 Task: Look for Airbnb properties in Sanary-sur-Mer, France from 6th November, 2023 to 8th November, 2023 for 2 adults. Place can be private room with 1  bedroom having 2 beds and 1 bathroom. Property type can be flat. Amenities needed are: wifi.
Action: Mouse moved to (475, 129)
Screenshot: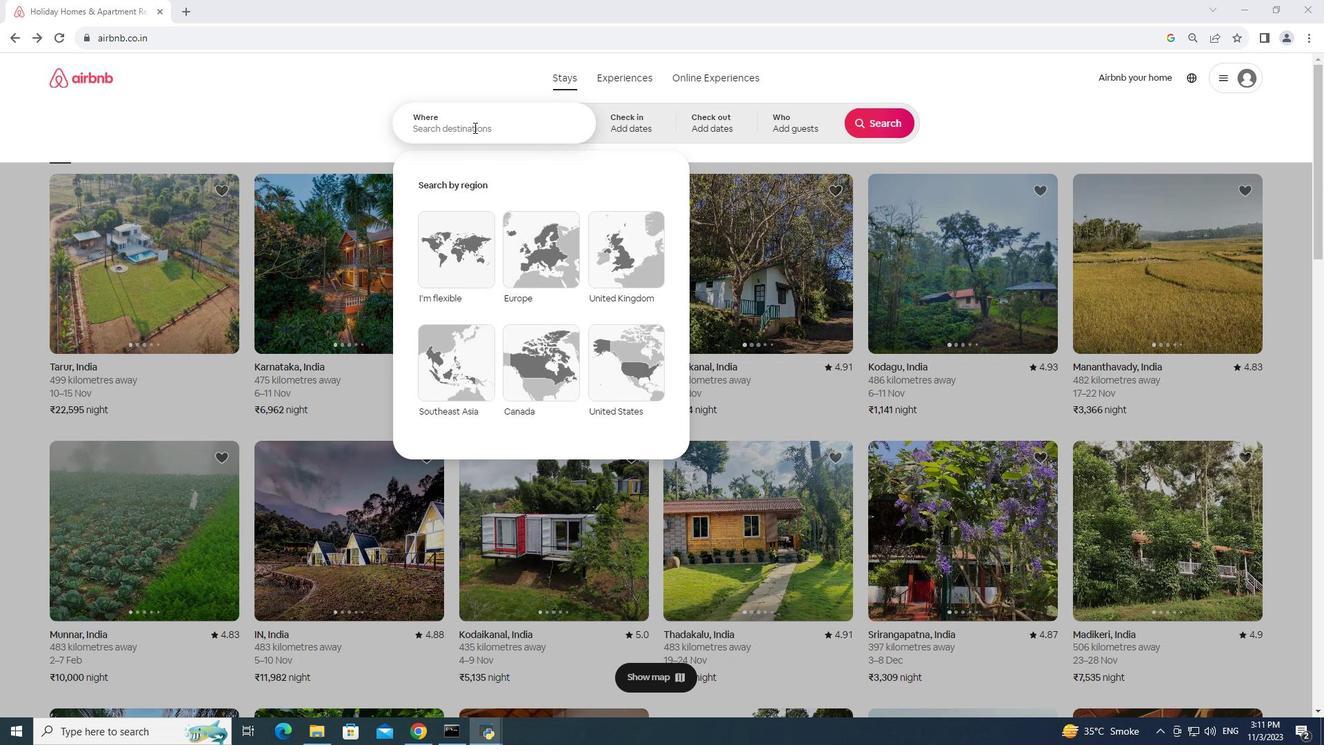 
Action: Mouse pressed left at (475, 129)
Screenshot: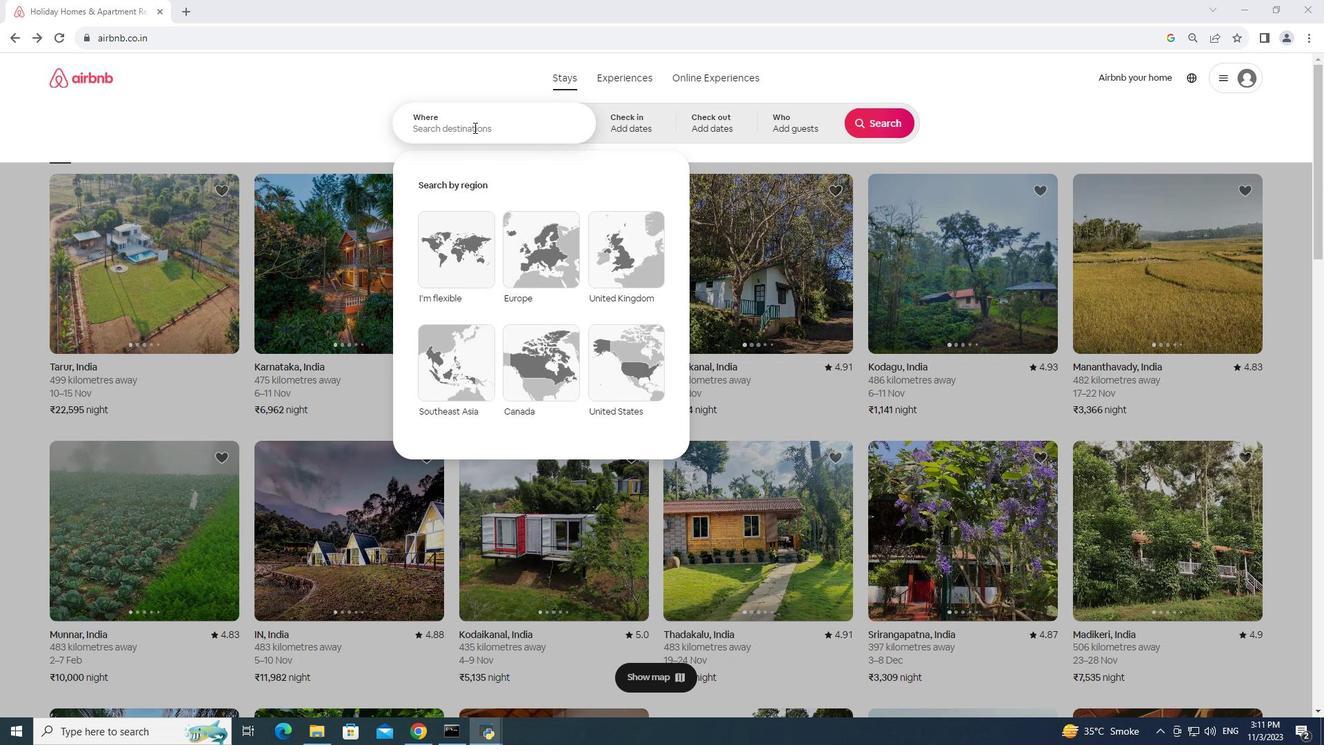 
Action: Key pressed sanary=<Key.backspace>-<Key.space>sur-<Key.space>mer,france
Screenshot: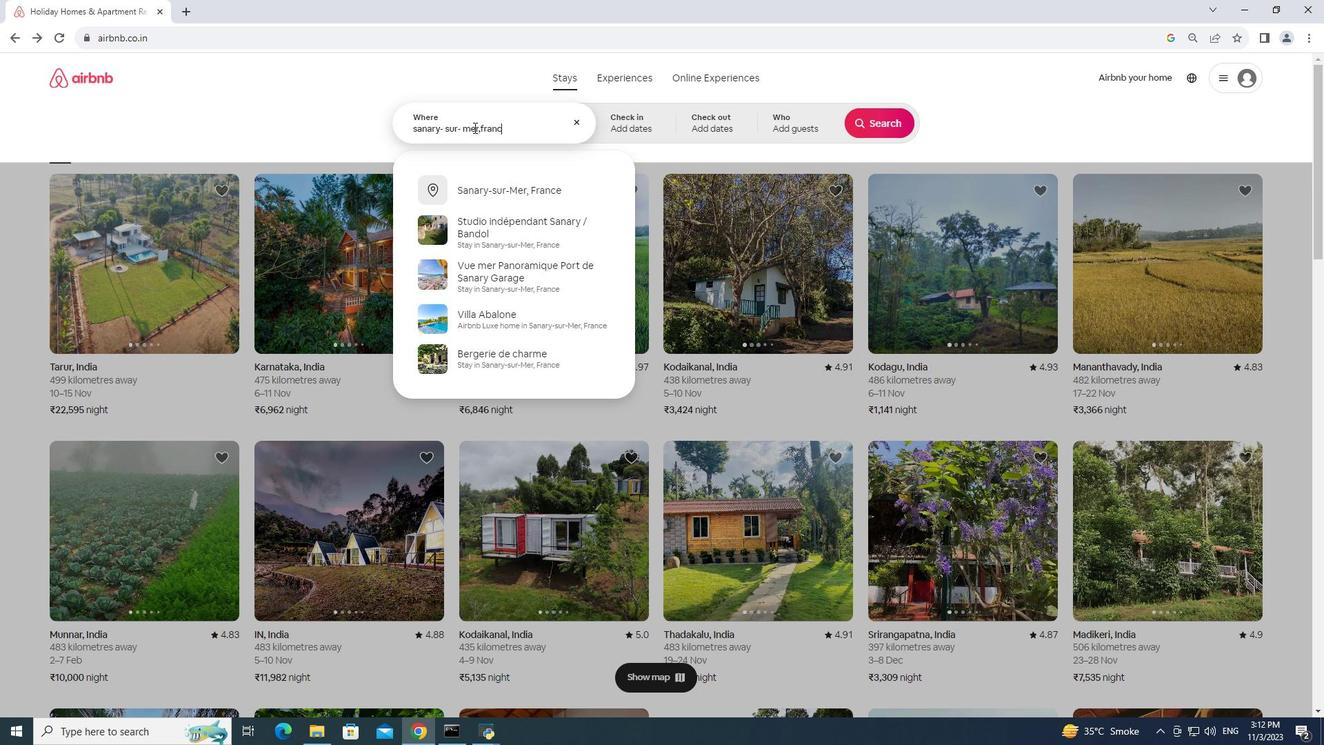 
Action: Mouse moved to (641, 126)
Screenshot: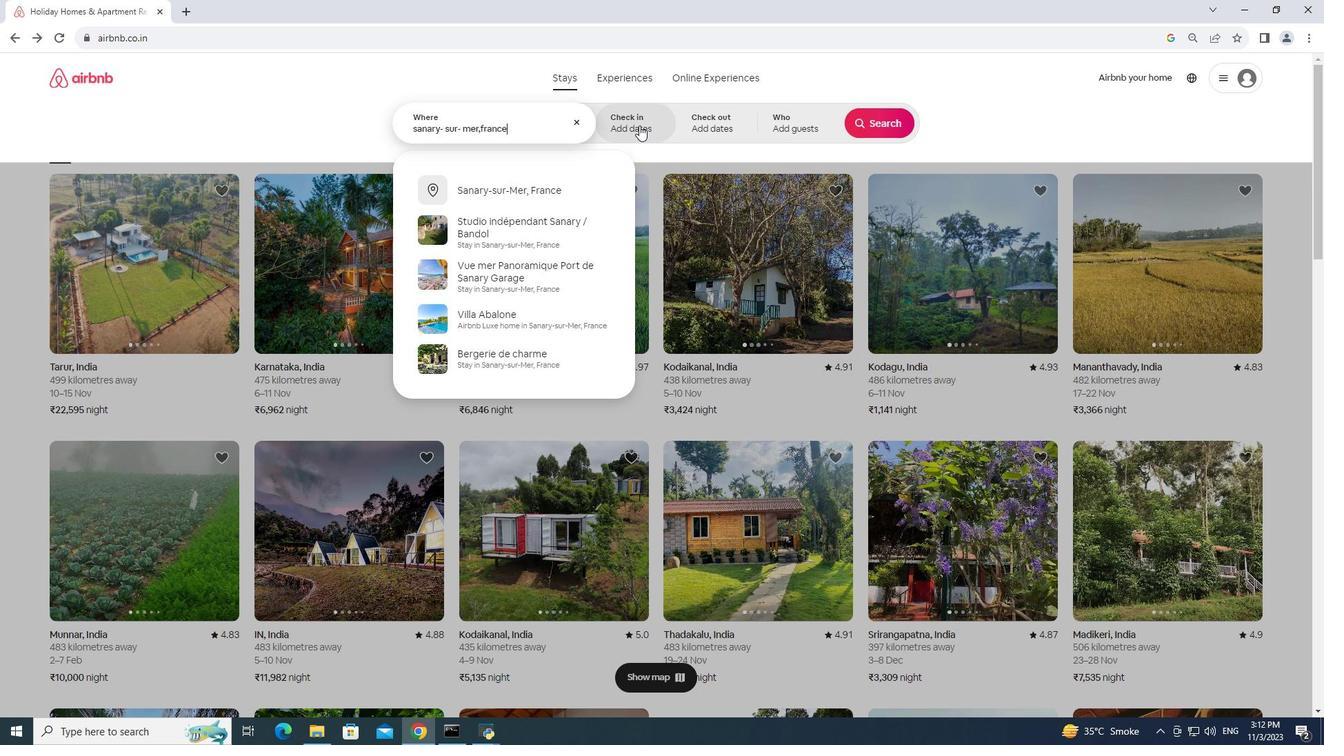 
Action: Mouse pressed left at (641, 126)
Screenshot: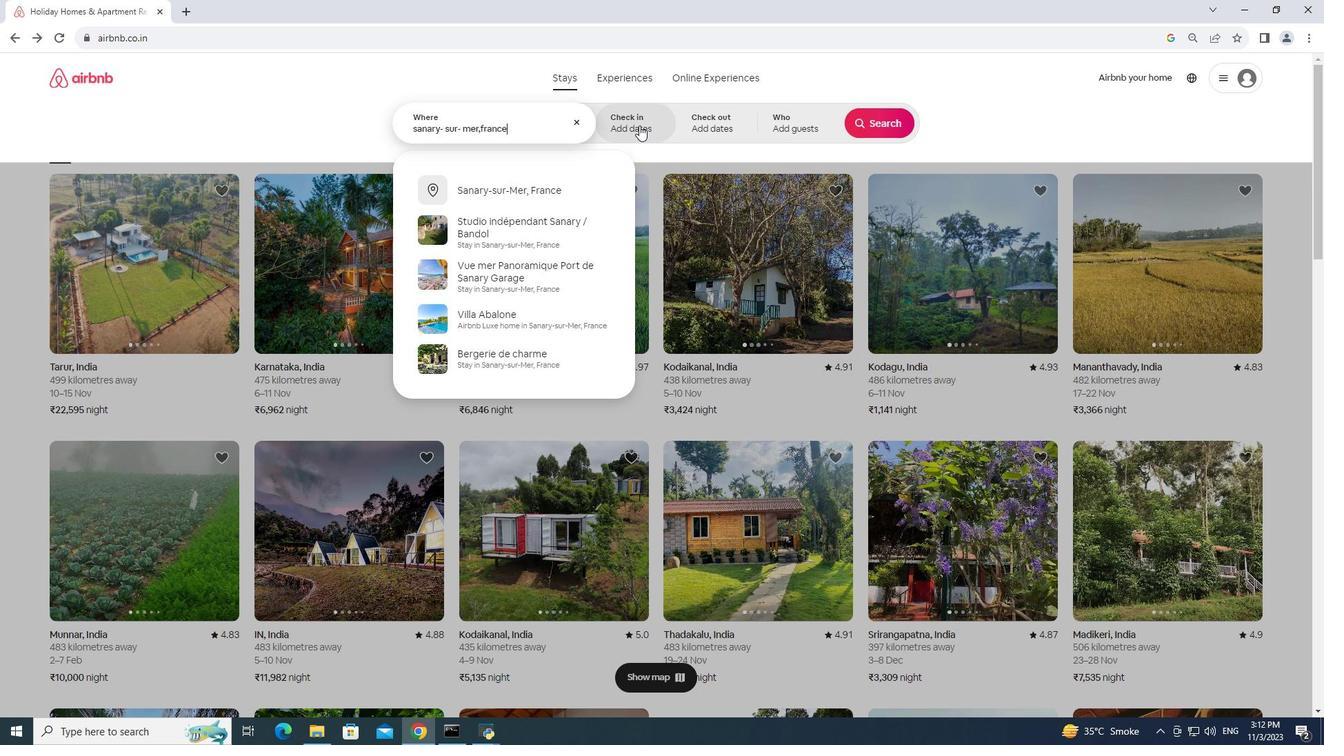 
Action: Mouse moved to (489, 302)
Screenshot: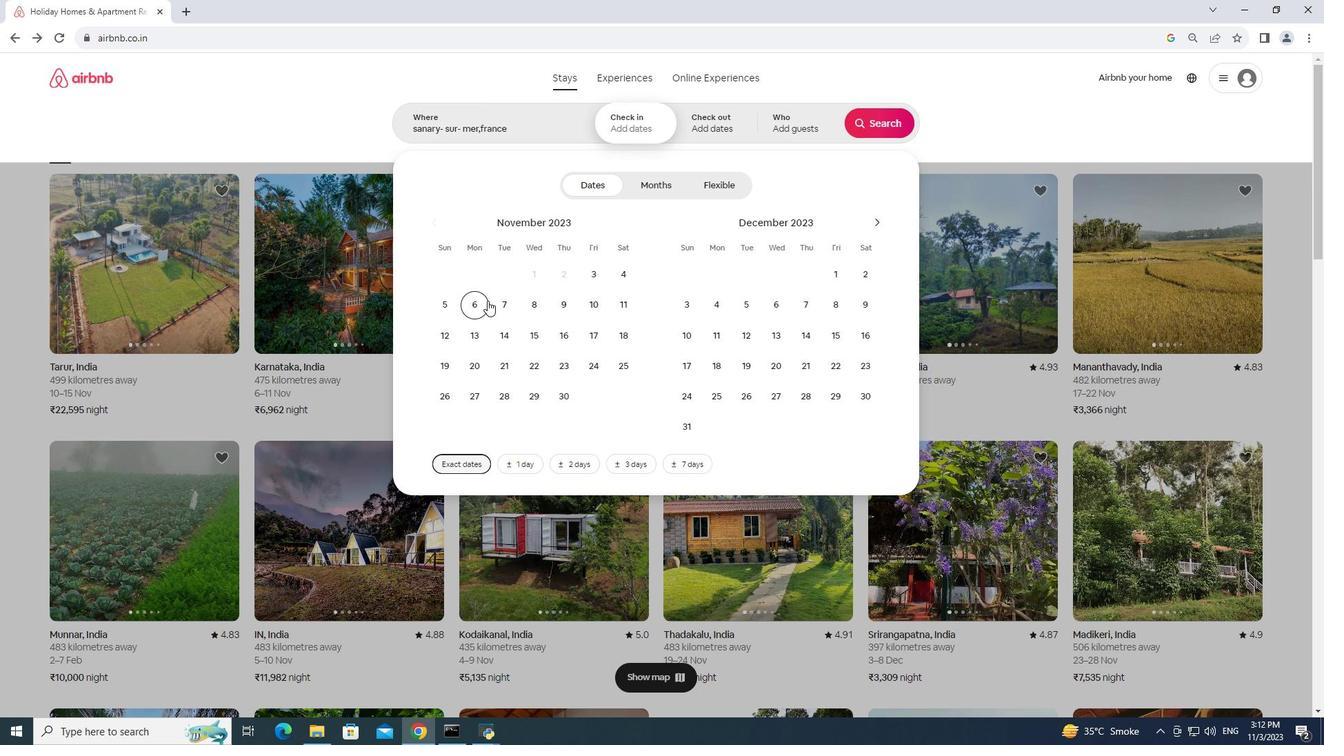 
Action: Mouse pressed left at (489, 302)
Screenshot: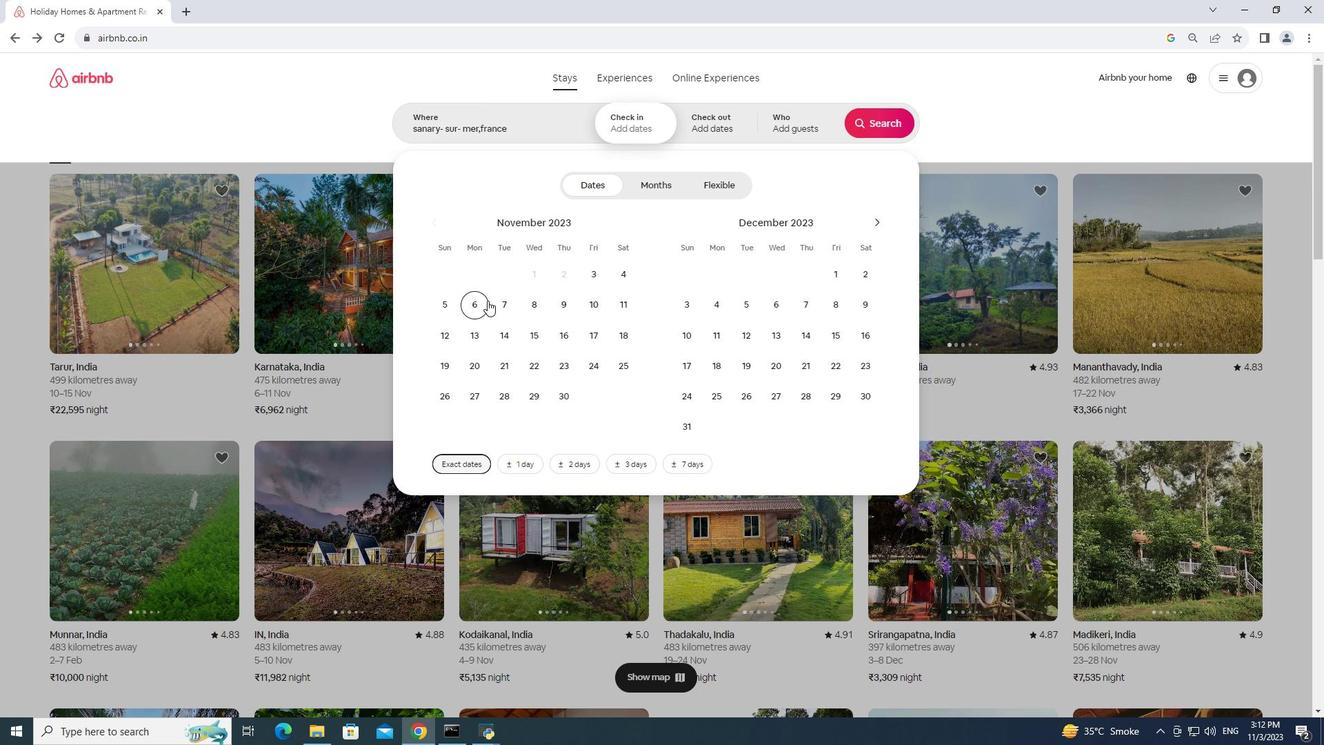 
Action: Mouse moved to (543, 304)
Screenshot: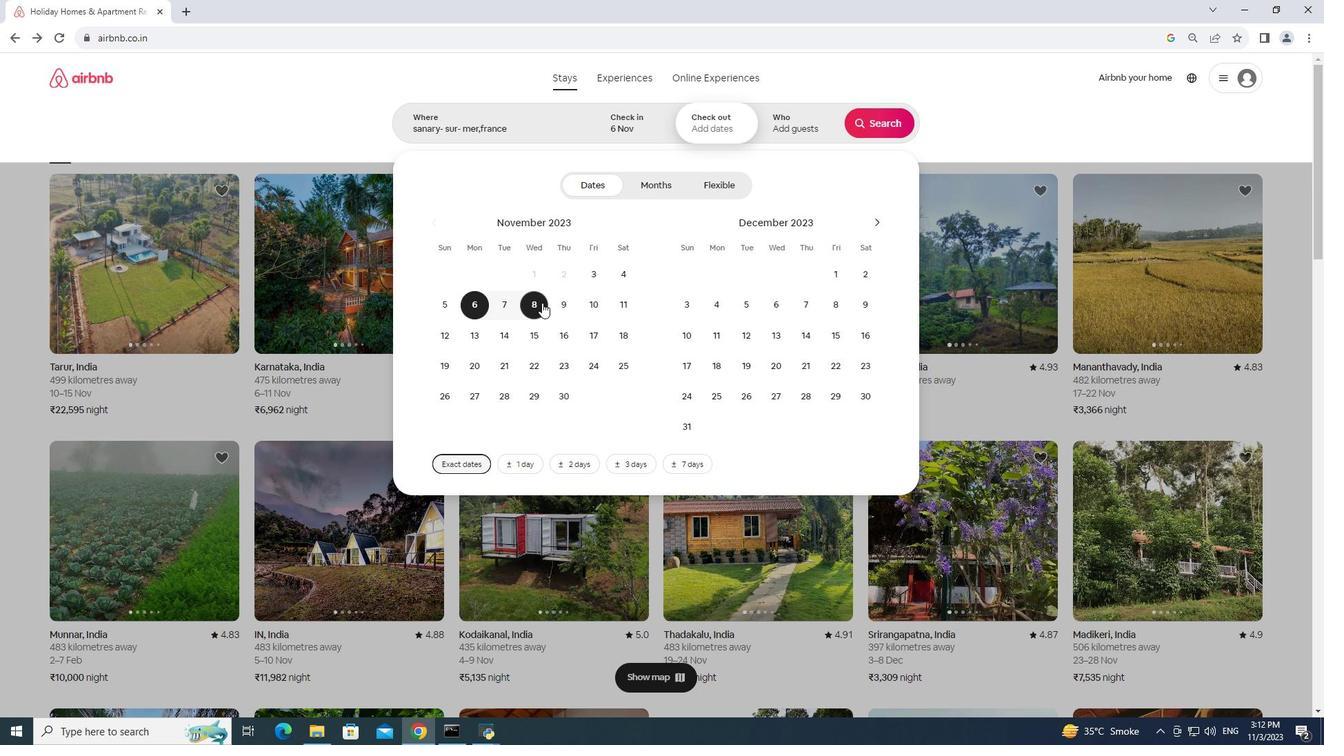 
Action: Mouse pressed left at (543, 304)
Screenshot: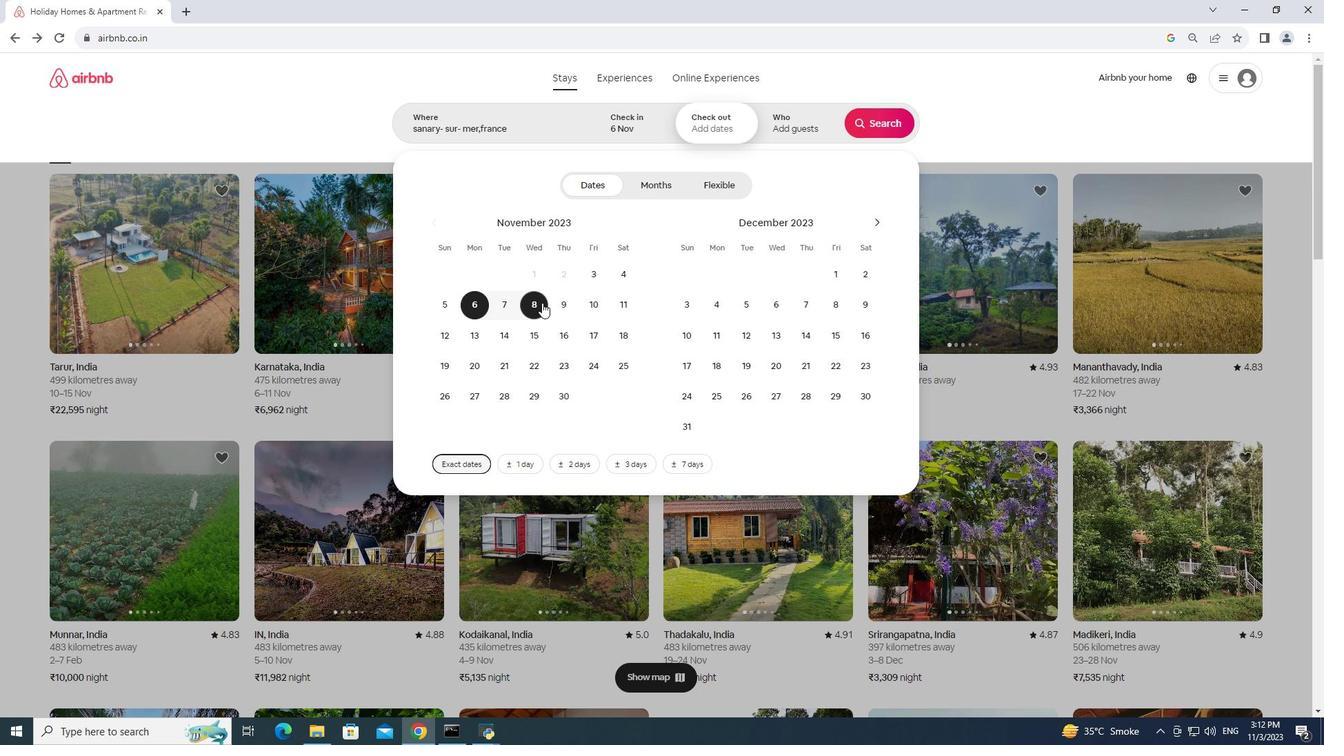 
Action: Mouse moved to (783, 133)
Screenshot: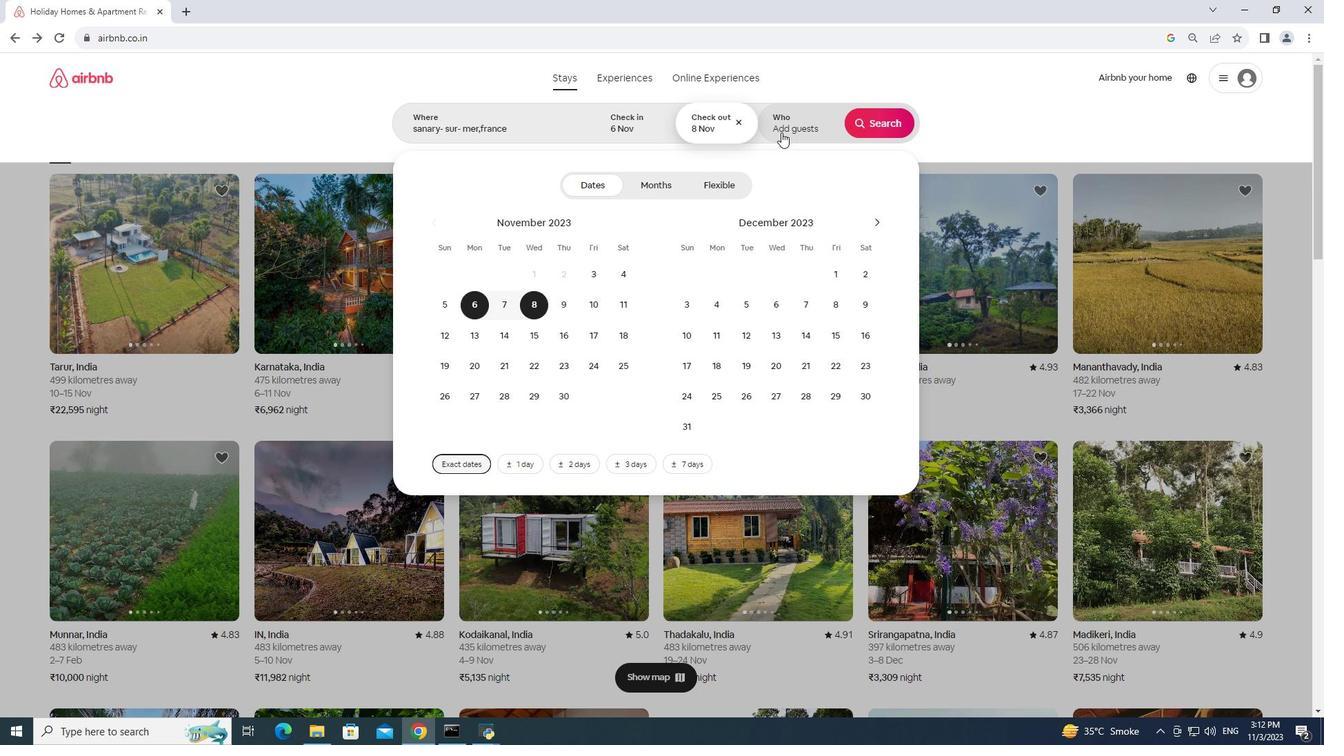 
Action: Mouse pressed left at (783, 133)
Screenshot: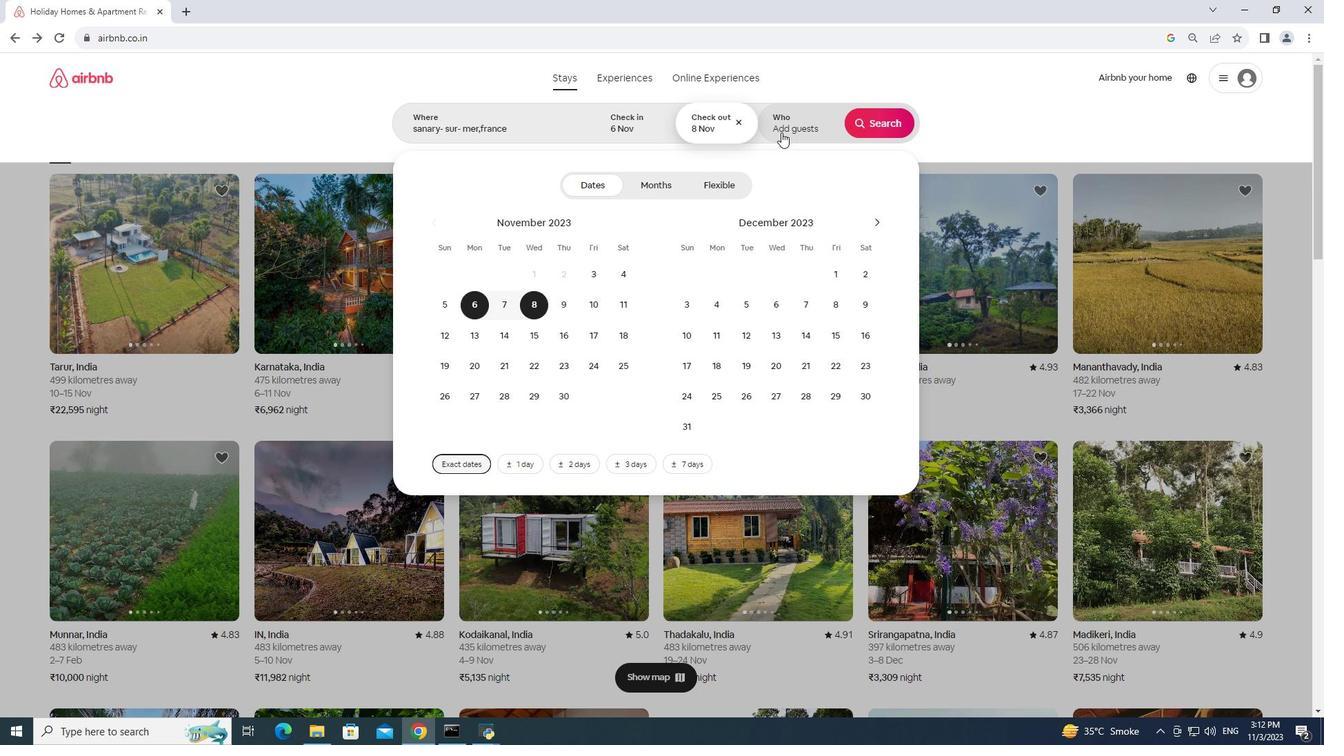 
Action: Mouse moved to (897, 182)
Screenshot: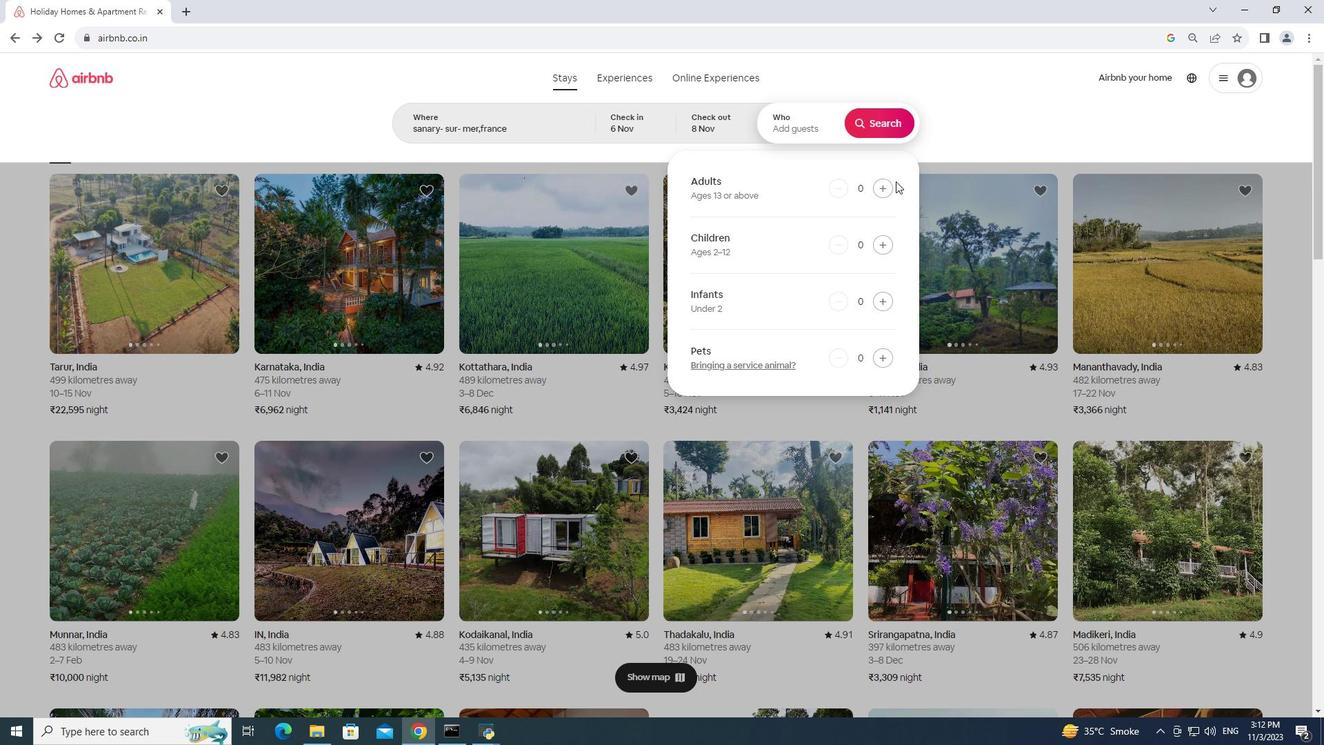
Action: Mouse pressed left at (897, 182)
Screenshot: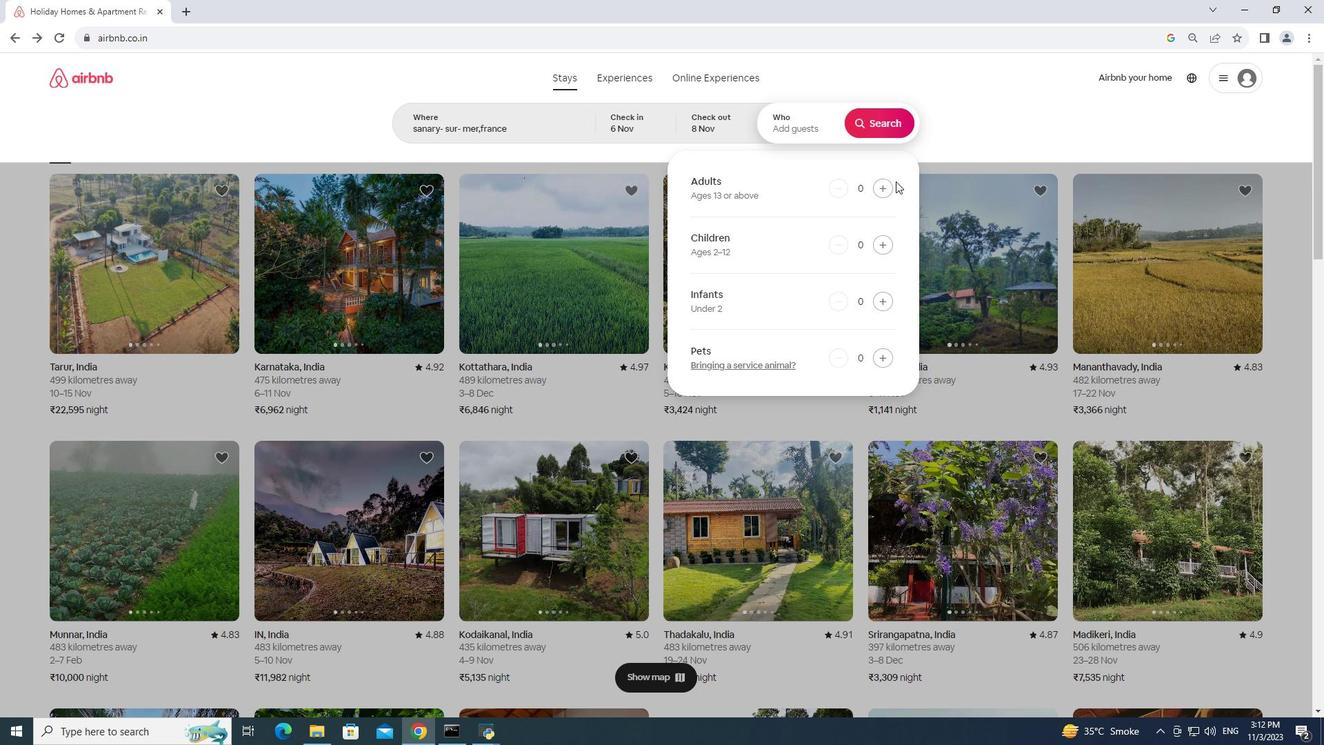 
Action: Mouse moved to (876, 187)
Screenshot: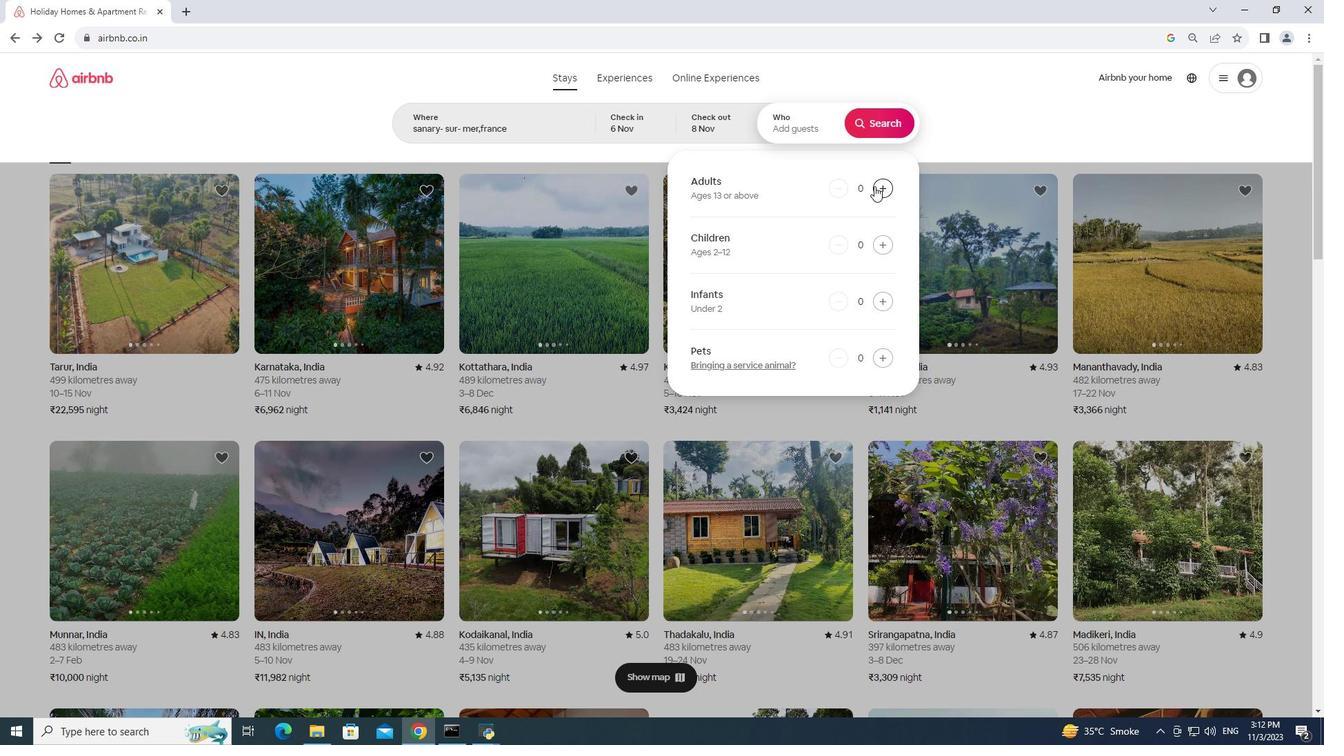 
Action: Mouse pressed left at (876, 187)
Screenshot: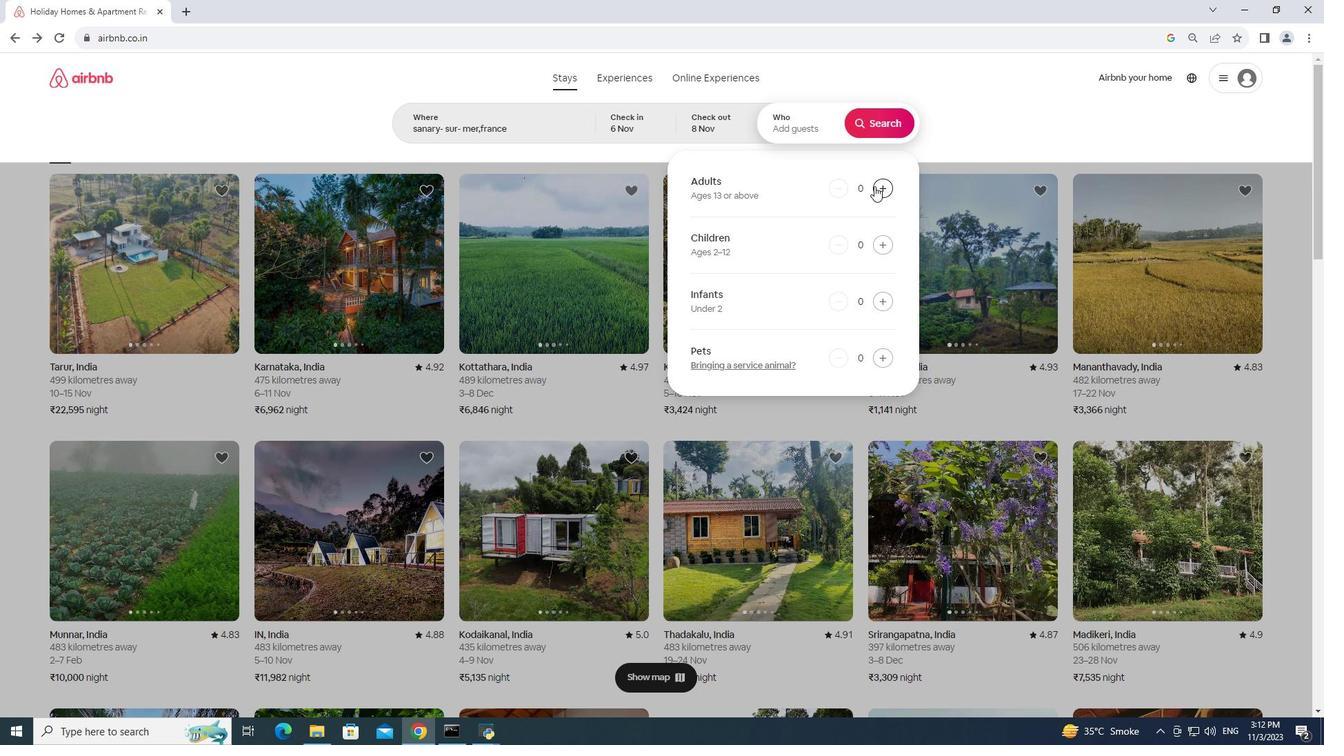 
Action: Mouse pressed left at (876, 187)
Screenshot: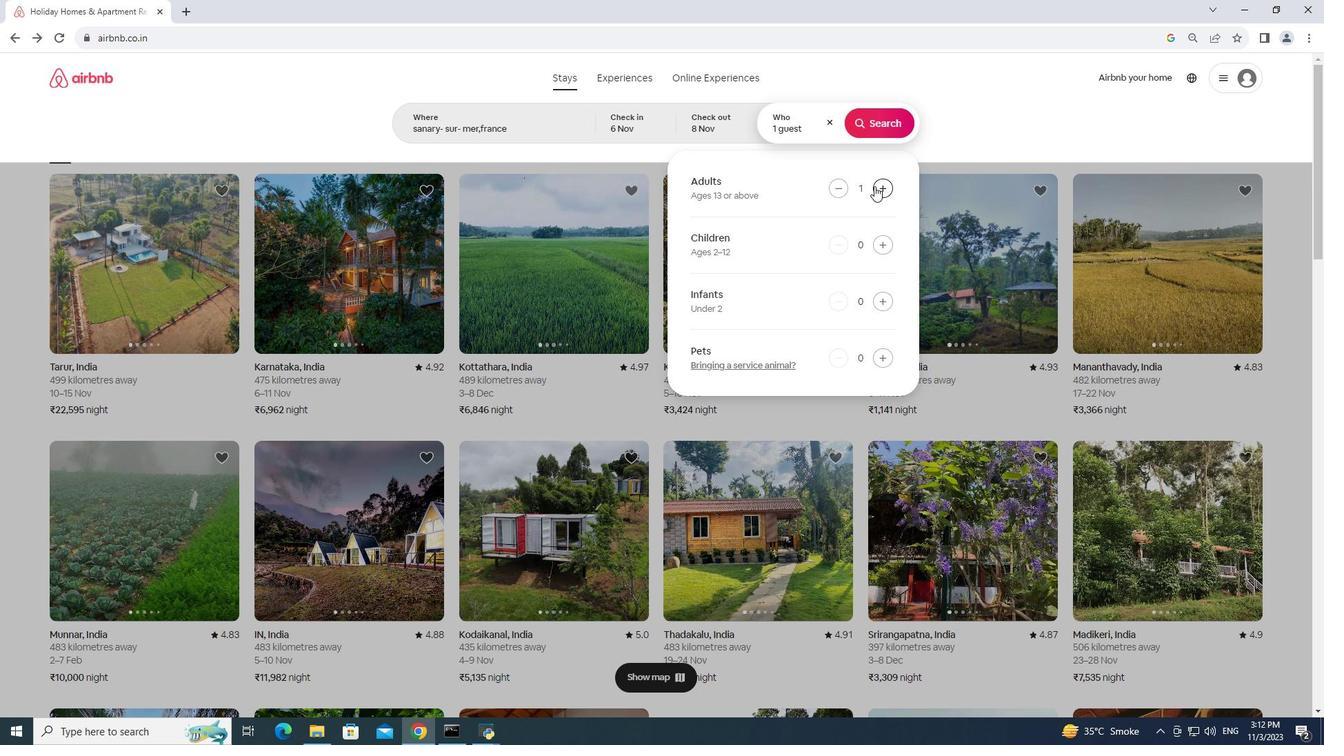 
Action: Mouse moved to (883, 116)
Screenshot: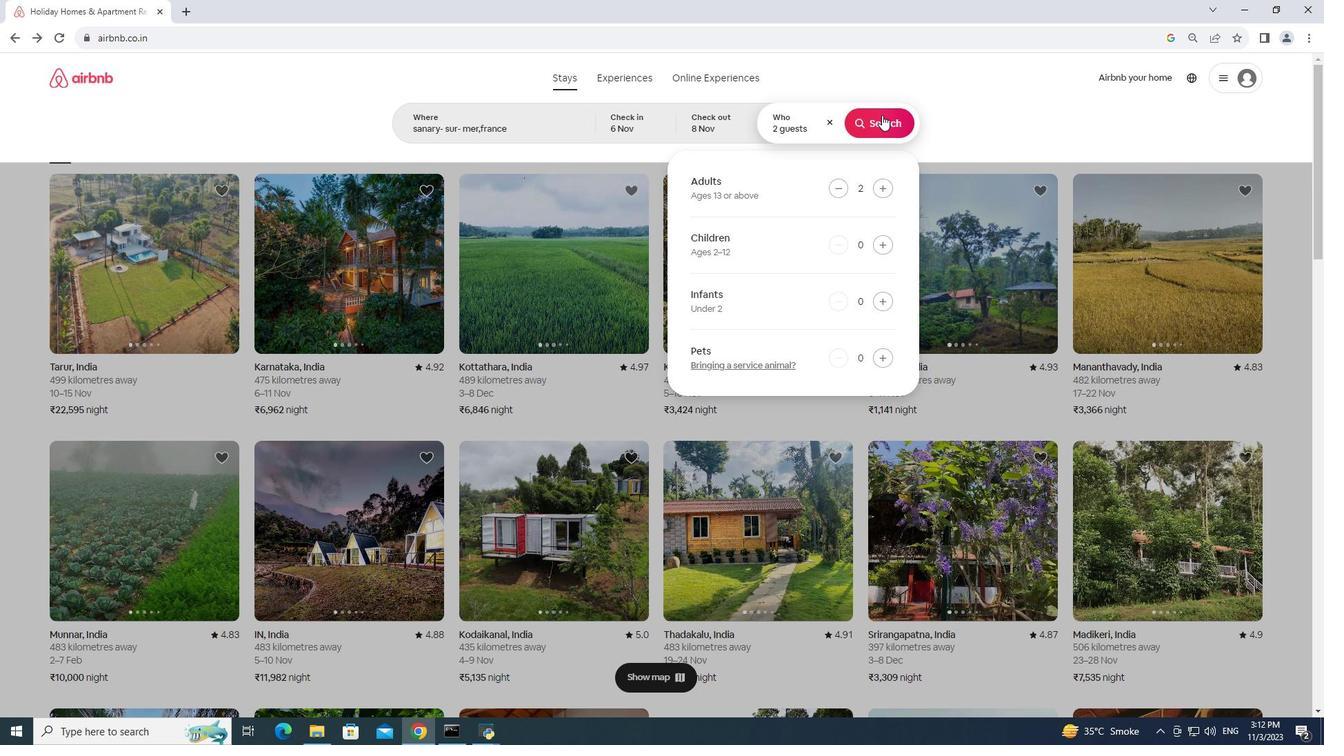 
Action: Mouse pressed left at (883, 116)
Screenshot: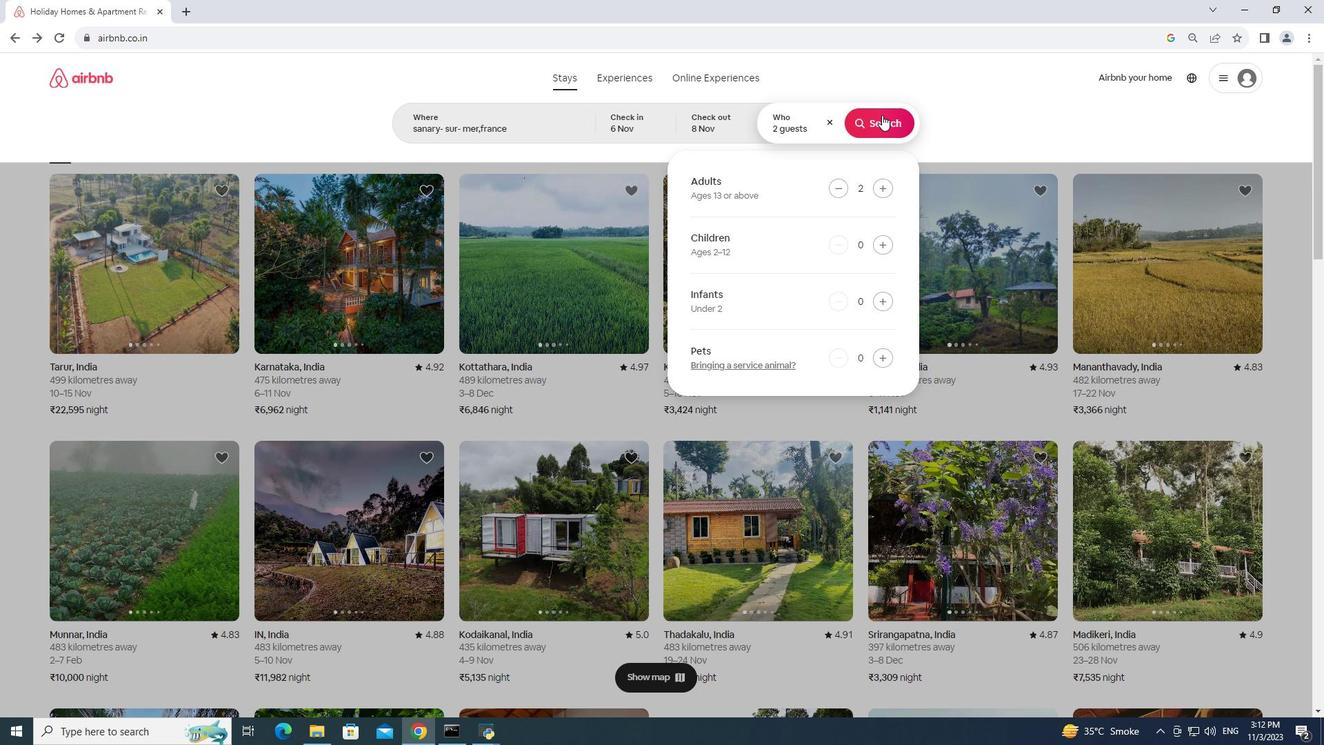 
Action: Mouse moved to (1122, 127)
Screenshot: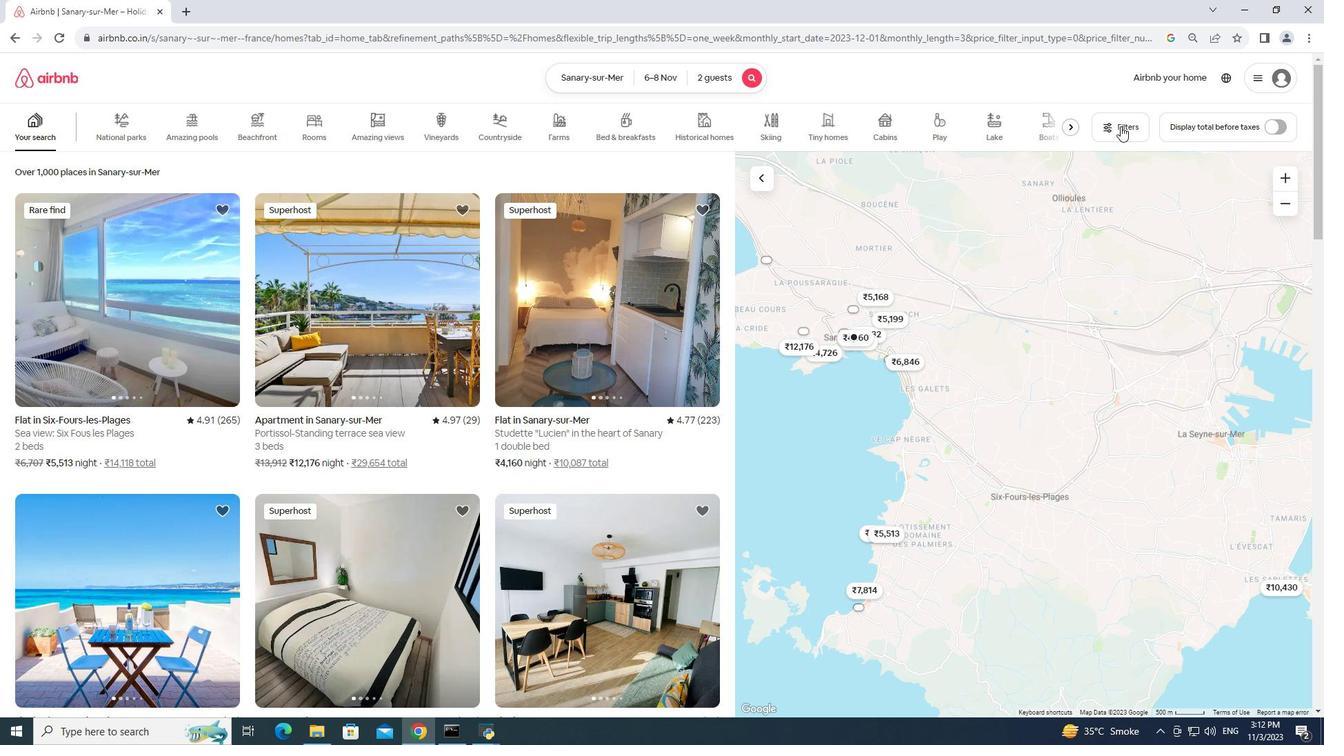 
Action: Mouse pressed left at (1122, 127)
Screenshot: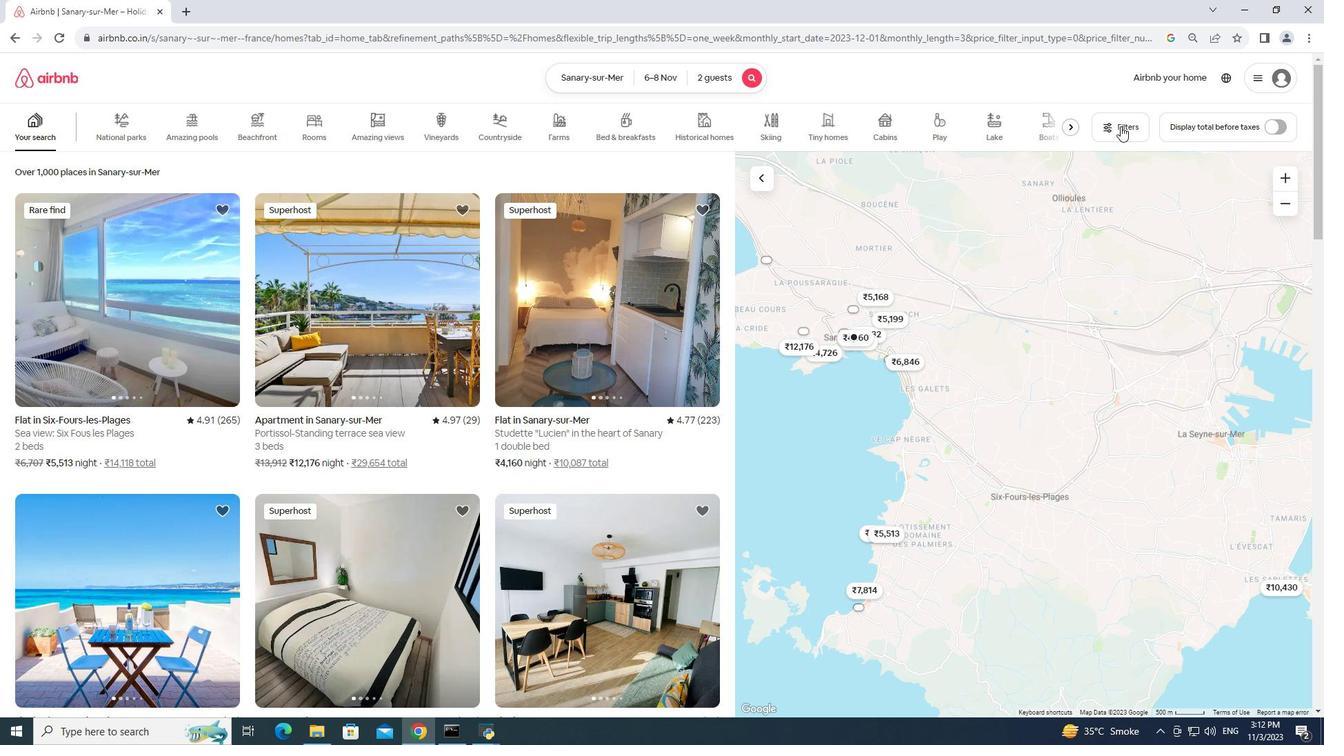 
Action: Mouse moved to (446, 334)
Screenshot: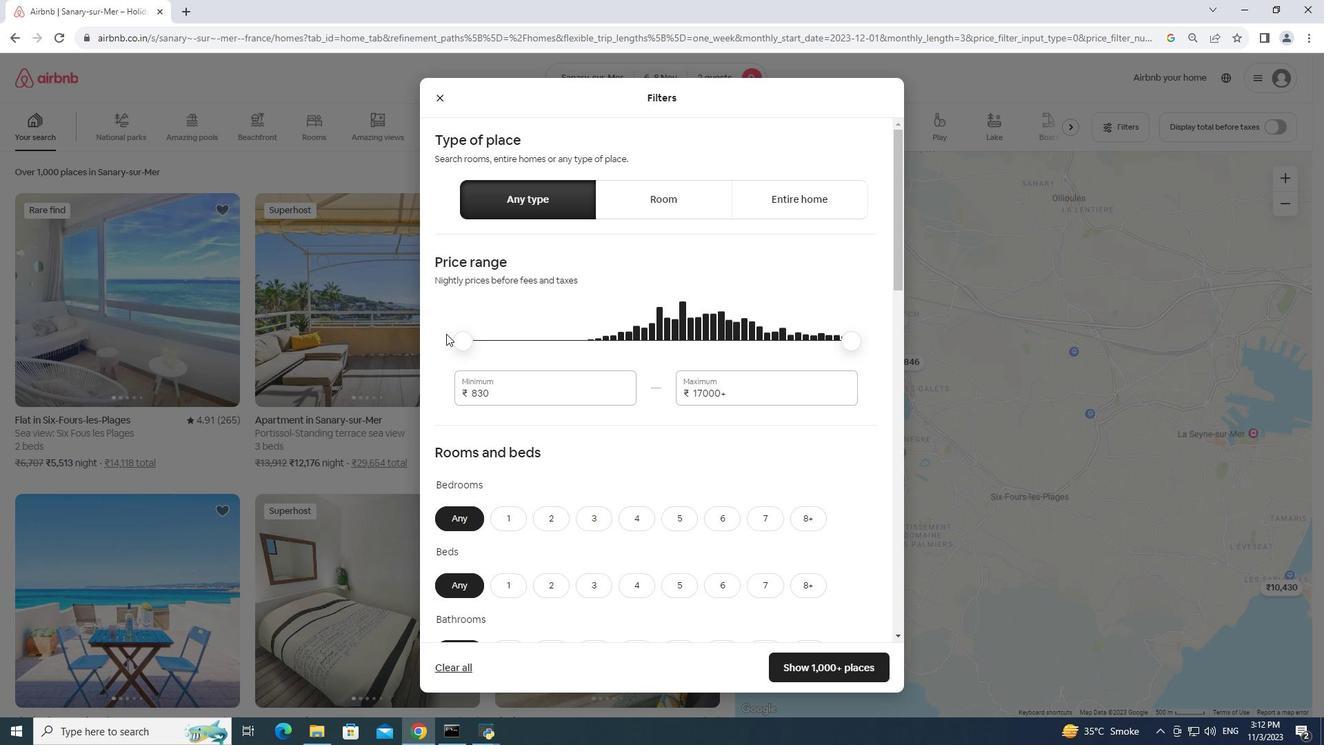 
Action: Mouse scrolled (446, 333) with delta (0, 0)
Screenshot: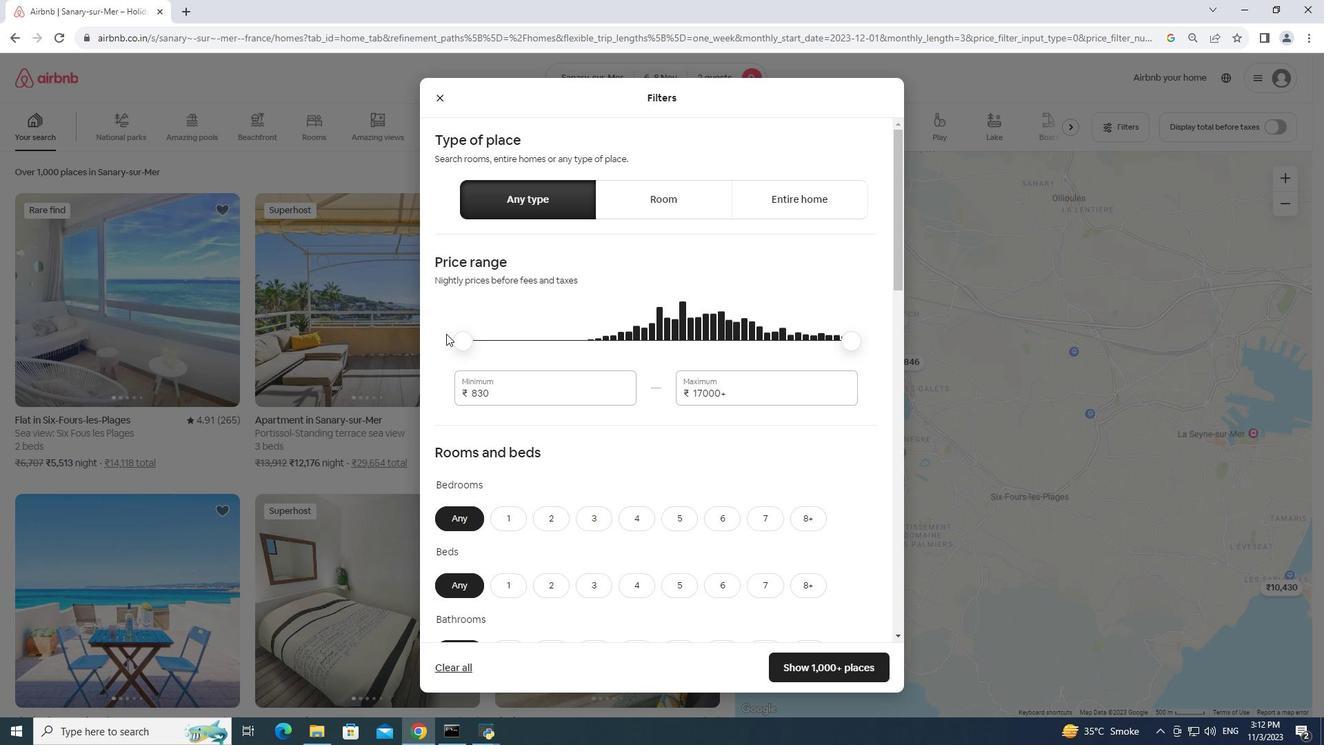 
Action: Mouse moved to (448, 336)
Screenshot: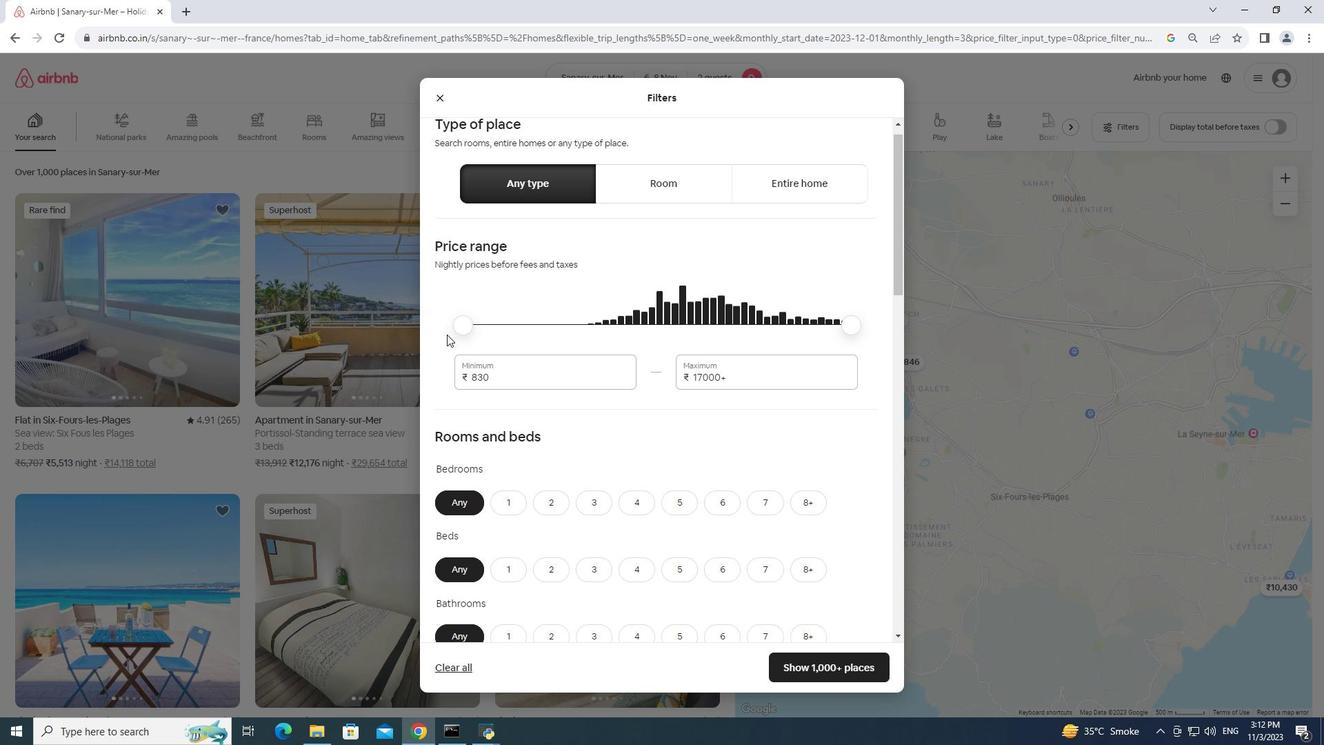 
Action: Mouse scrolled (448, 335) with delta (0, 0)
Screenshot: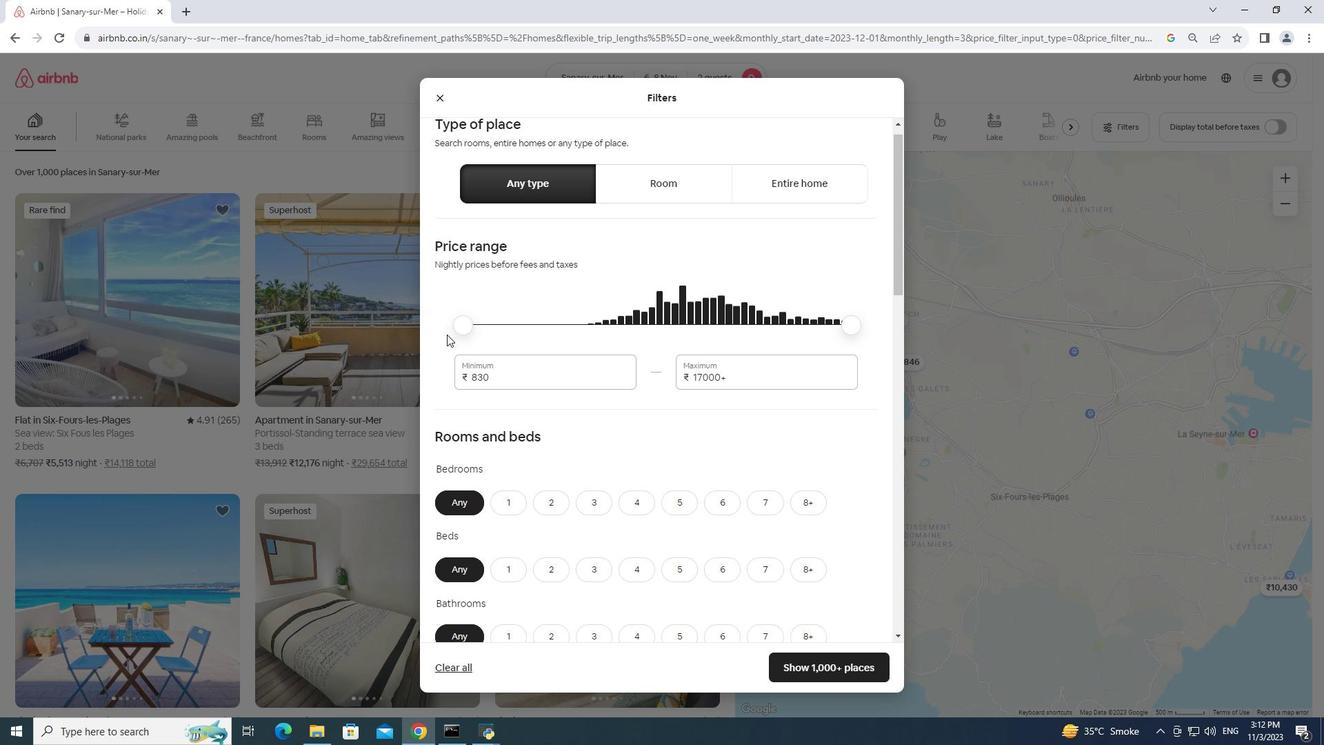
Action: Mouse moved to (515, 382)
Screenshot: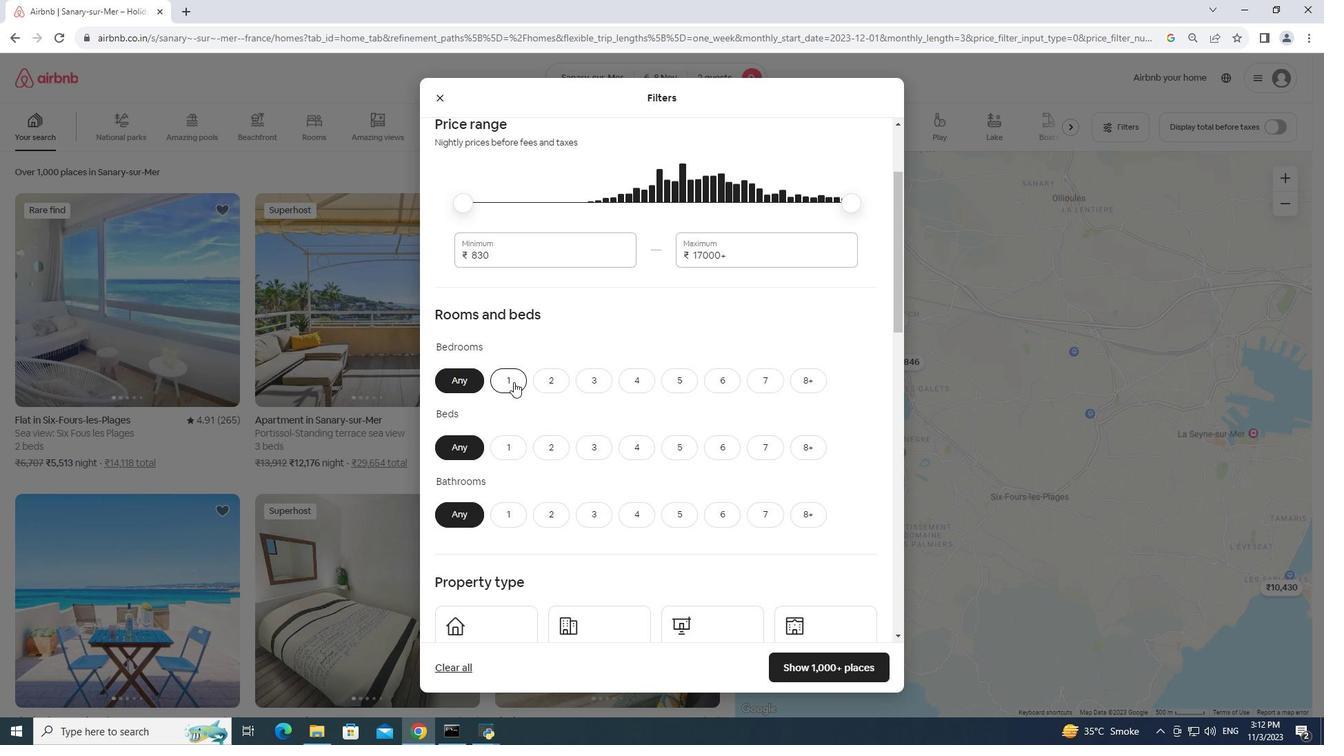 
Action: Mouse pressed left at (515, 382)
Screenshot: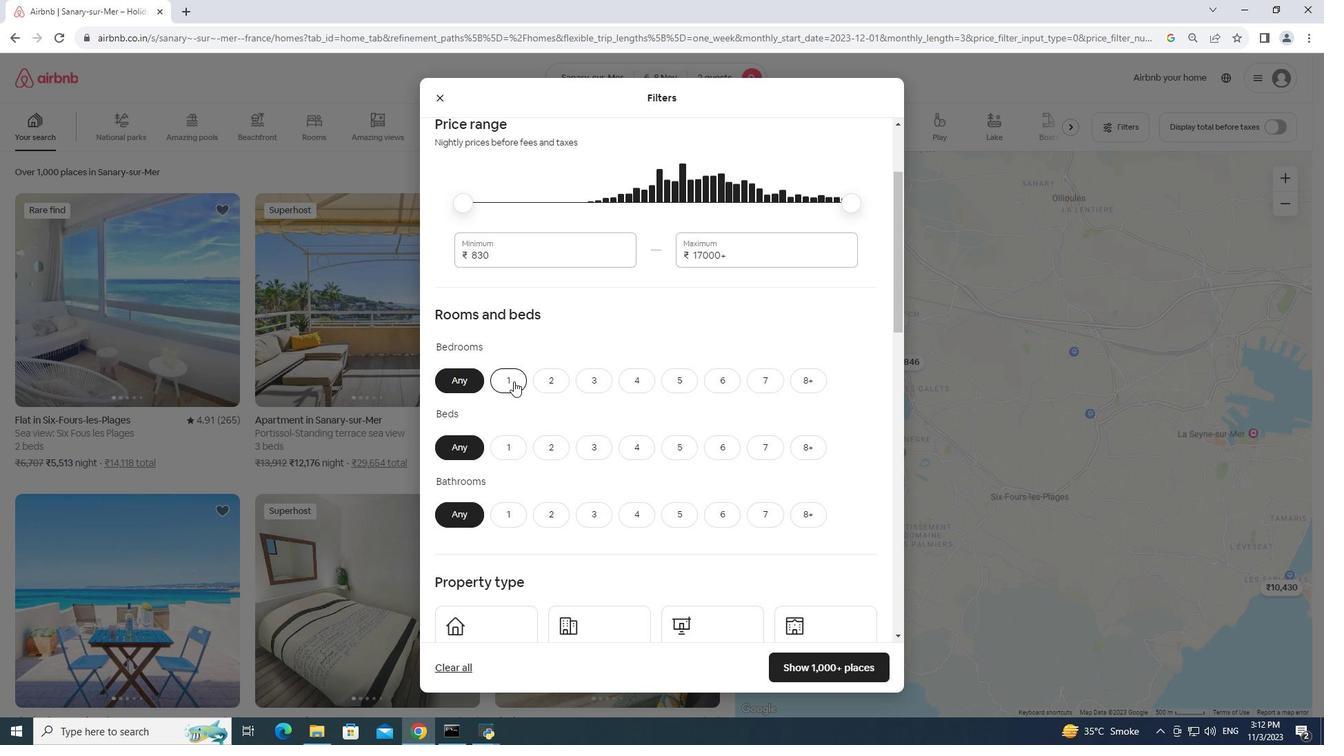 
Action: Mouse moved to (554, 443)
Screenshot: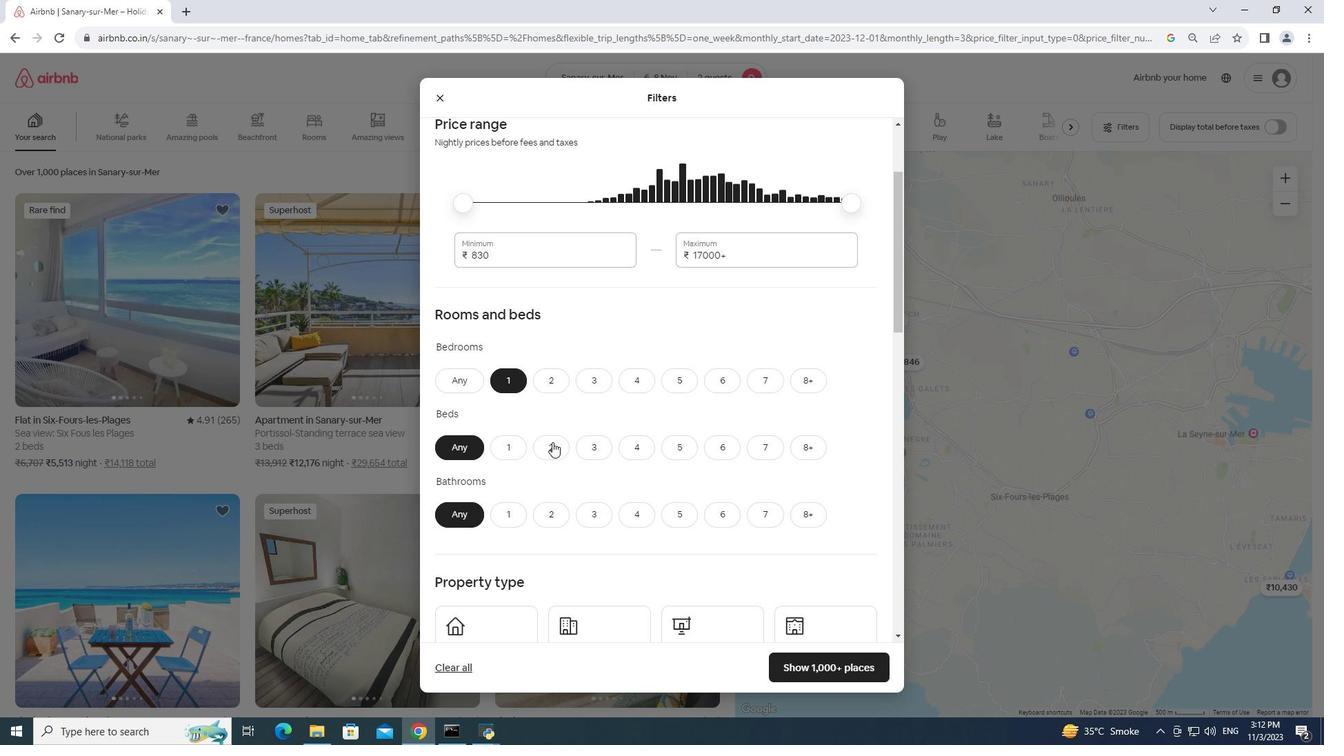 
Action: Mouse pressed left at (554, 443)
Screenshot: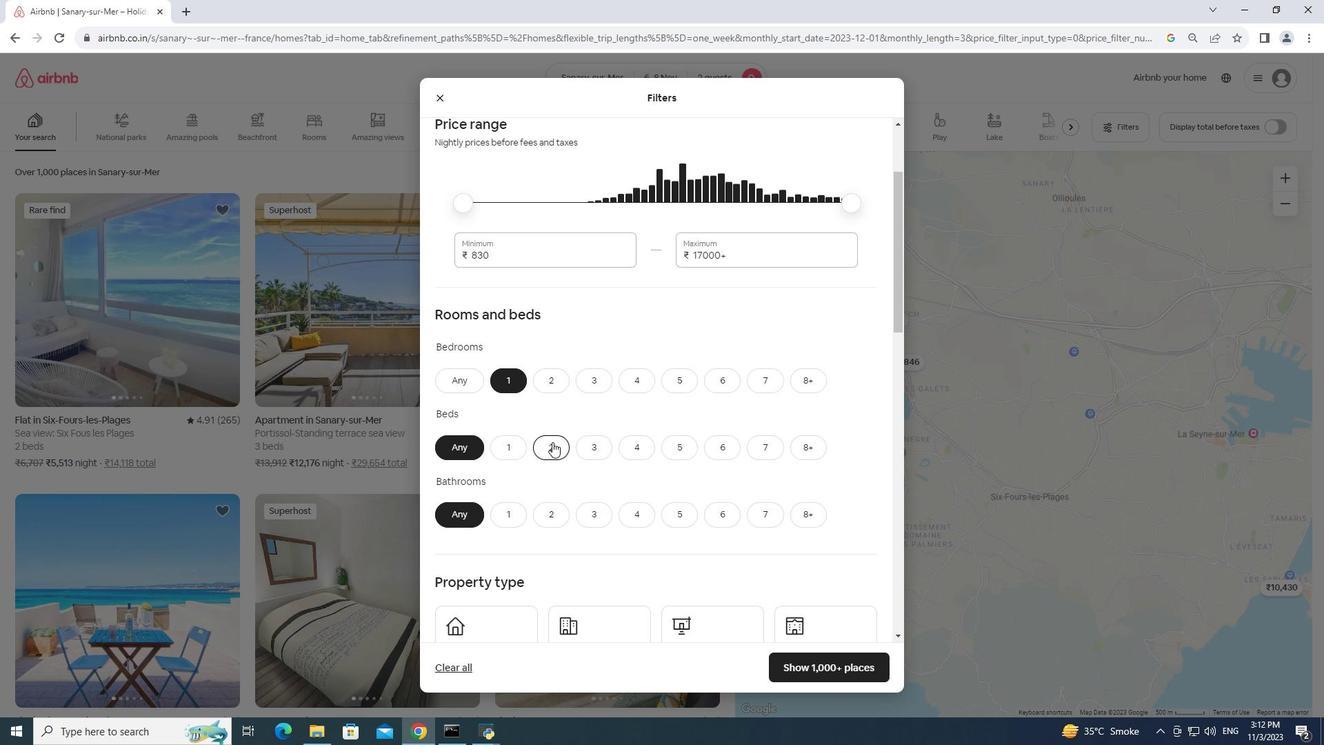 
Action: Mouse moved to (507, 516)
Screenshot: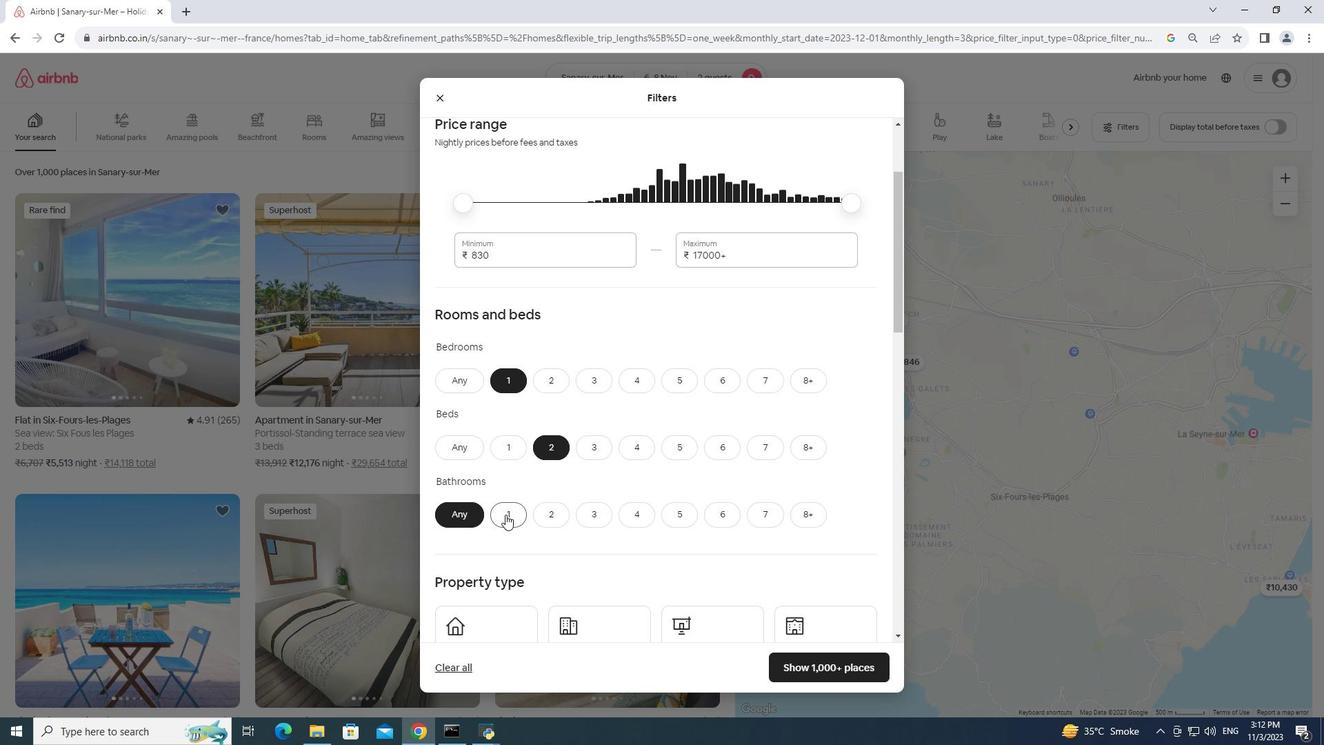 
Action: Mouse pressed left at (507, 516)
Screenshot: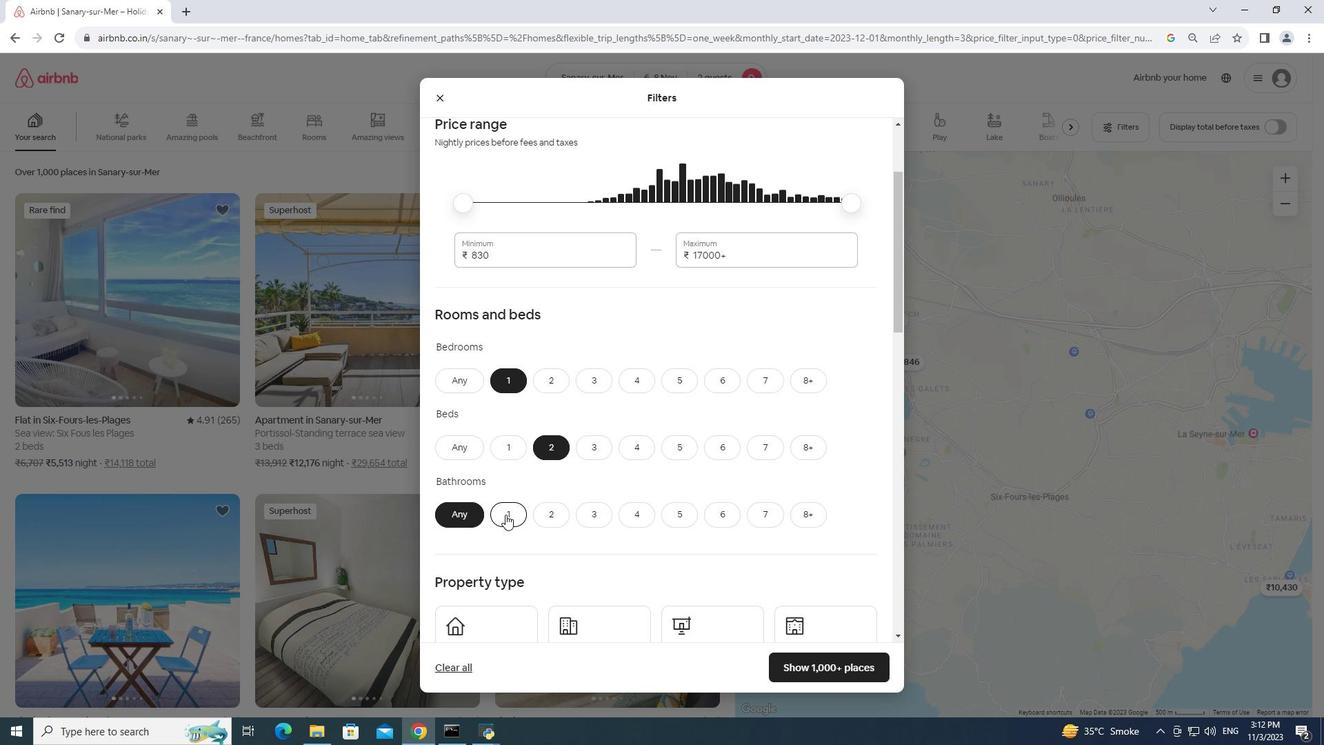 
Action: Mouse moved to (496, 538)
Screenshot: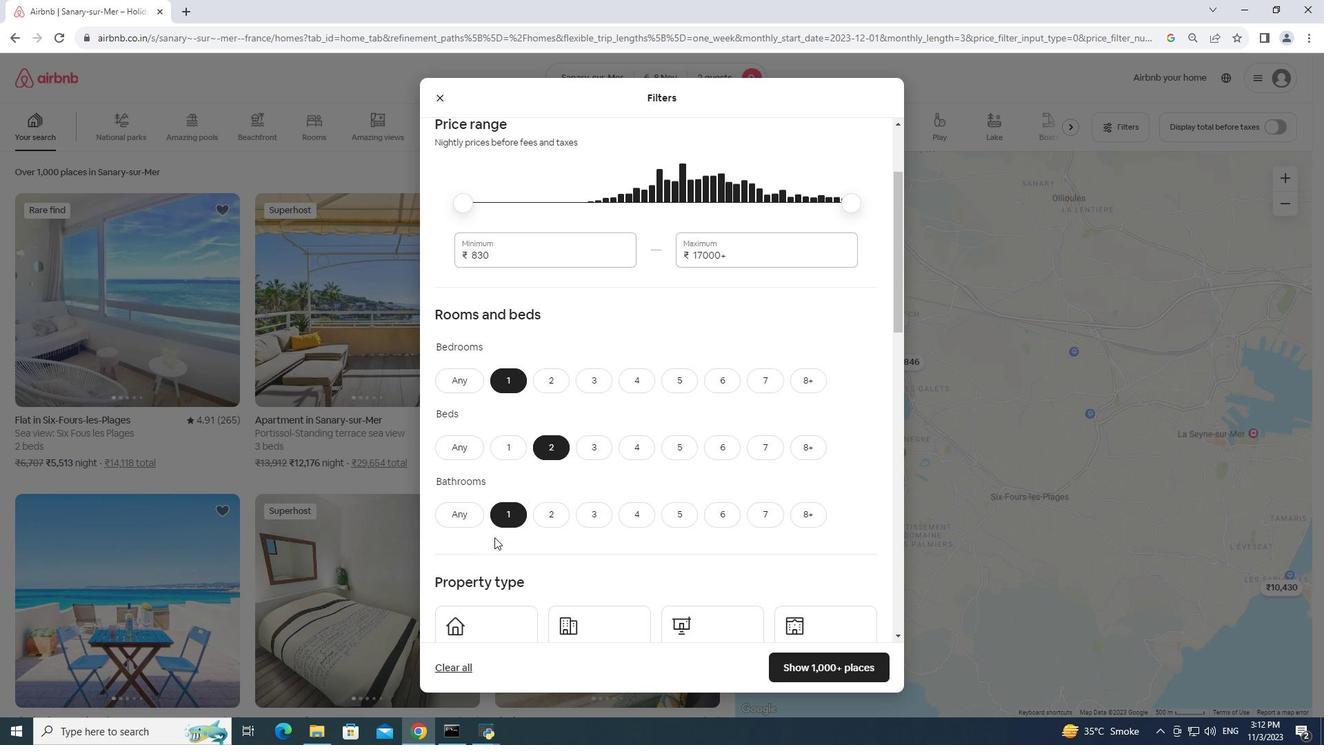 
Action: Mouse scrolled (496, 538) with delta (0, 0)
Screenshot: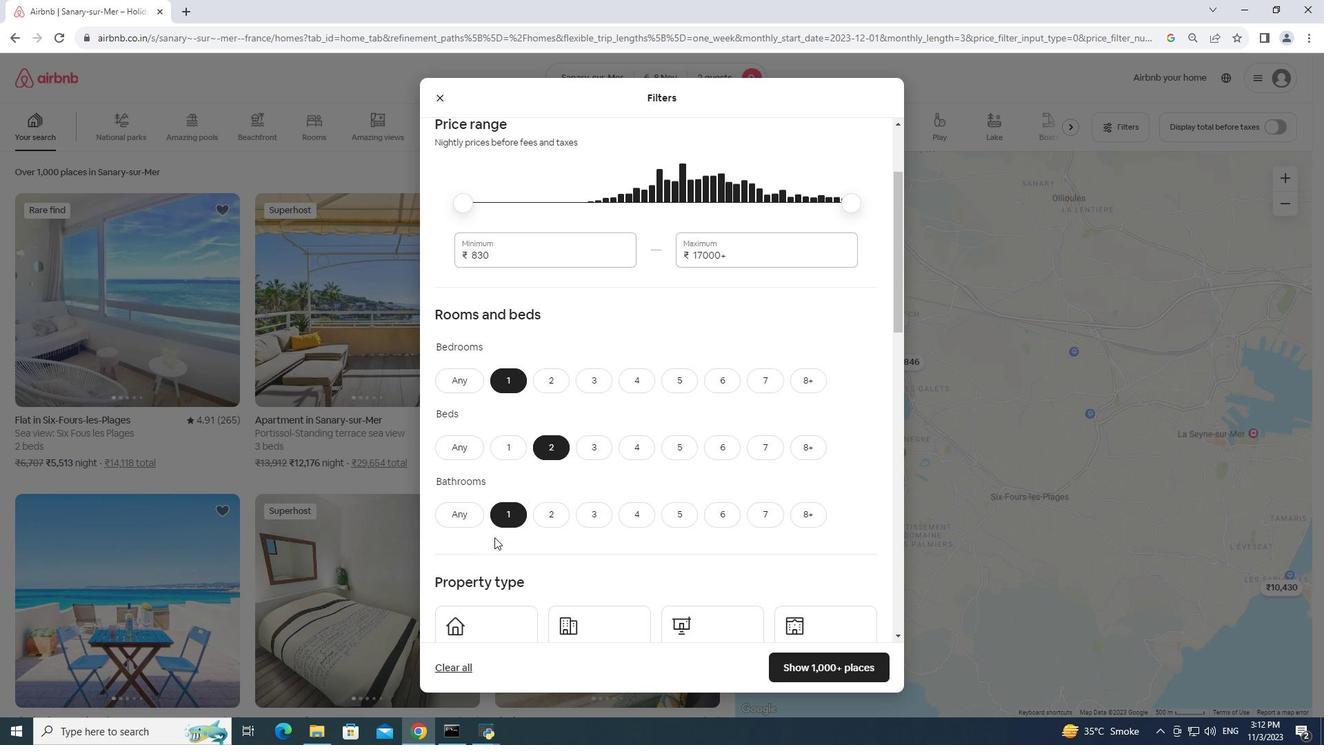 
Action: Mouse scrolled (496, 538) with delta (0, 0)
Screenshot: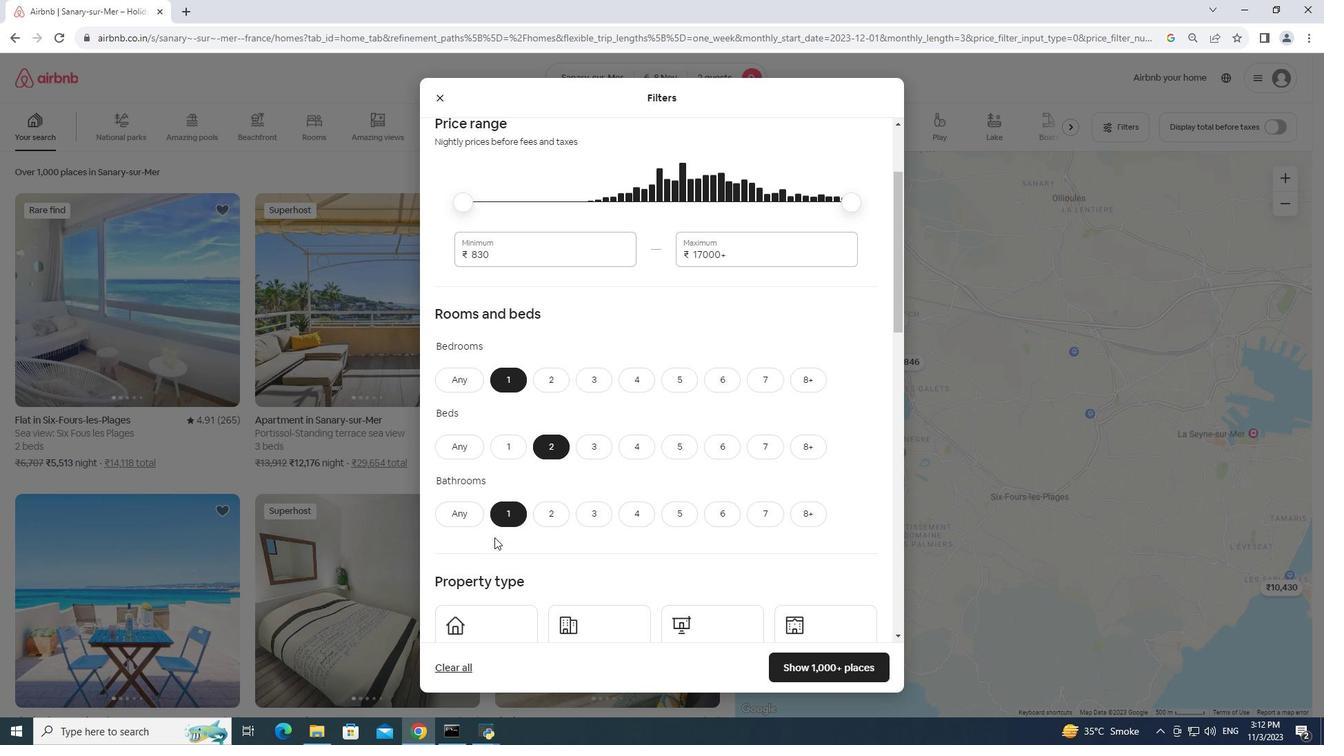 
Action: Mouse scrolled (496, 538) with delta (0, 0)
Screenshot: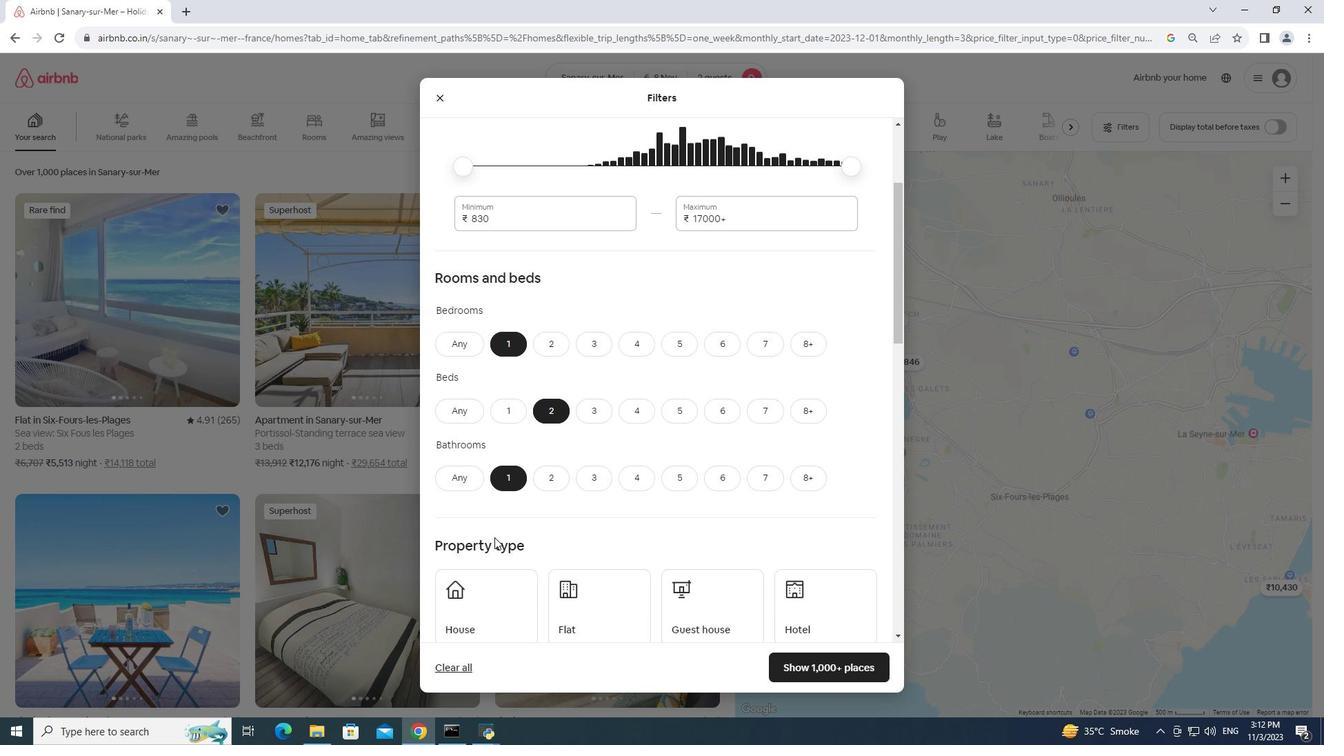 
Action: Mouse moved to (499, 534)
Screenshot: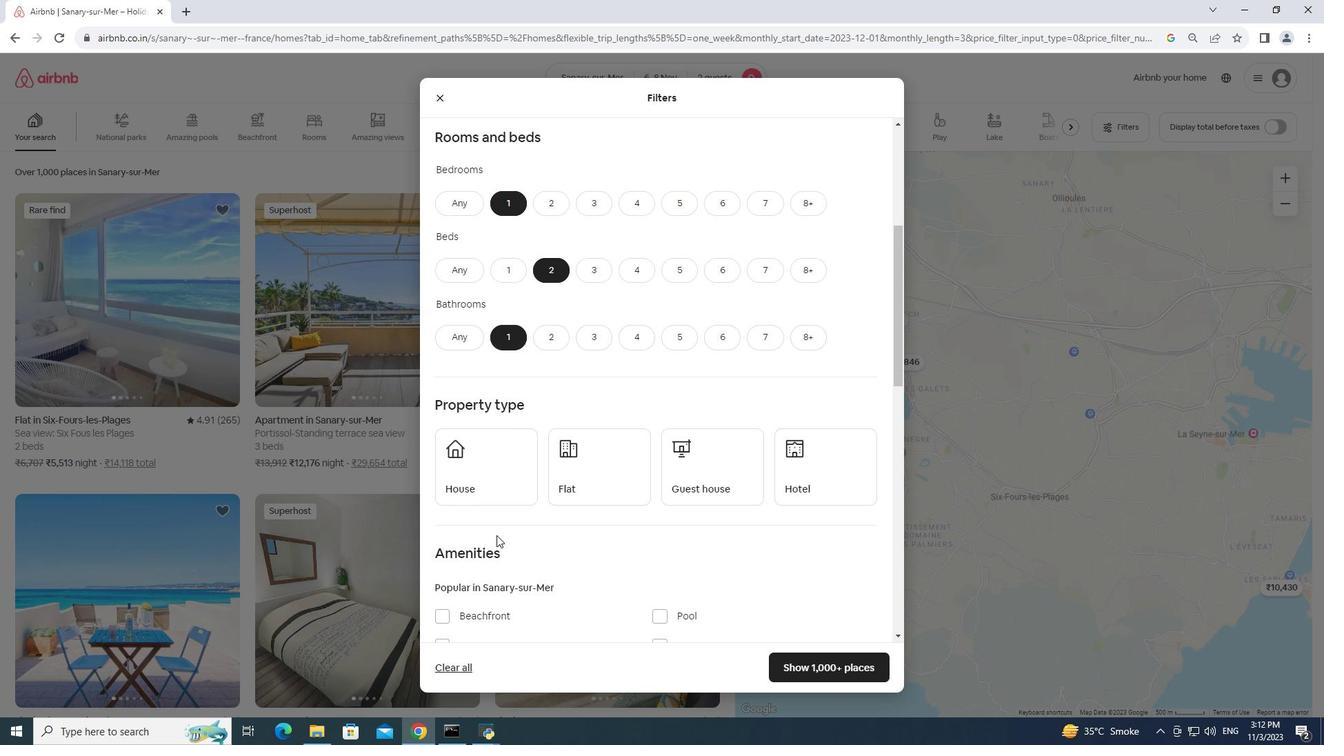 
Action: Mouse scrolled (499, 534) with delta (0, 0)
Screenshot: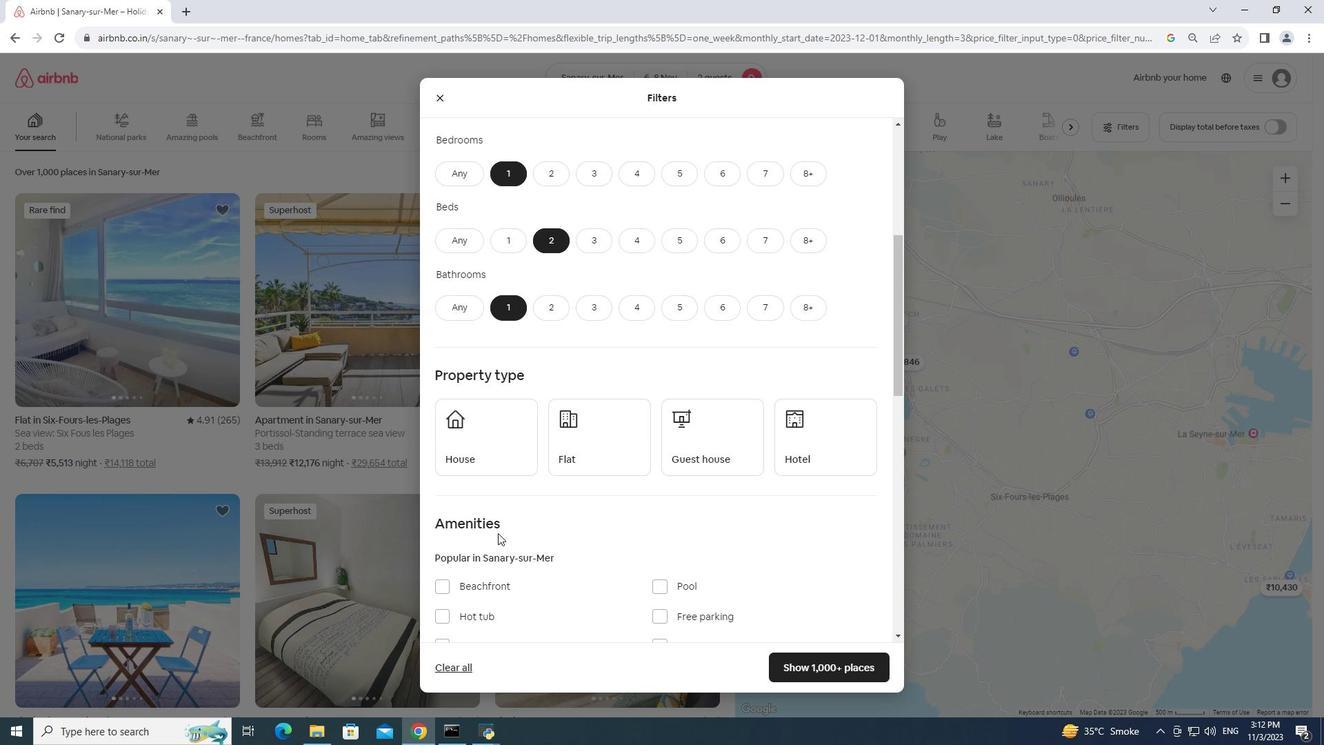 
Action: Mouse moved to (581, 376)
Screenshot: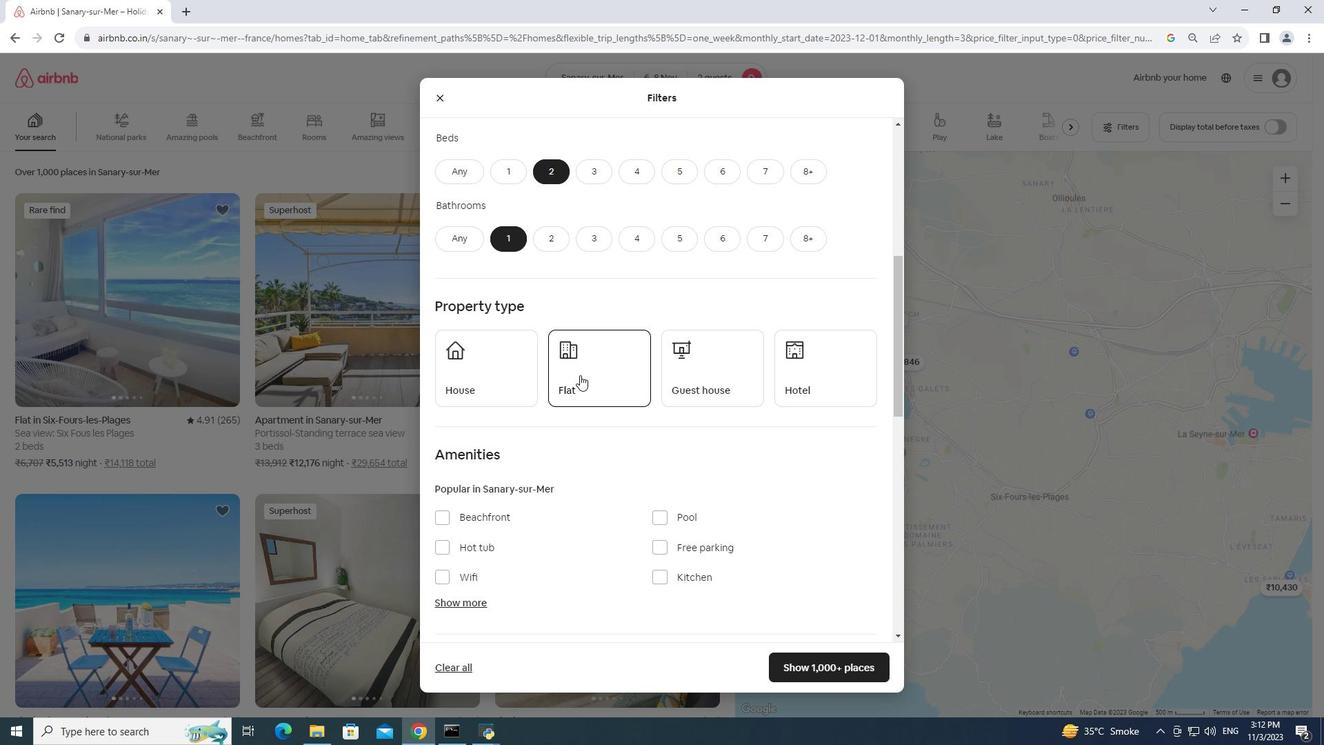 
Action: Mouse pressed left at (581, 376)
Screenshot: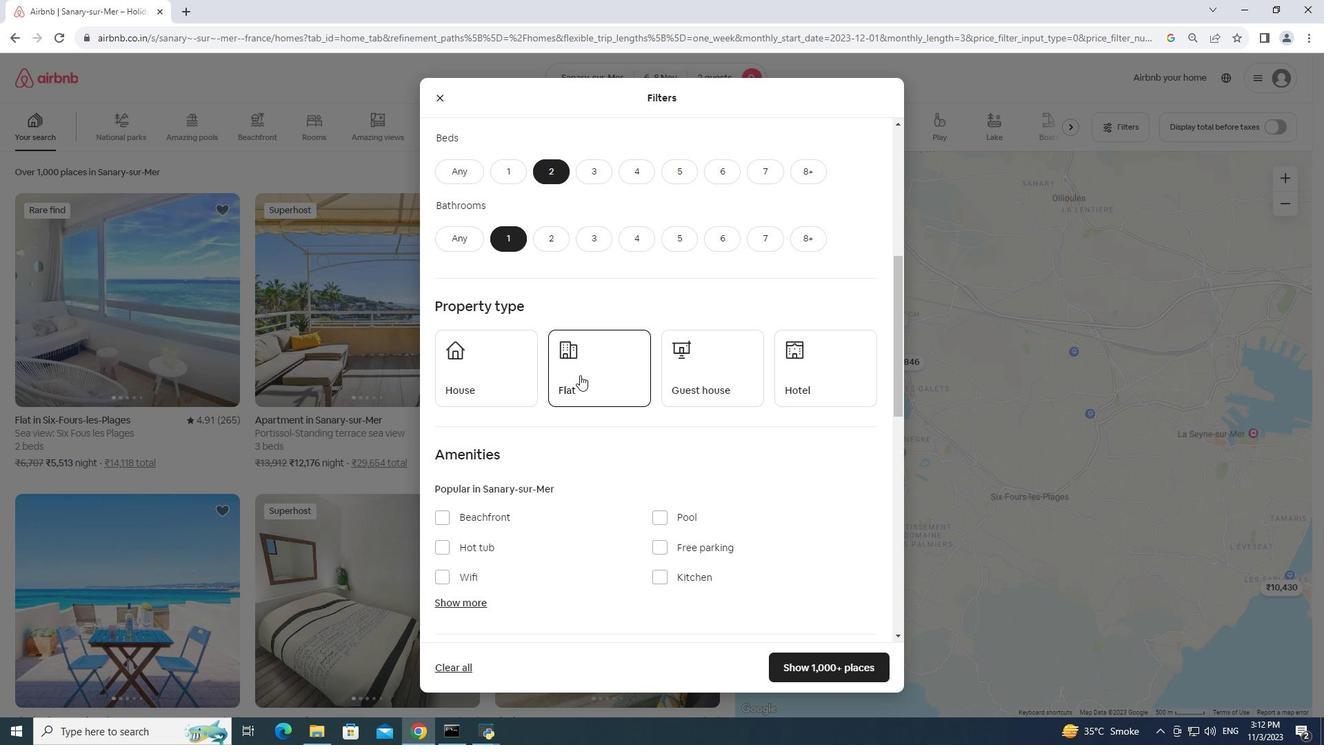 
Action: Mouse moved to (592, 436)
Screenshot: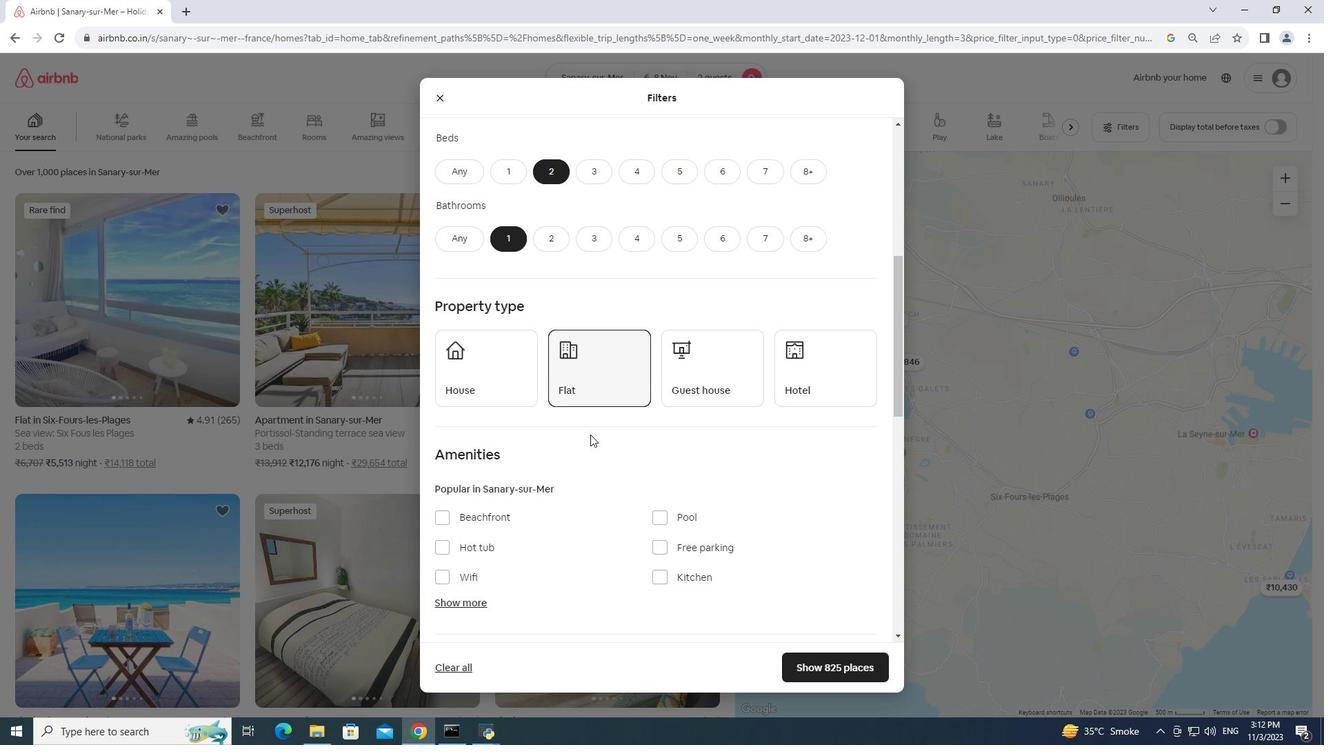 
Action: Mouse scrolled (592, 435) with delta (0, 0)
Screenshot: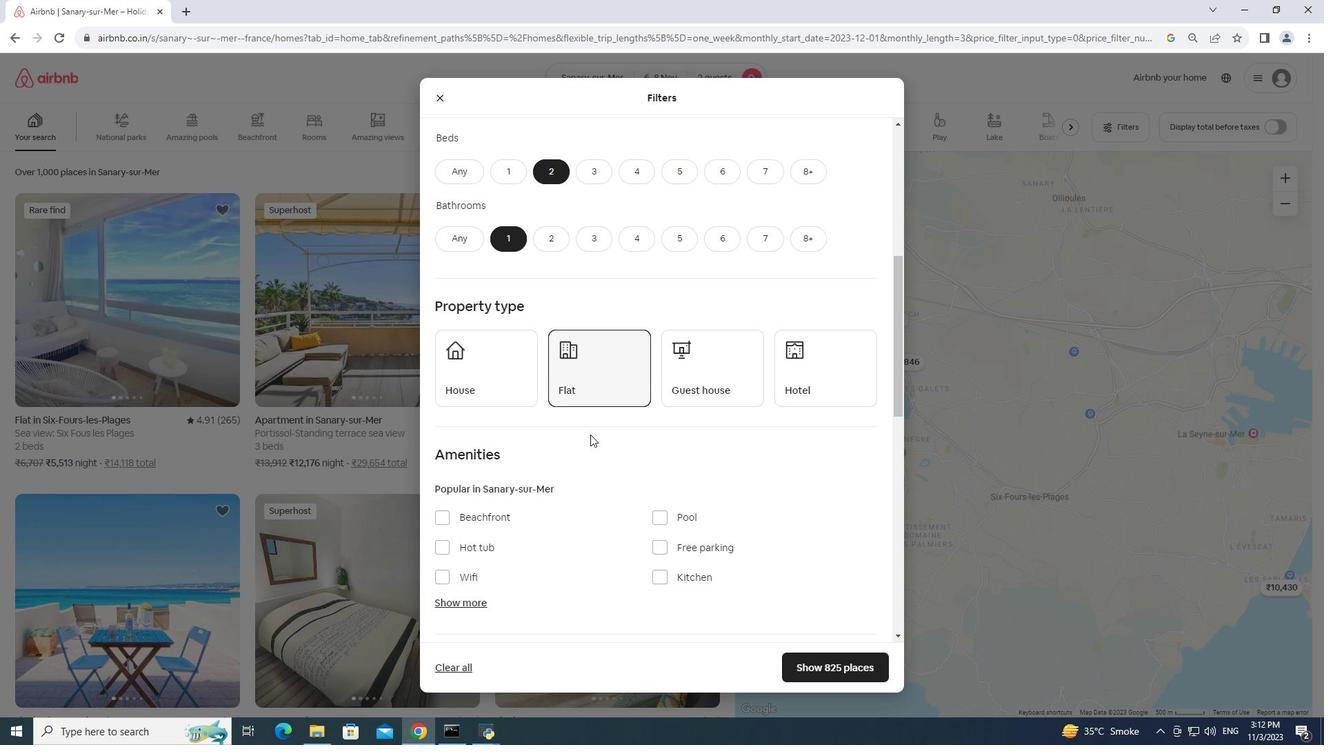 
Action: Mouse moved to (443, 512)
Screenshot: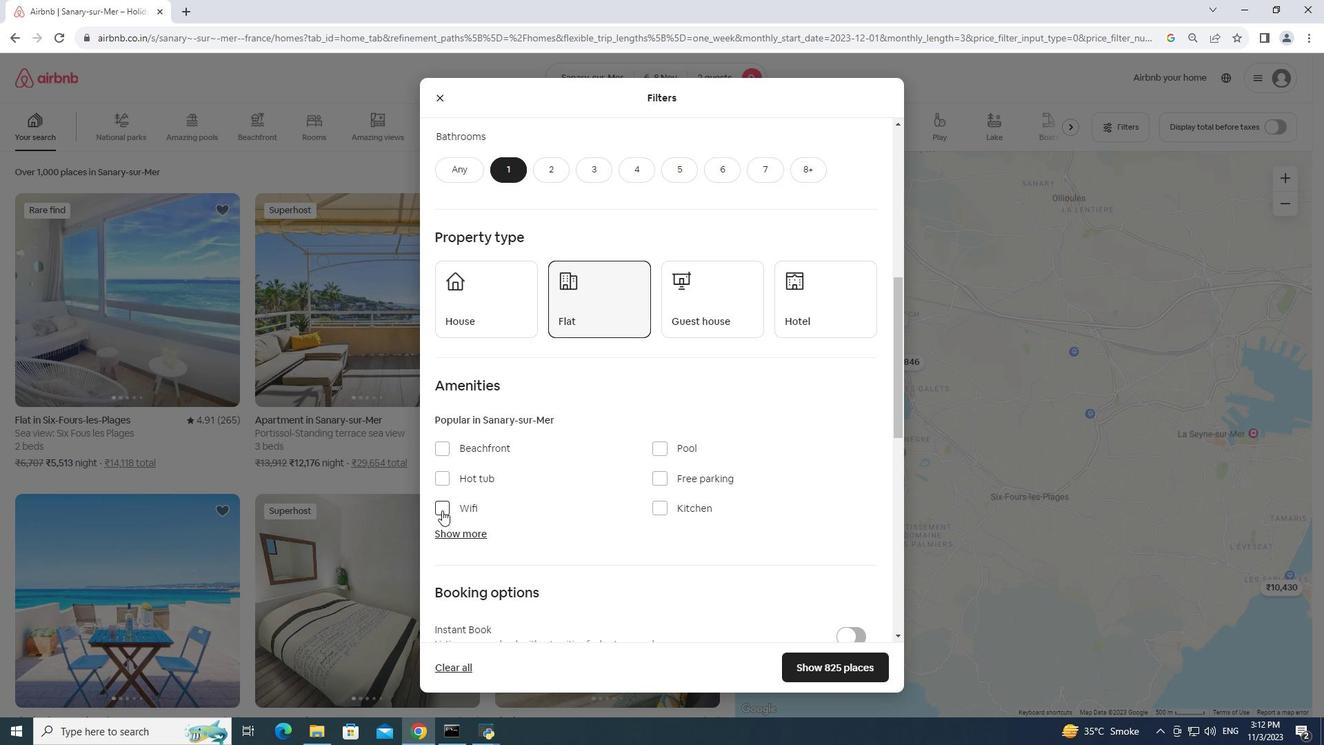 
Action: Mouse pressed left at (443, 512)
Screenshot: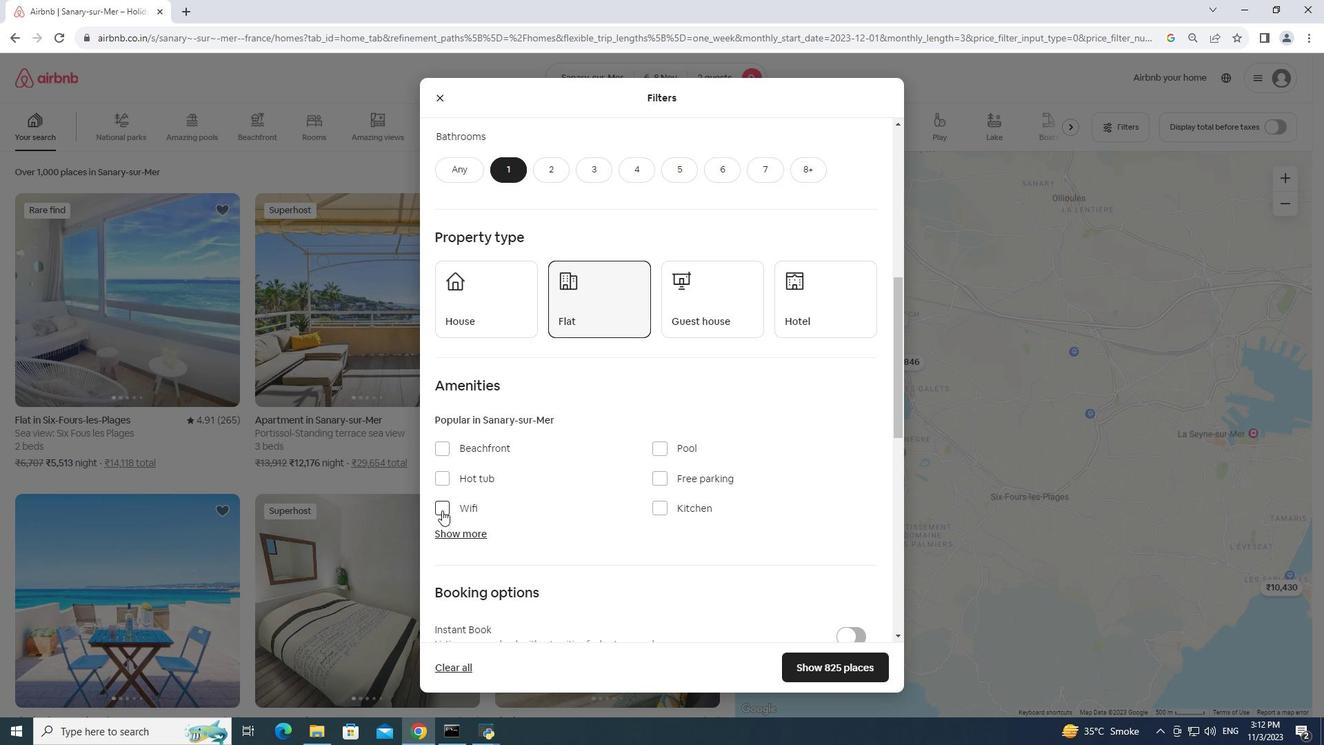 
Action: Mouse moved to (850, 662)
Screenshot: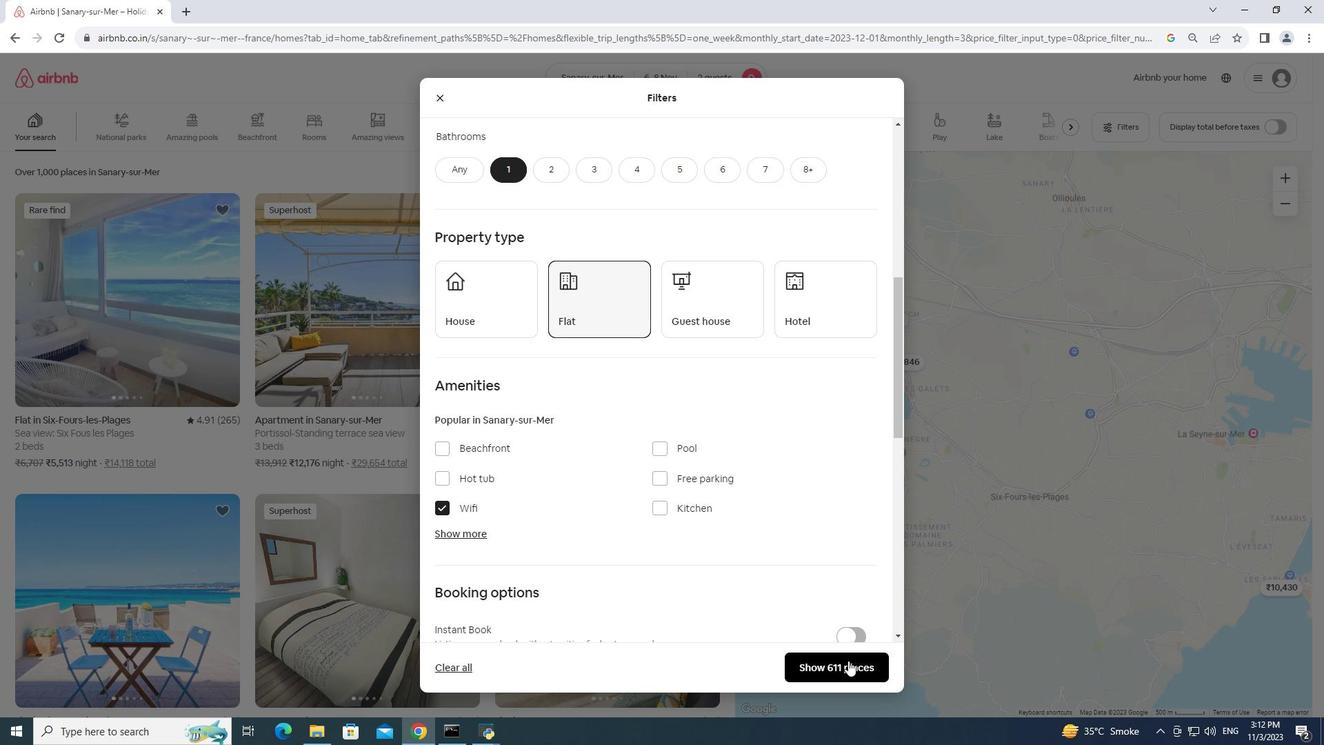 
Action: Mouse pressed left at (850, 662)
Screenshot: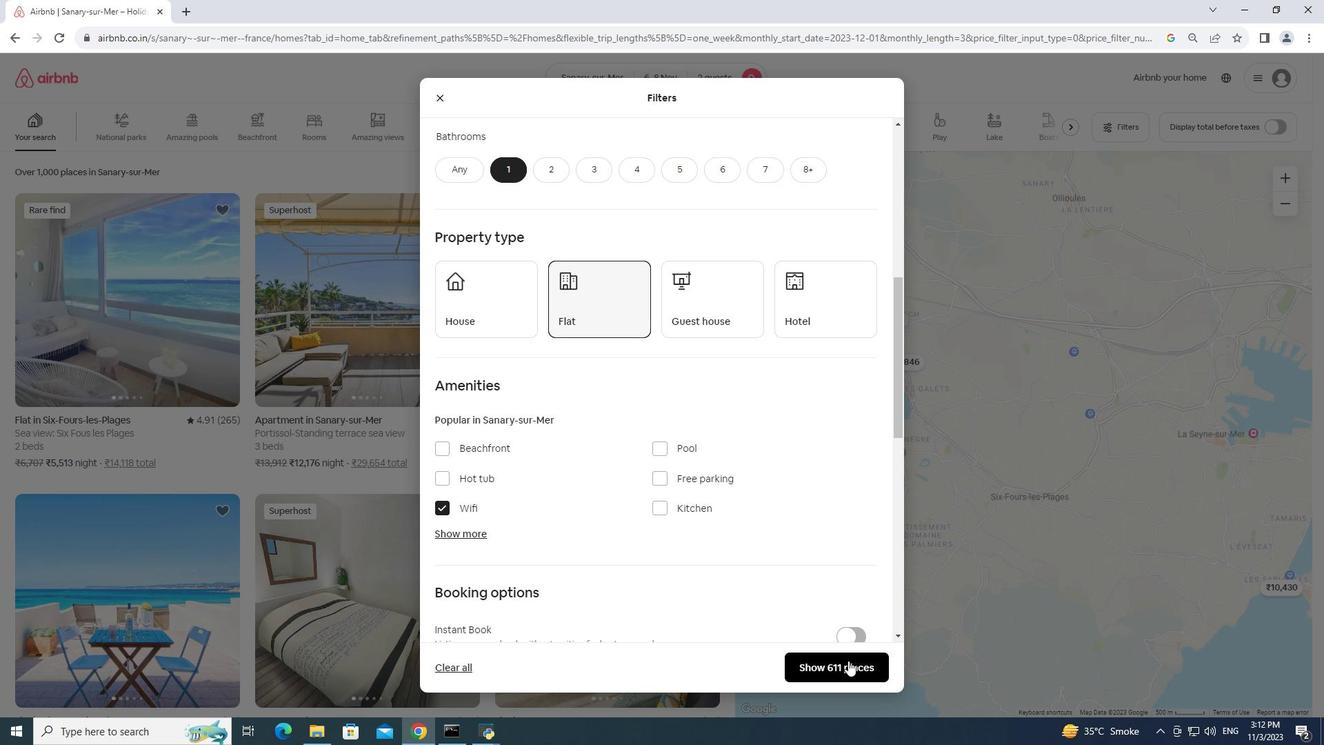 
Action: Mouse moved to (400, 378)
Screenshot: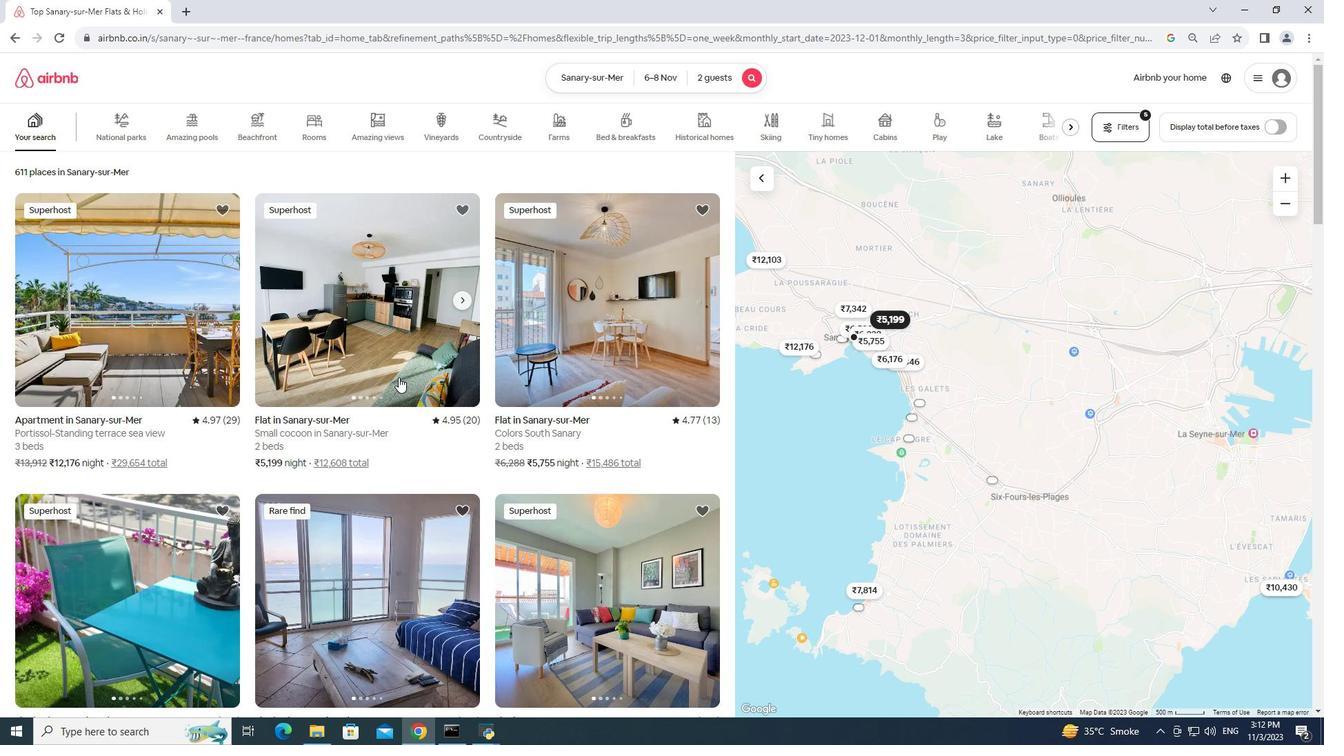 
Action: Mouse pressed left at (400, 378)
Screenshot: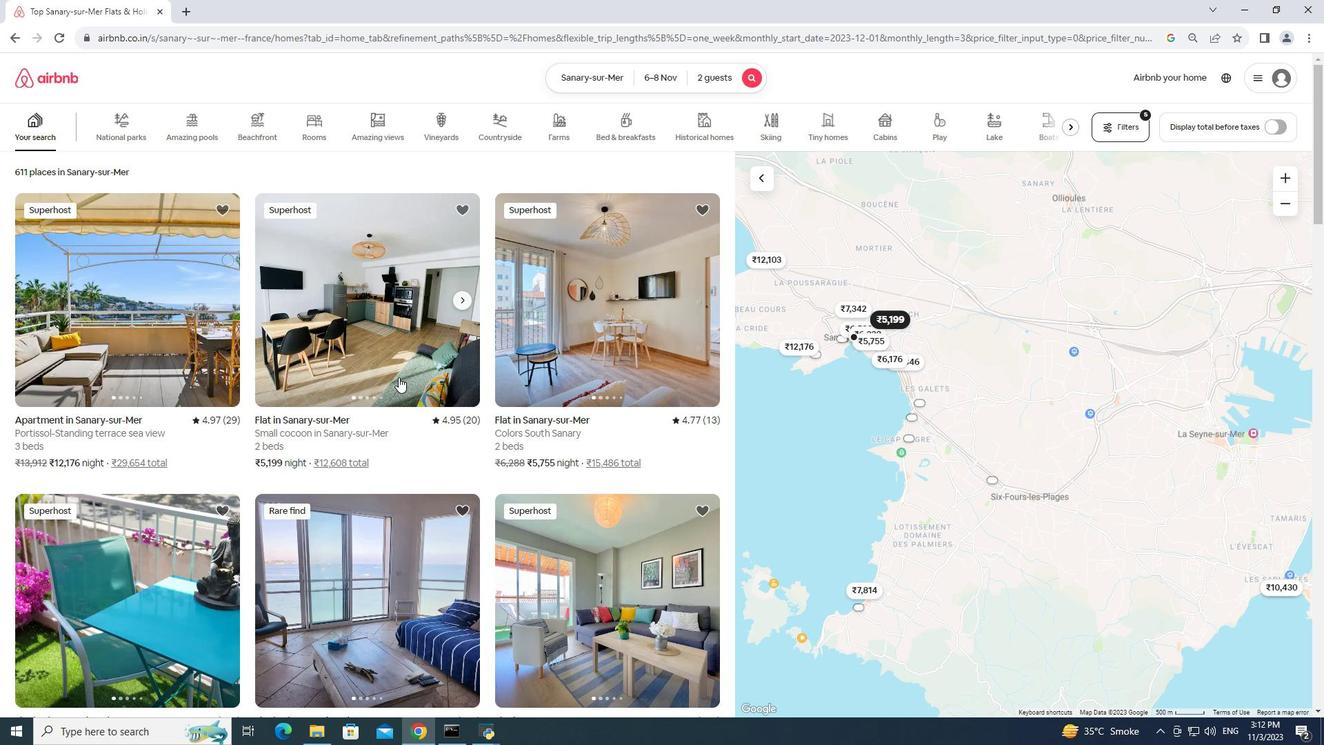 
Action: Mouse moved to (941, 495)
Screenshot: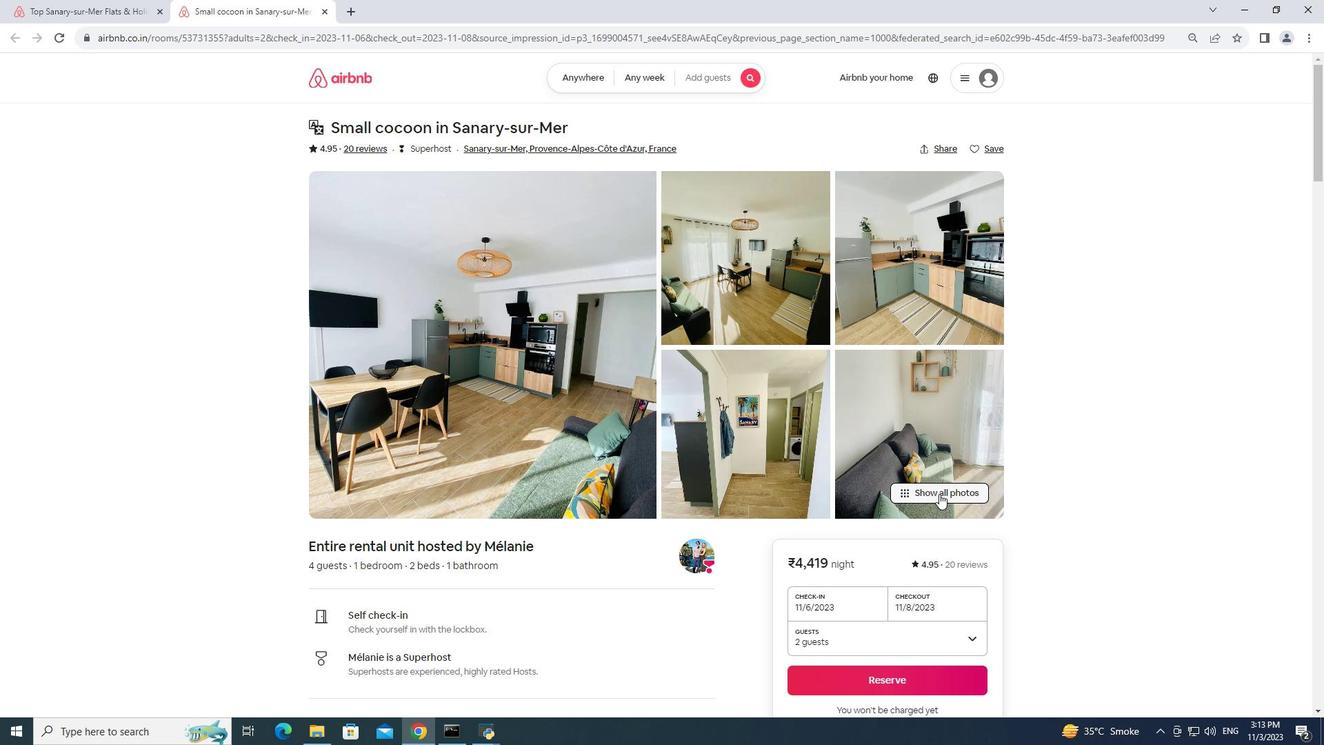 
Action: Mouse pressed left at (941, 495)
Screenshot: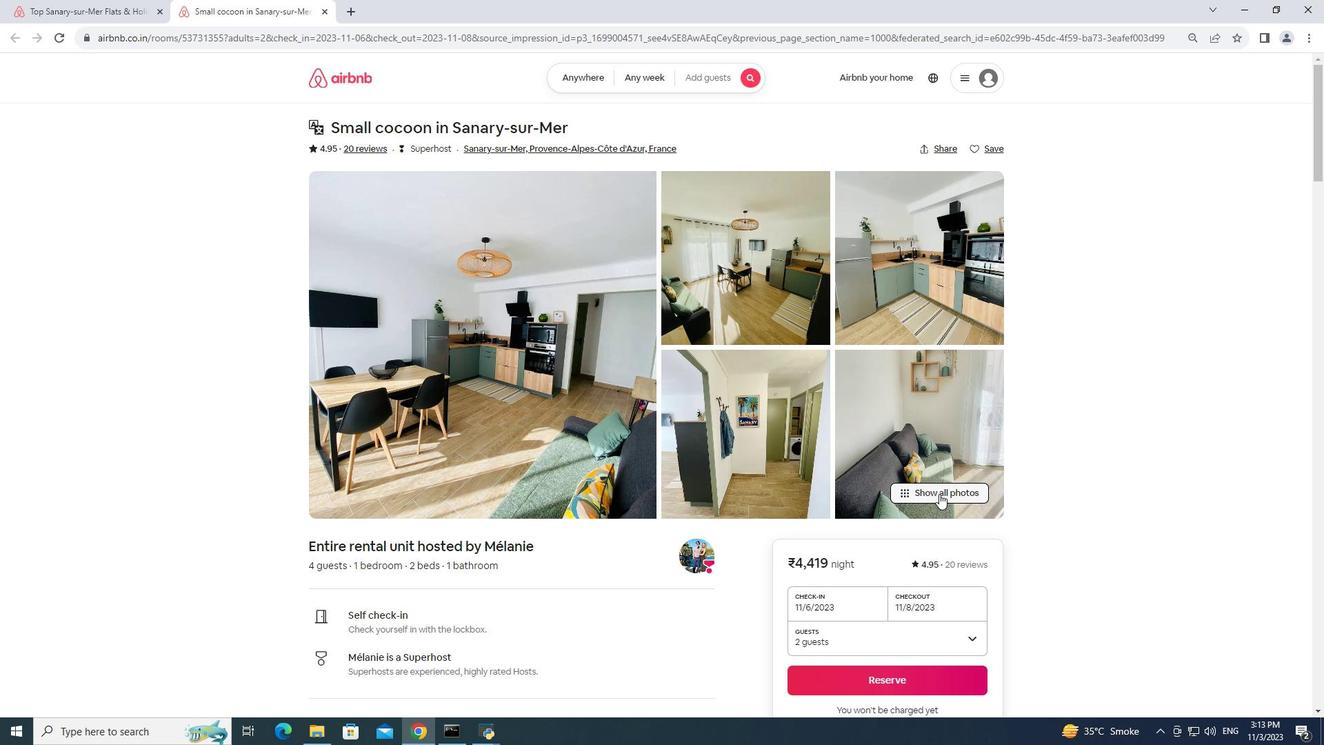 
Action: Mouse moved to (756, 467)
Screenshot: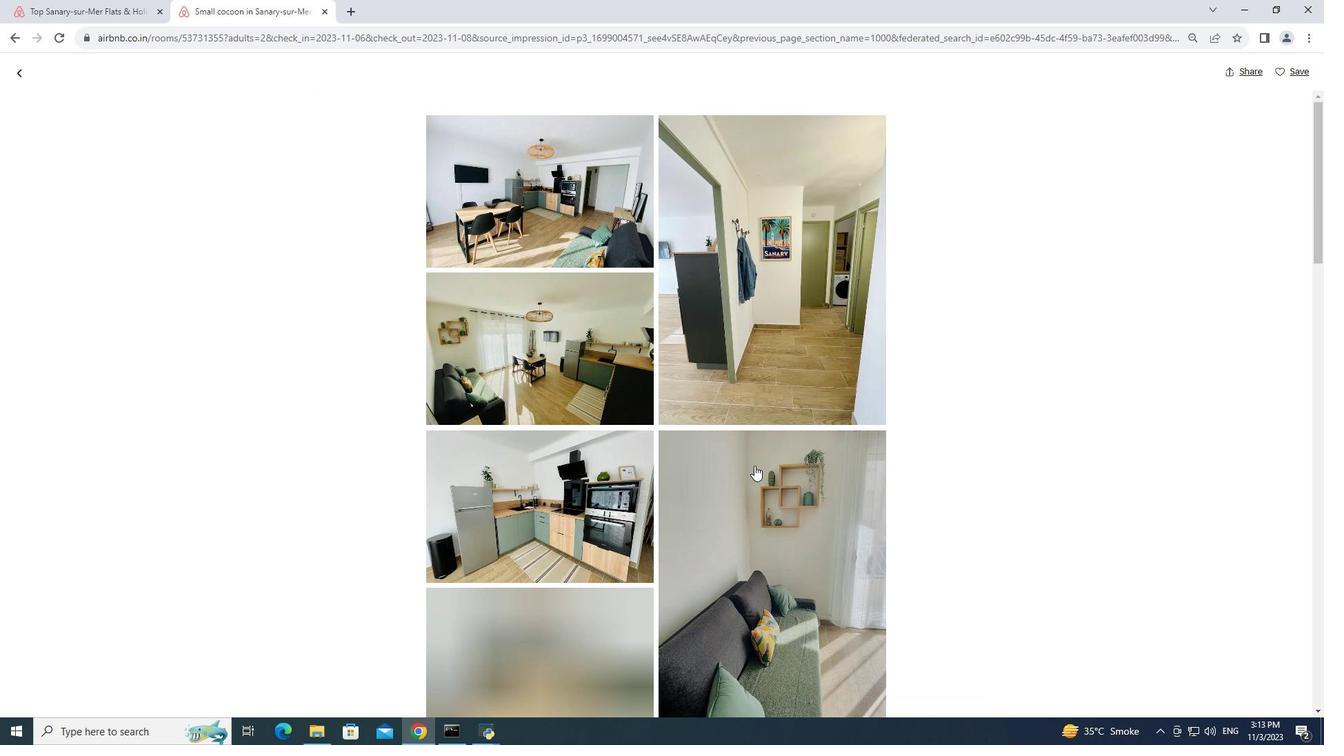 
Action: Mouse scrolled (756, 466) with delta (0, 0)
Screenshot: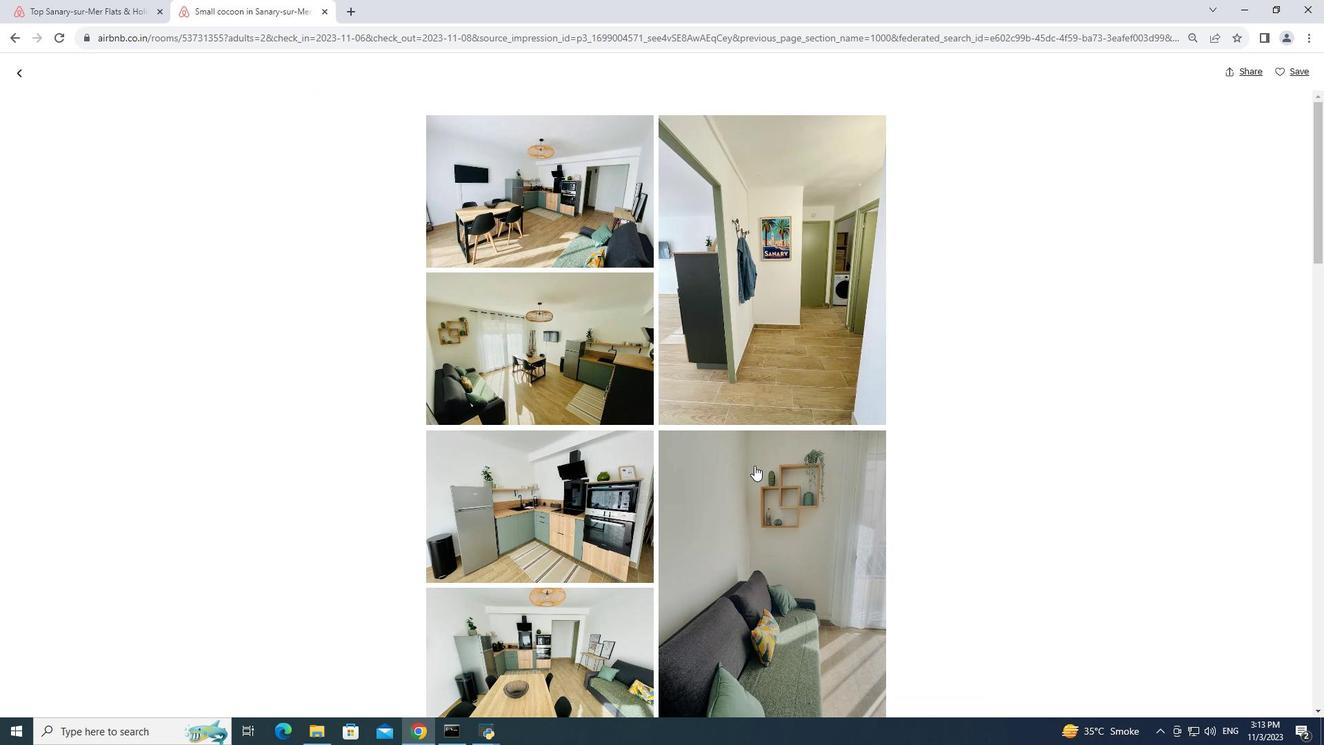 
Action: Mouse moved to (726, 460)
Screenshot: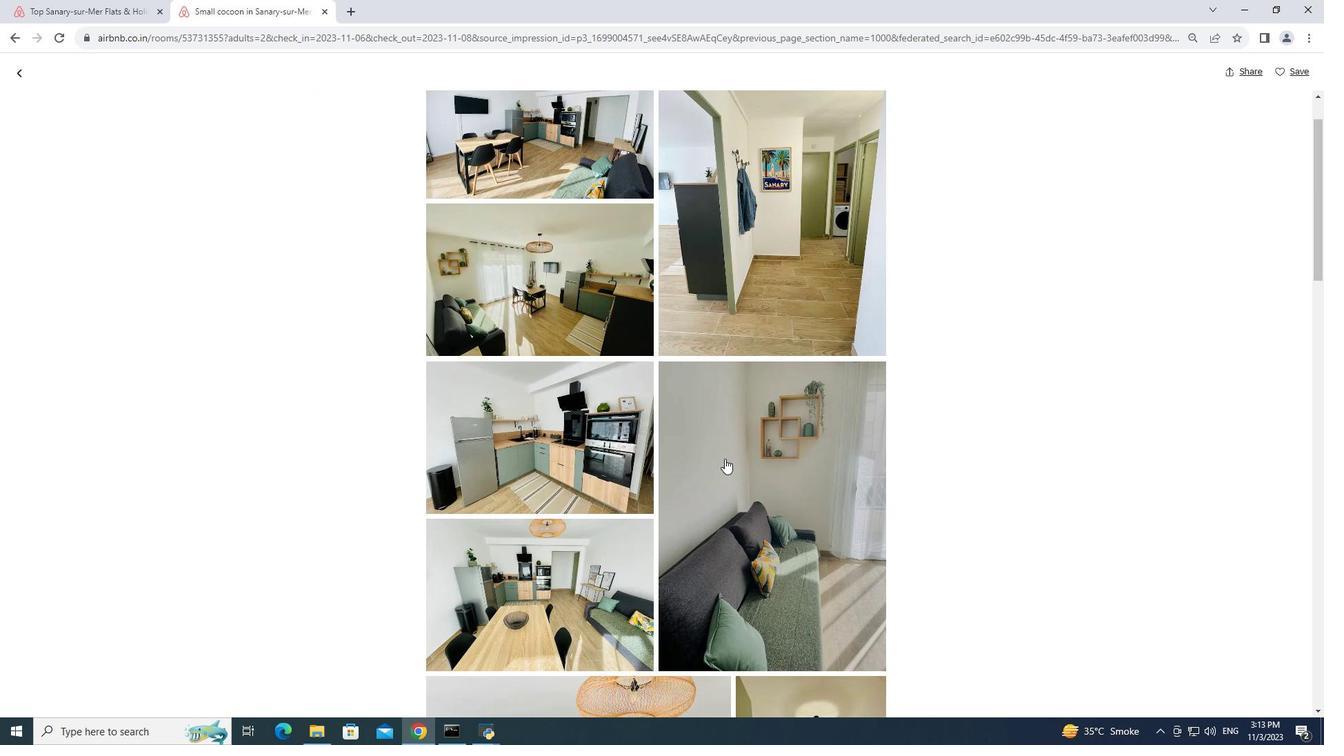 
Action: Mouse scrolled (726, 459) with delta (0, 0)
Screenshot: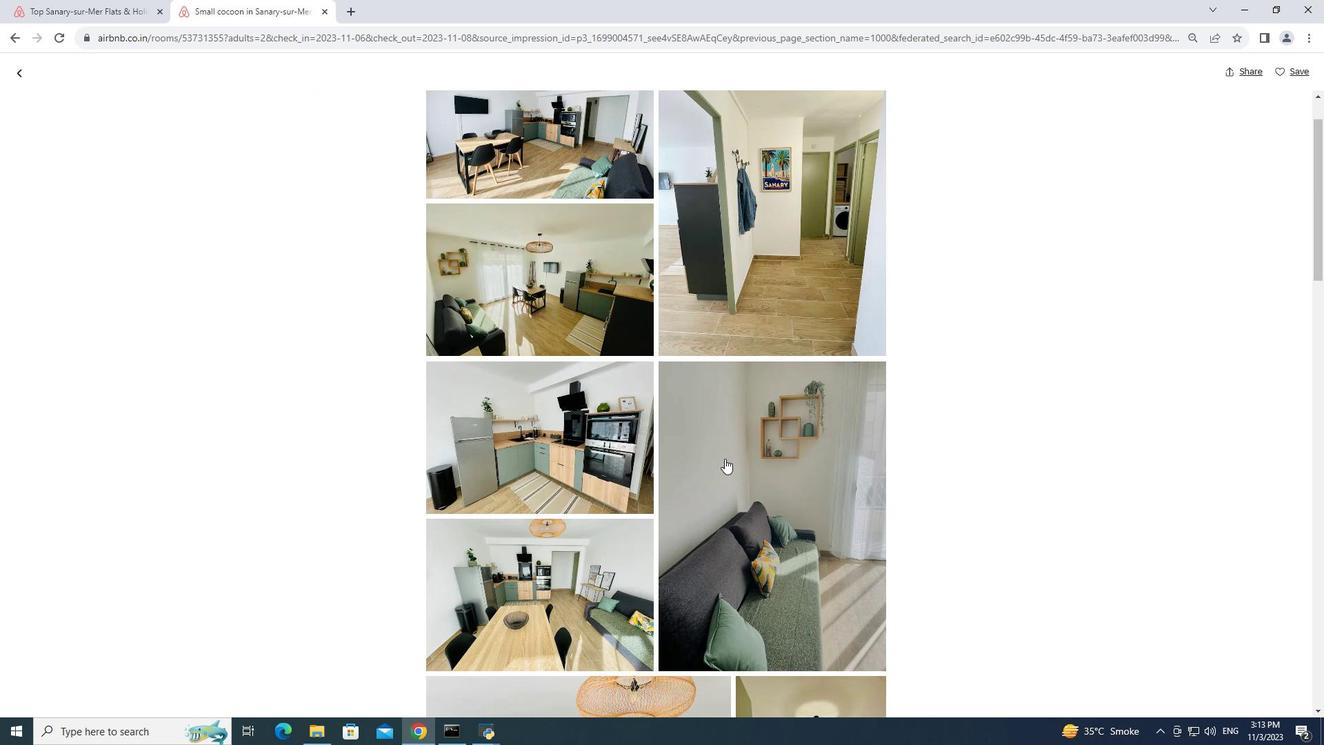 
Action: Mouse scrolled (726, 459) with delta (0, 0)
Screenshot: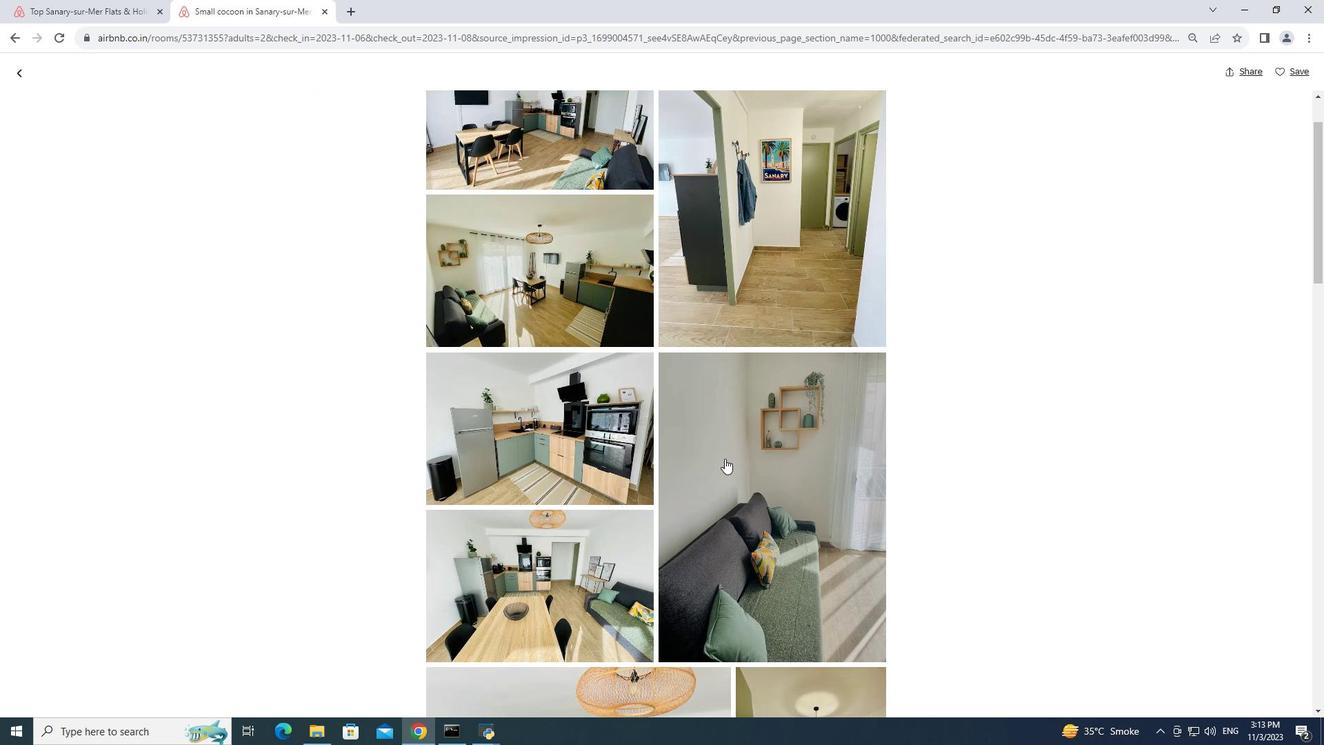 
Action: Mouse scrolled (726, 459) with delta (0, 0)
Screenshot: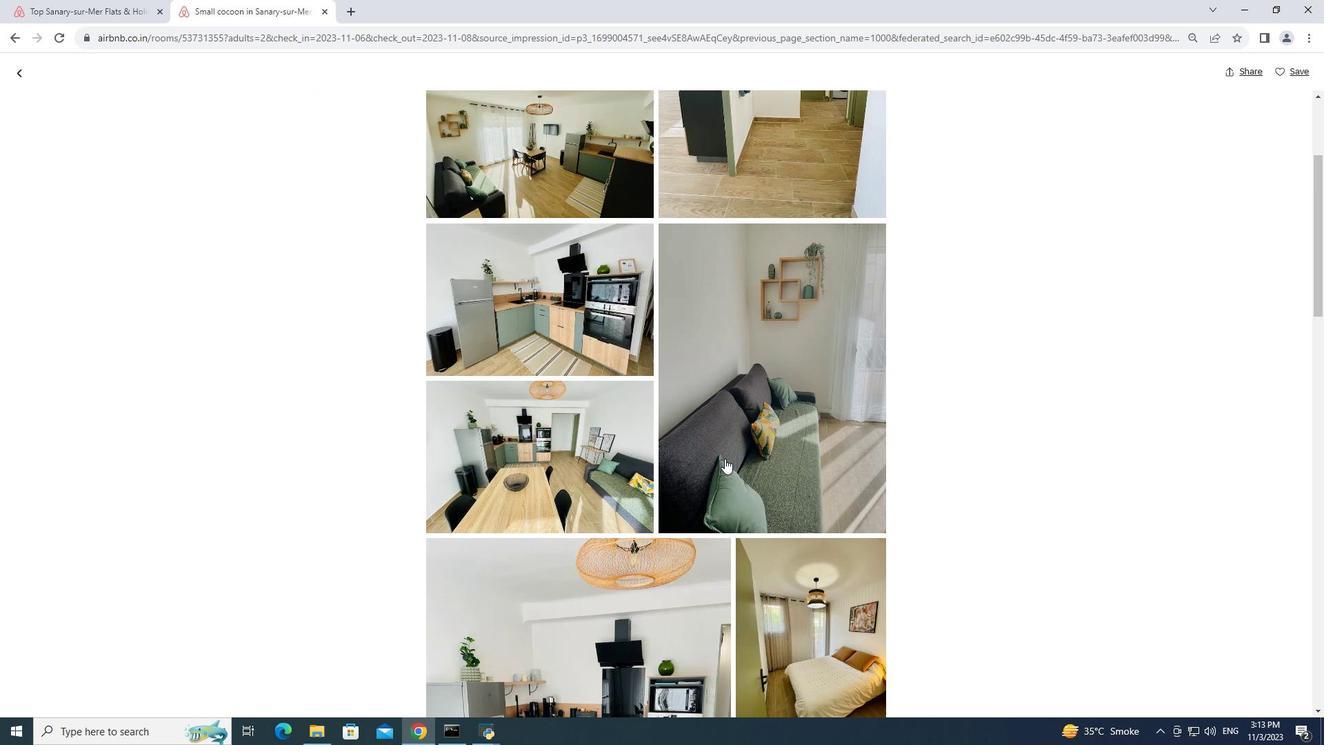 
Action: Mouse scrolled (726, 459) with delta (0, 0)
Screenshot: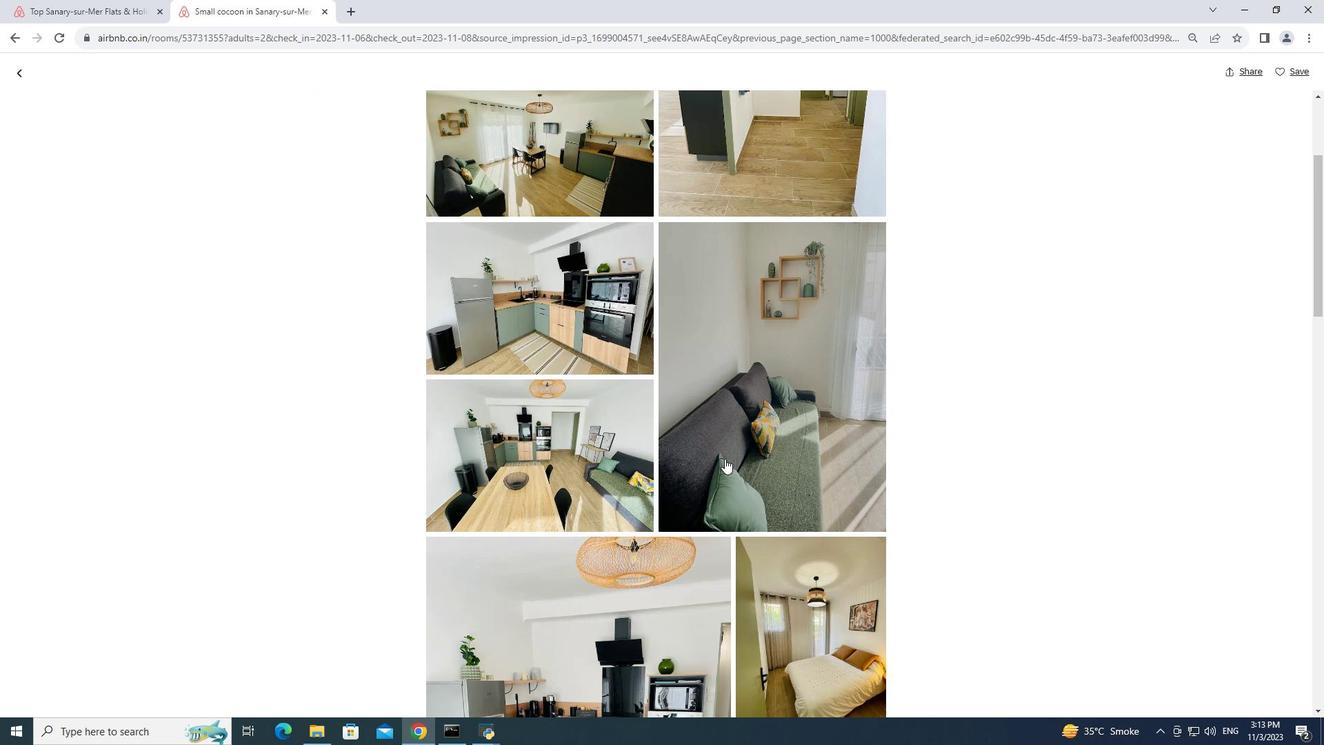 
Action: Mouse scrolled (726, 459) with delta (0, 0)
Screenshot: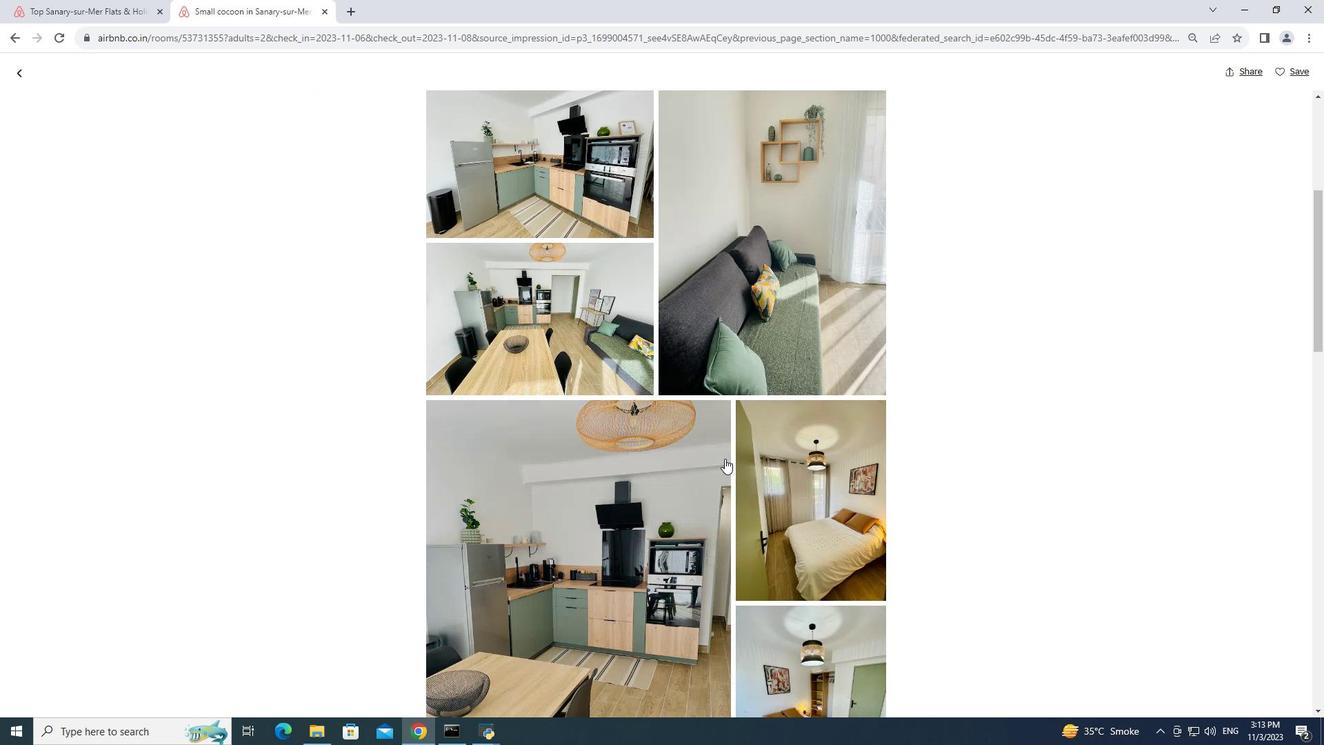 
Action: Mouse scrolled (726, 459) with delta (0, 0)
Screenshot: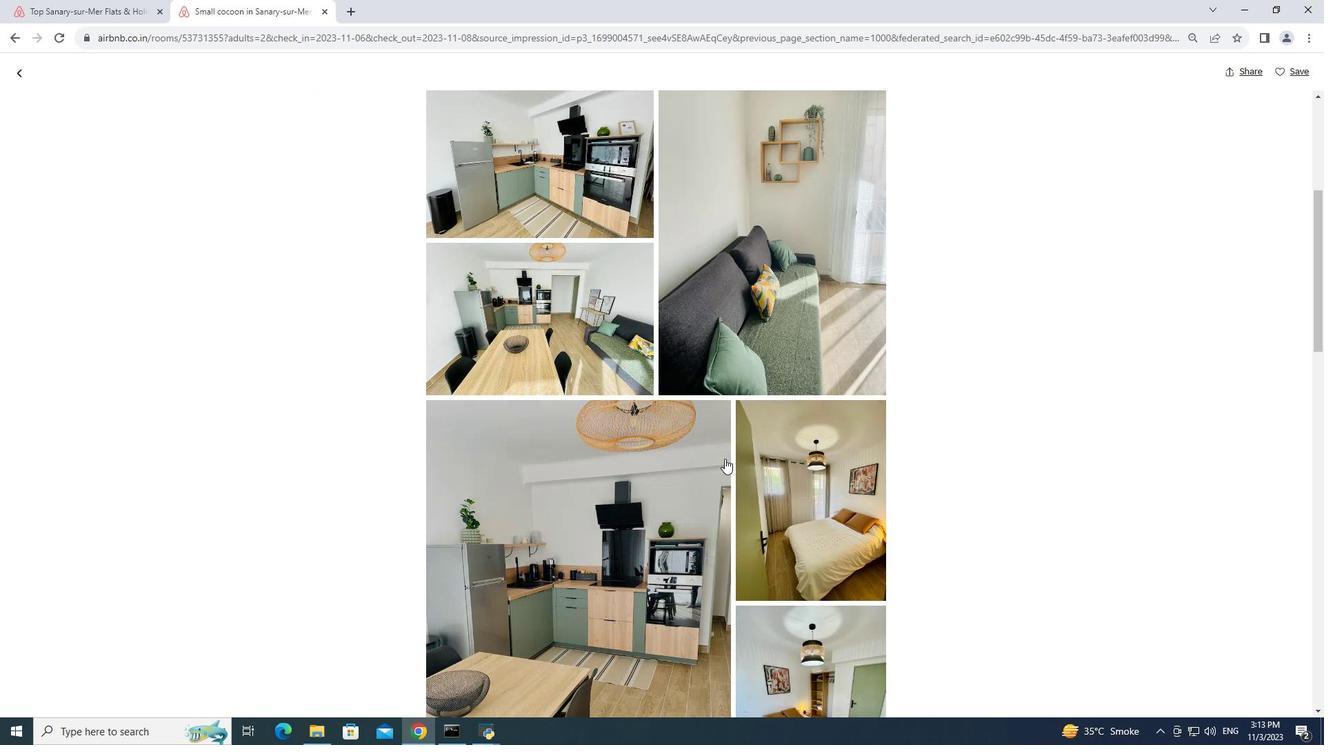 
Action: Mouse scrolled (726, 459) with delta (0, 0)
Screenshot: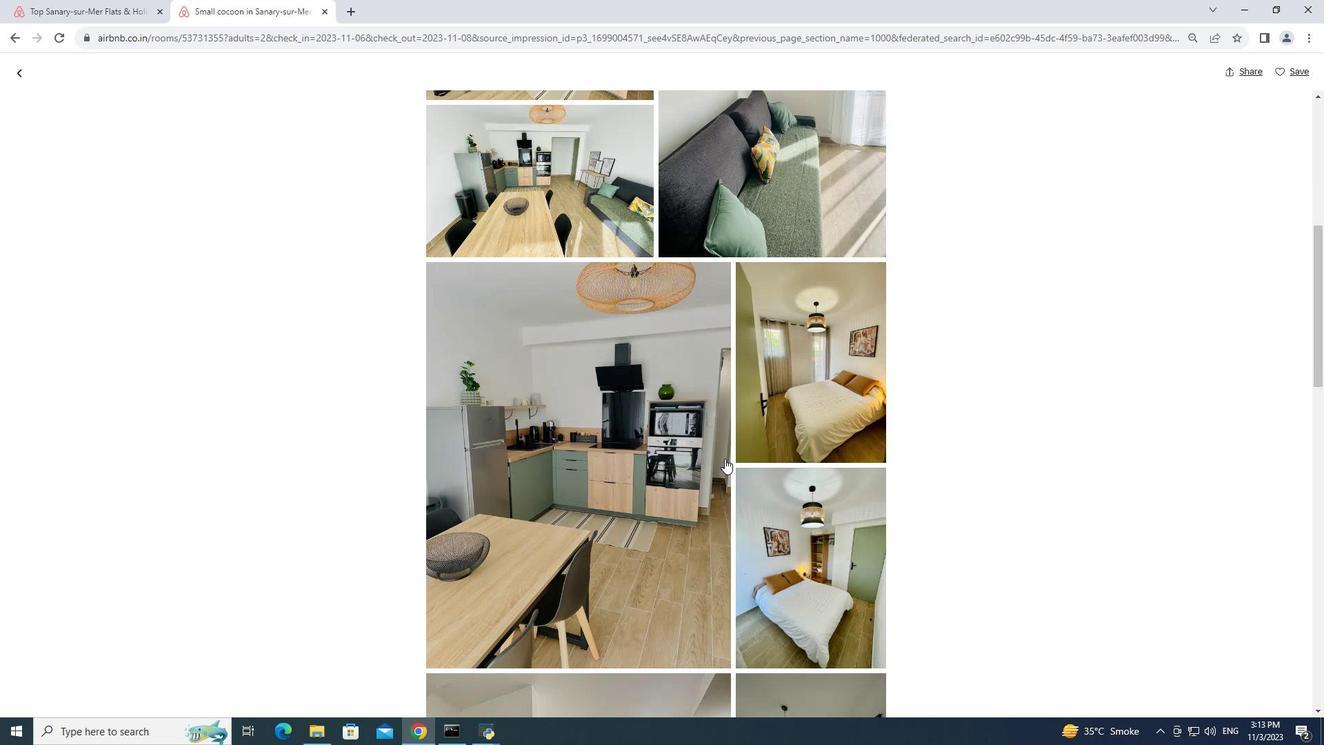 
Action: Mouse scrolled (726, 459) with delta (0, 0)
Screenshot: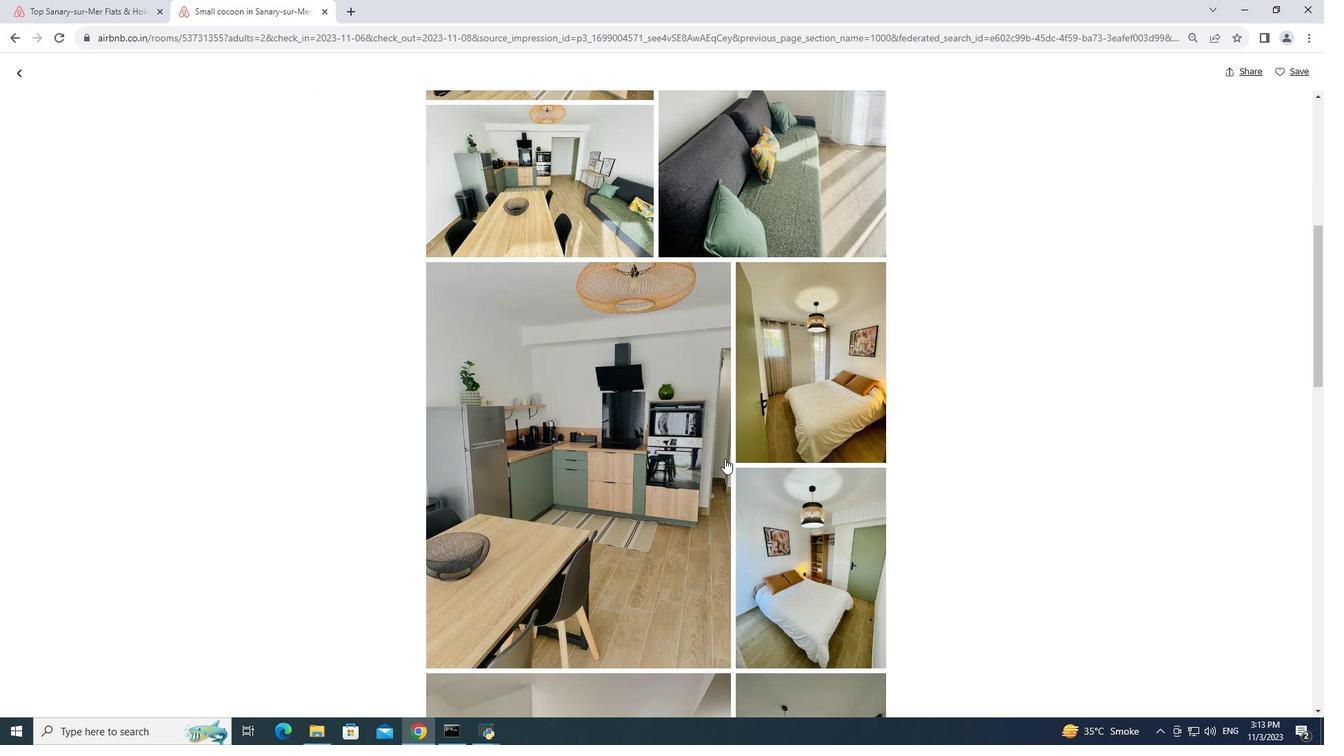 
Action: Mouse scrolled (726, 459) with delta (0, 0)
Screenshot: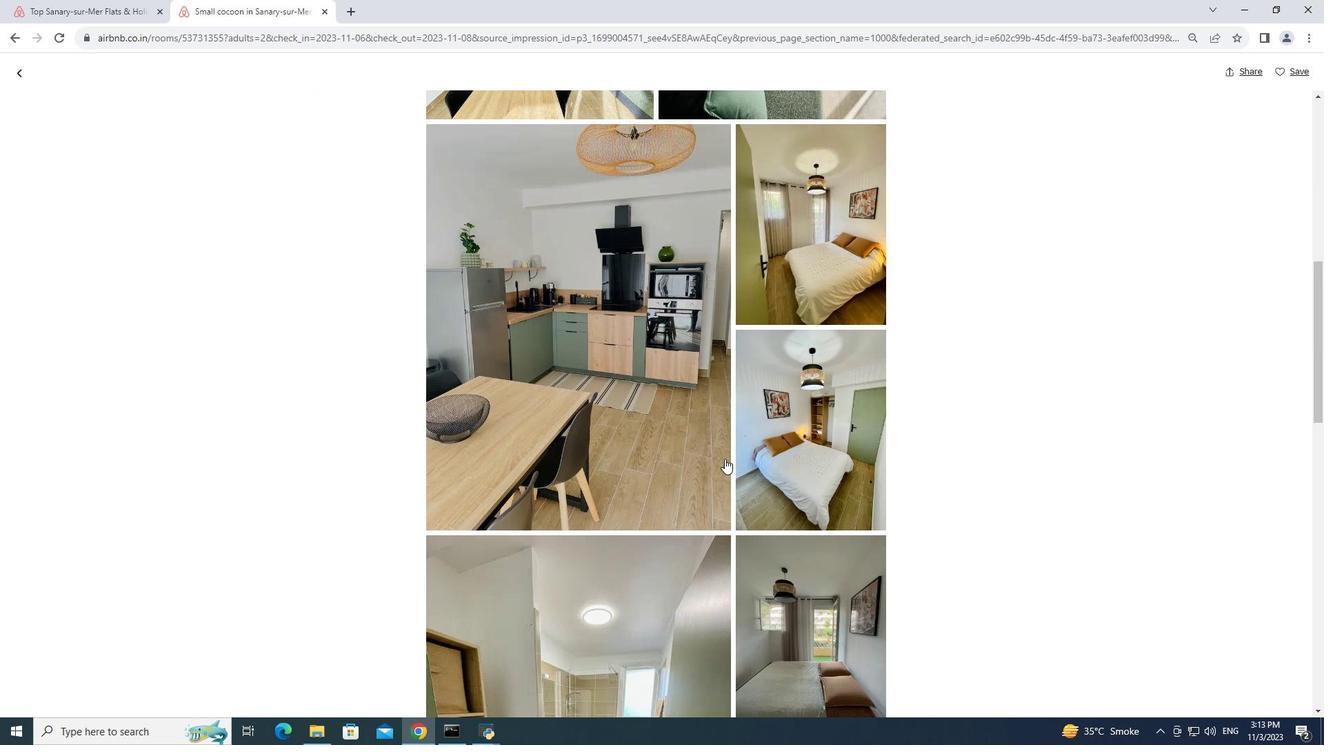 
Action: Mouse scrolled (726, 459) with delta (0, 0)
Screenshot: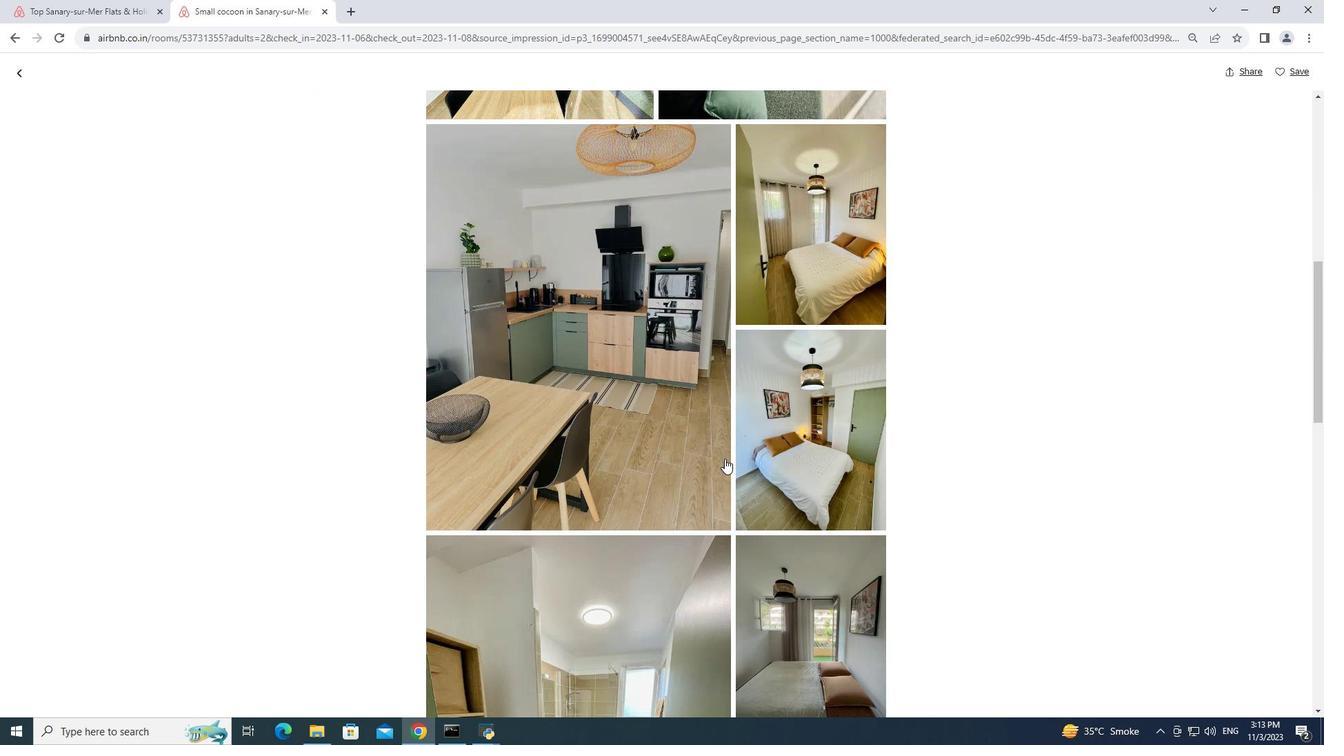
Action: Mouse scrolled (726, 459) with delta (0, 0)
Screenshot: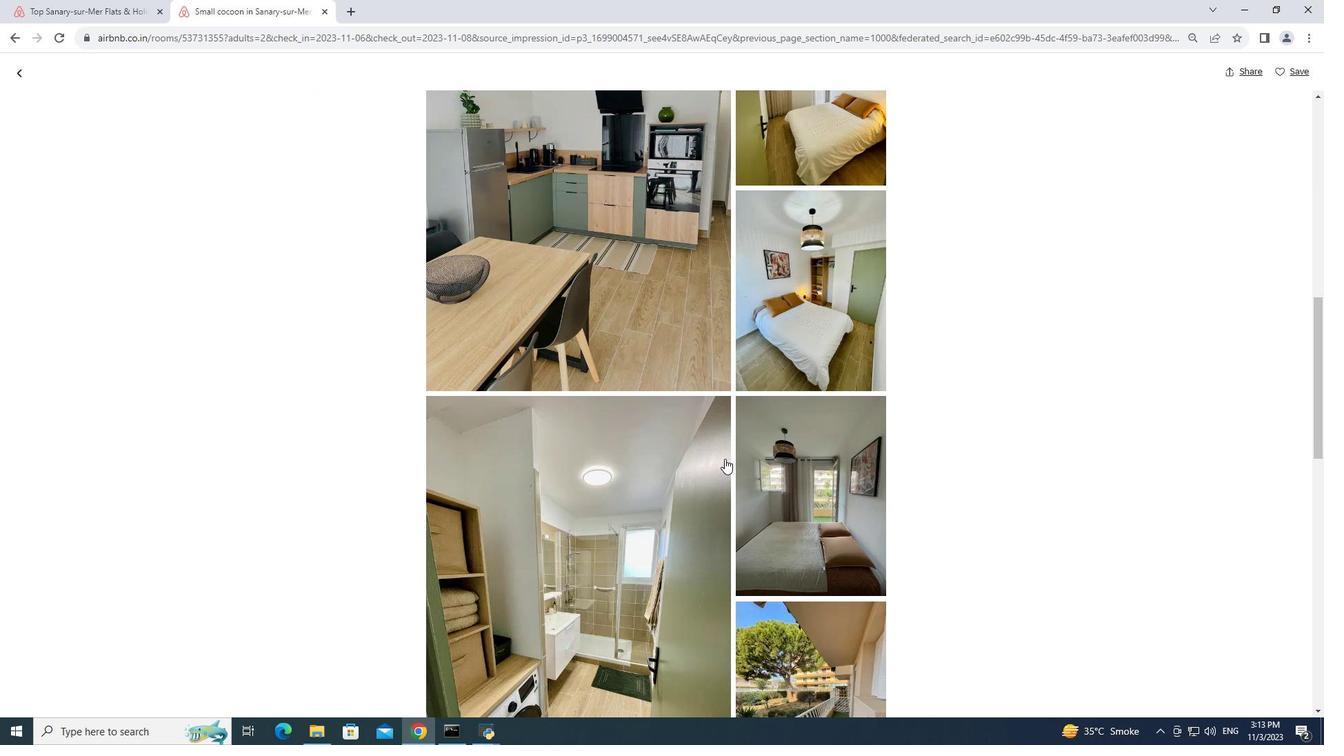 
Action: Mouse scrolled (726, 459) with delta (0, 0)
Screenshot: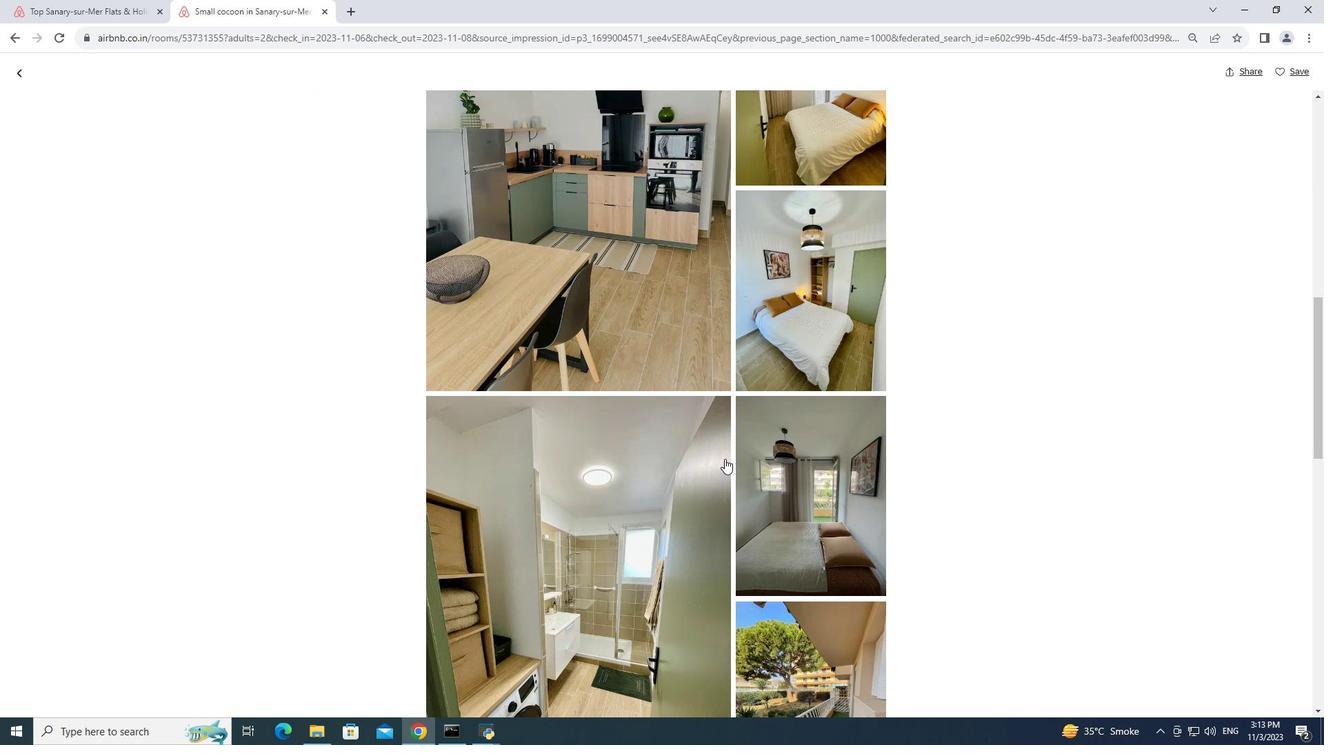 
Action: Mouse scrolled (726, 459) with delta (0, 0)
Screenshot: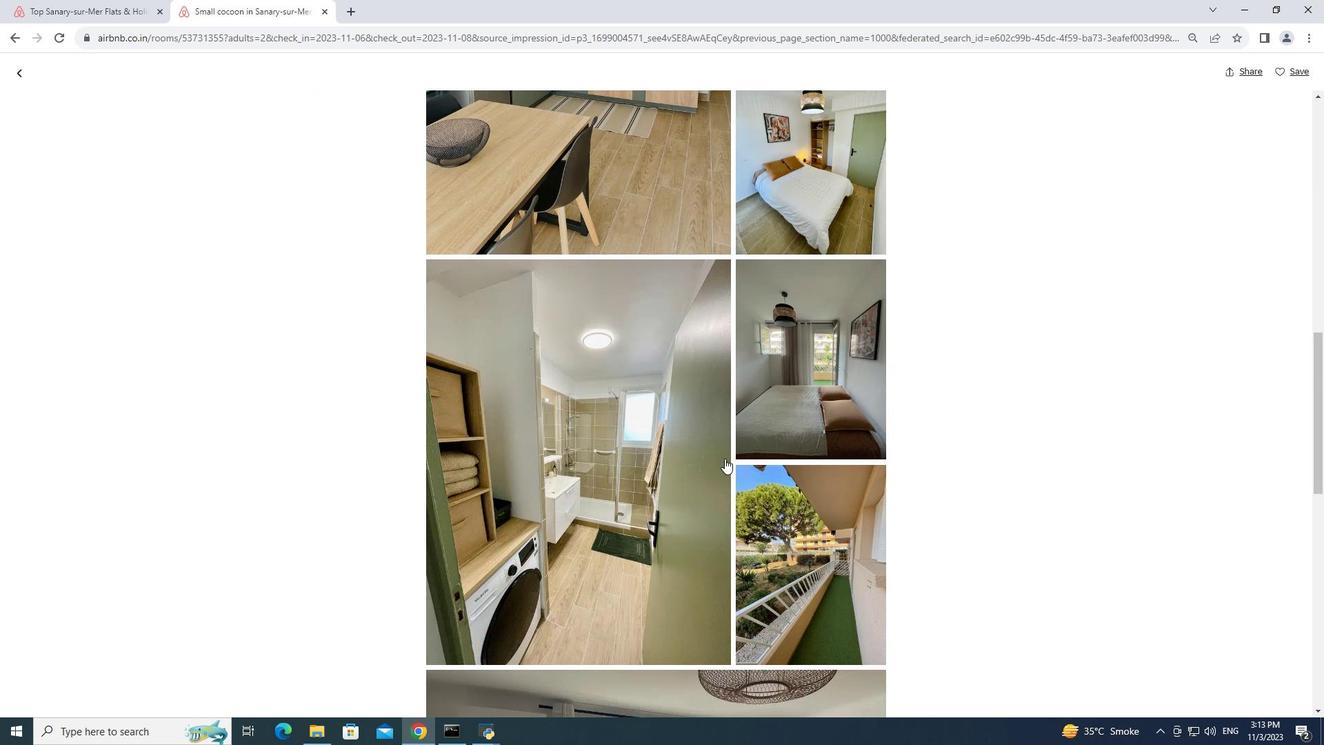 
Action: Mouse scrolled (726, 459) with delta (0, 0)
Screenshot: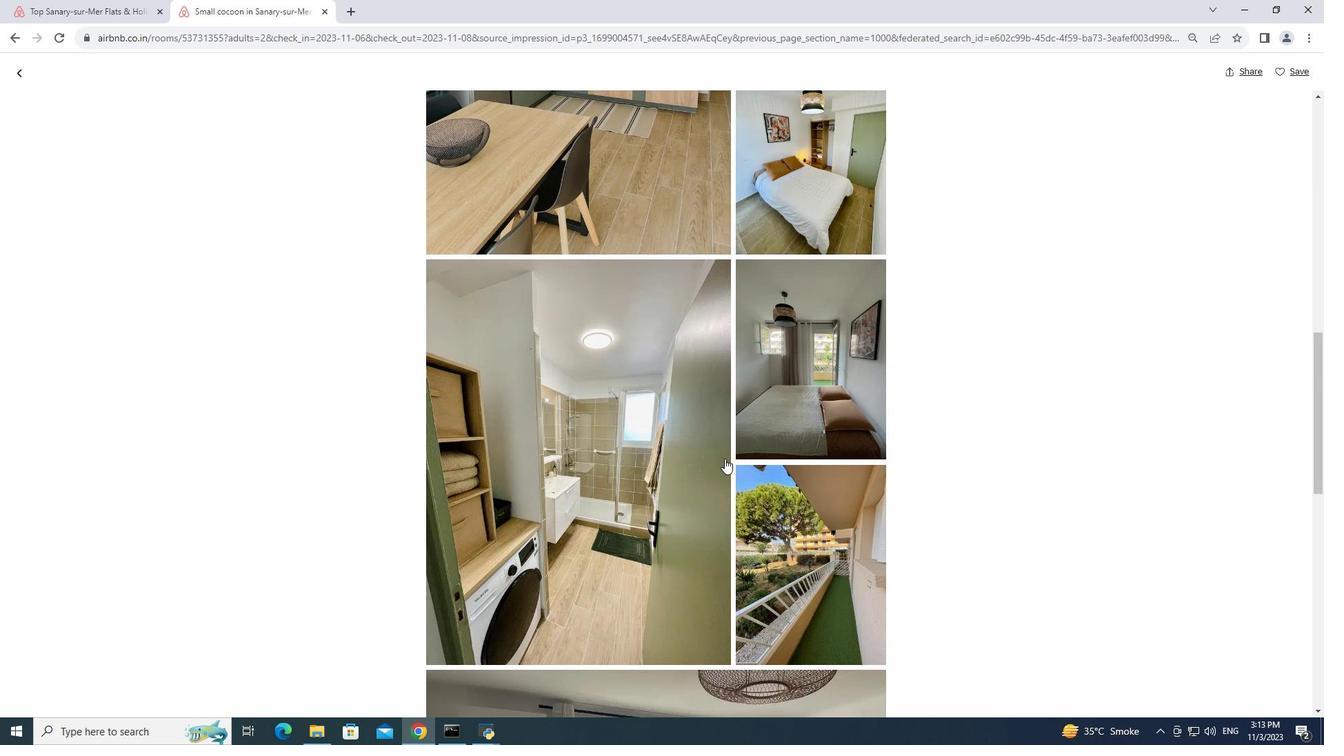 
Action: Mouse scrolled (726, 459) with delta (0, 0)
Screenshot: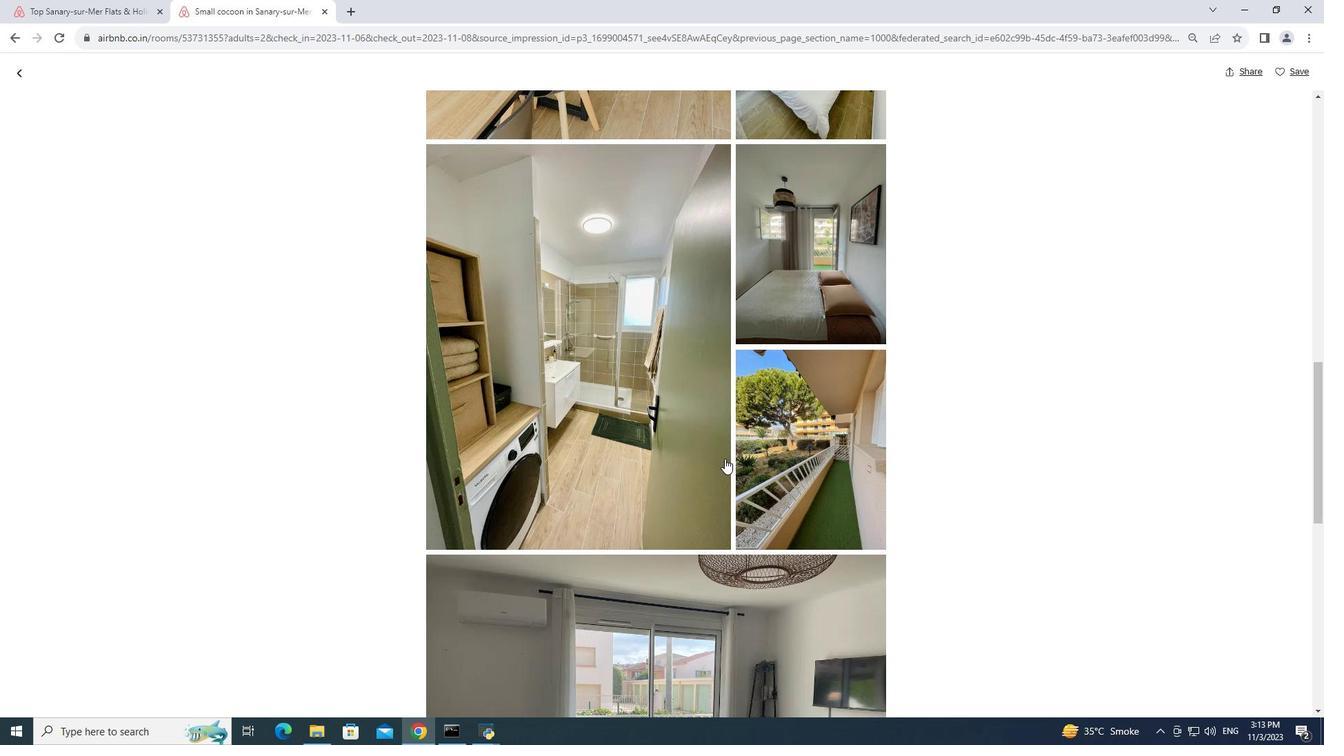
Action: Mouse scrolled (726, 459) with delta (0, 0)
Screenshot: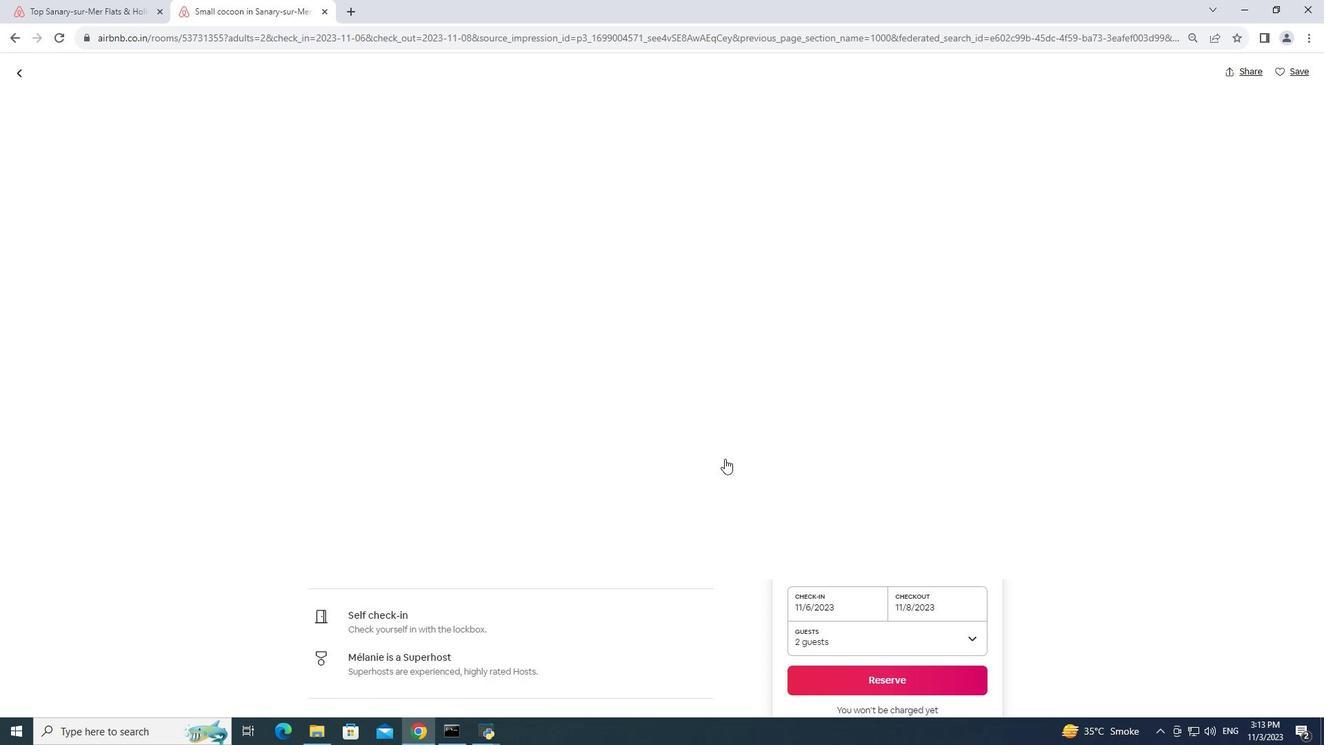 
Action: Mouse moved to (723, 456)
Screenshot: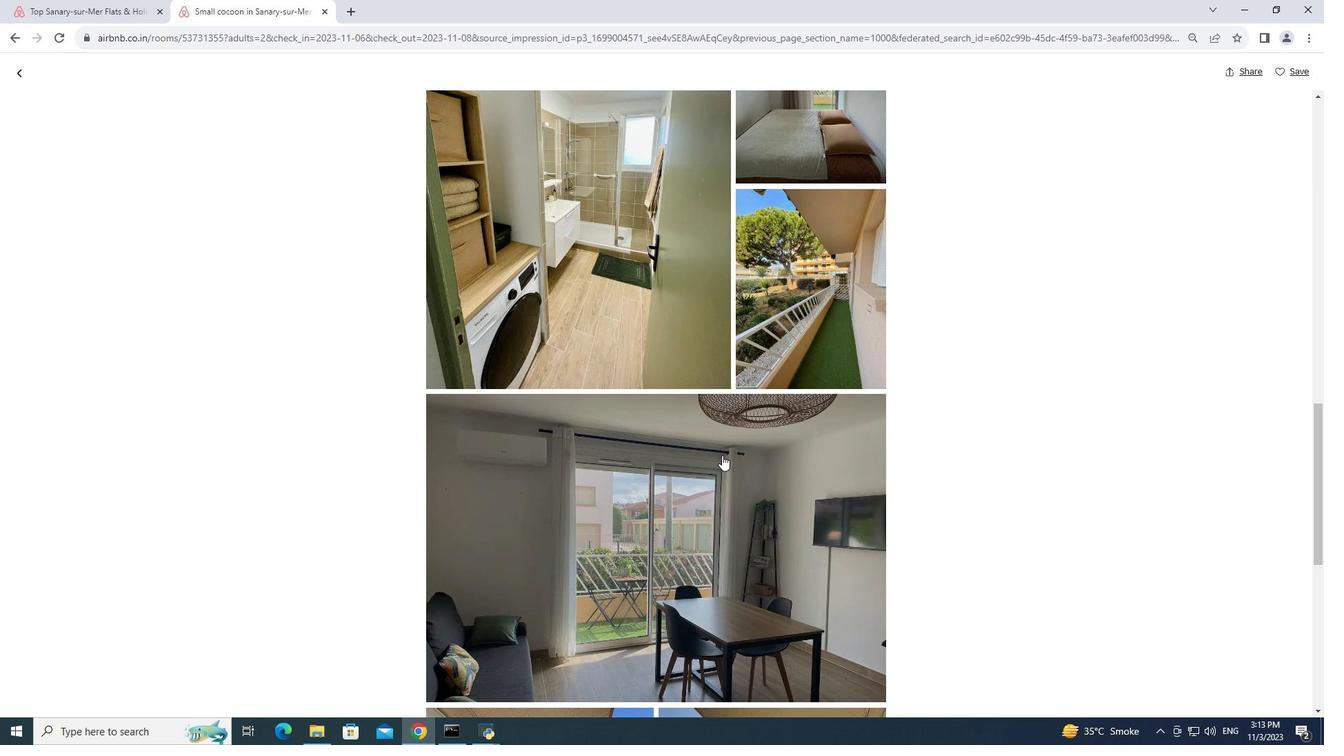 
Action: Mouse scrolled (723, 456) with delta (0, 0)
Screenshot: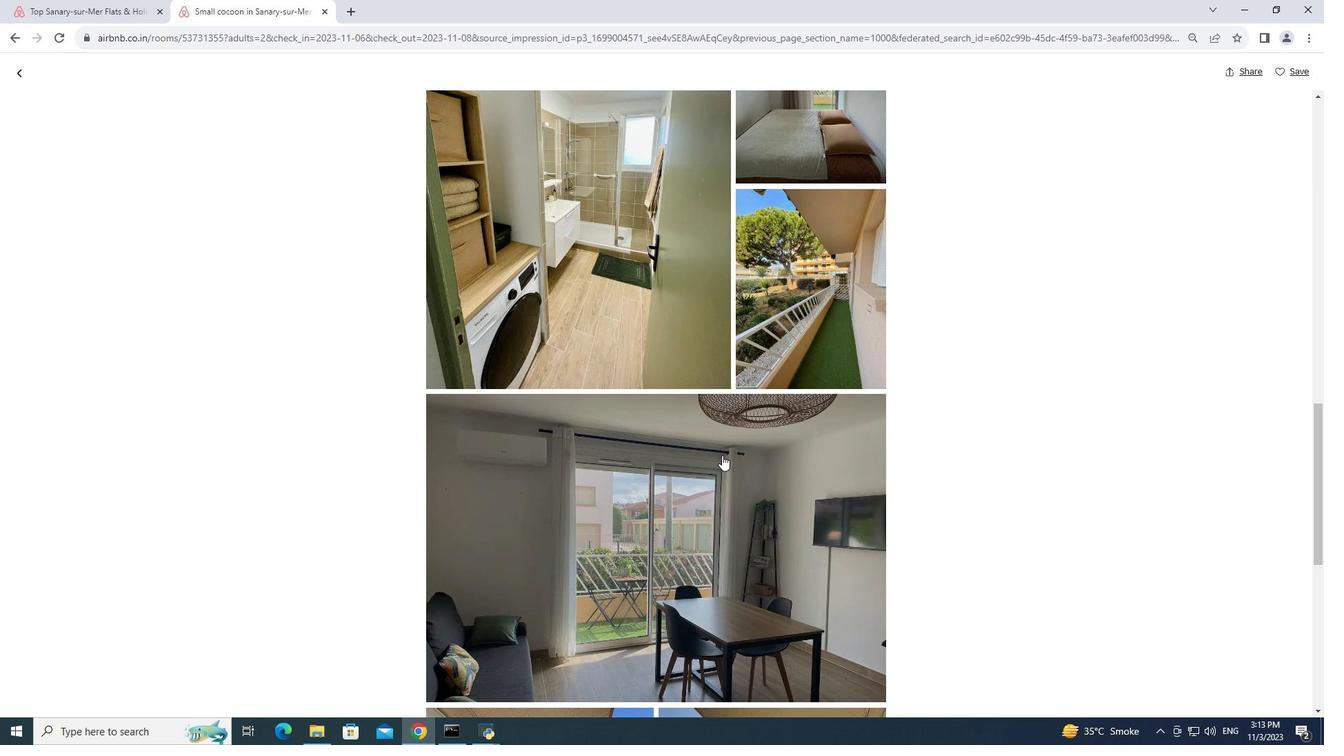 
Action: Mouse scrolled (723, 456) with delta (0, 0)
Screenshot: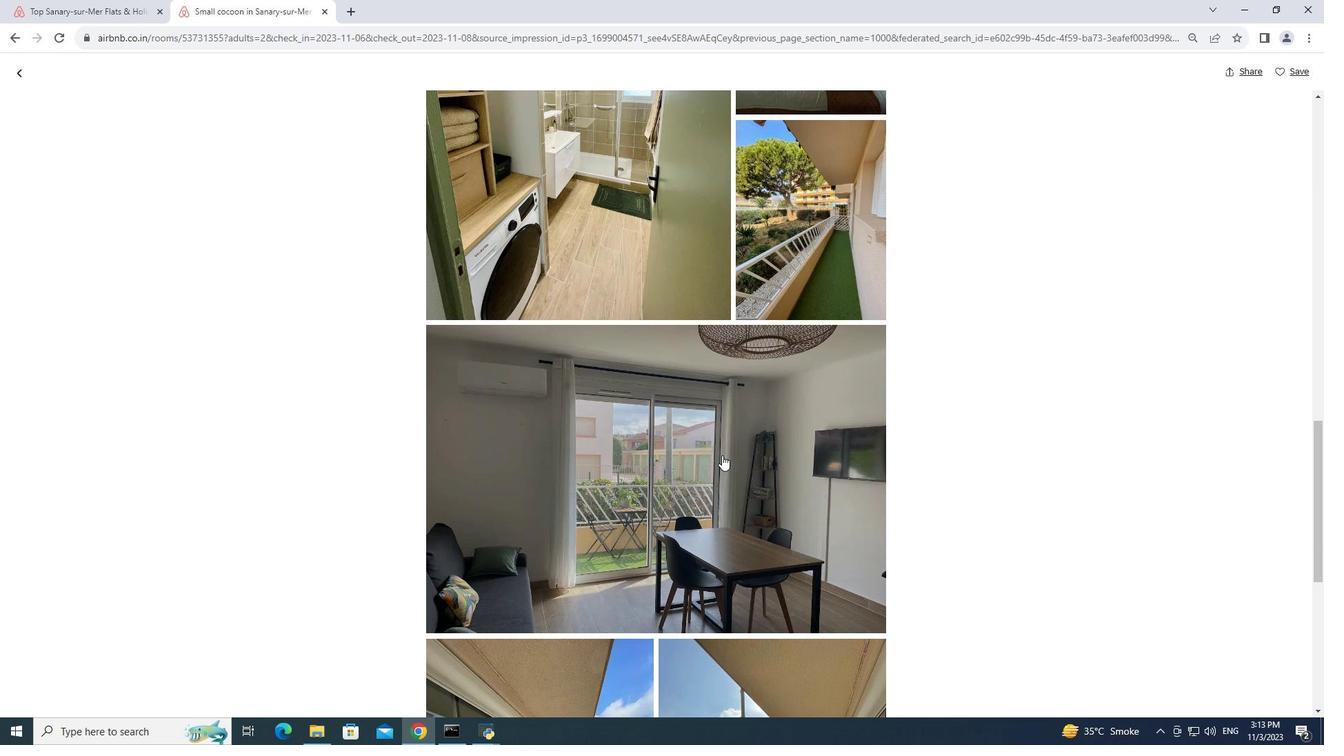 
Action: Mouse scrolled (723, 456) with delta (0, 0)
Screenshot: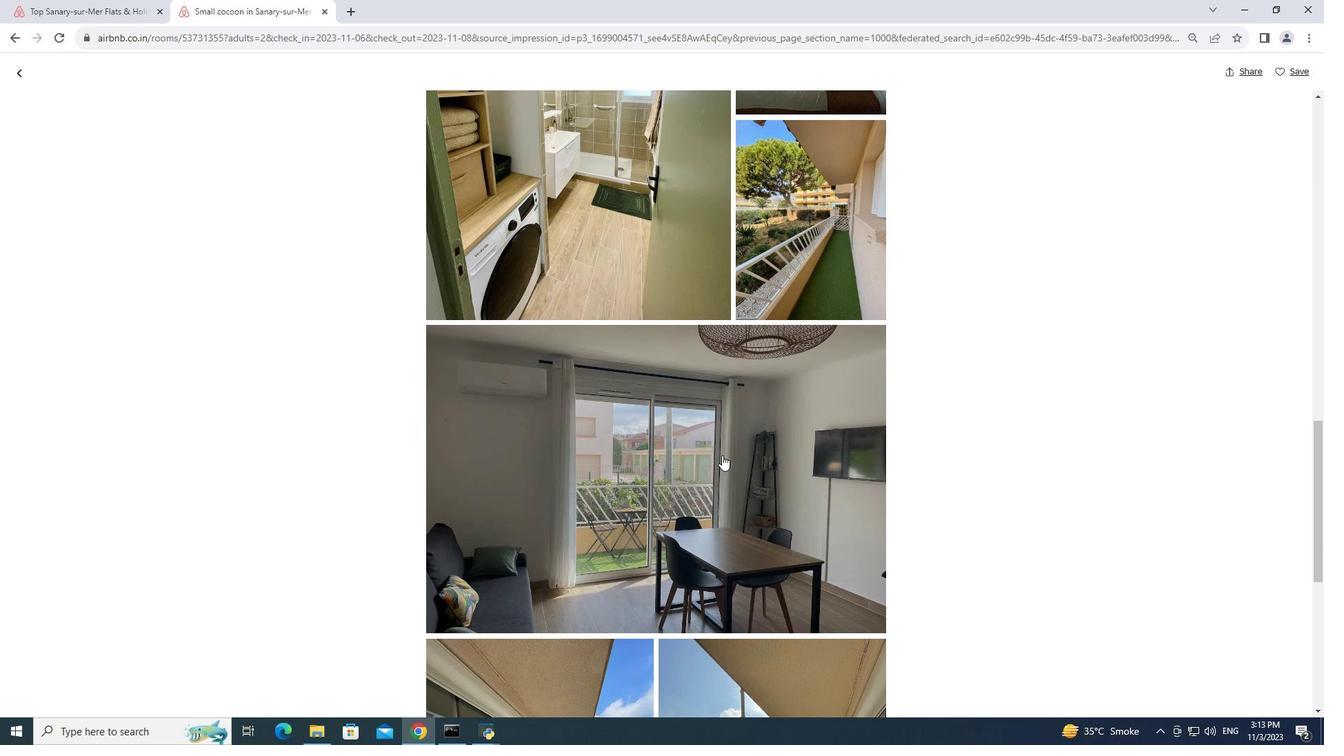 
Action: Mouse scrolled (723, 456) with delta (0, 0)
Screenshot: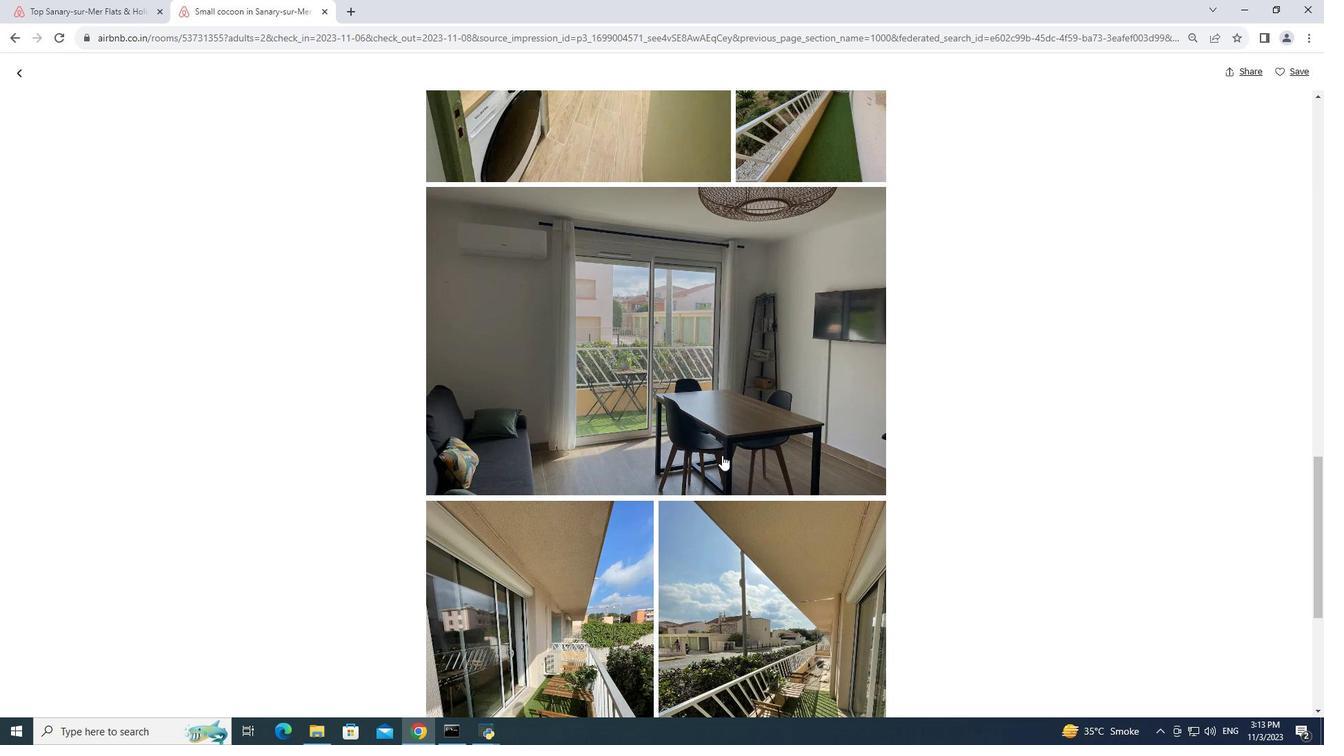
Action: Mouse scrolled (723, 456) with delta (0, 0)
Screenshot: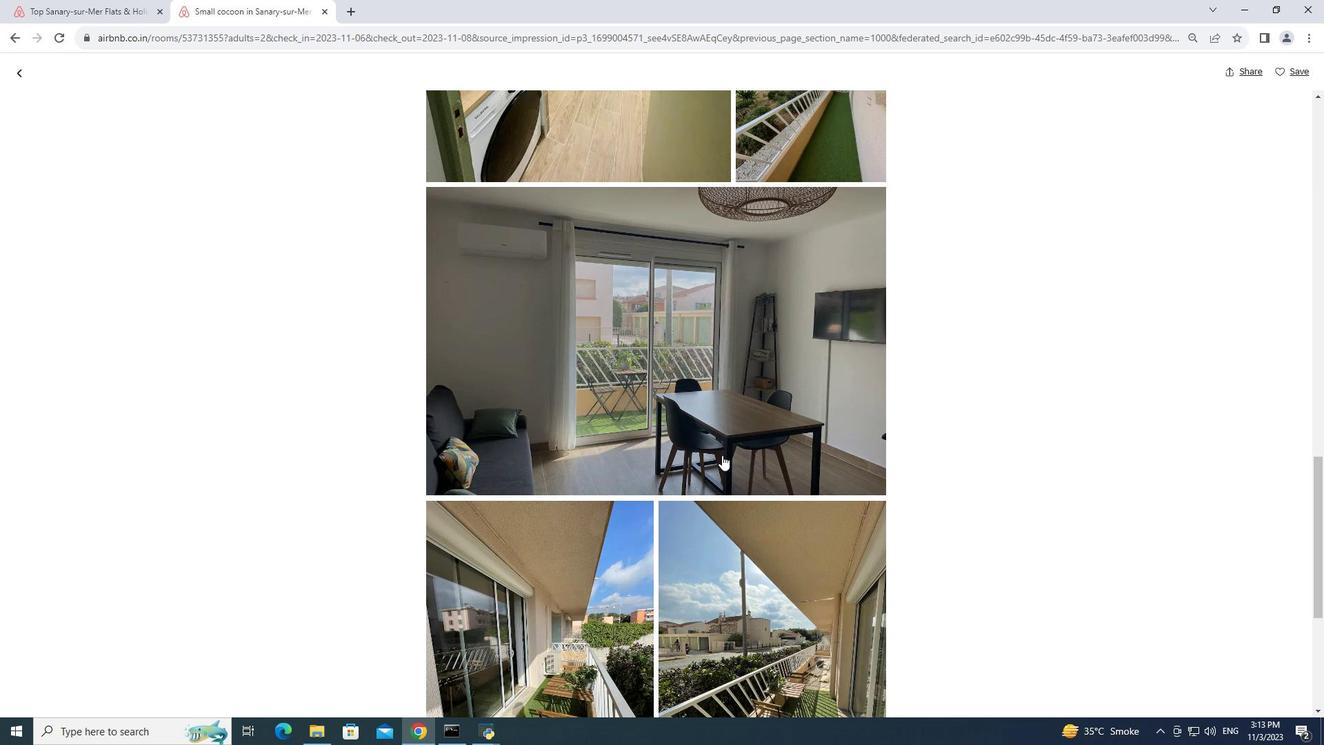 
Action: Mouse scrolled (723, 456) with delta (0, 0)
Screenshot: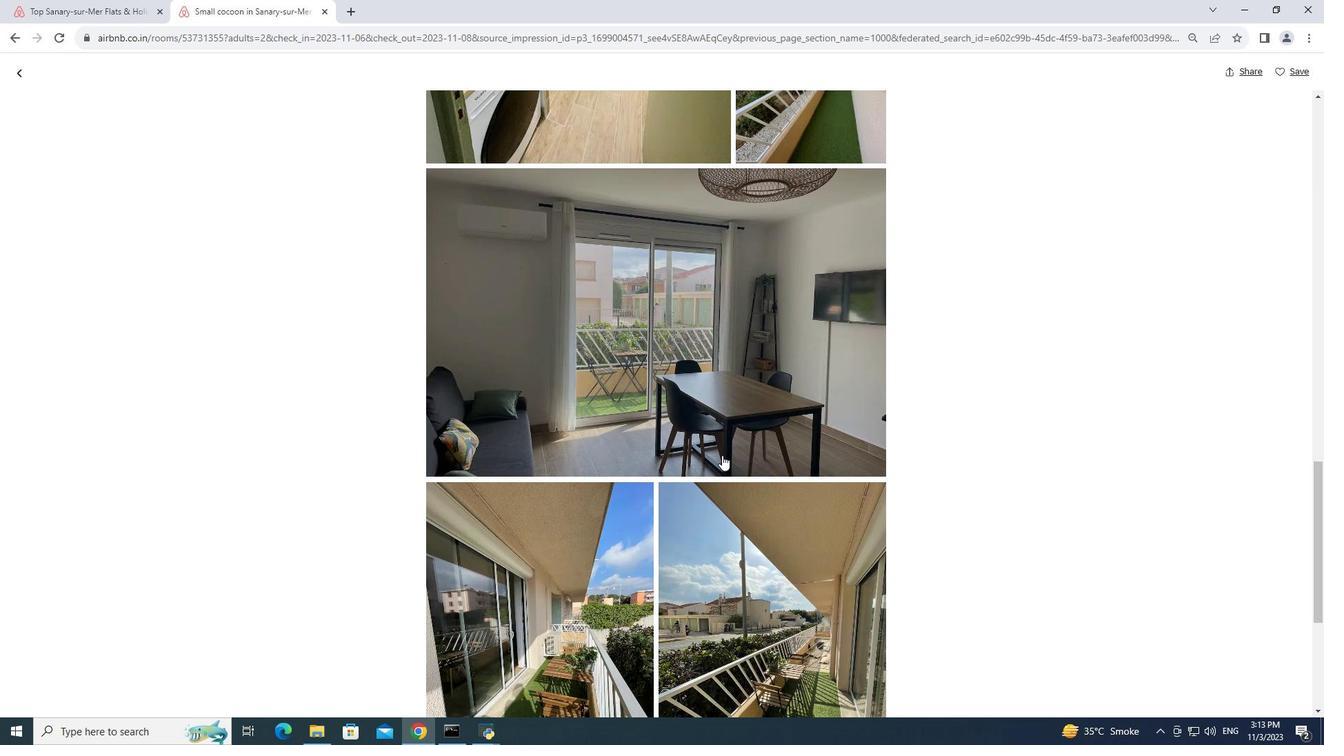 
Action: Mouse scrolled (723, 456) with delta (0, 0)
Screenshot: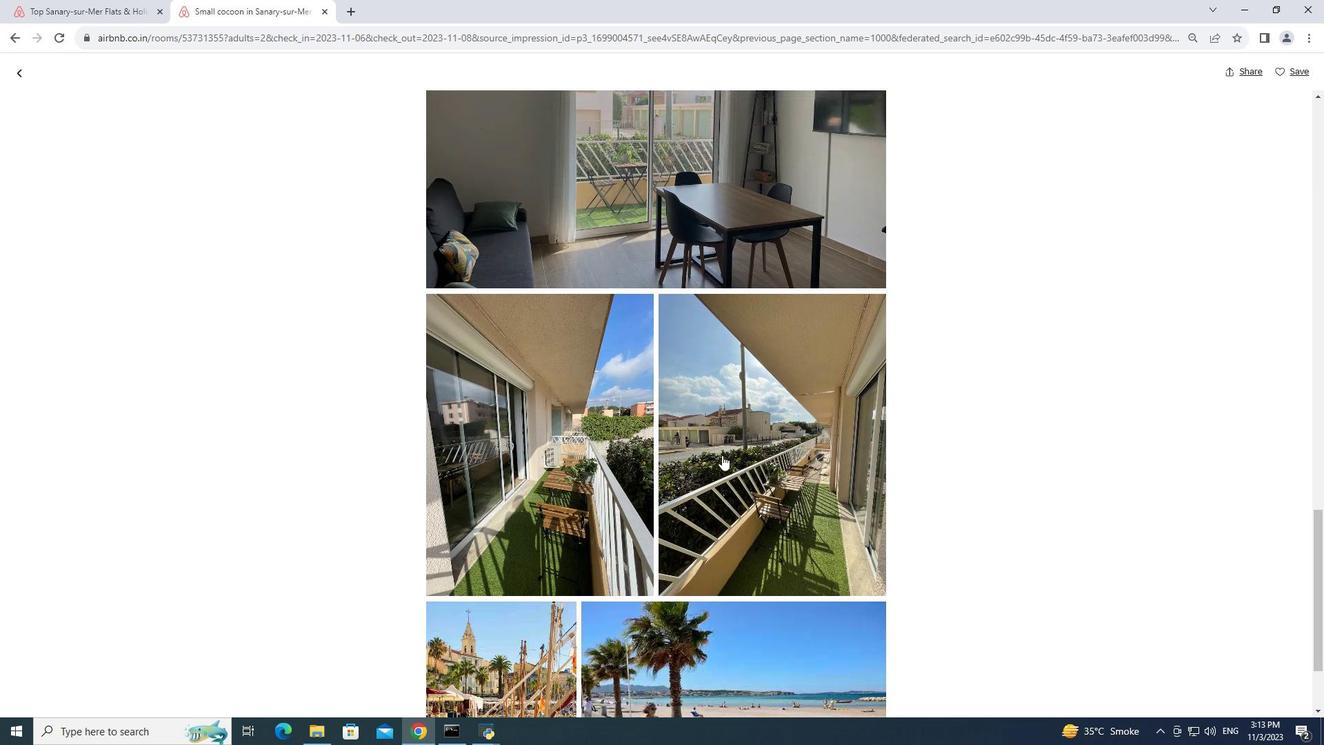 
Action: Mouse scrolled (723, 456) with delta (0, 0)
Screenshot: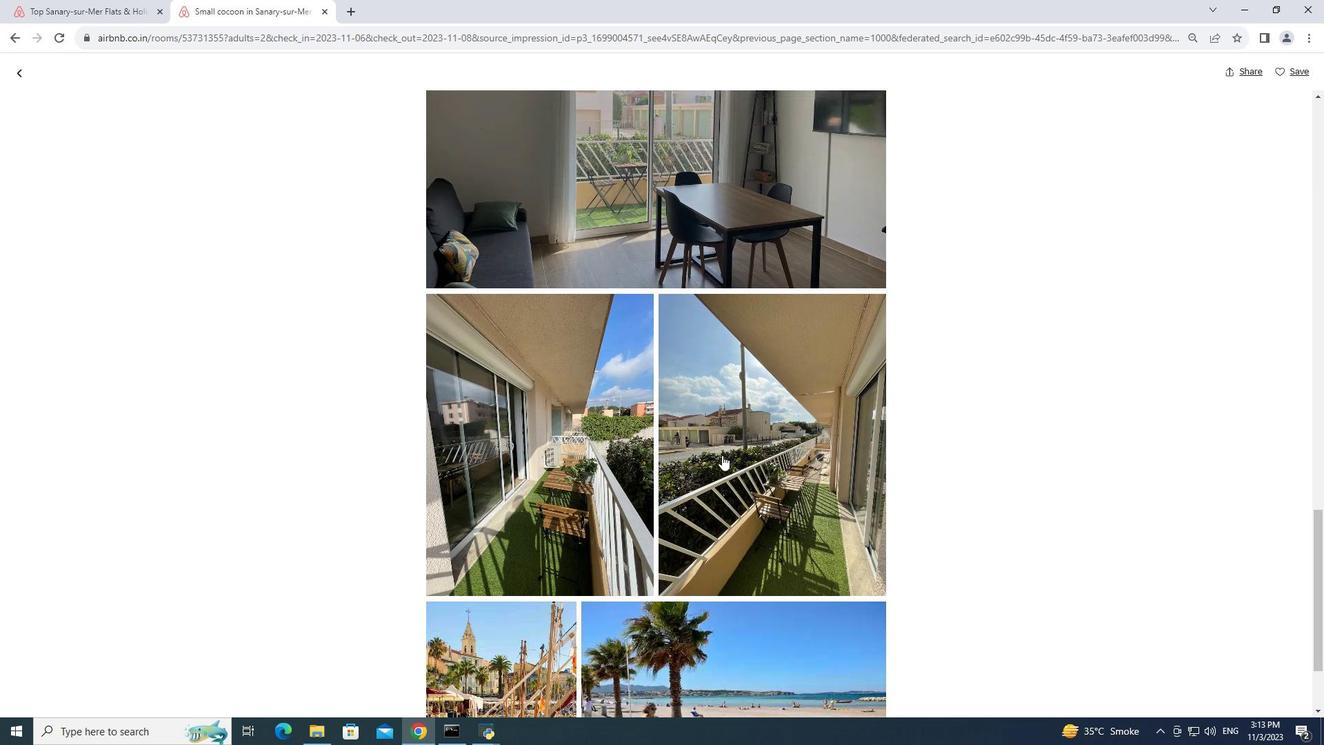 
Action: Mouse scrolled (723, 456) with delta (0, 0)
Screenshot: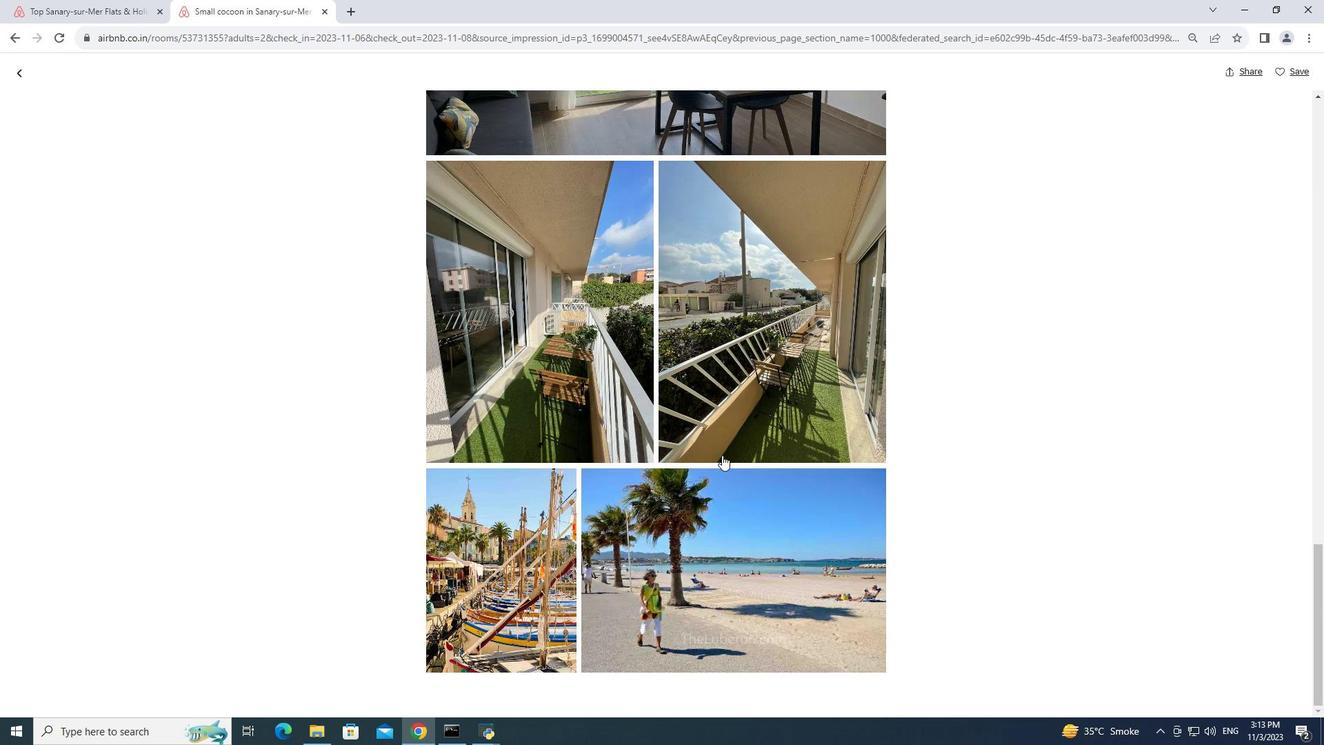 
Action: Mouse scrolled (723, 456) with delta (0, 0)
Screenshot: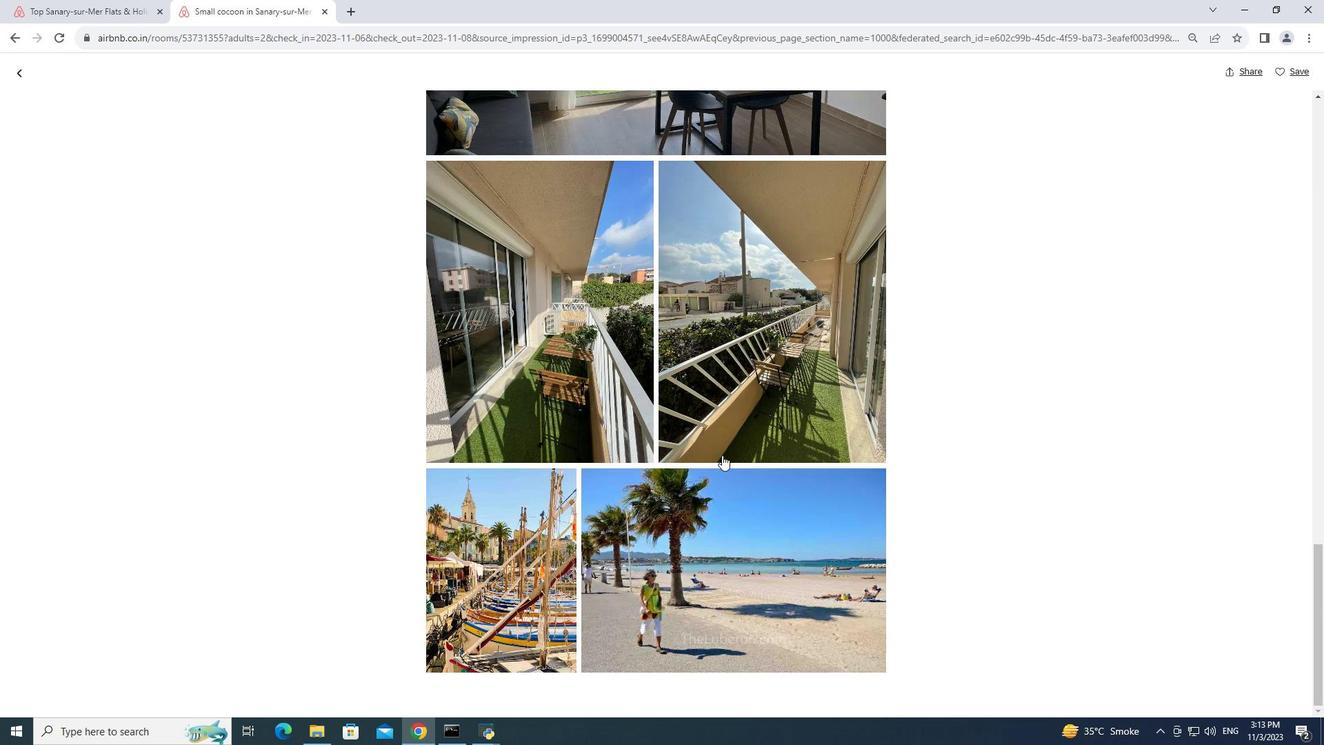 
Action: Mouse moved to (732, 438)
Screenshot: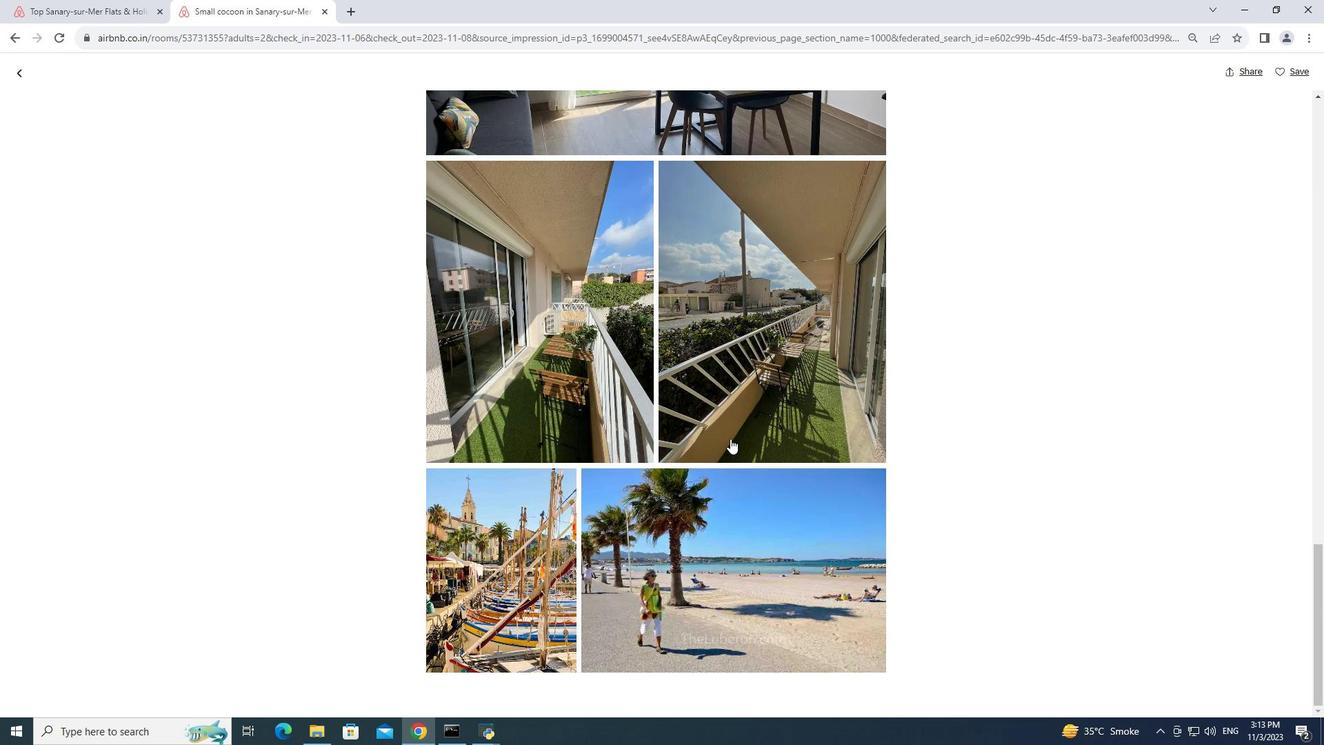 
Action: Mouse scrolled (732, 438) with delta (0, 0)
Screenshot: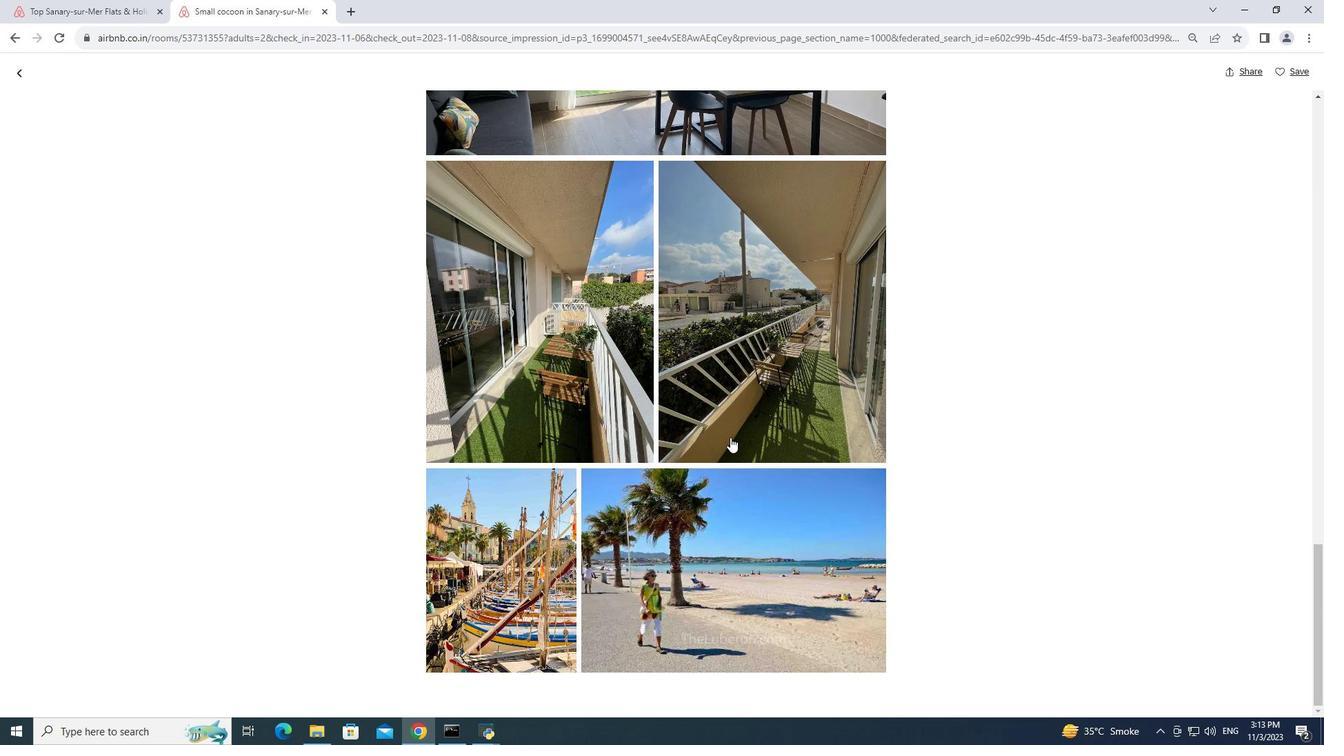 
Action: Mouse scrolled (732, 438) with delta (0, 0)
Screenshot: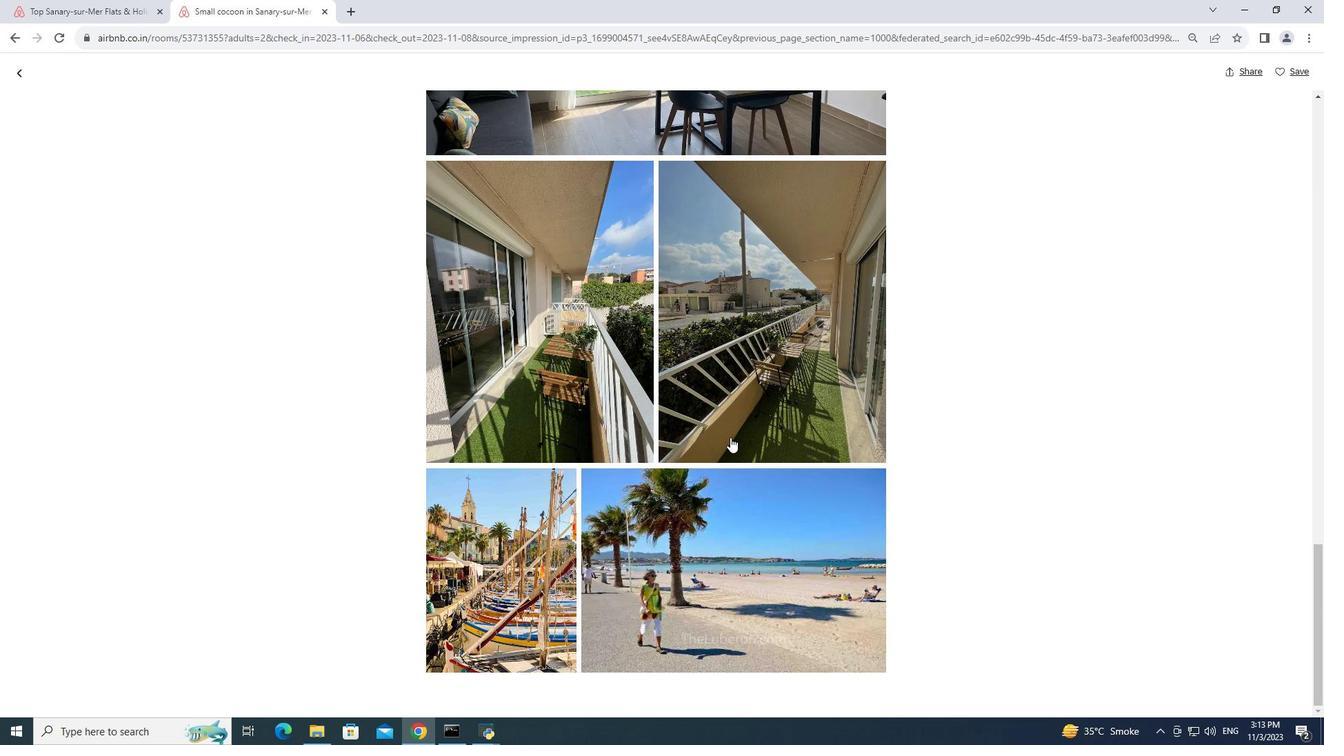 
Action: Mouse scrolled (732, 438) with delta (0, 0)
Screenshot: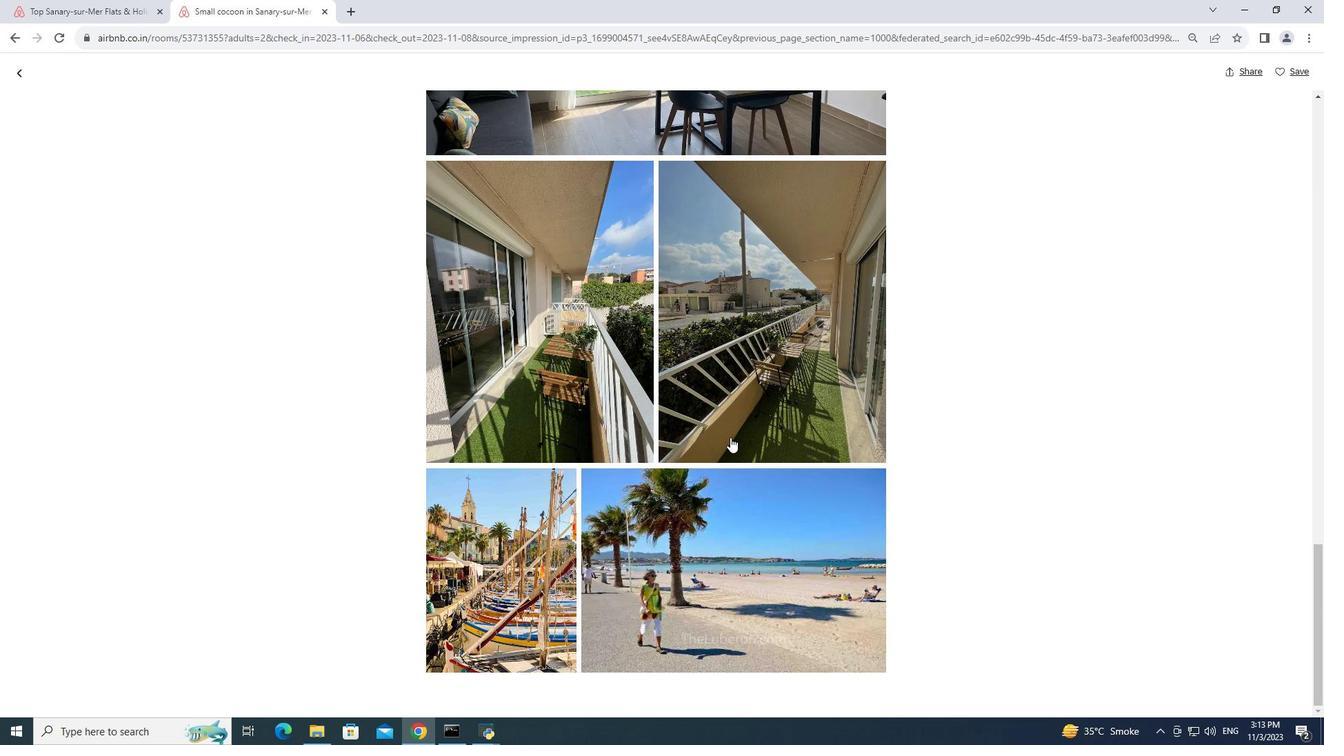 
Action: Mouse scrolled (732, 438) with delta (0, 0)
Screenshot: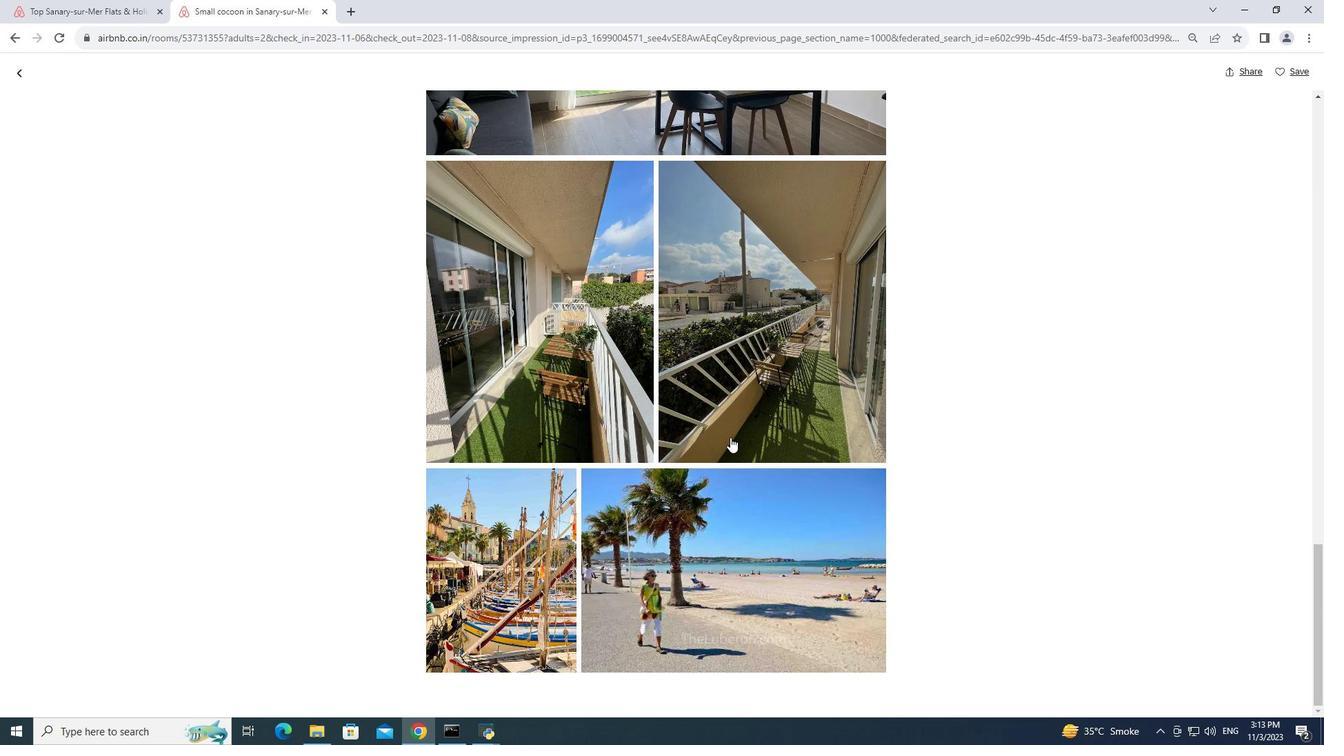 
Action: Mouse scrolled (732, 438) with delta (0, 0)
Screenshot: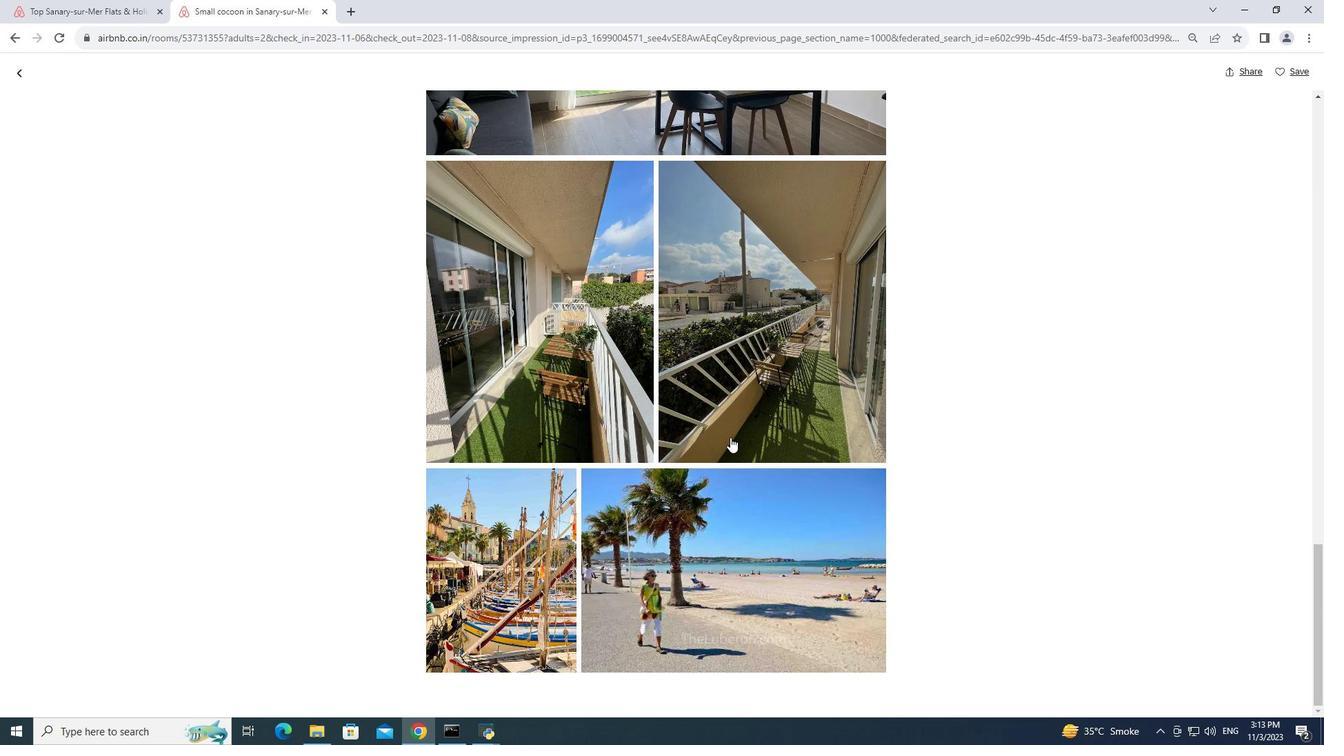 
Action: Mouse scrolled (732, 438) with delta (0, 0)
Screenshot: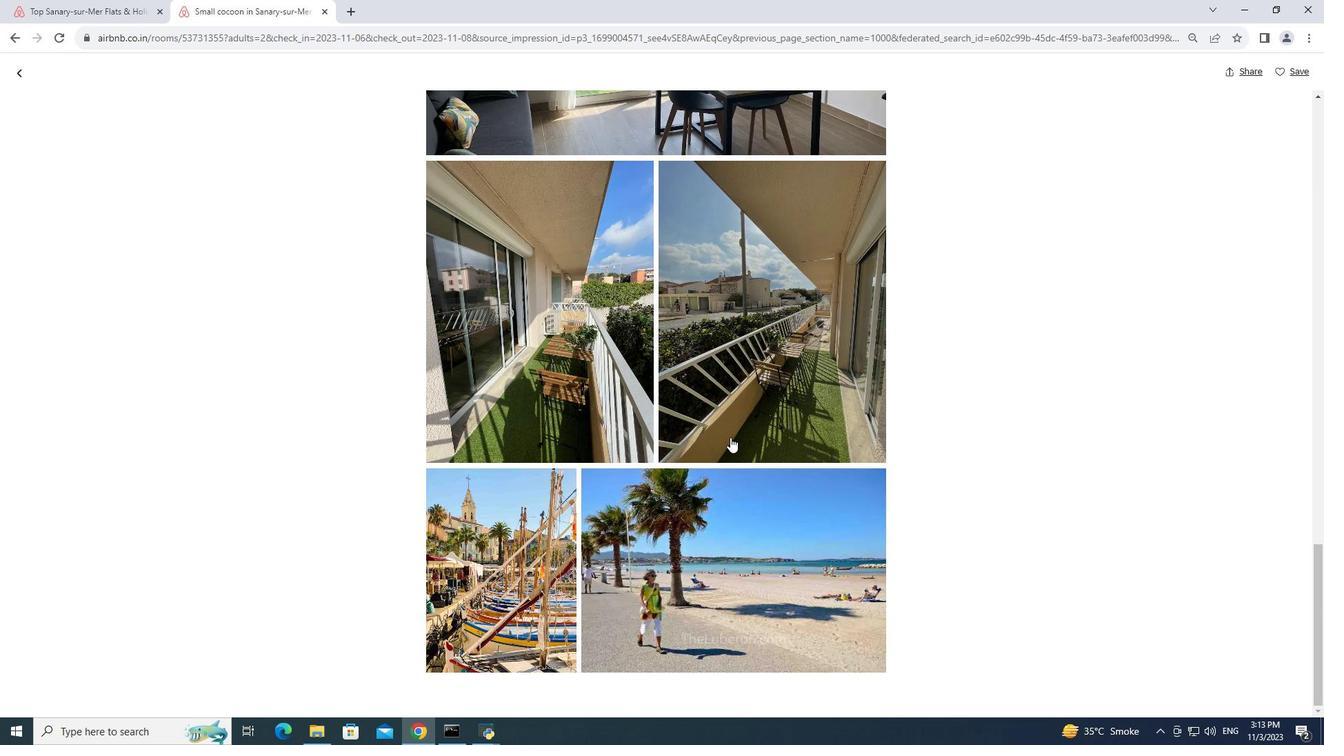 
Action: Mouse moved to (657, 450)
Screenshot: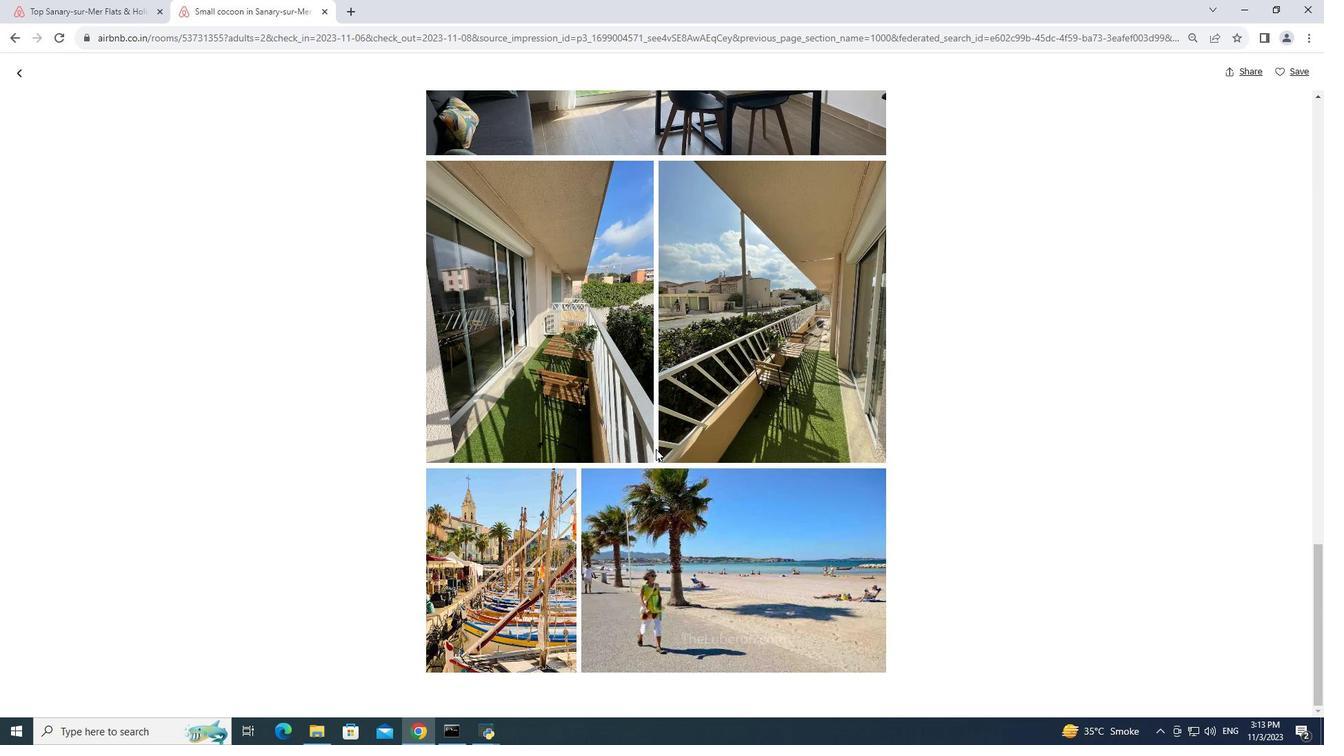 
Action: Mouse scrolled (657, 449) with delta (0, 0)
Screenshot: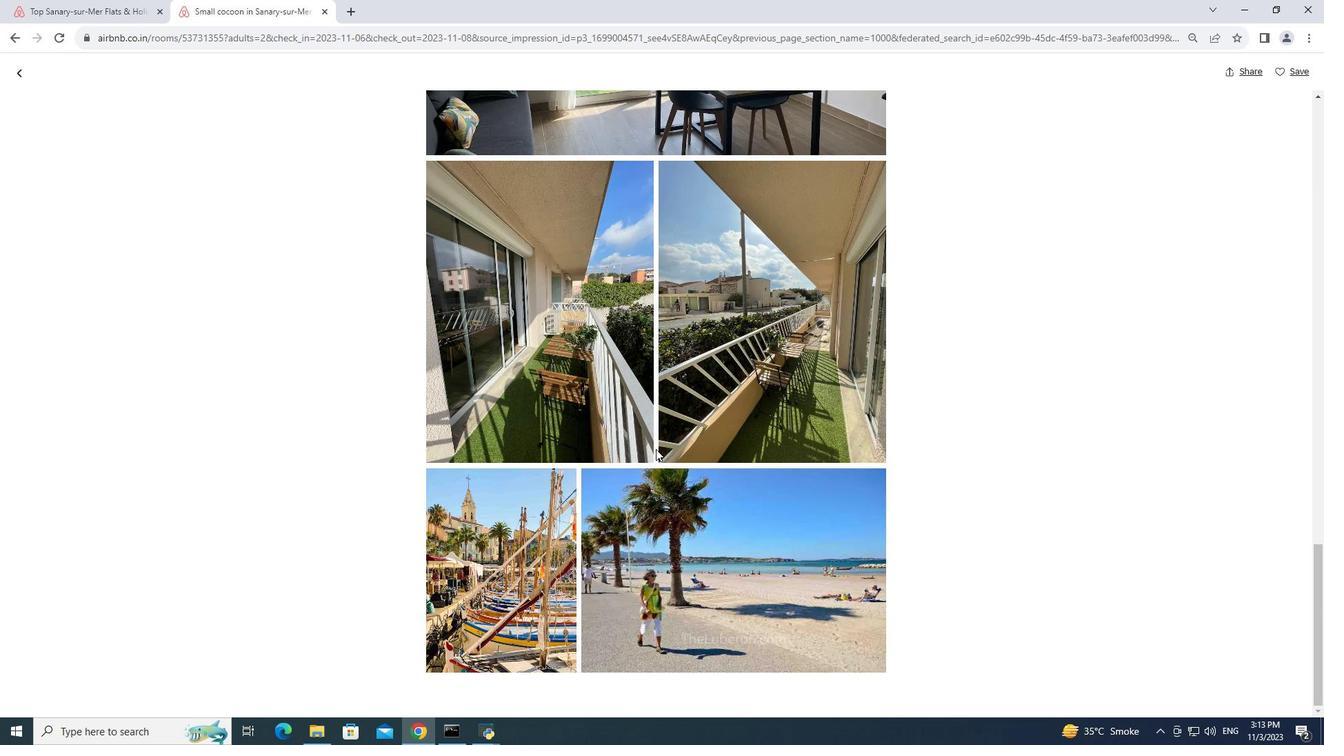 
Action: Mouse scrolled (657, 449) with delta (0, 0)
Screenshot: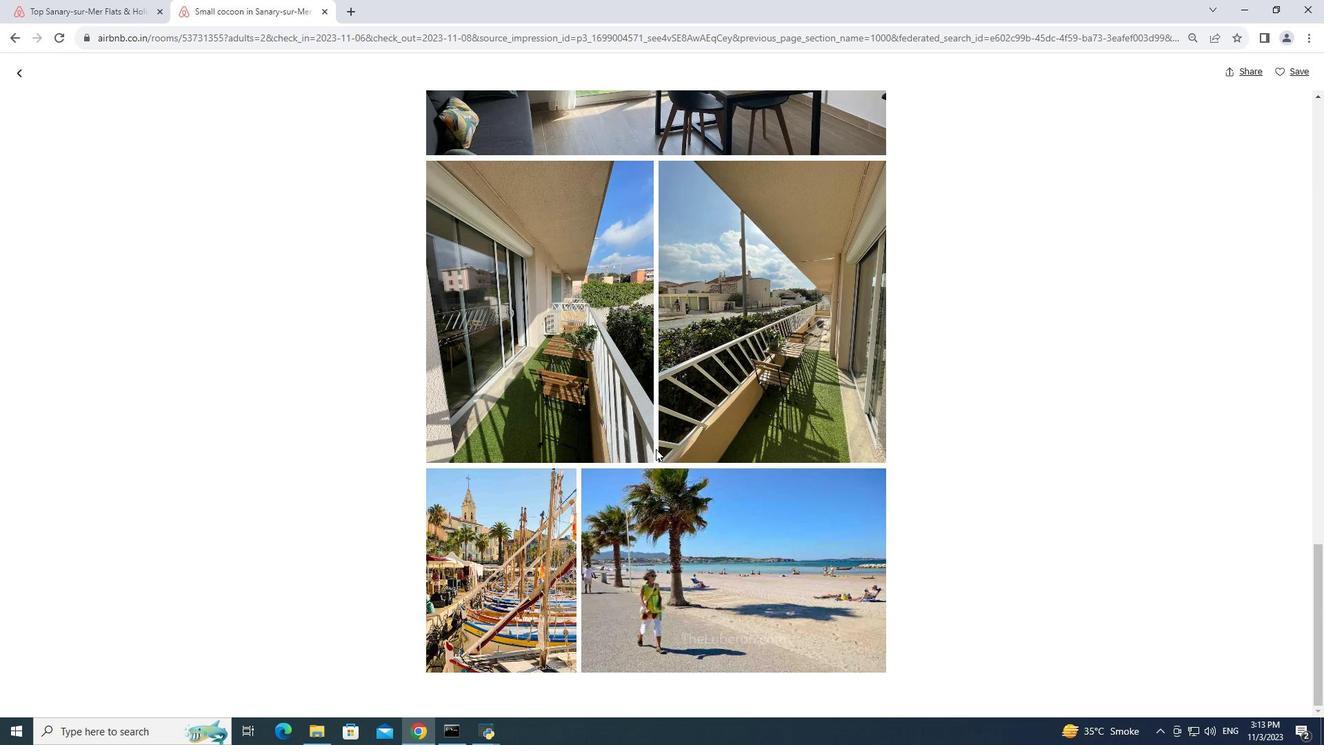
Action: Mouse moved to (19, 72)
Screenshot: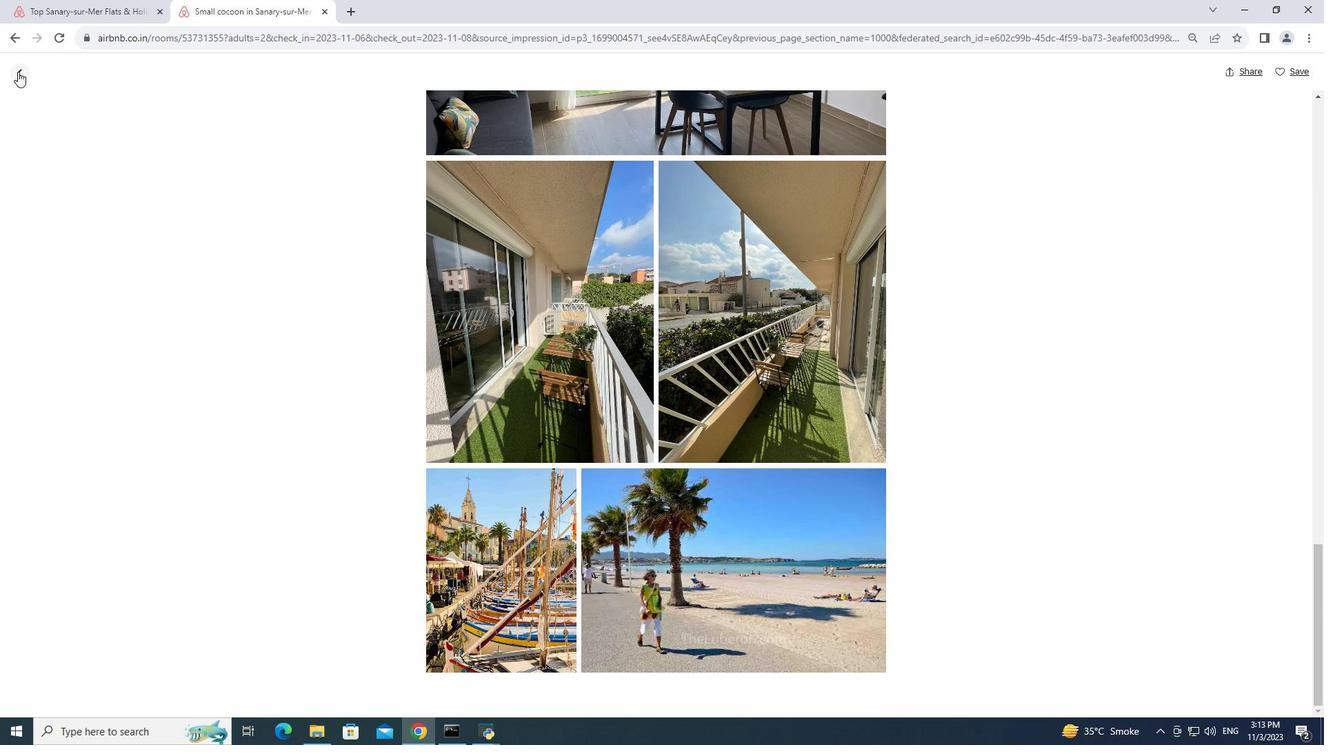 
Action: Mouse pressed left at (19, 72)
Screenshot: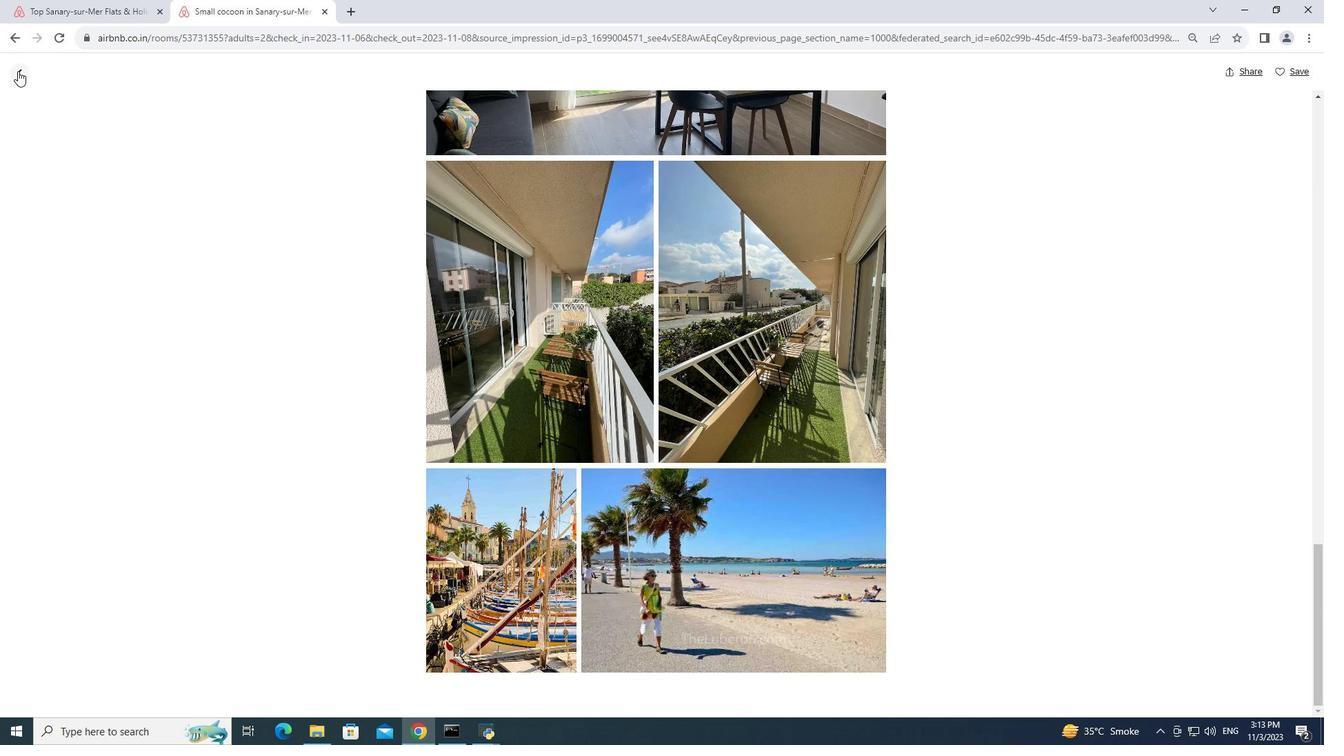 
Action: Mouse moved to (391, 358)
Screenshot: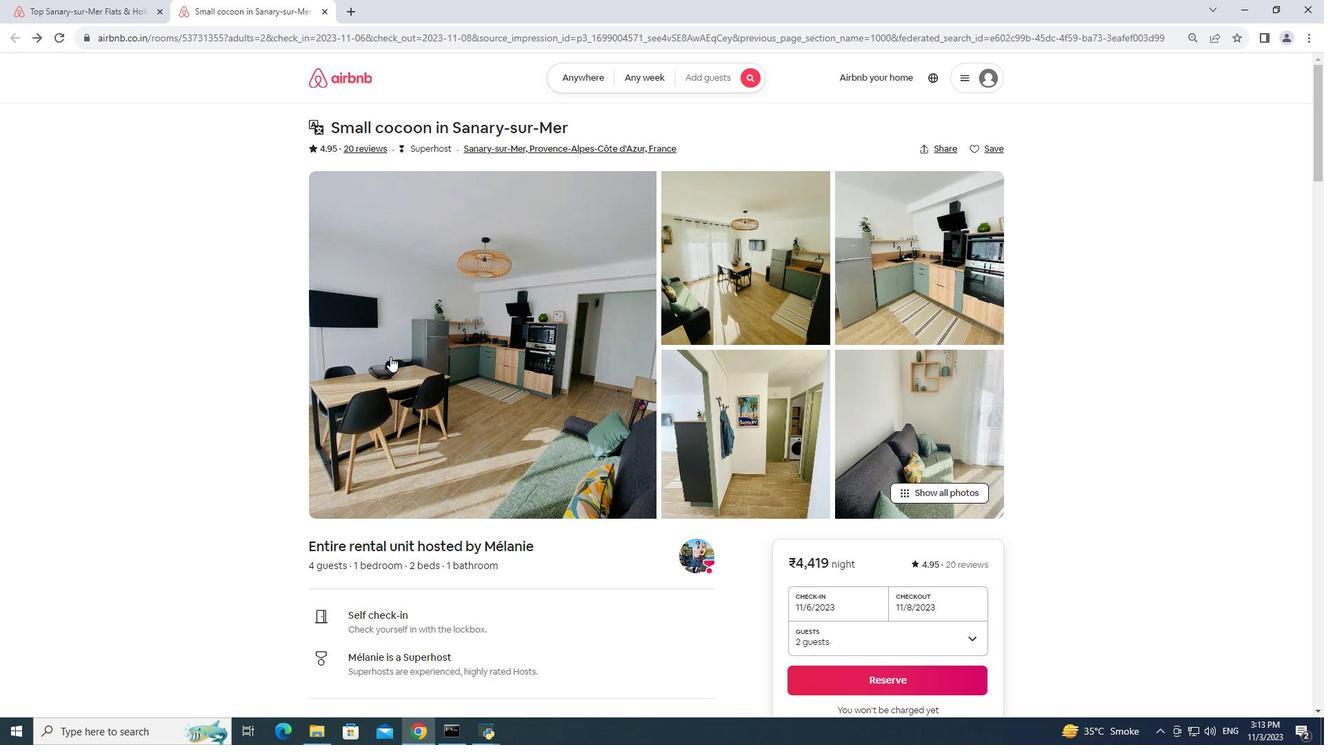 
Action: Mouse scrolled (391, 357) with delta (0, 0)
Screenshot: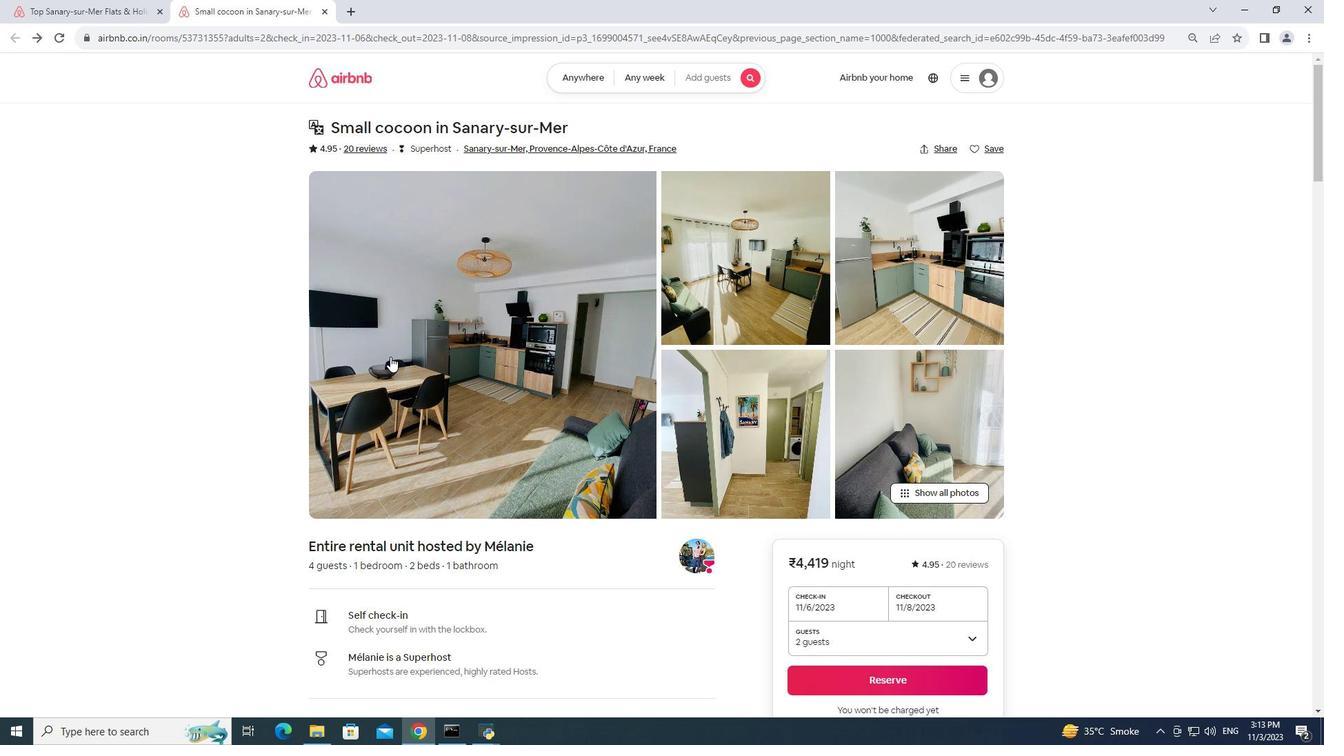 
Action: Mouse scrolled (391, 357) with delta (0, 0)
Screenshot: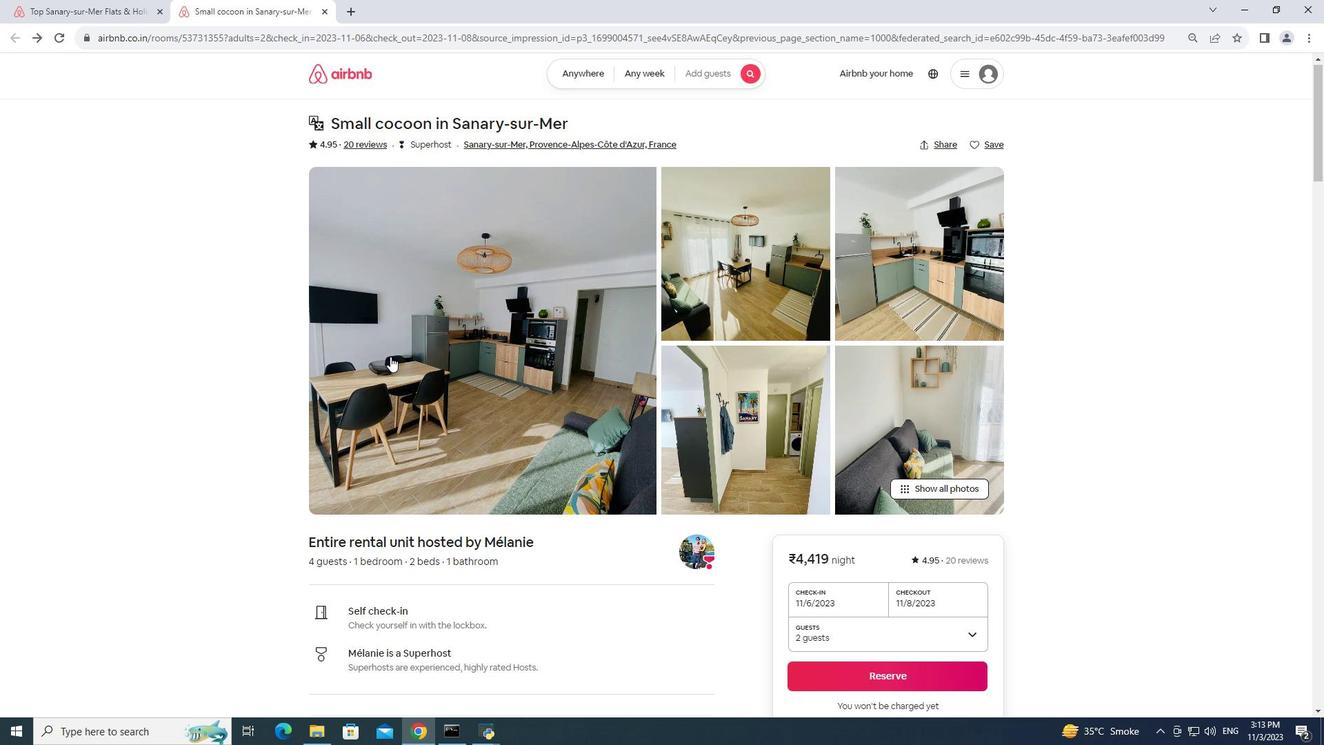 
Action: Mouse scrolled (391, 357) with delta (0, 0)
Screenshot: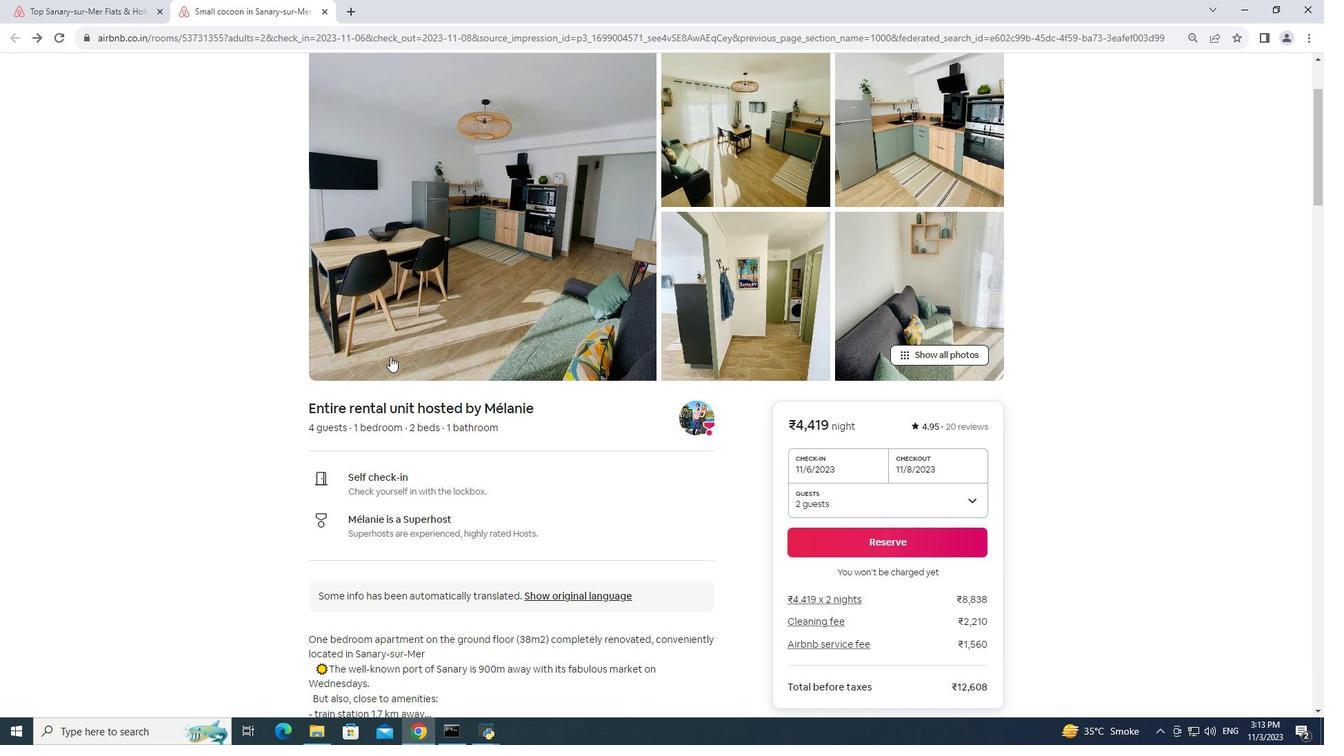 
Action: Mouse scrolled (391, 357) with delta (0, 0)
Screenshot: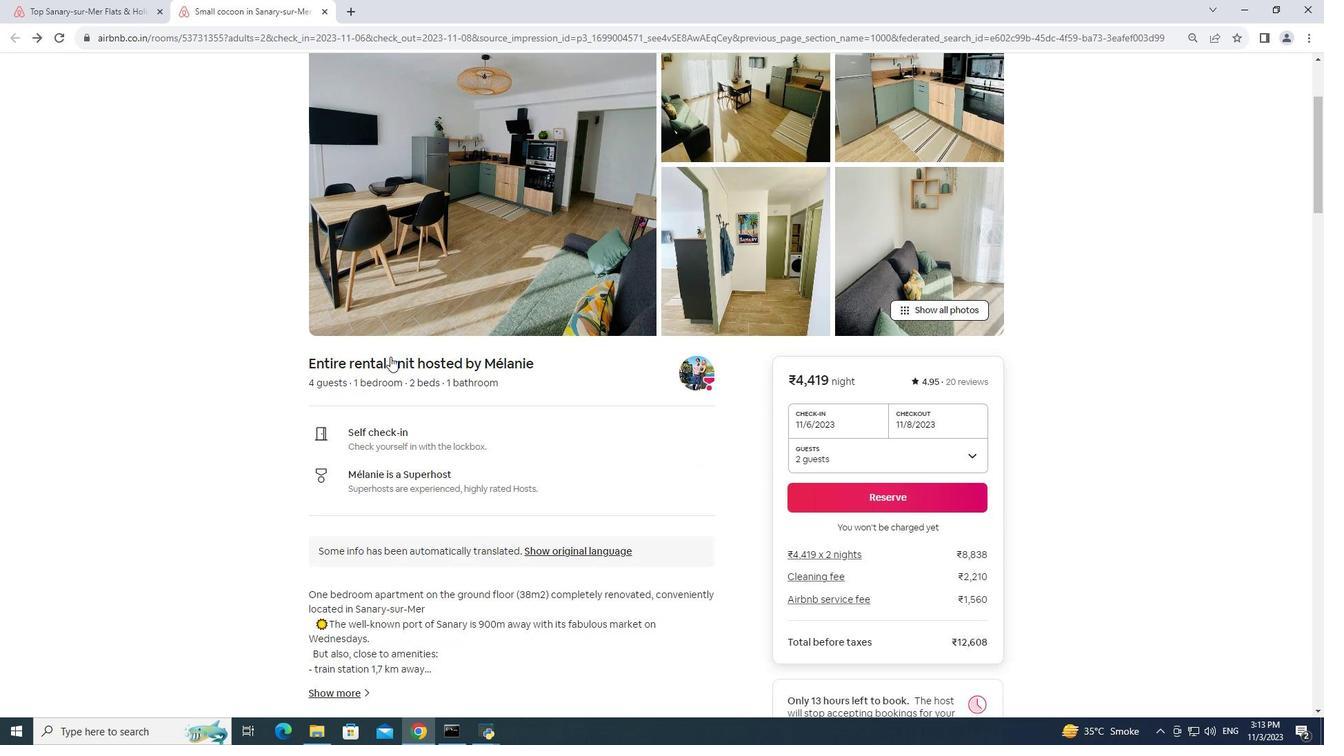 
Action: Mouse scrolled (391, 357) with delta (0, 0)
Screenshot: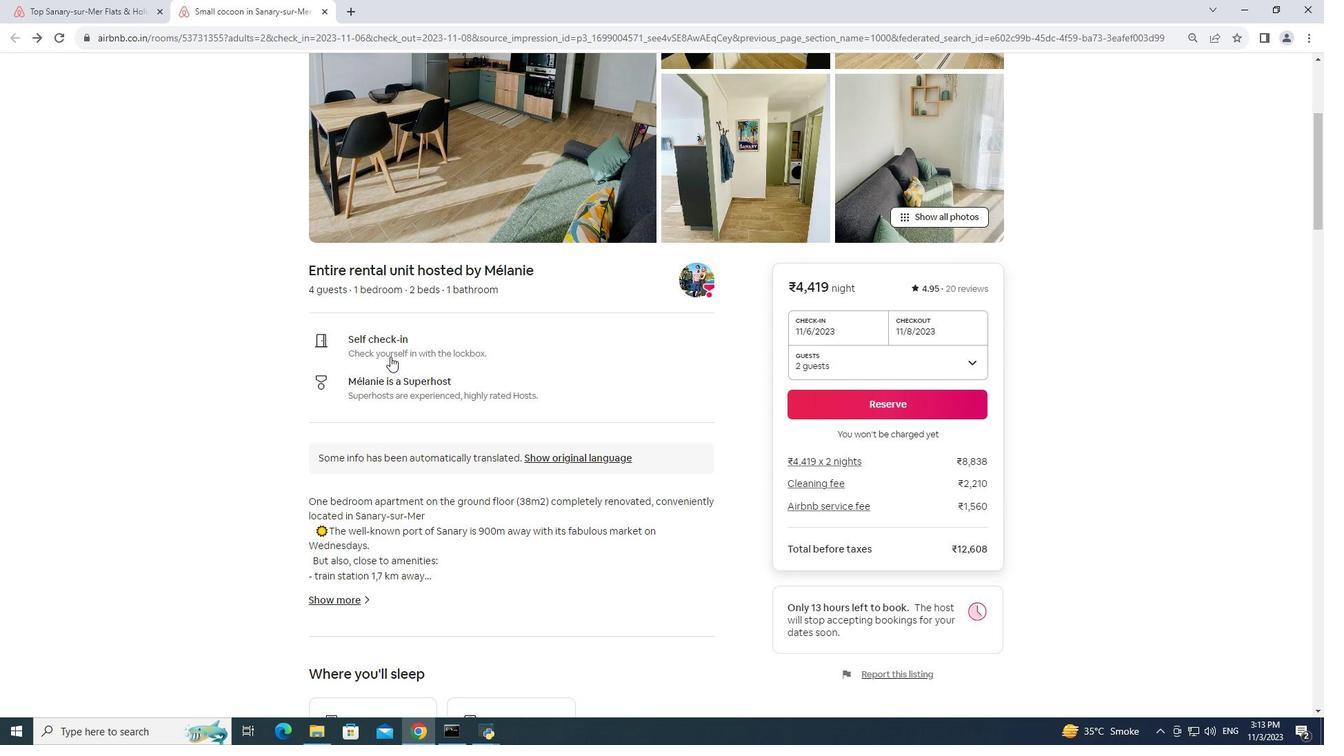 
Action: Mouse scrolled (391, 357) with delta (0, 0)
Screenshot: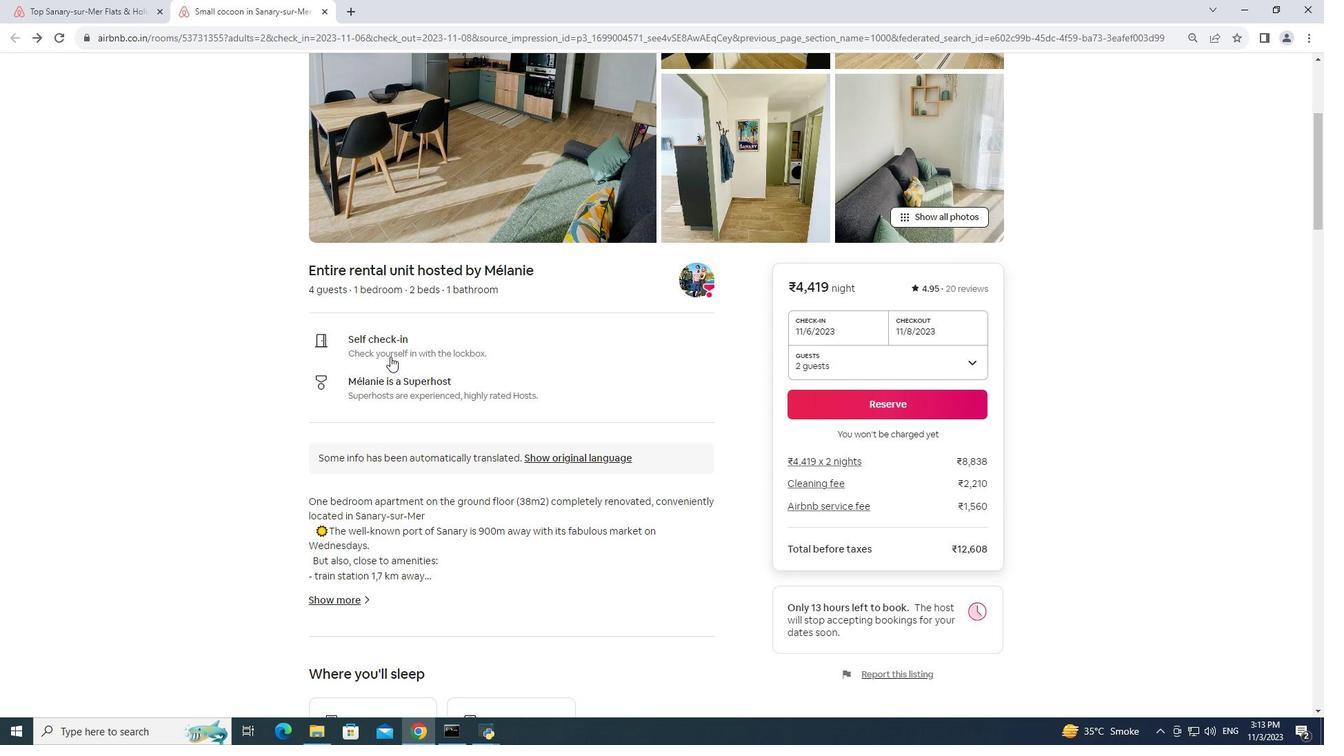 
Action: Mouse moved to (391, 359)
Screenshot: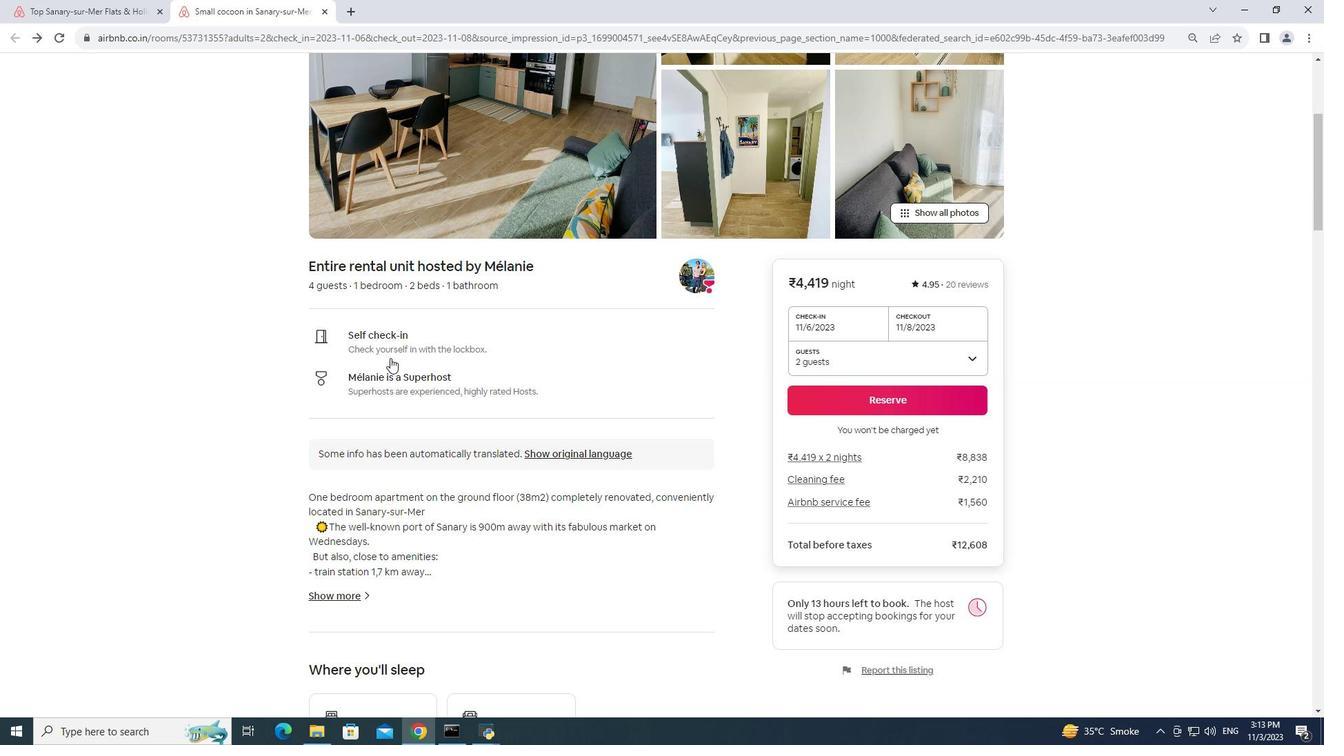 
Action: Mouse scrolled (391, 358) with delta (0, 0)
Screenshot: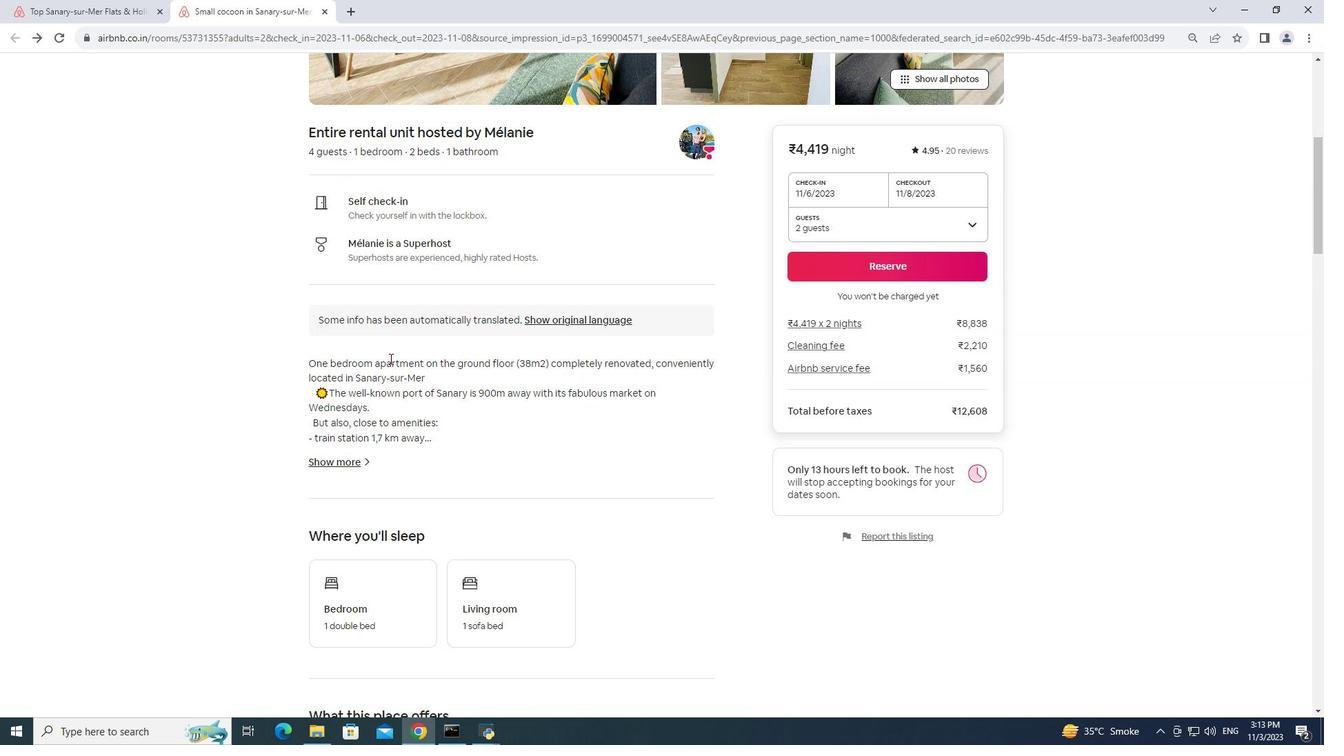 
Action: Mouse moved to (384, 371)
Screenshot: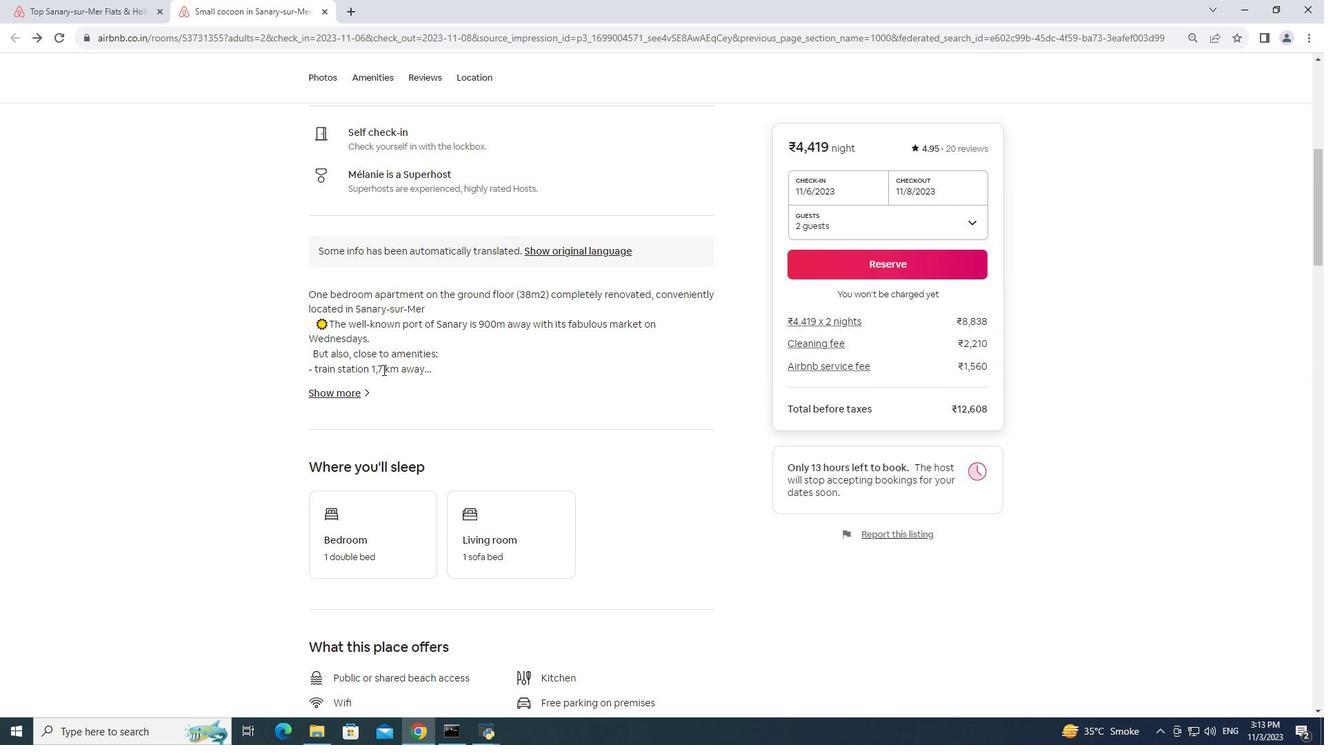 
Action: Mouse scrolled (384, 371) with delta (0, 0)
Screenshot: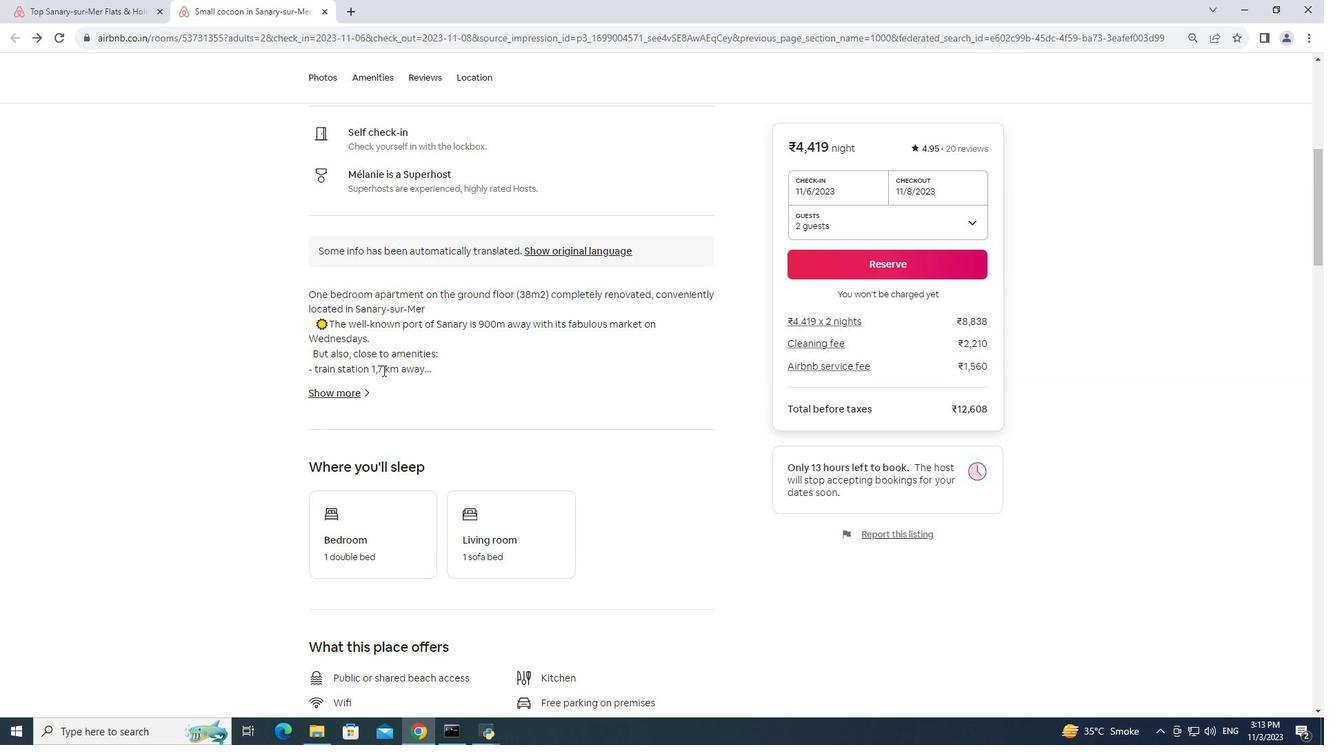 
Action: Mouse scrolled (384, 371) with delta (0, 0)
Screenshot: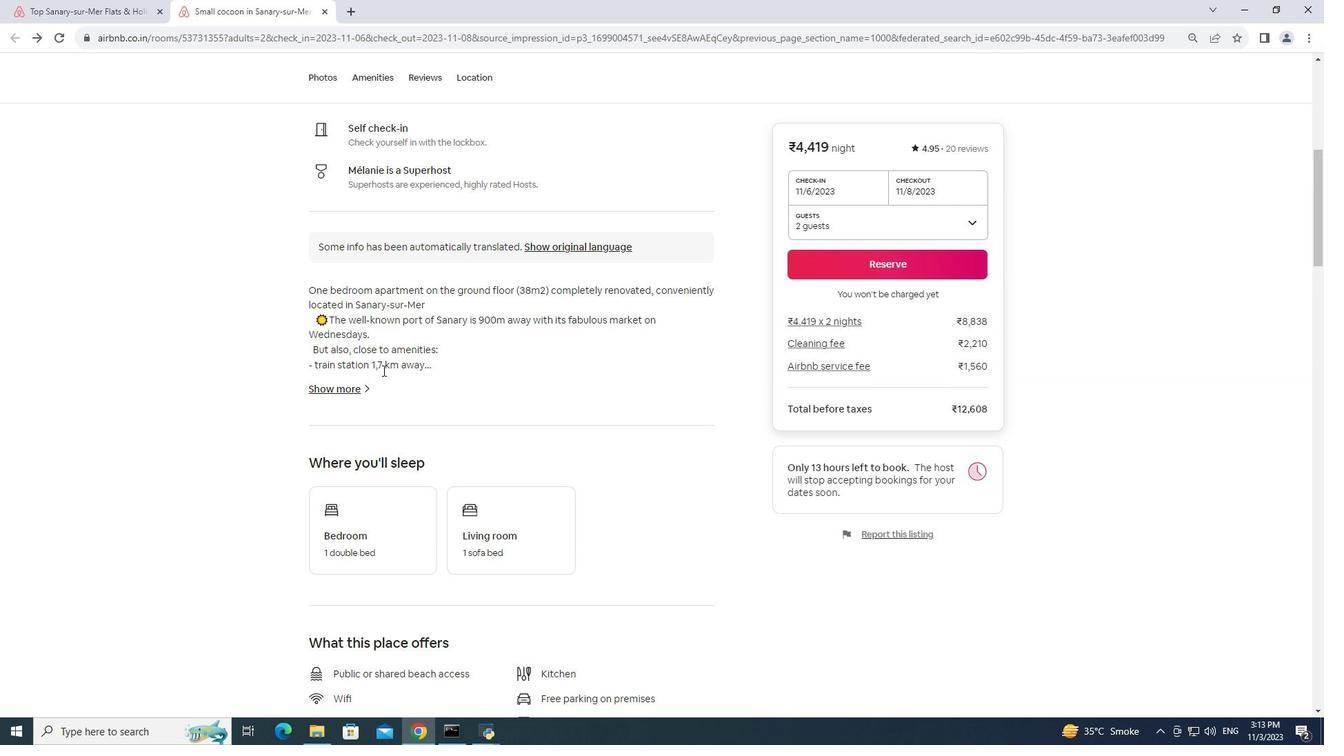 
Action: Mouse moved to (365, 256)
Screenshot: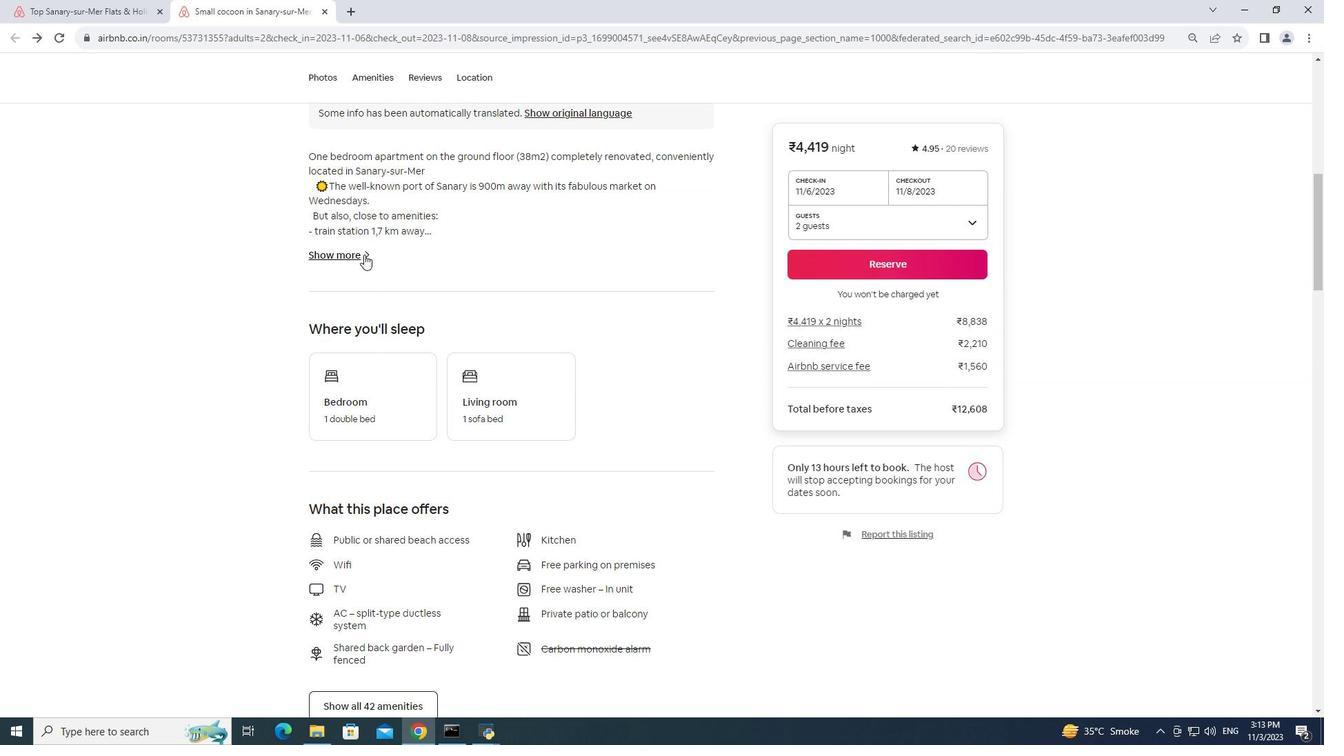 
Action: Mouse pressed left at (365, 256)
Screenshot: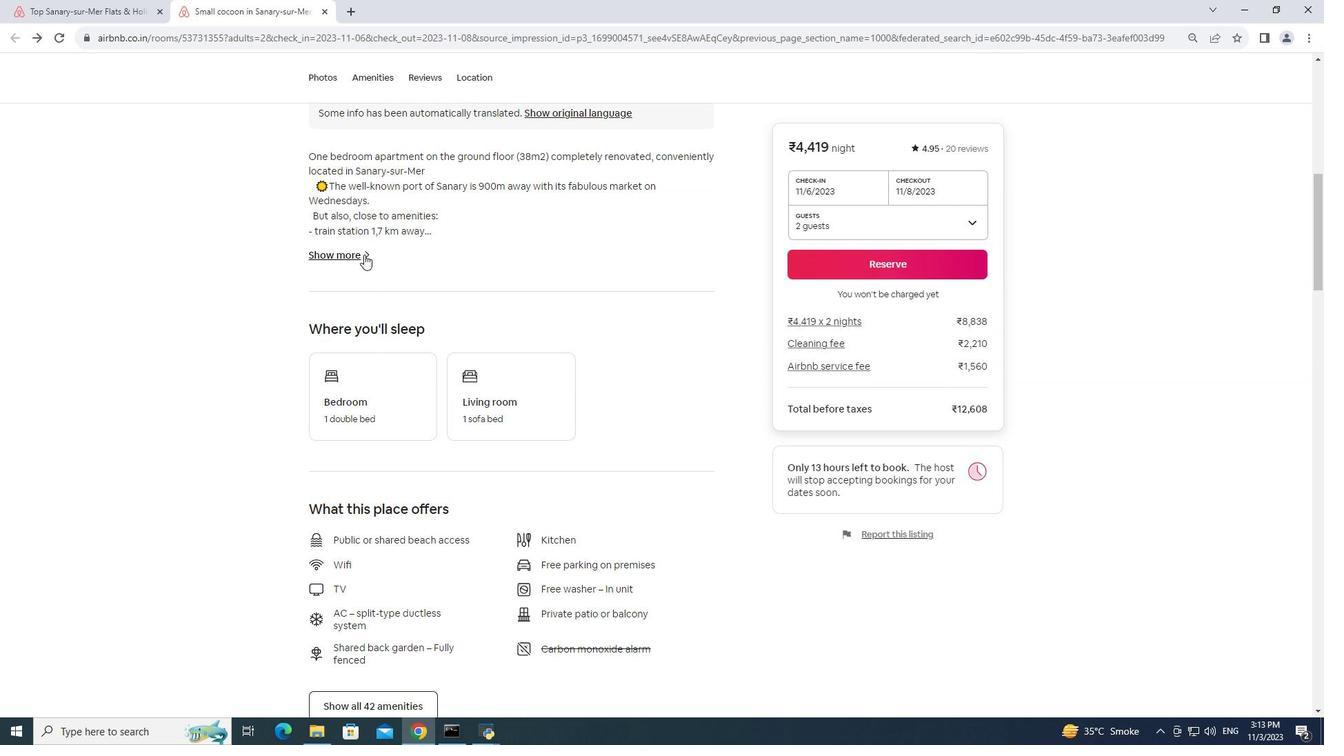 
Action: Mouse moved to (604, 369)
Screenshot: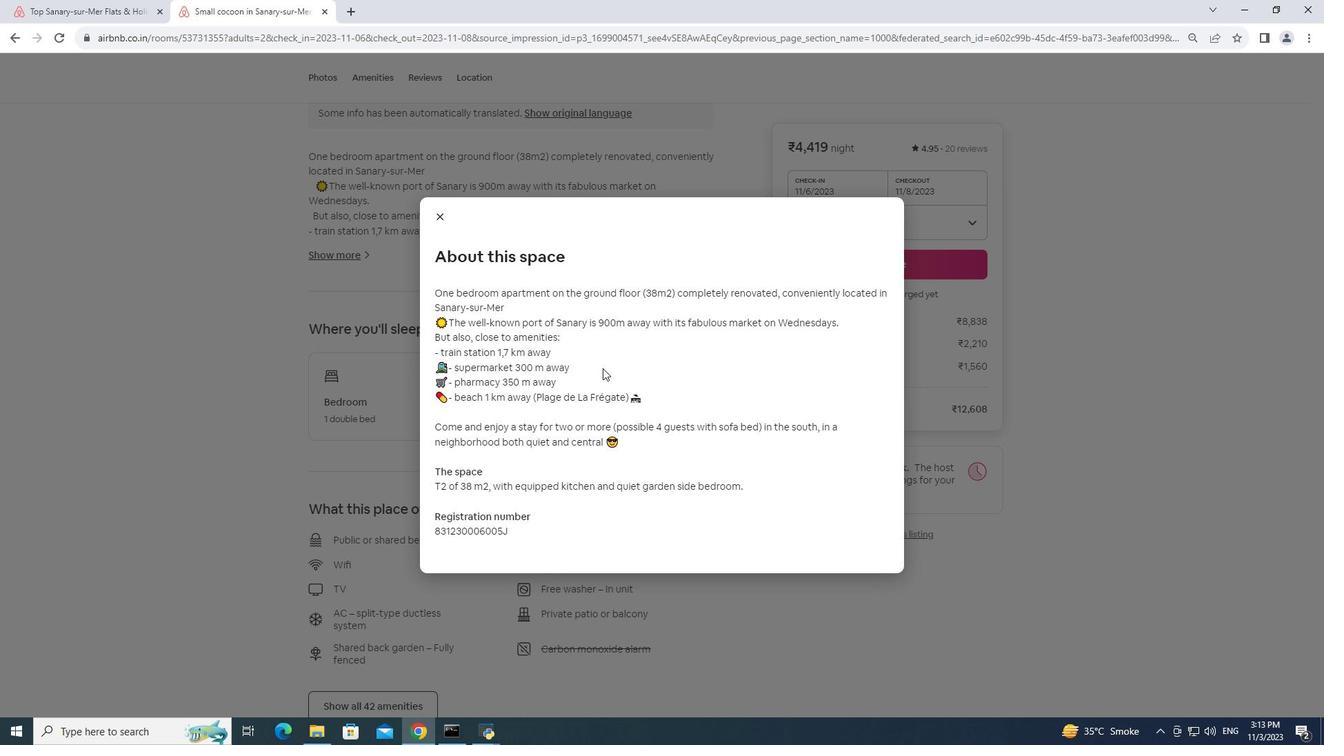 
Action: Mouse scrolled (604, 369) with delta (0, 0)
Screenshot: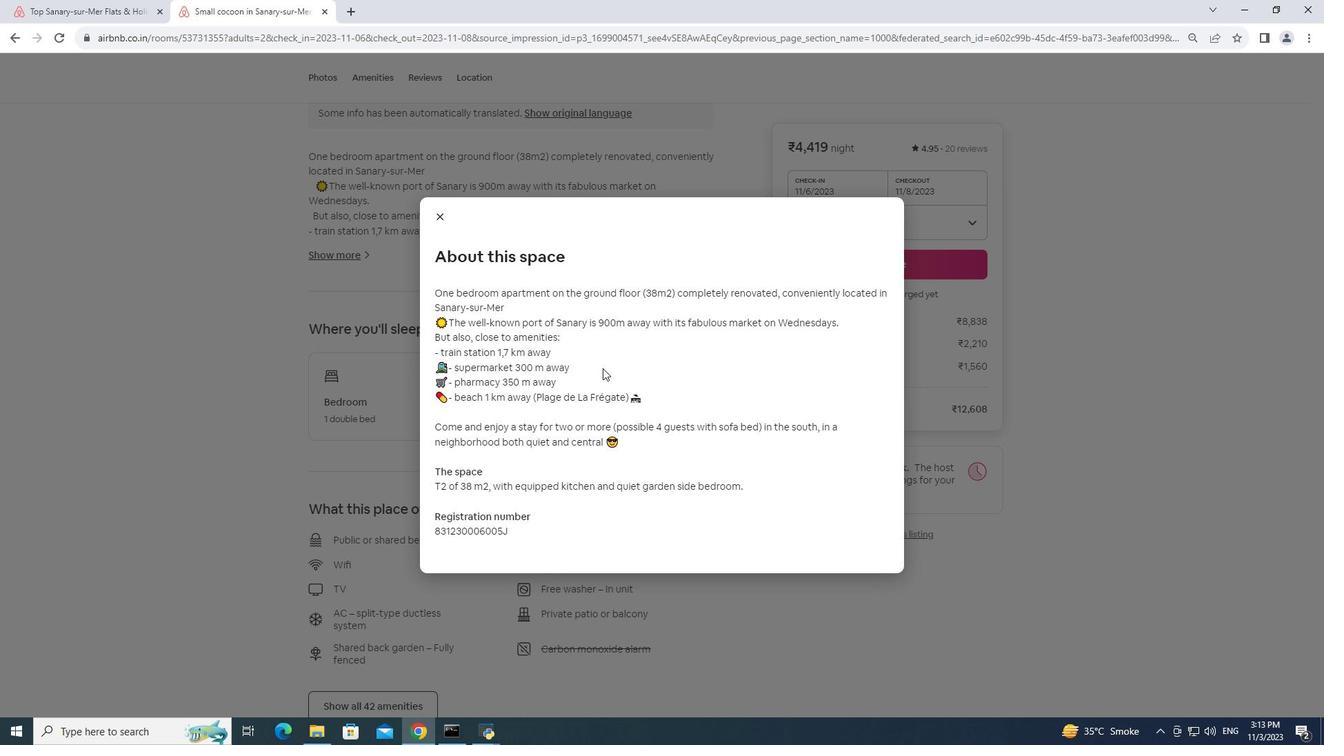
Action: Mouse moved to (604, 369)
Screenshot: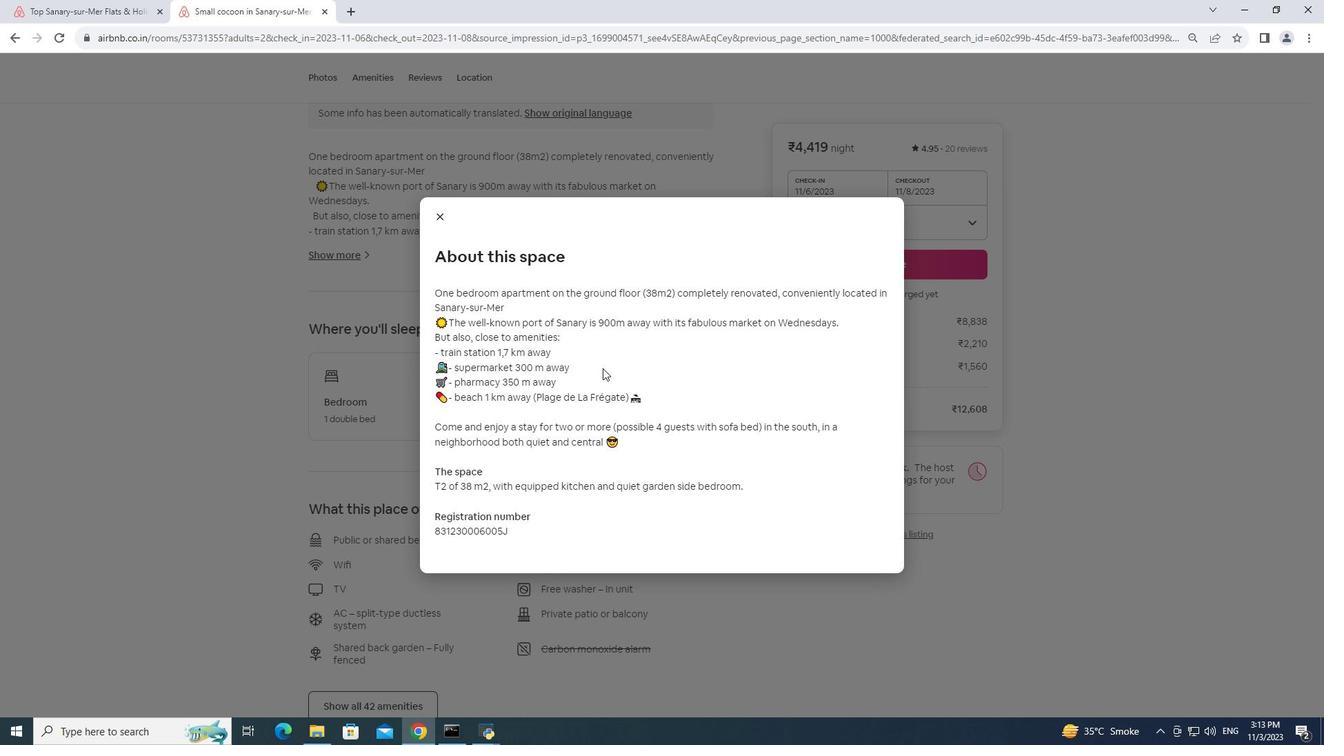 
Action: Mouse scrolled (604, 369) with delta (0, 0)
Screenshot: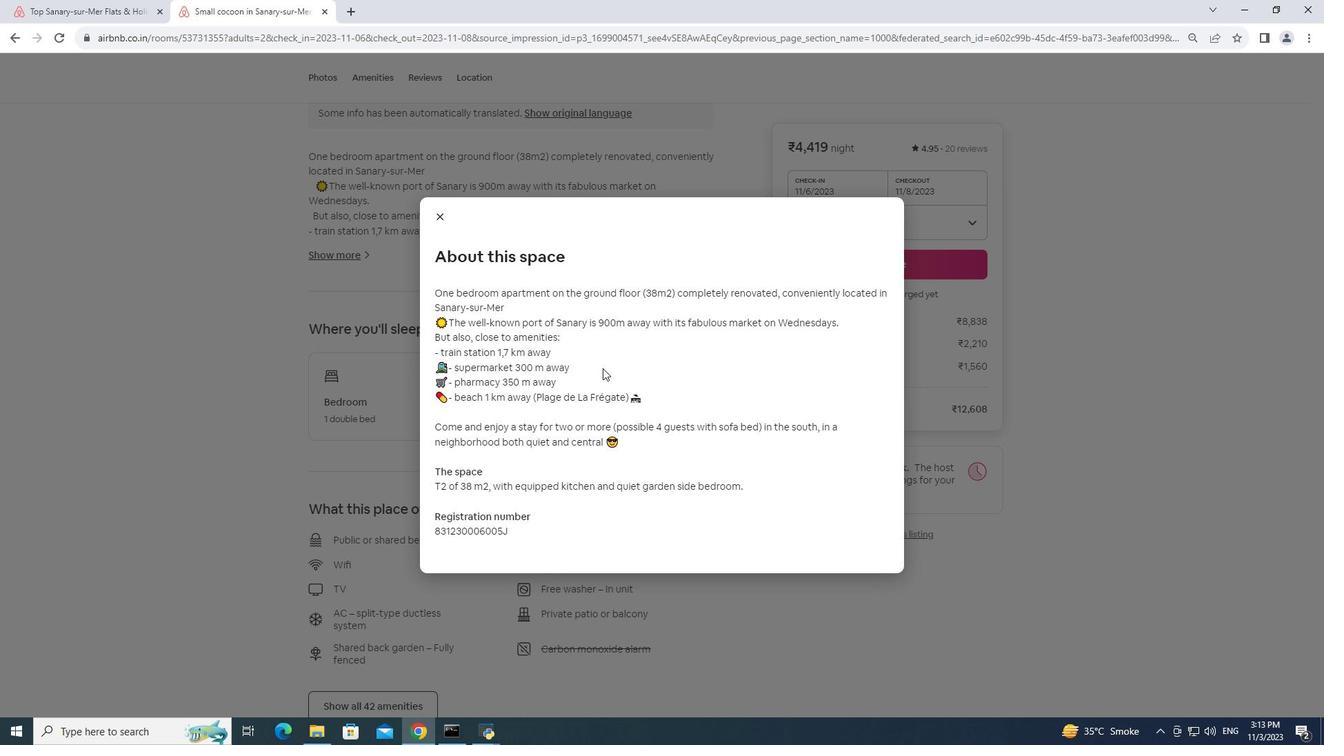 
Action: Mouse moved to (604, 369)
Screenshot: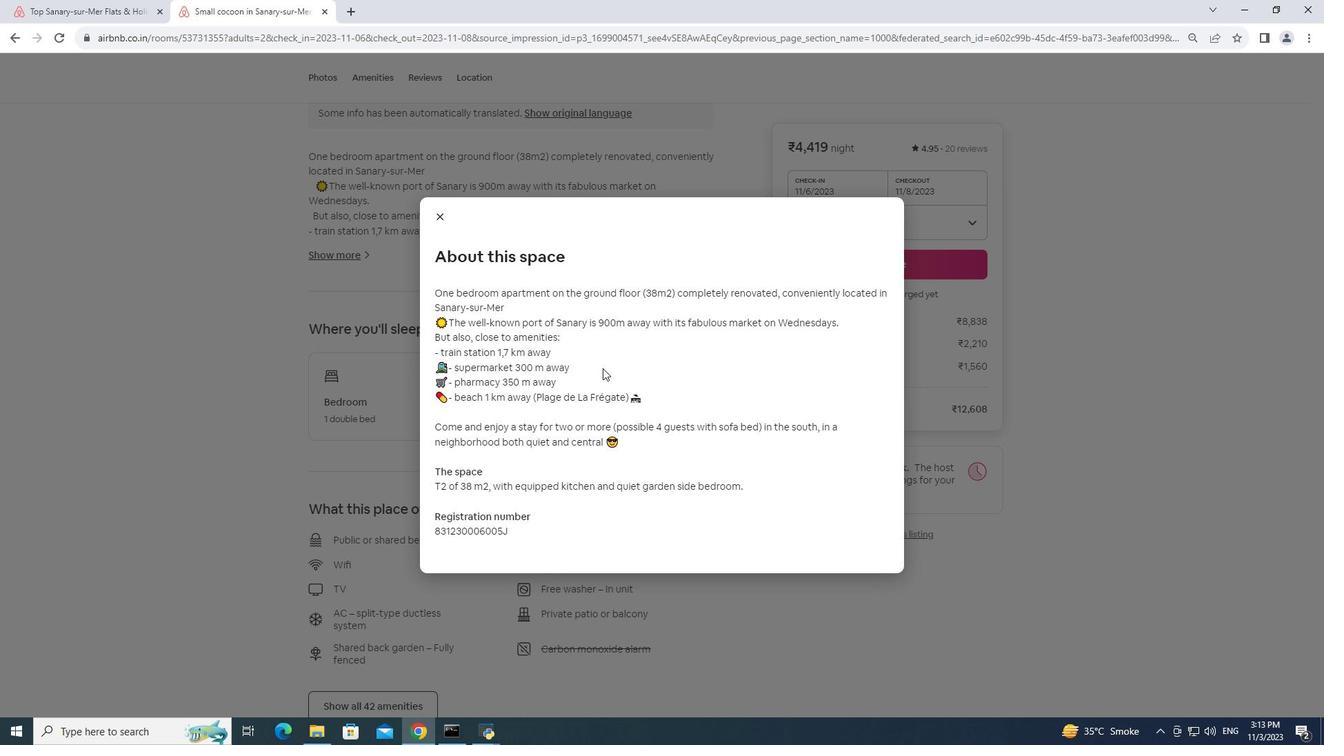 
Action: Mouse scrolled (604, 369) with delta (0, 0)
Screenshot: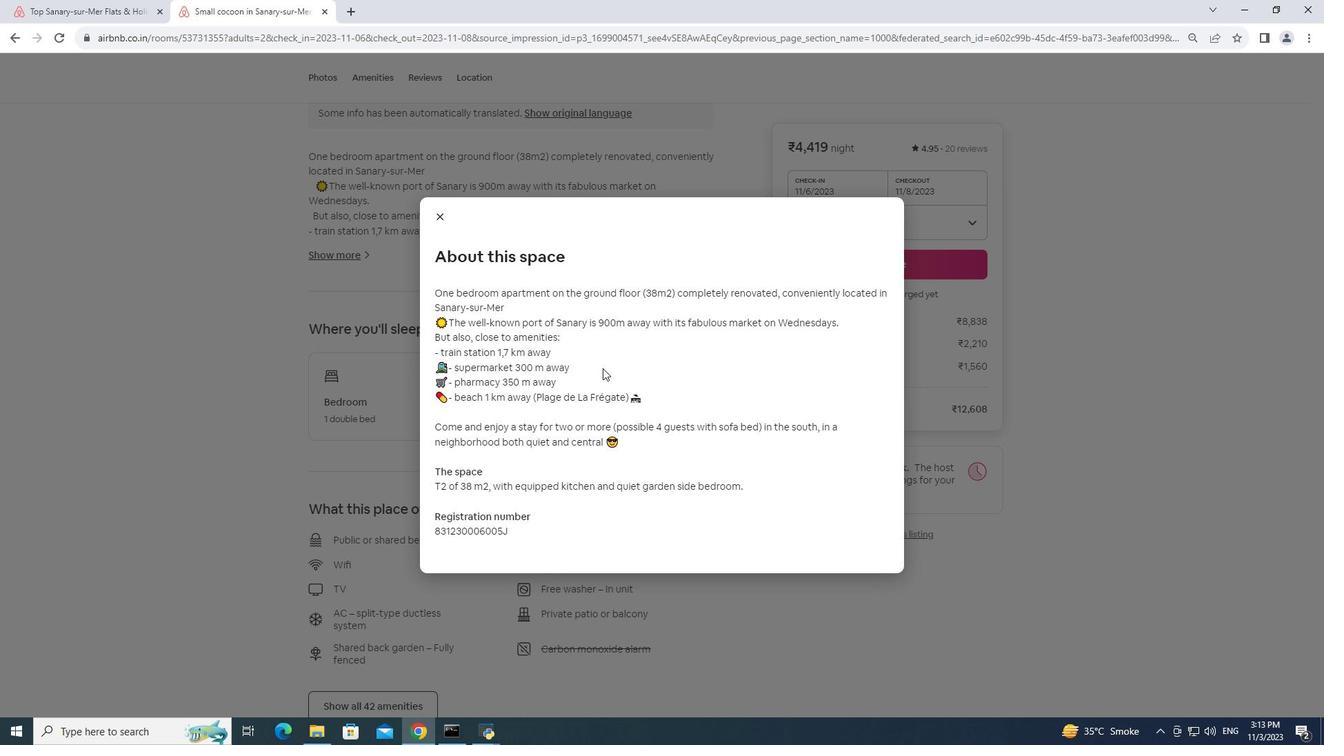 
Action: Mouse moved to (437, 218)
Screenshot: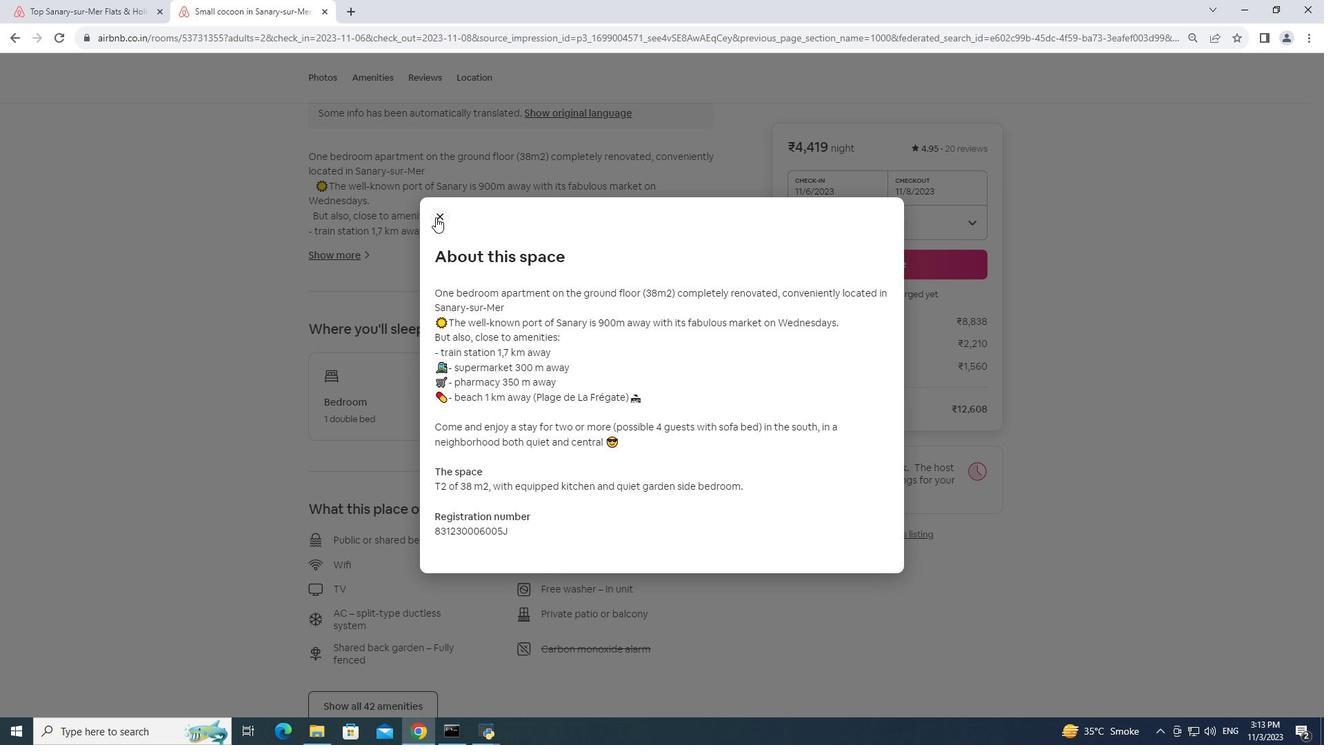 
Action: Mouse pressed left at (437, 218)
Screenshot: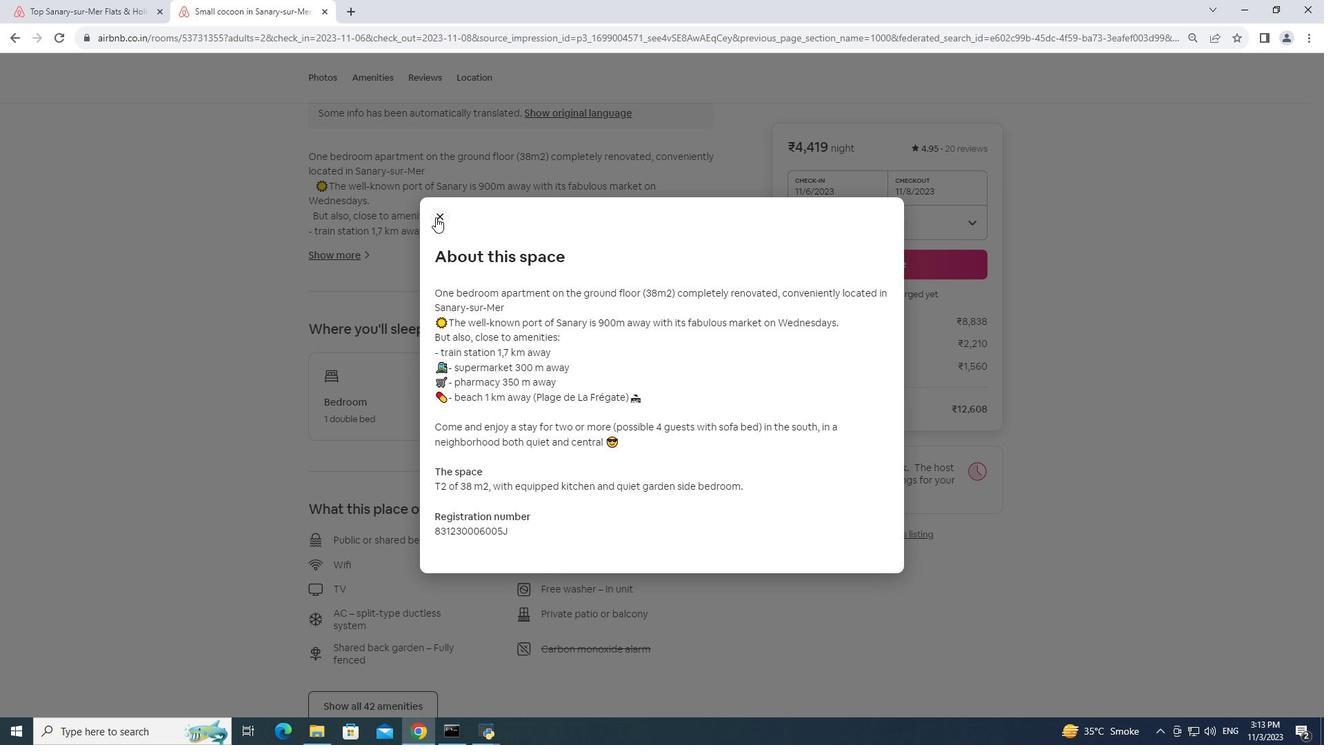 
Action: Mouse moved to (460, 336)
Screenshot: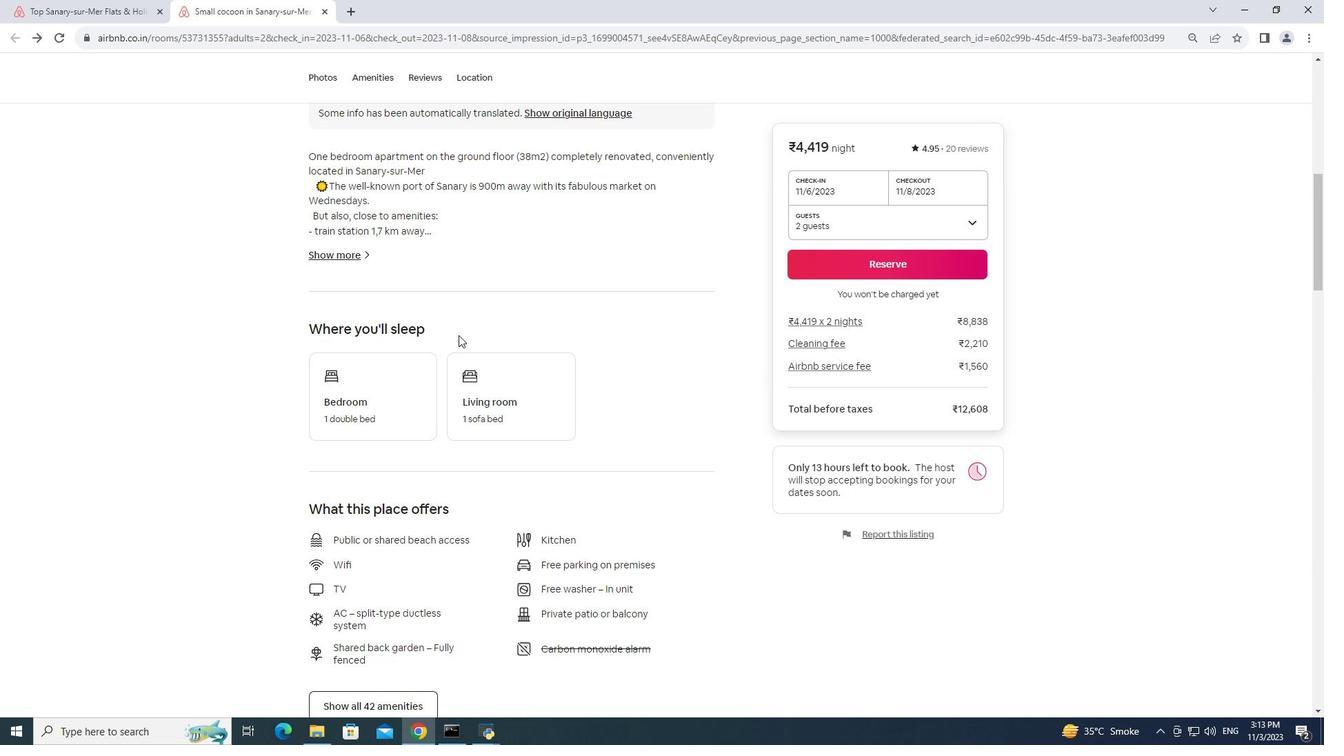 
Action: Mouse scrolled (460, 336) with delta (0, 0)
Screenshot: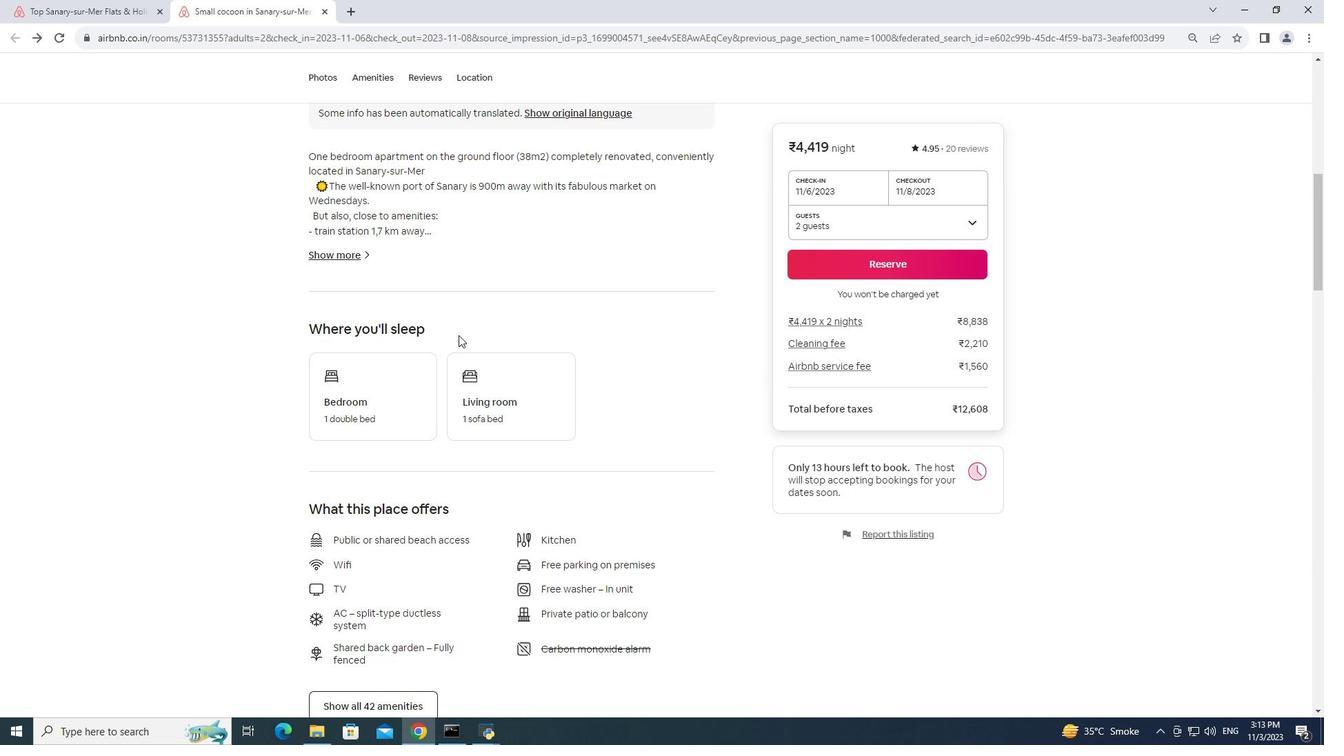 
Action: Mouse scrolled (460, 336) with delta (0, 0)
Screenshot: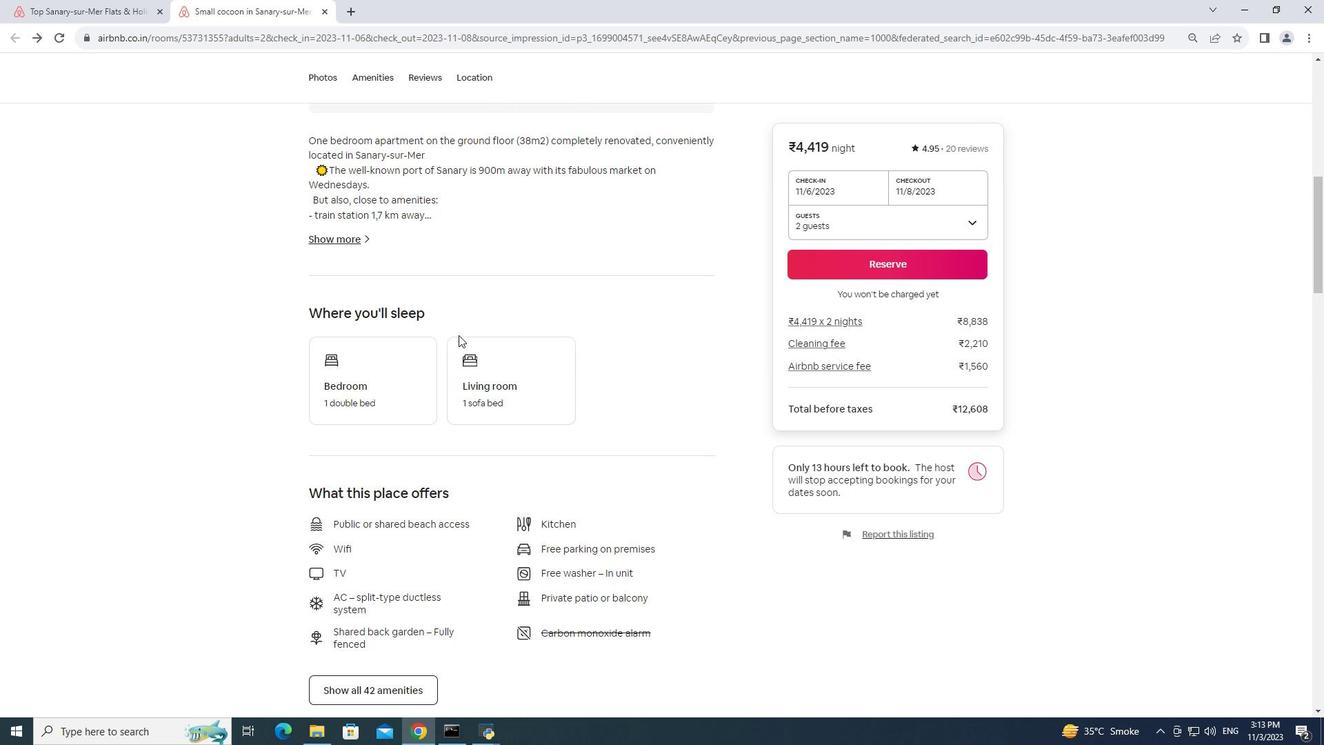 
Action: Mouse scrolled (460, 336) with delta (0, 0)
Screenshot: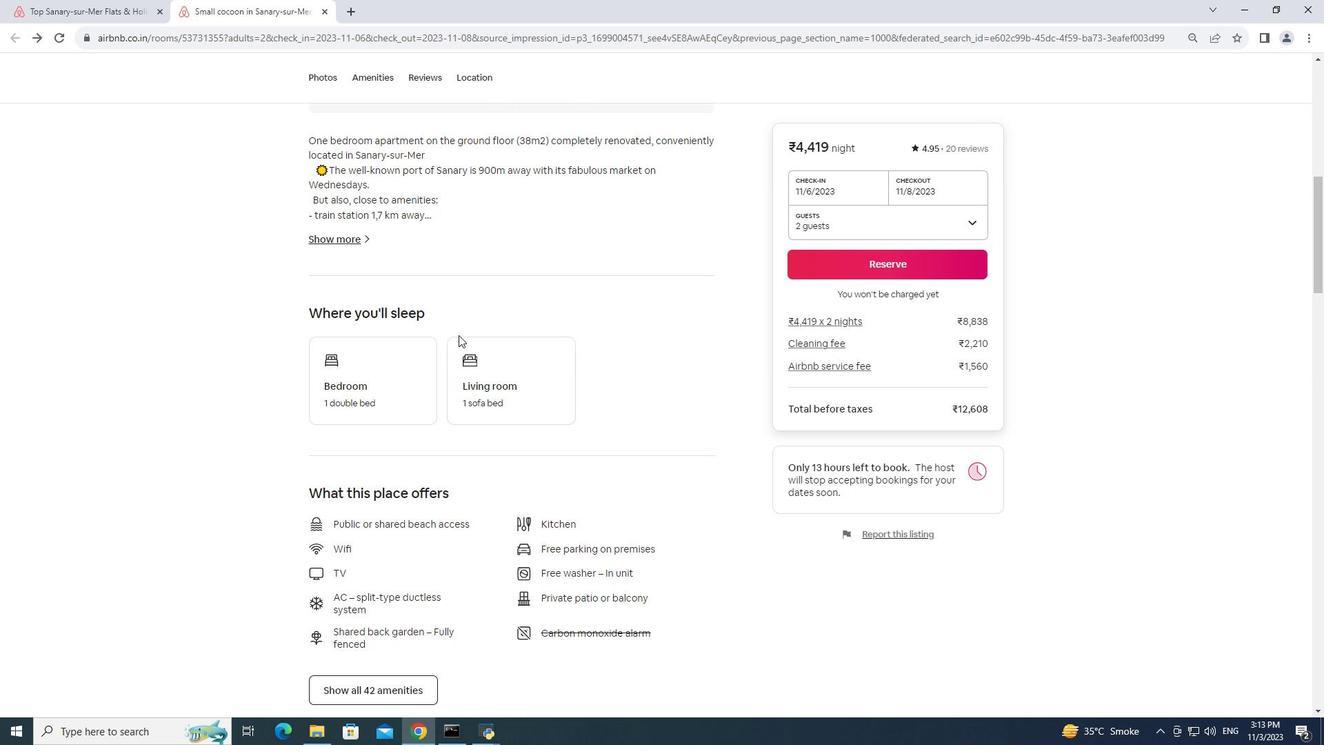 
Action: Mouse moved to (409, 485)
Screenshot: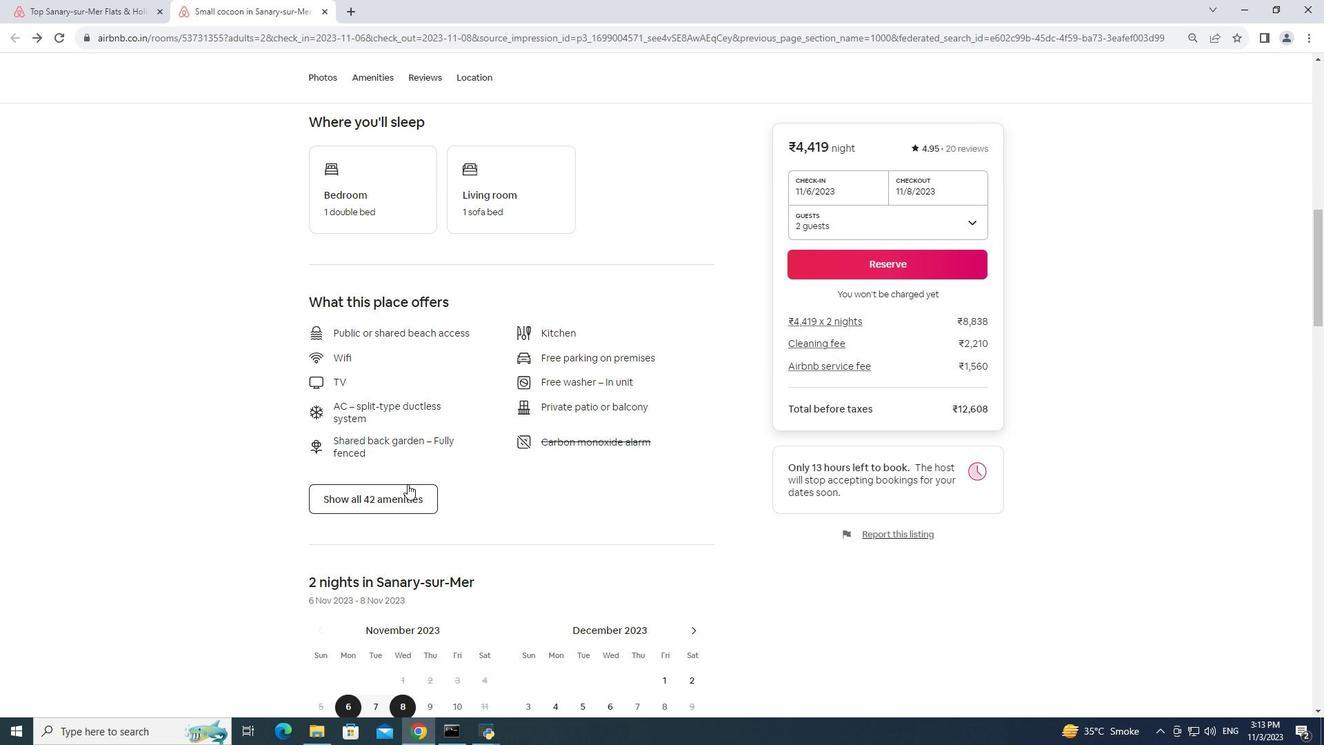 
Action: Mouse pressed left at (409, 485)
Screenshot: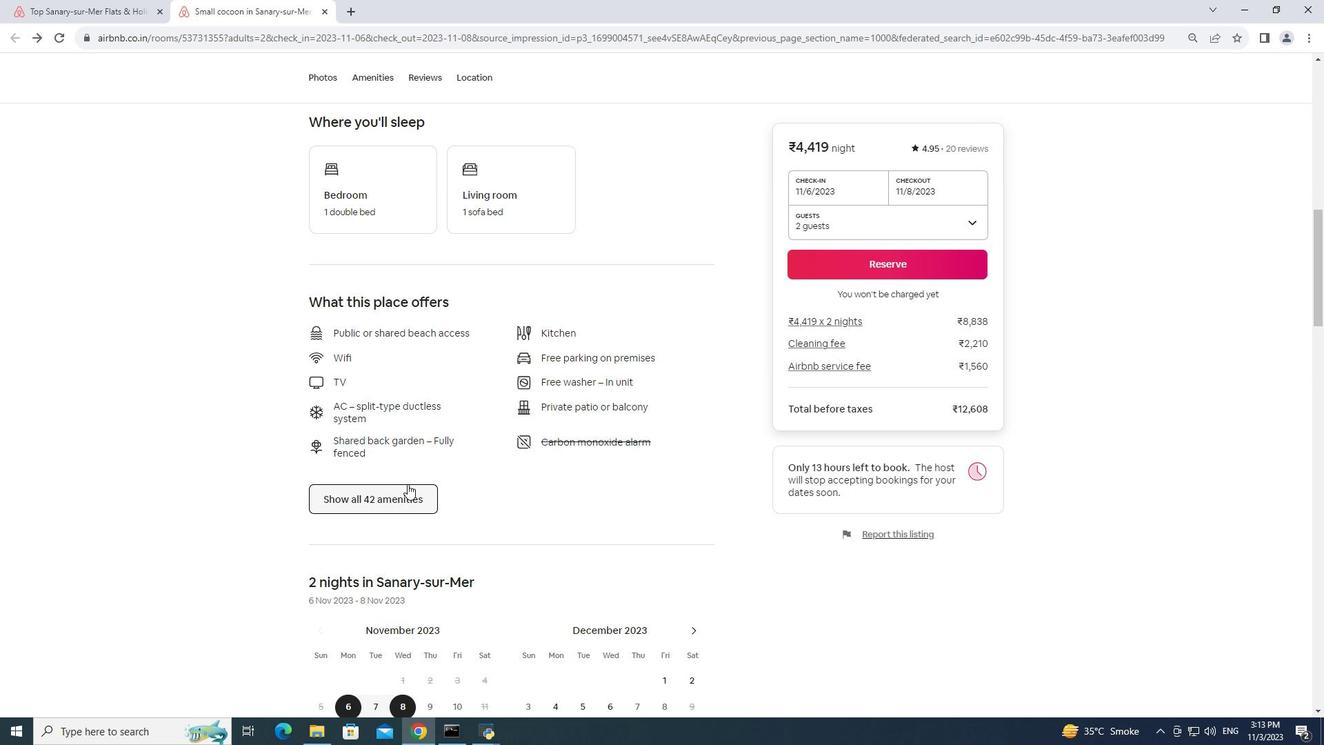 
Action: Mouse moved to (496, 316)
Screenshot: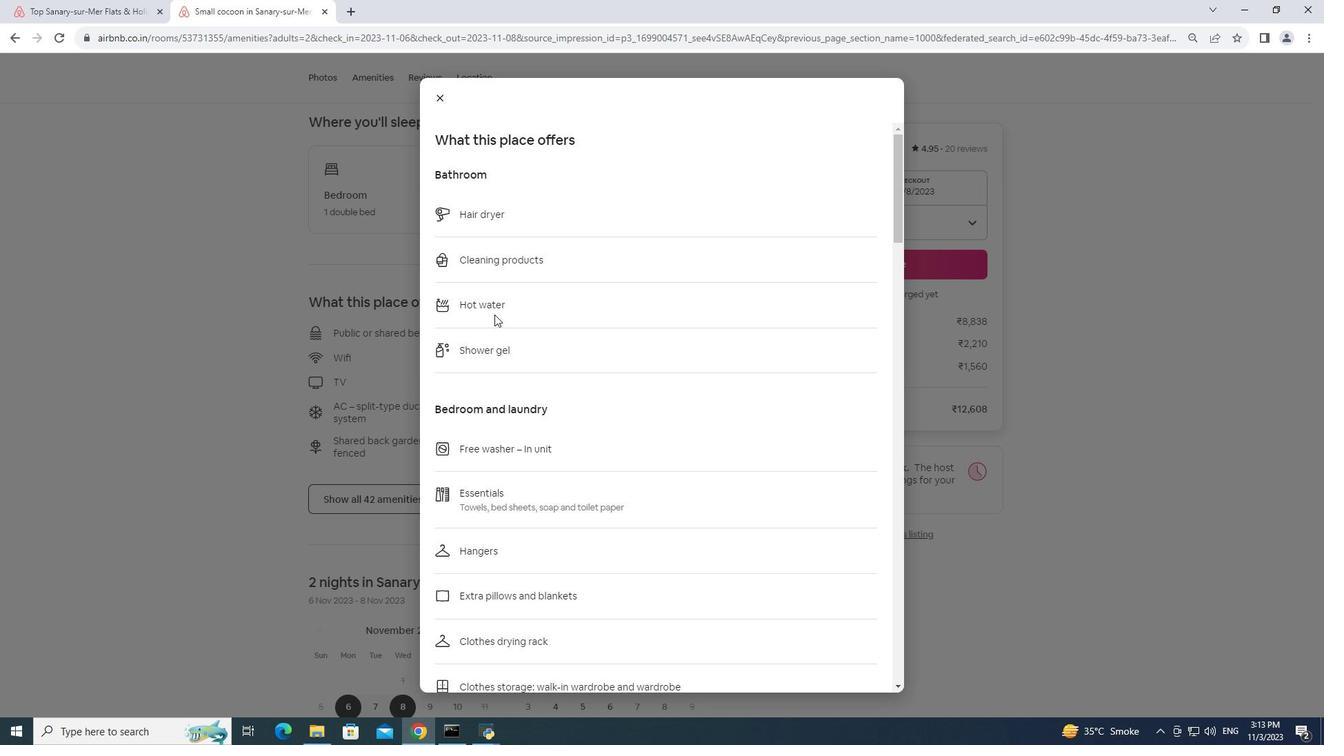 
Action: Mouse scrolled (496, 315) with delta (0, 0)
Screenshot: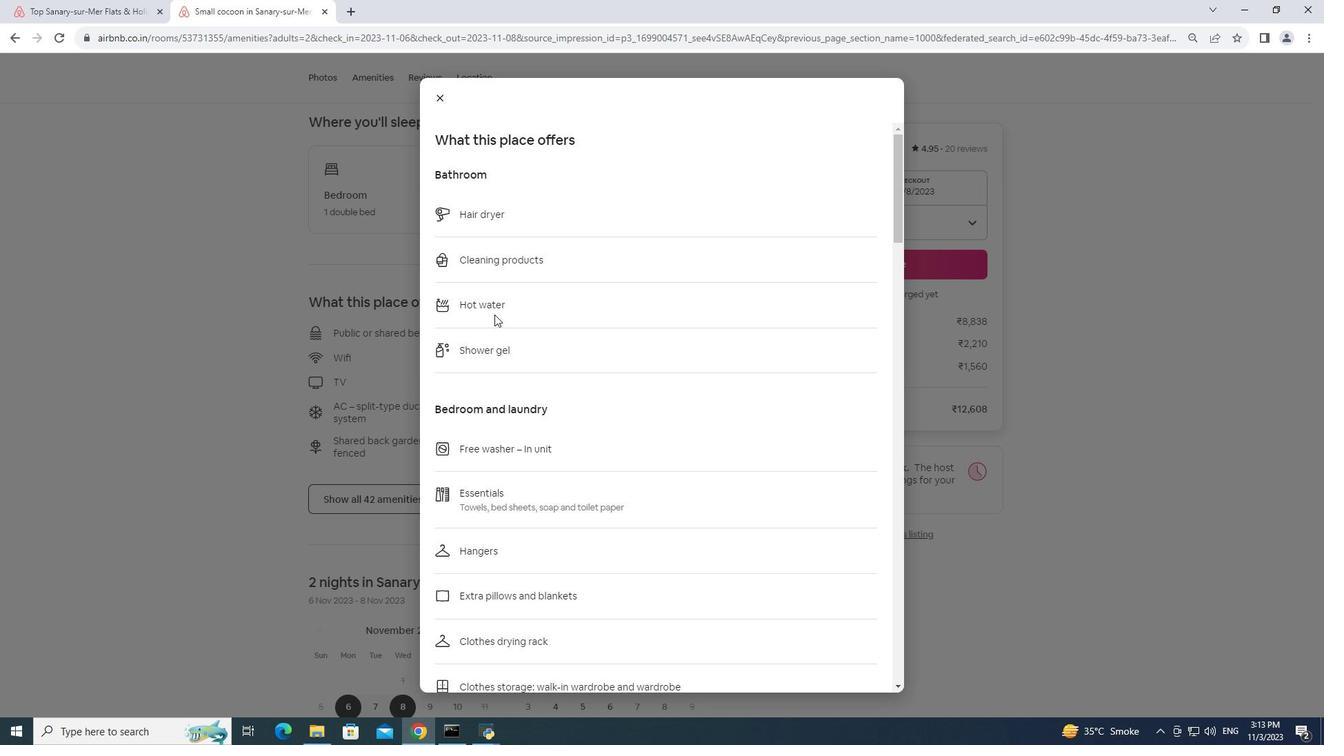 
Action: Mouse moved to (496, 317)
Screenshot: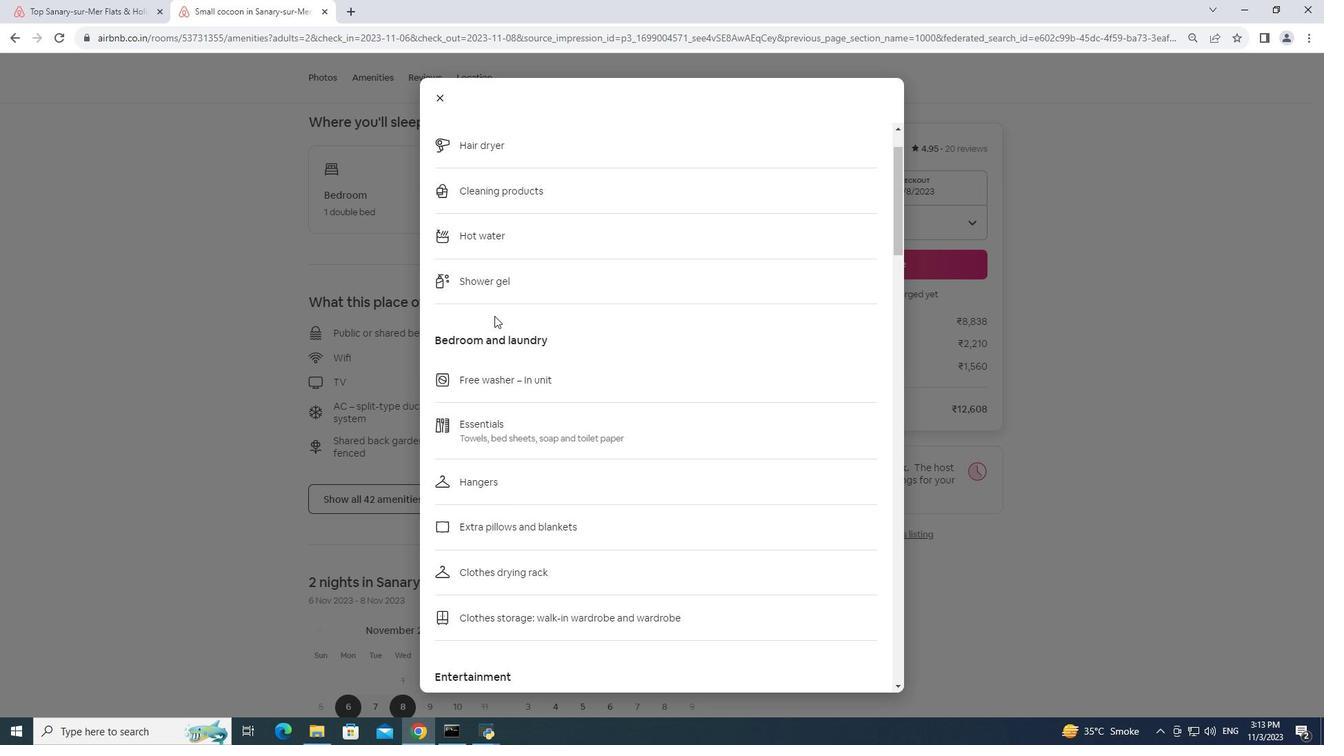 
Action: Mouse scrolled (496, 316) with delta (0, 0)
Screenshot: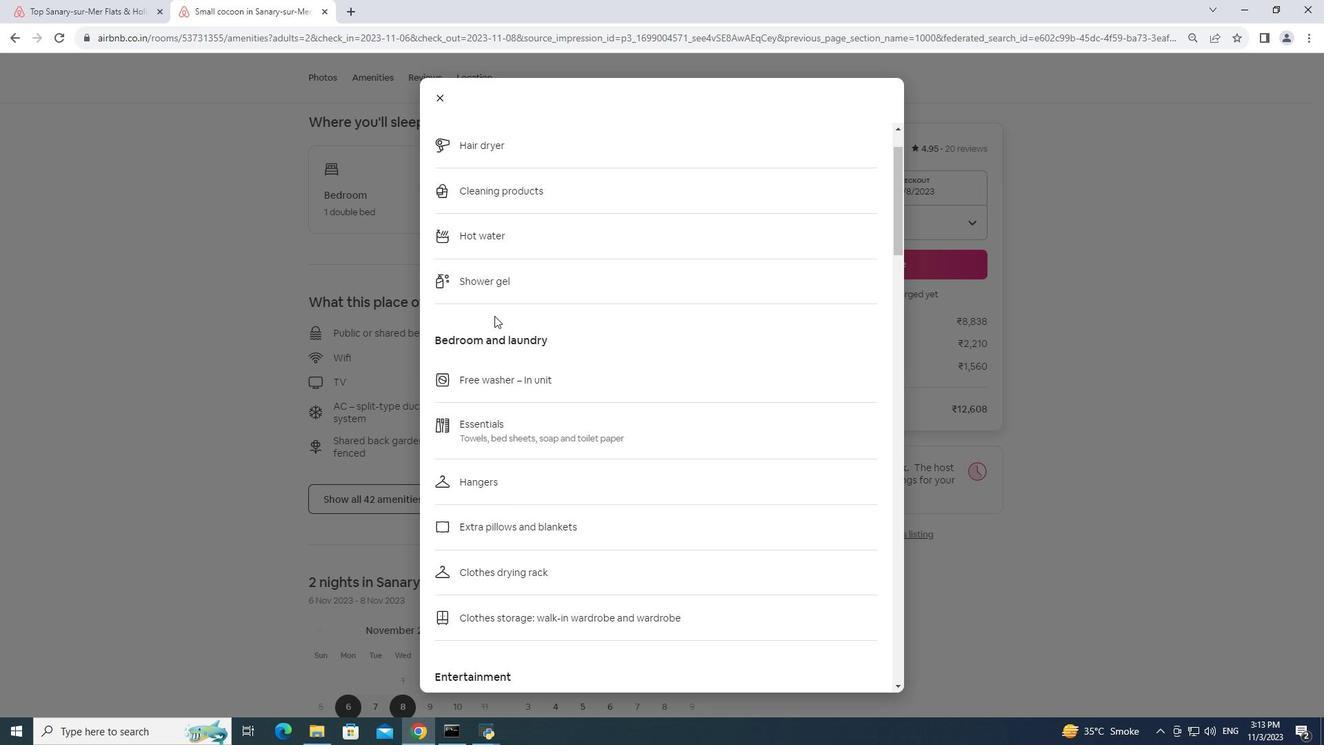 
Action: Mouse moved to (495, 318)
Screenshot: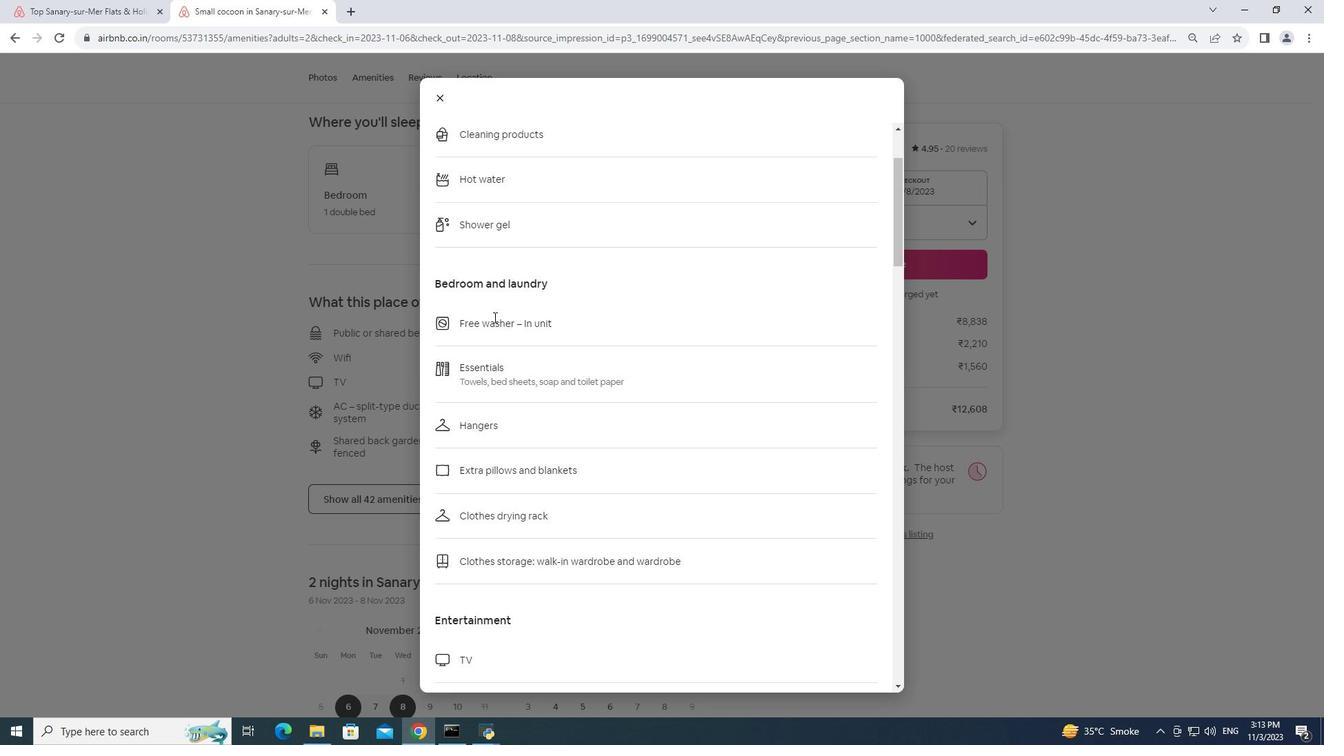 
Action: Mouse scrolled (495, 318) with delta (0, 0)
Screenshot: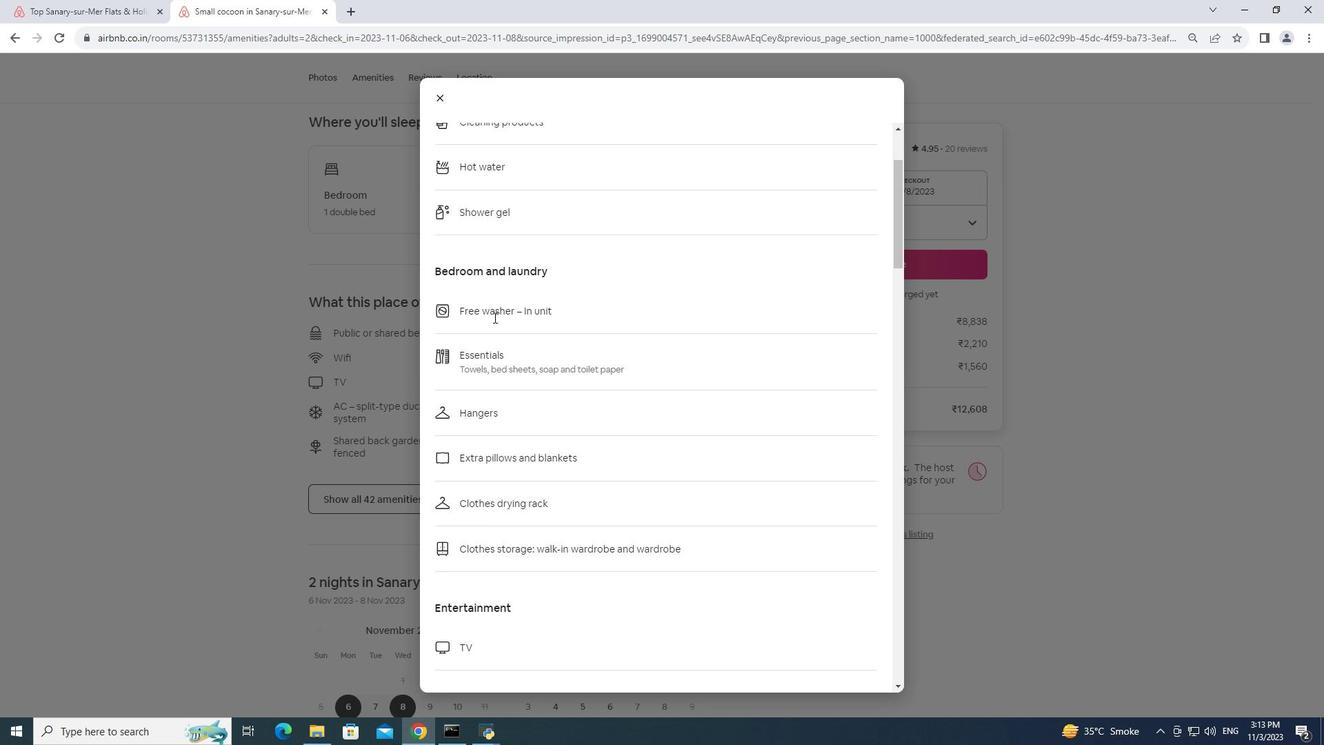 
Action: Mouse scrolled (495, 318) with delta (0, 0)
Screenshot: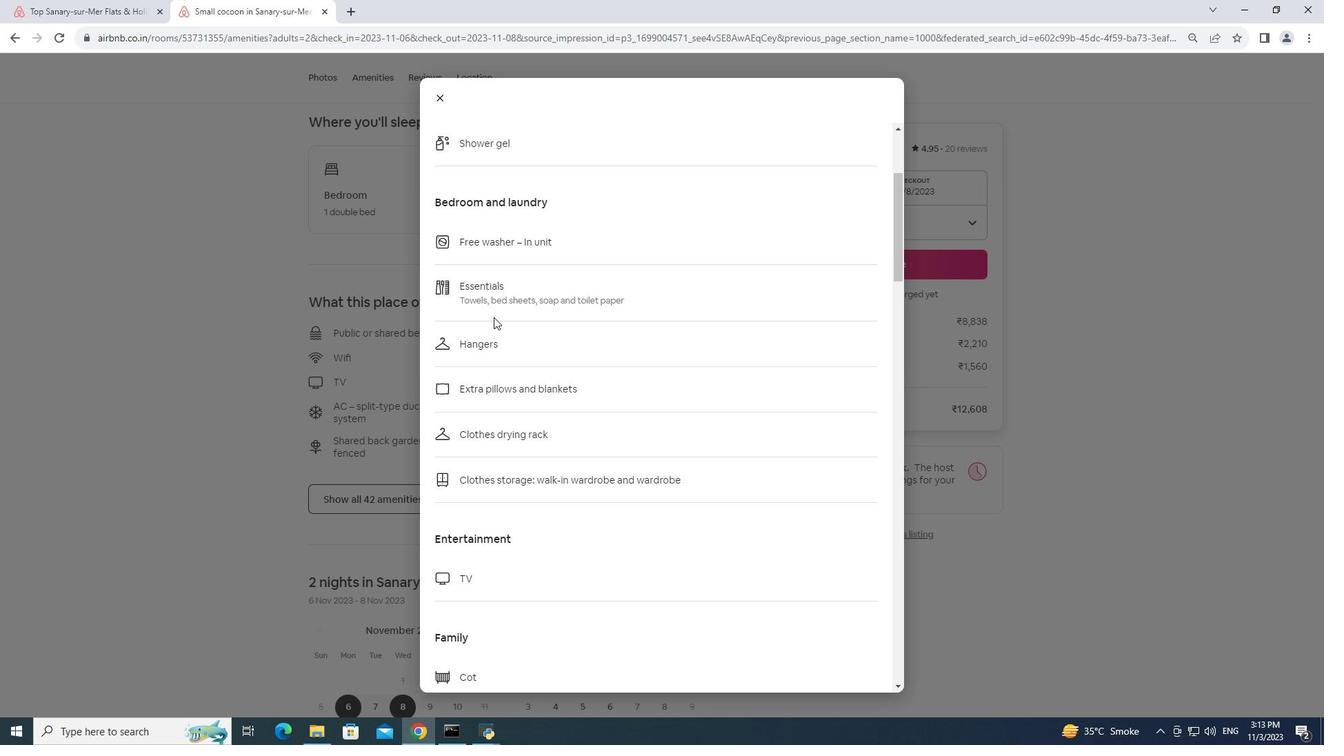 
Action: Mouse scrolled (495, 318) with delta (0, 0)
Screenshot: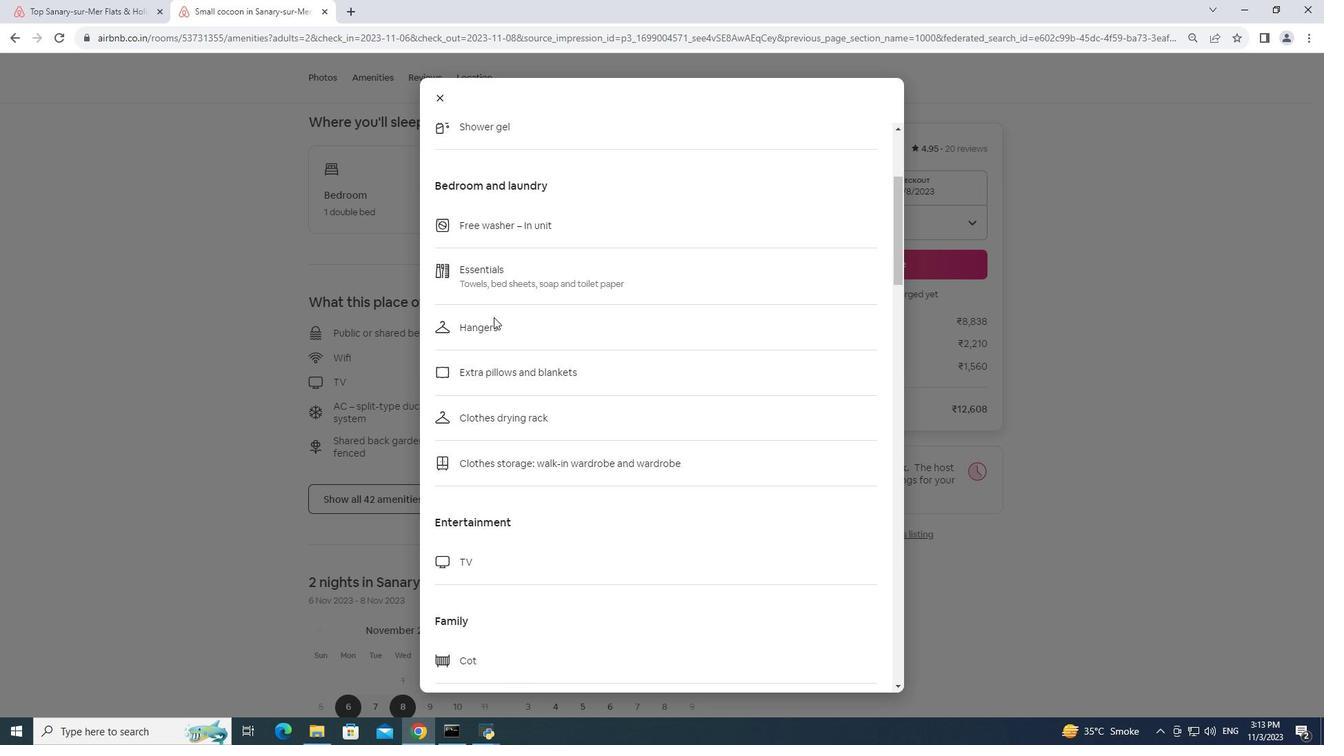
Action: Mouse scrolled (495, 318) with delta (0, 0)
Screenshot: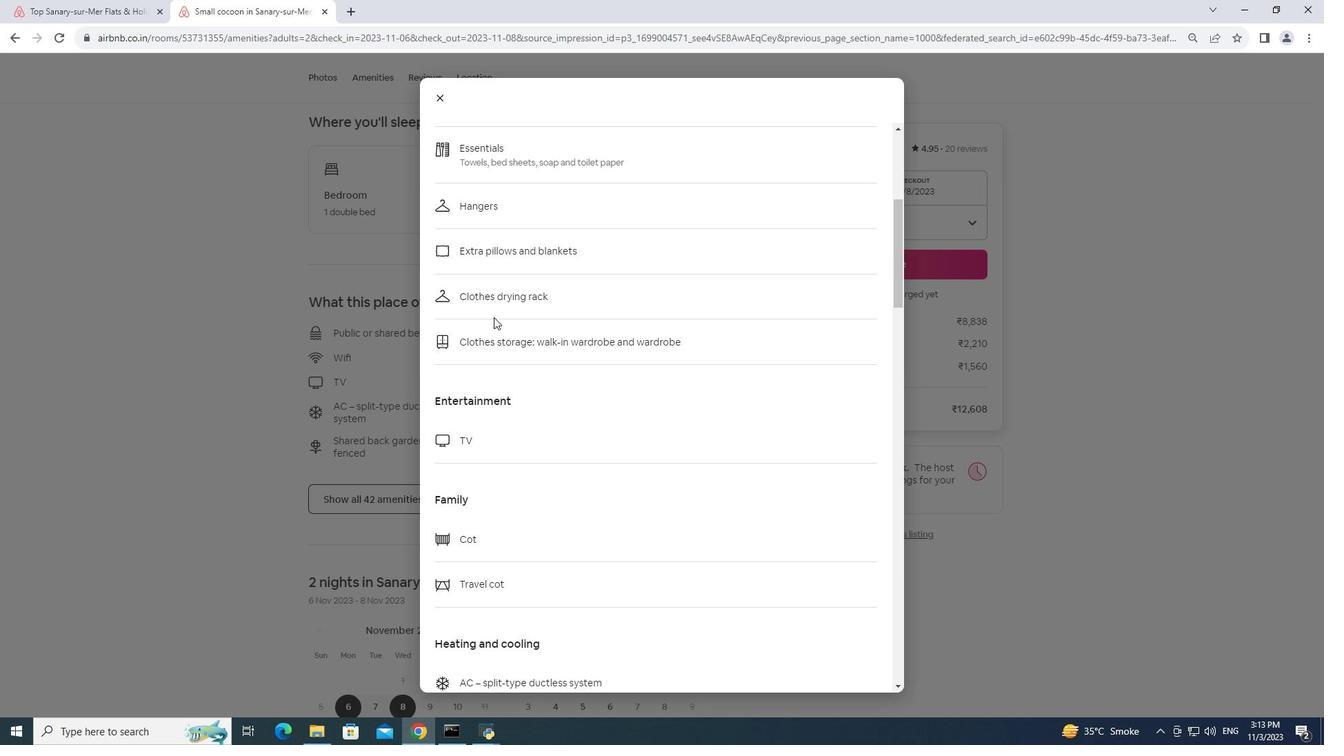 
Action: Mouse scrolled (495, 318) with delta (0, 0)
Screenshot: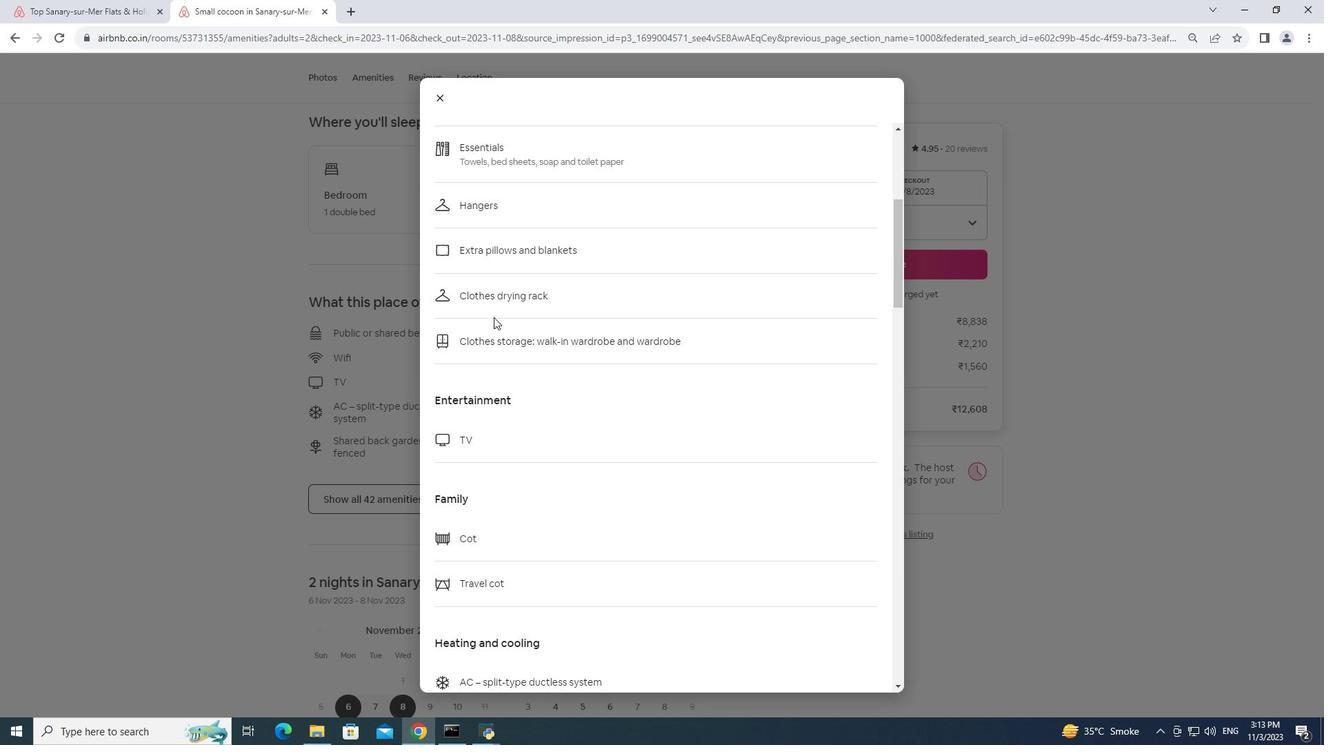 
Action: Mouse scrolled (495, 318) with delta (0, 0)
Screenshot: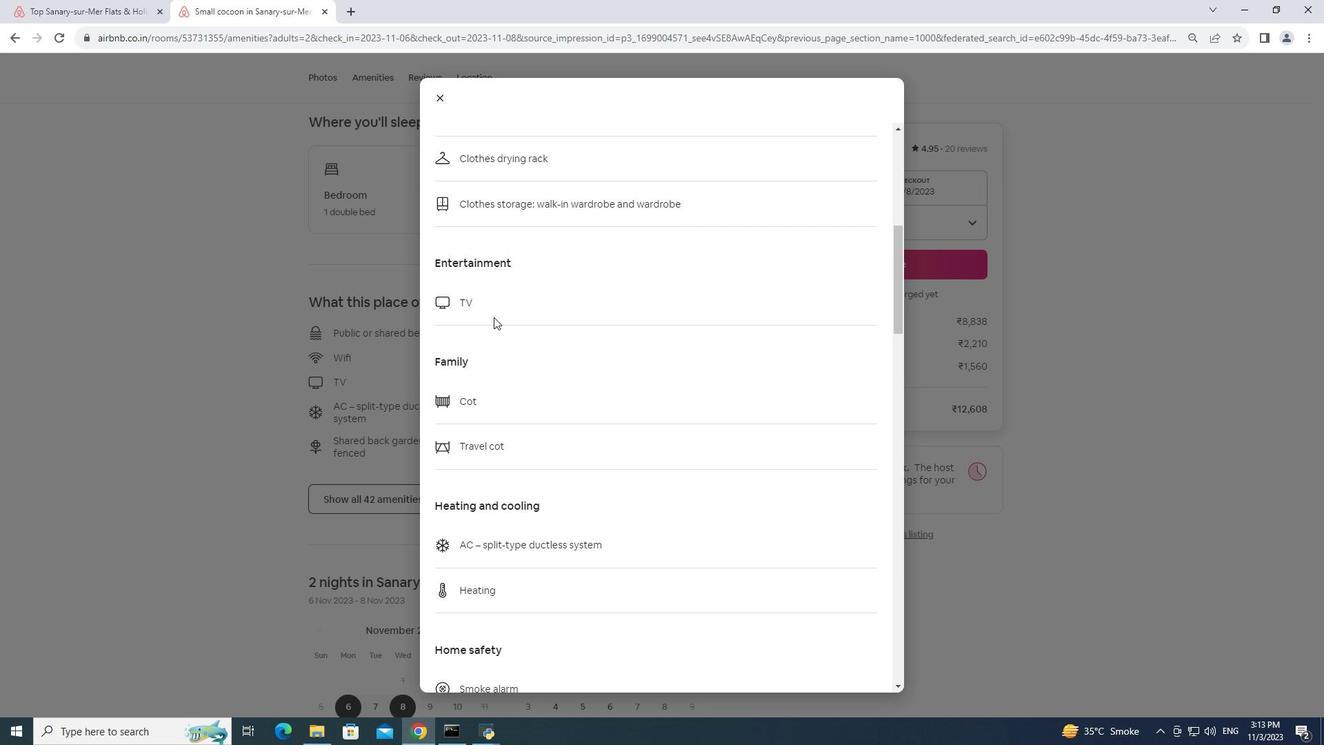 
Action: Mouse scrolled (495, 318) with delta (0, 0)
Screenshot: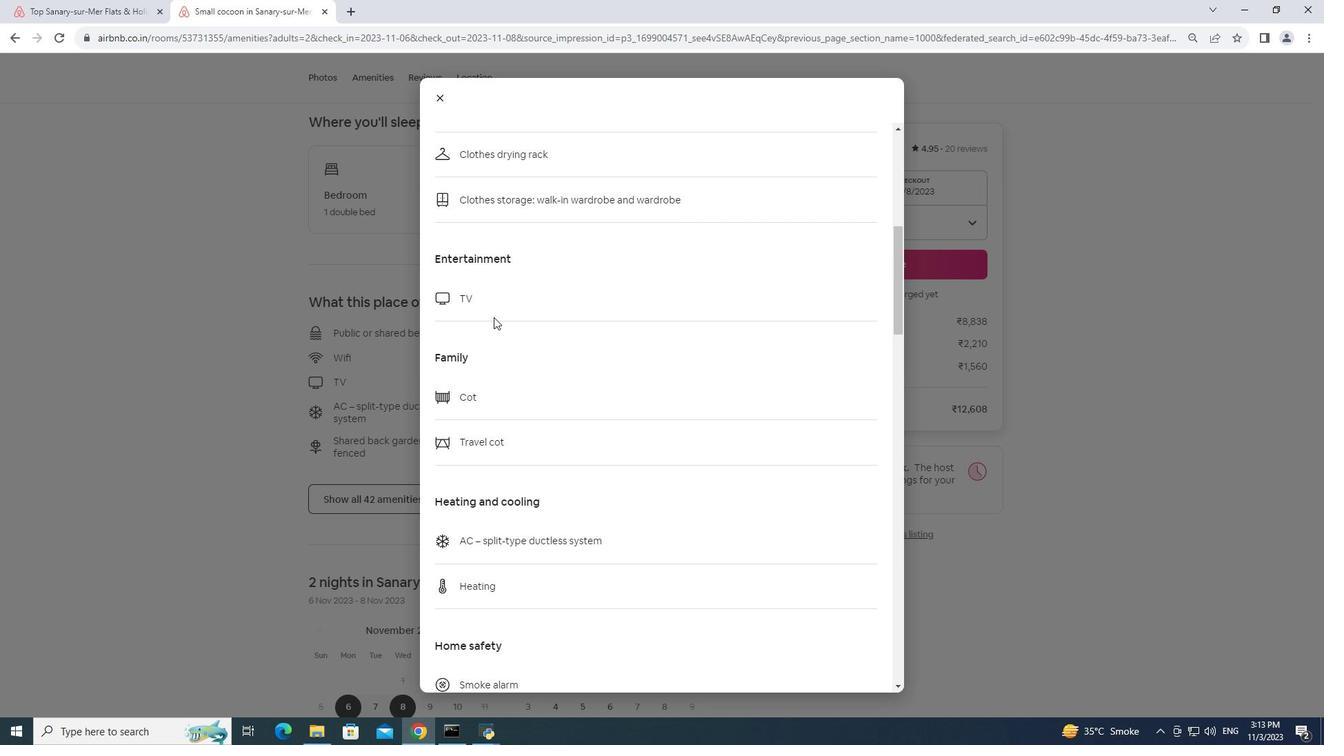 
Action: Mouse scrolled (495, 318) with delta (0, 0)
Screenshot: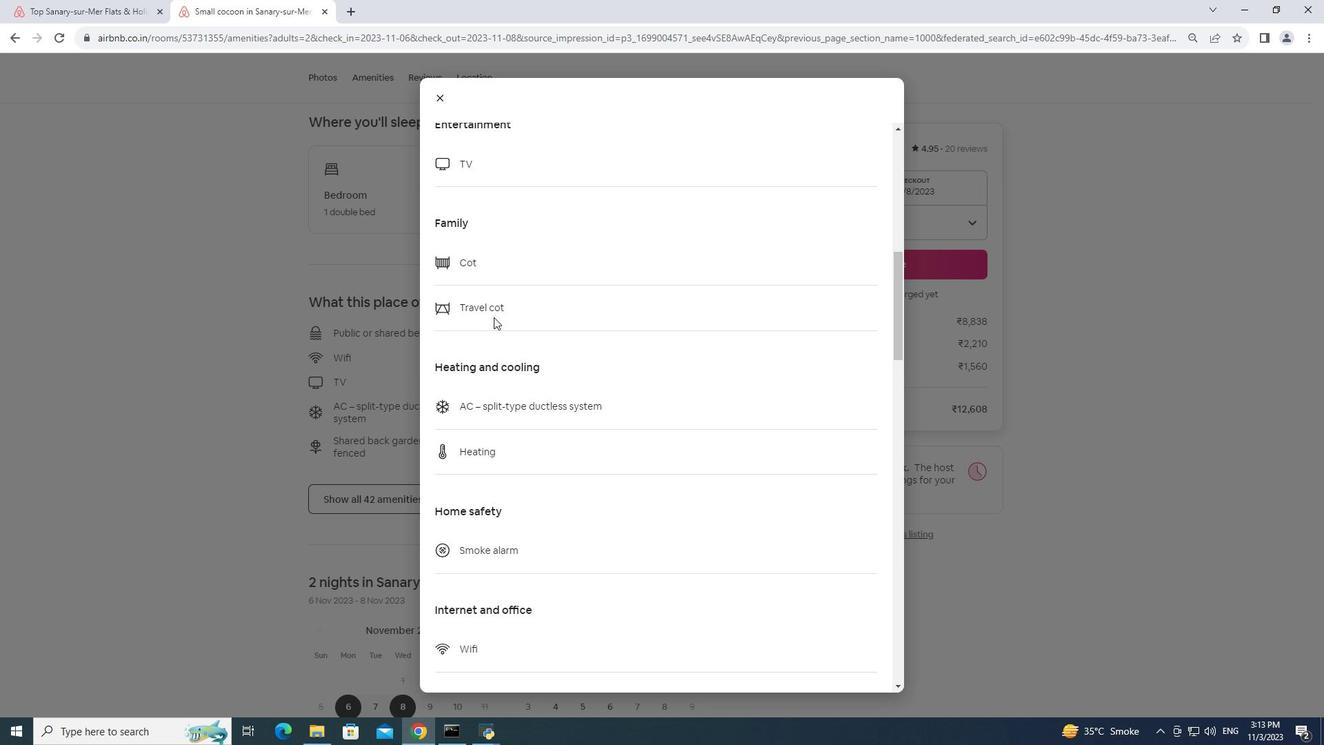 
Action: Mouse scrolled (495, 318) with delta (0, 0)
Screenshot: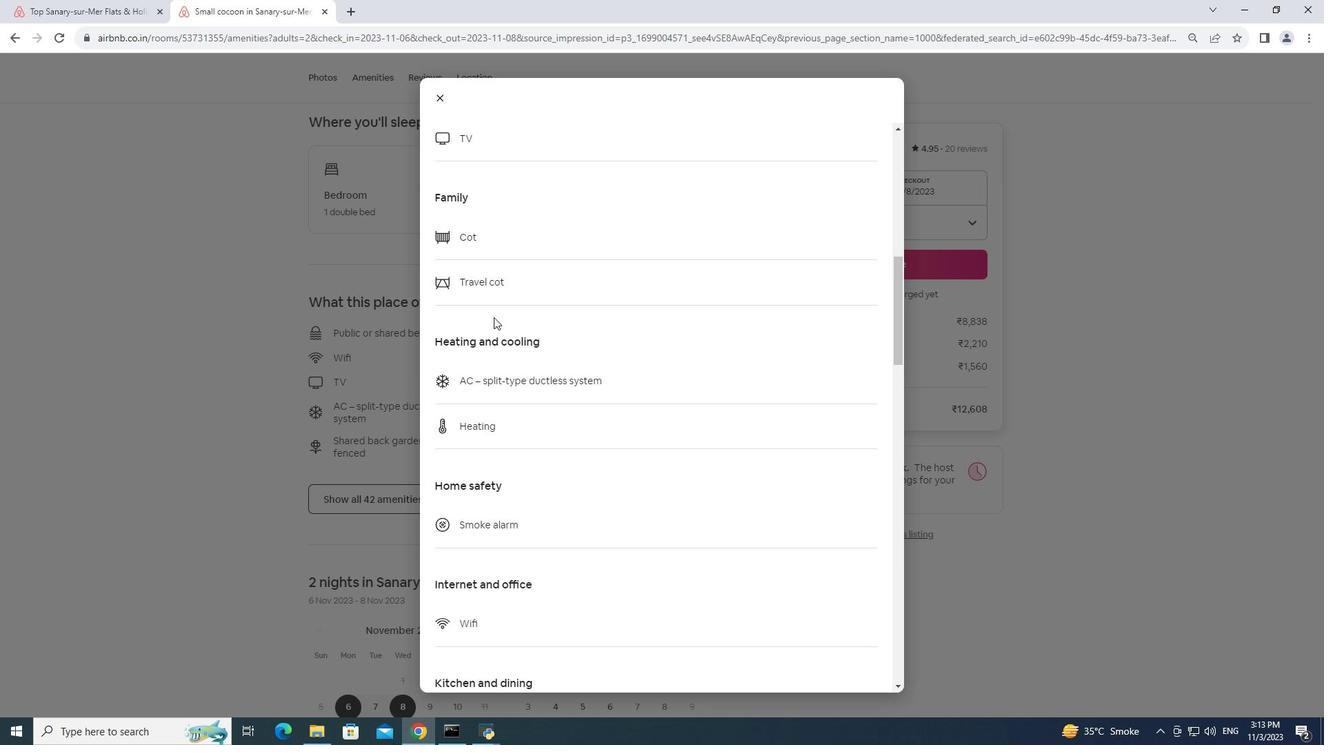 
Action: Mouse scrolled (495, 318) with delta (0, 0)
Screenshot: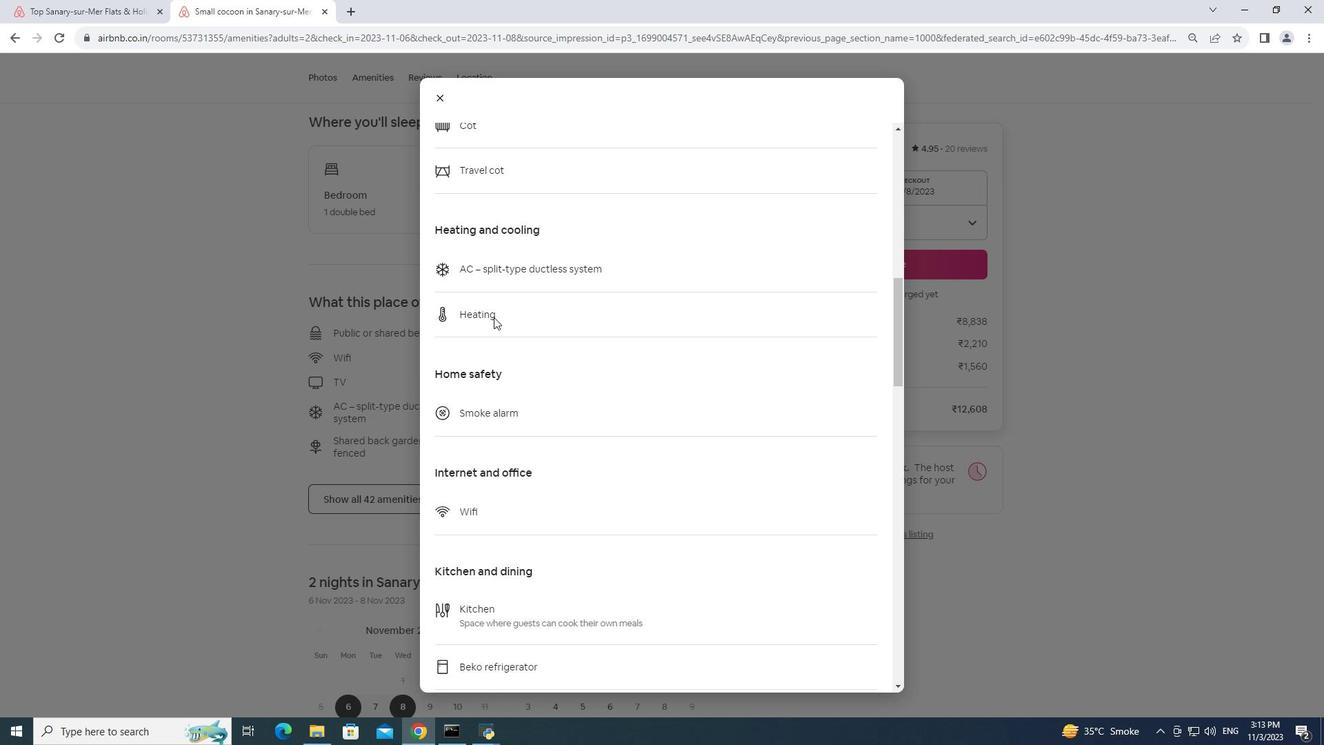 
Action: Mouse scrolled (495, 318) with delta (0, 0)
Screenshot: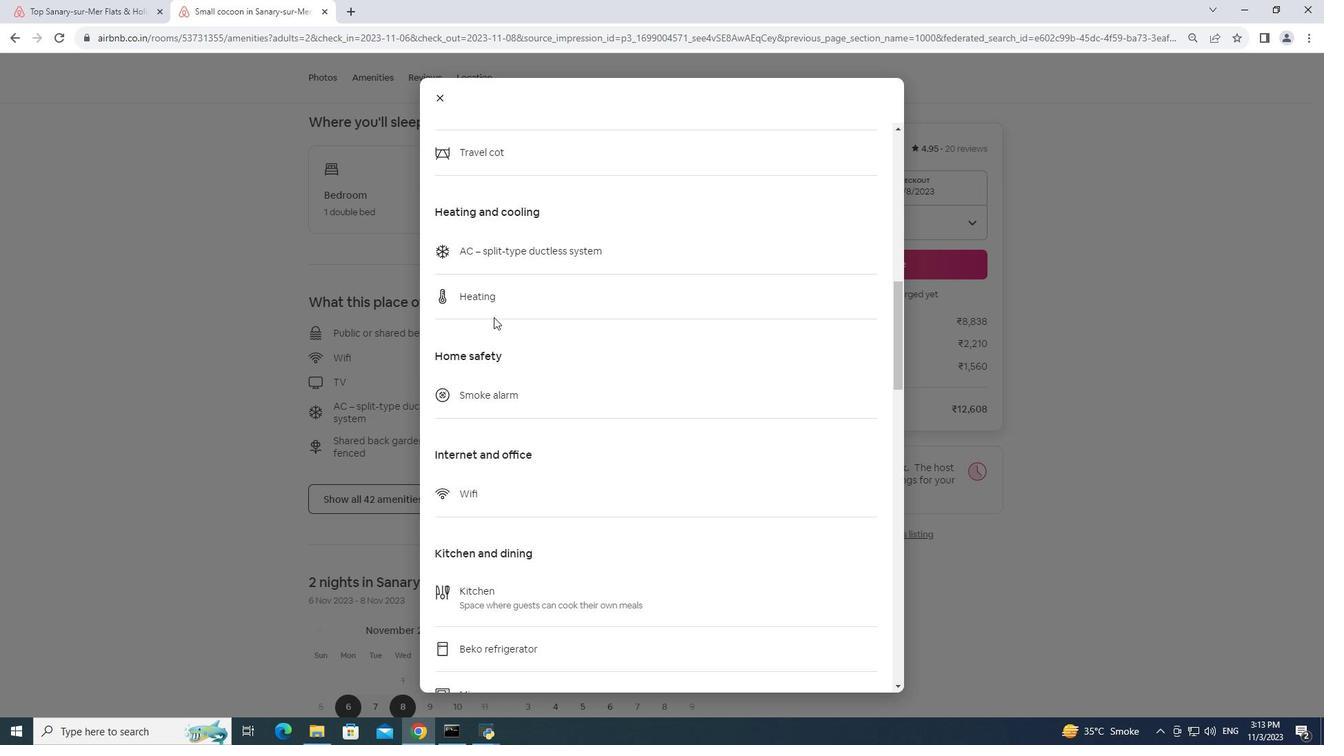 
Action: Mouse moved to (499, 407)
Screenshot: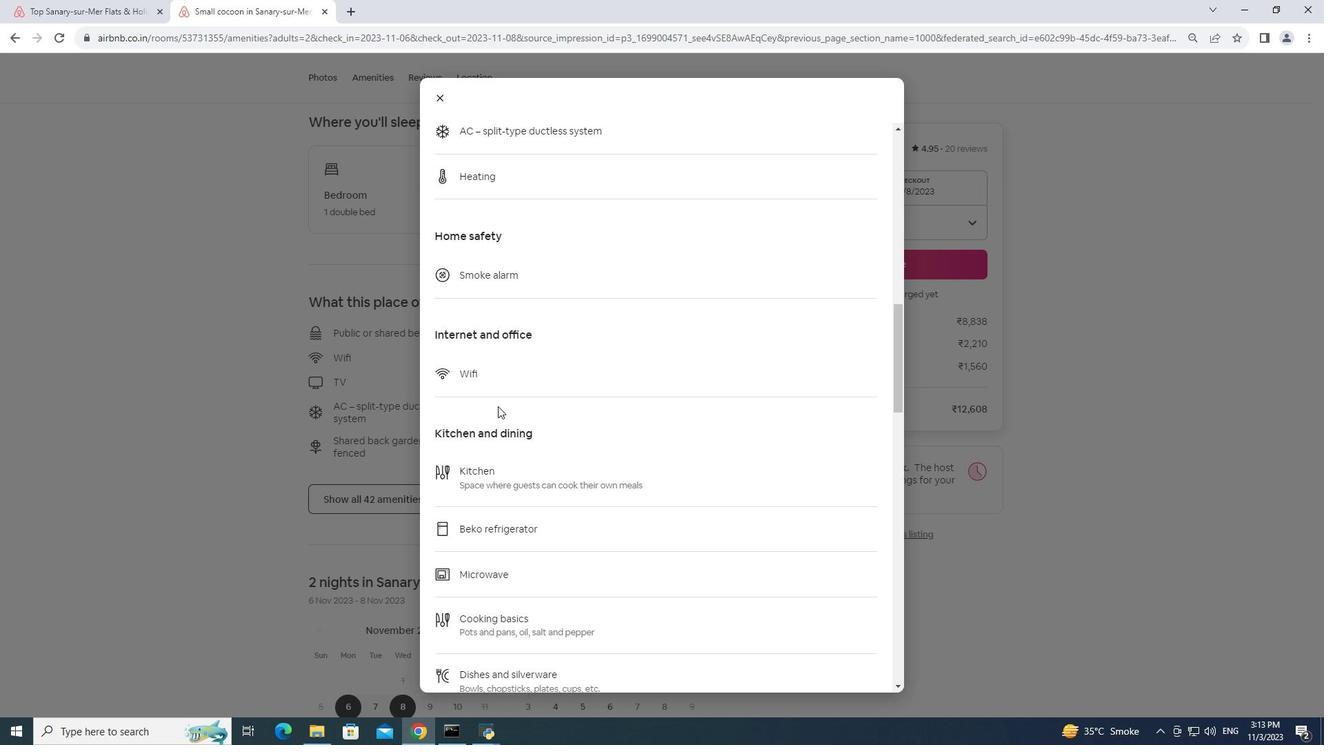 
Action: Mouse scrolled (499, 407) with delta (0, 0)
Screenshot: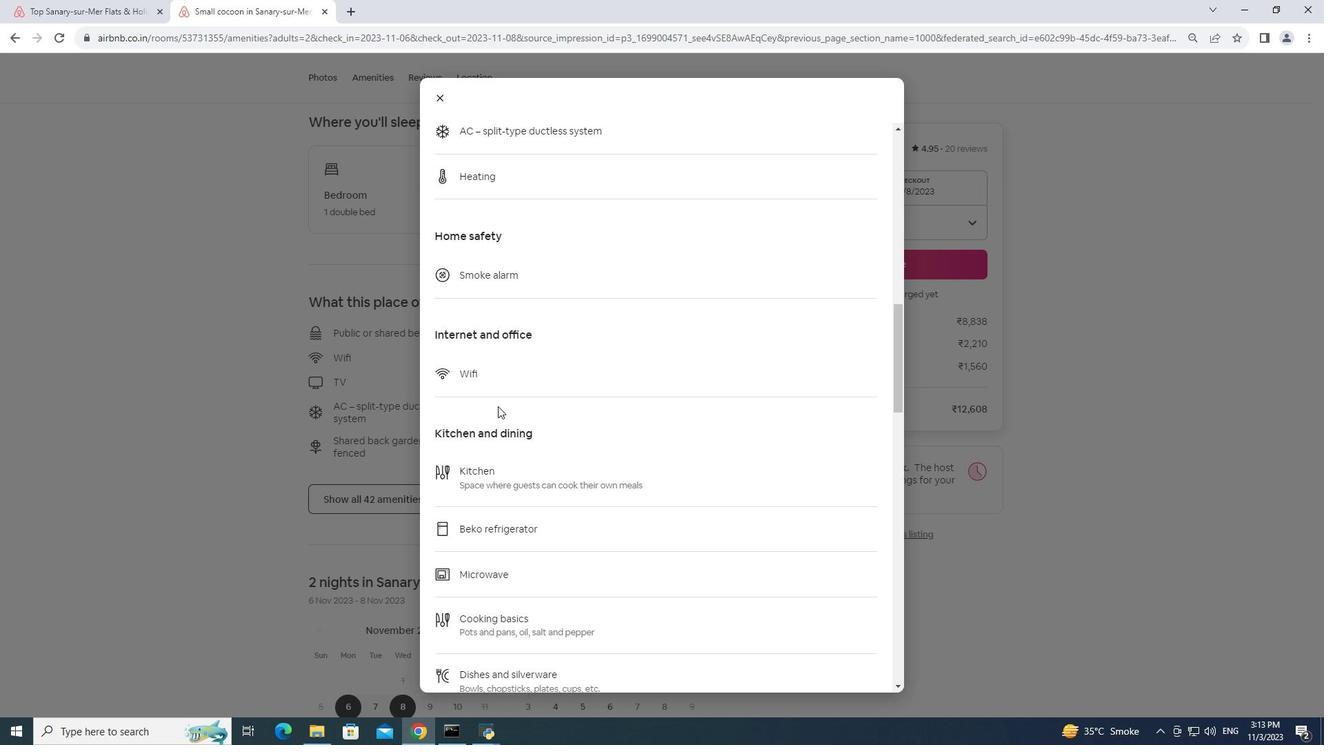 
Action: Mouse scrolled (499, 407) with delta (0, 0)
Screenshot: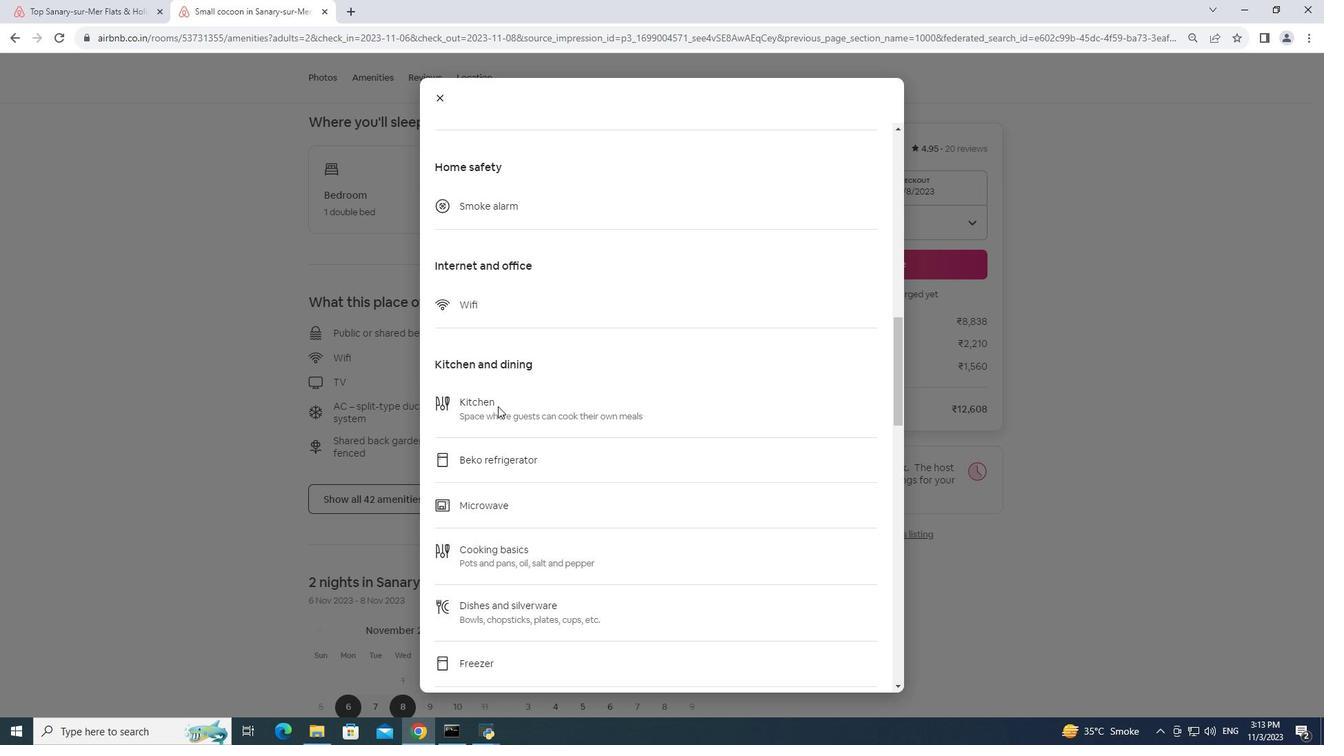 
Action: Mouse scrolled (499, 407) with delta (0, 0)
Screenshot: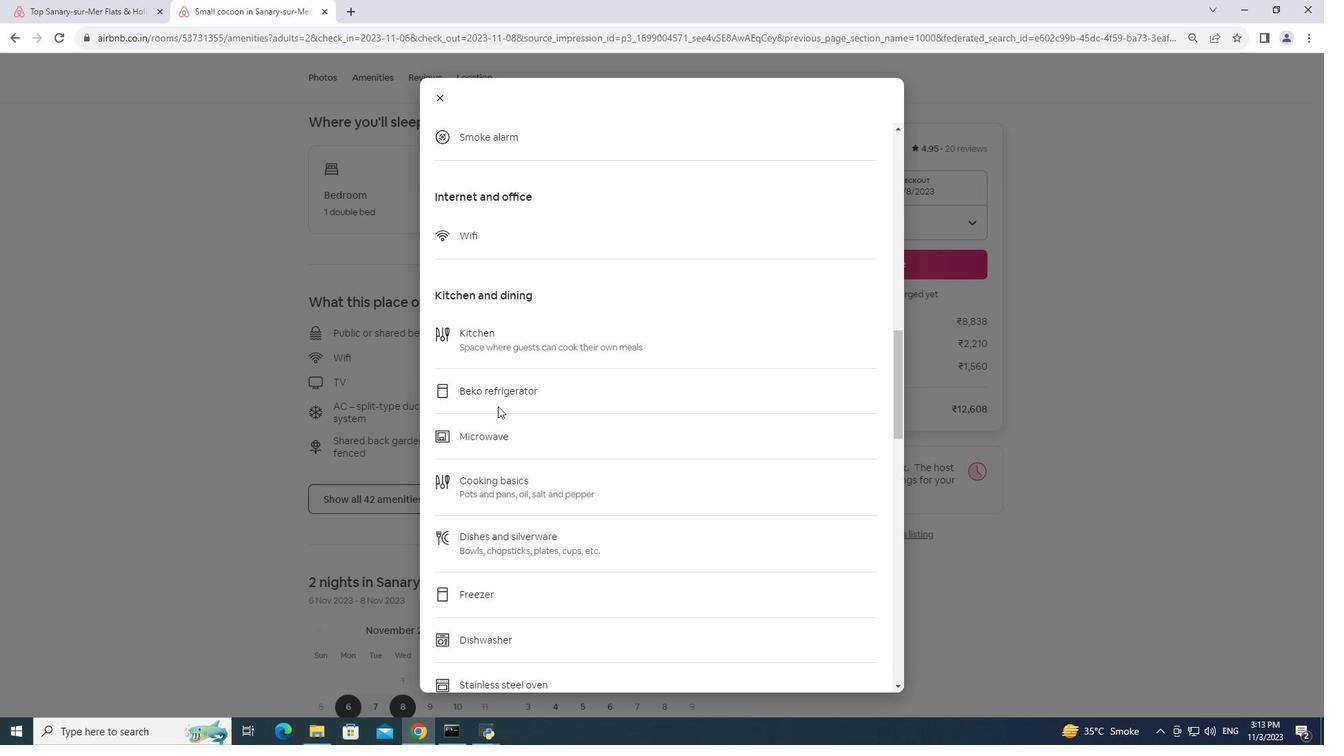 
Action: Mouse scrolled (499, 407) with delta (0, 0)
Screenshot: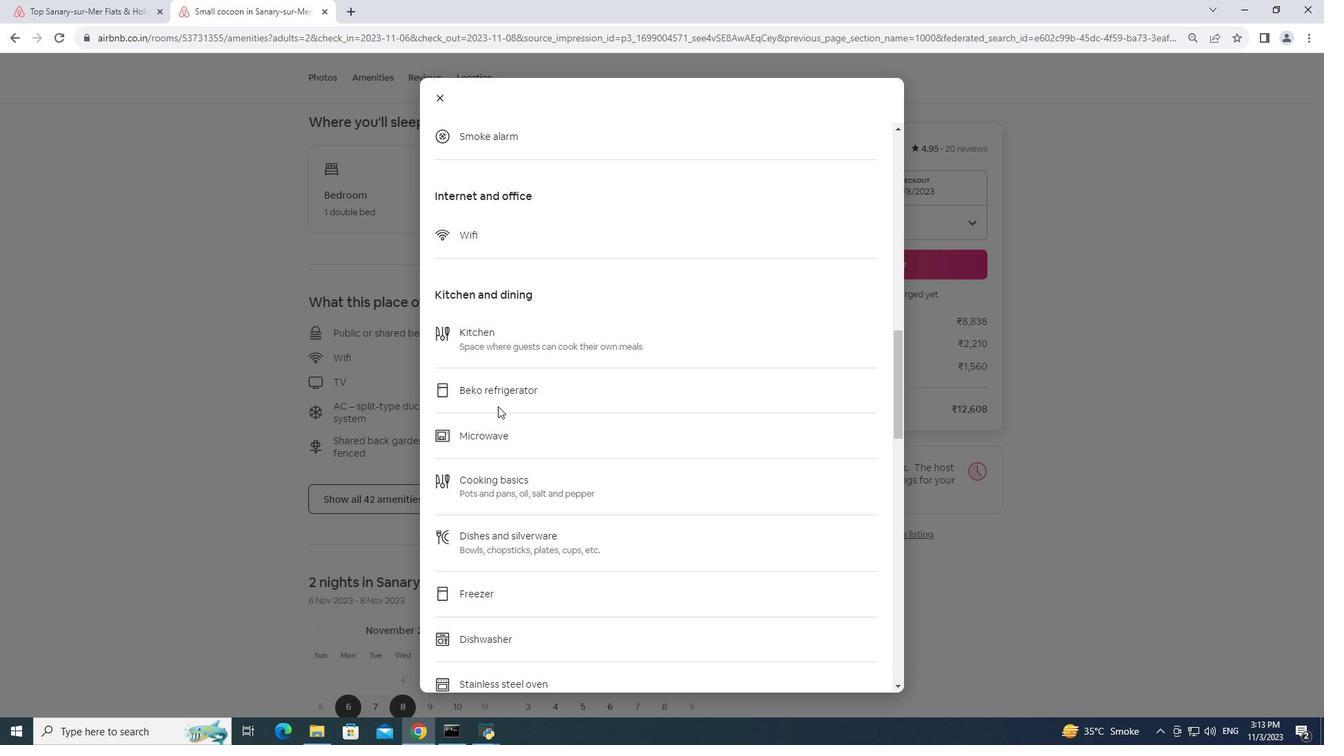 
Action: Mouse scrolled (499, 407) with delta (0, 0)
Screenshot: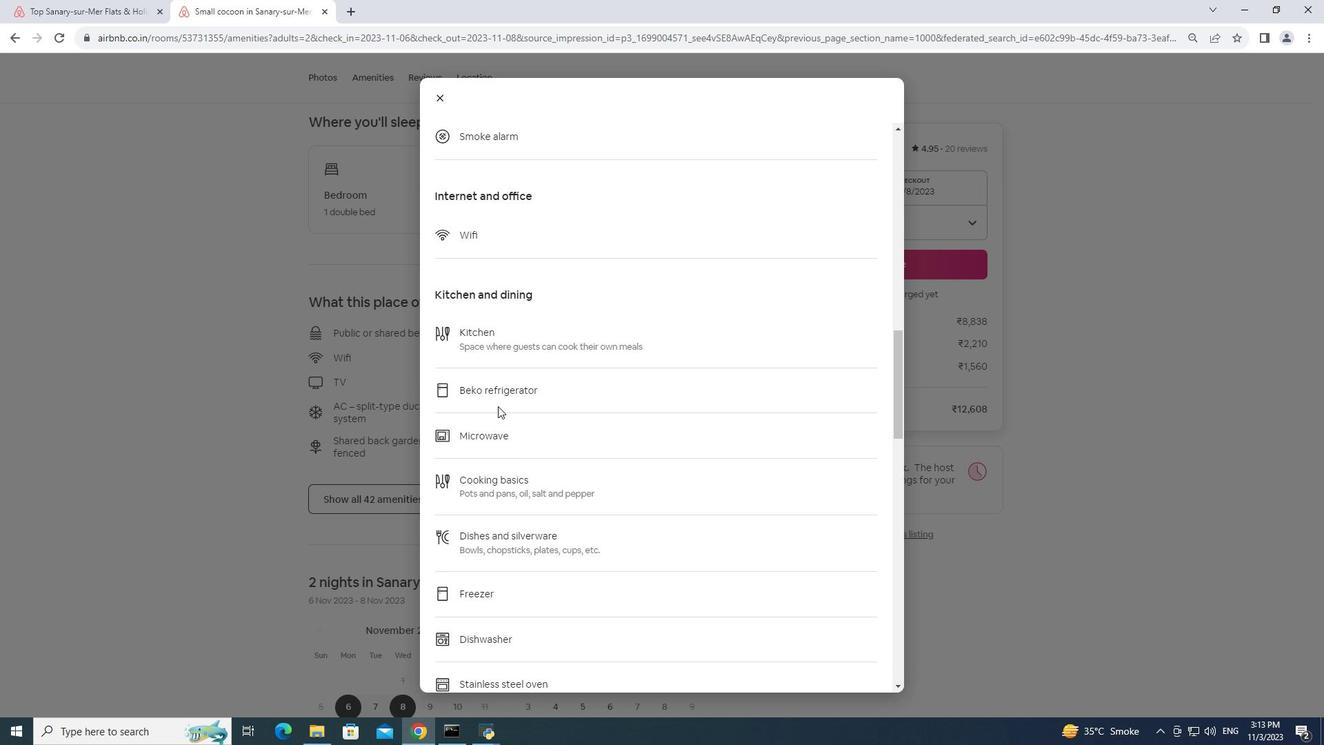 
Action: Mouse scrolled (499, 407) with delta (0, 0)
Screenshot: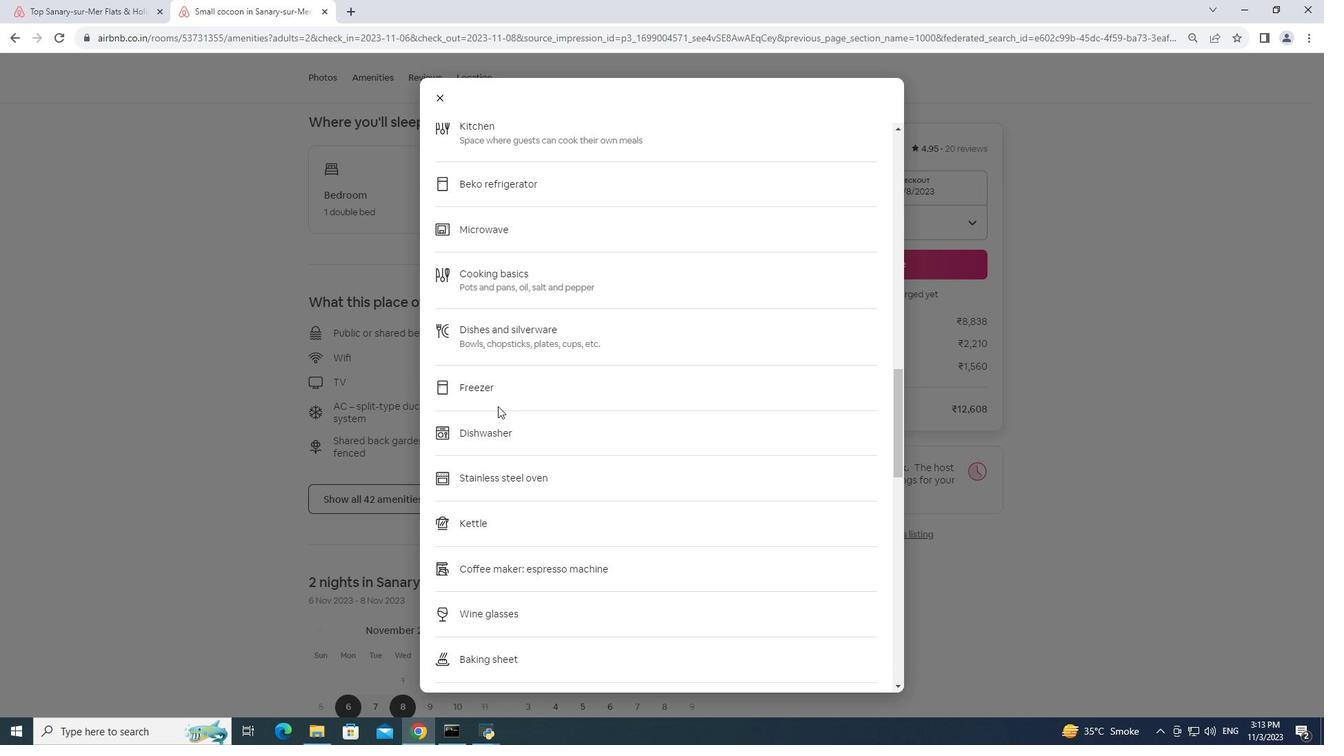 
Action: Mouse scrolled (499, 407) with delta (0, 0)
Screenshot: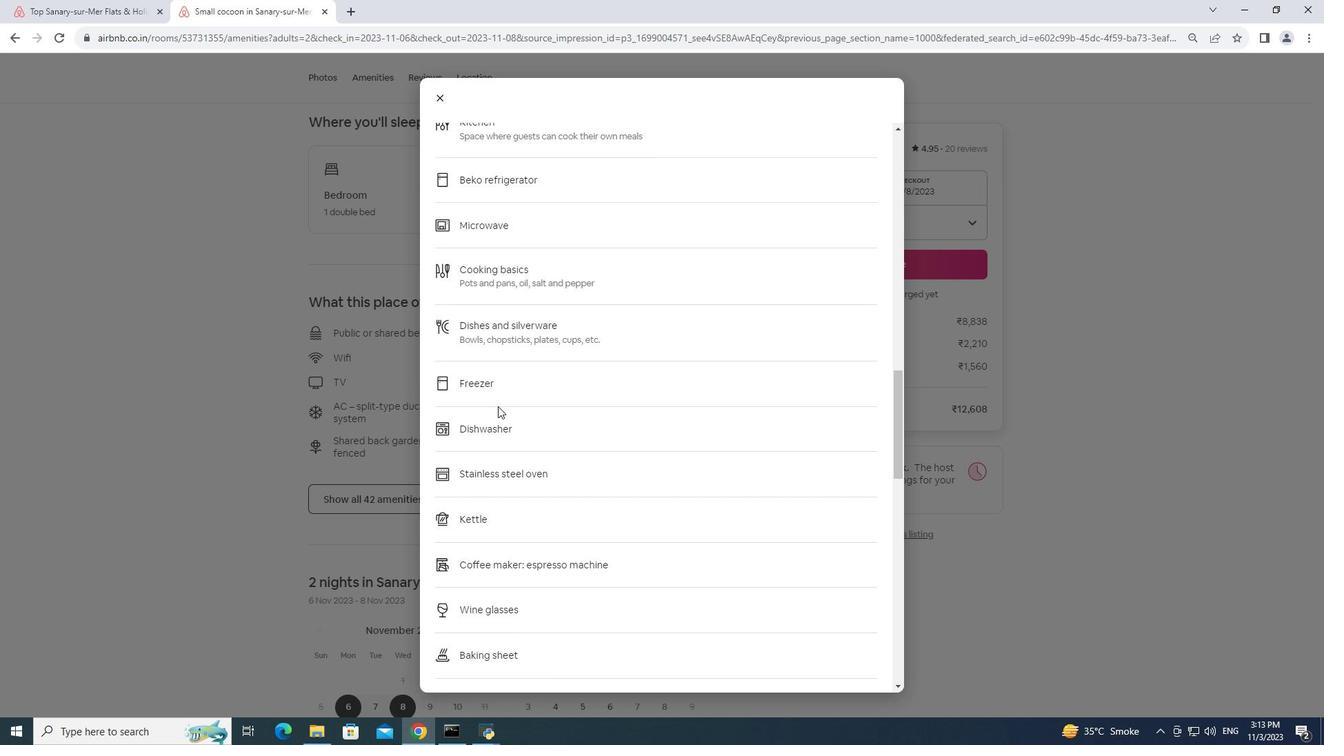 
Action: Mouse scrolled (499, 407) with delta (0, 0)
Screenshot: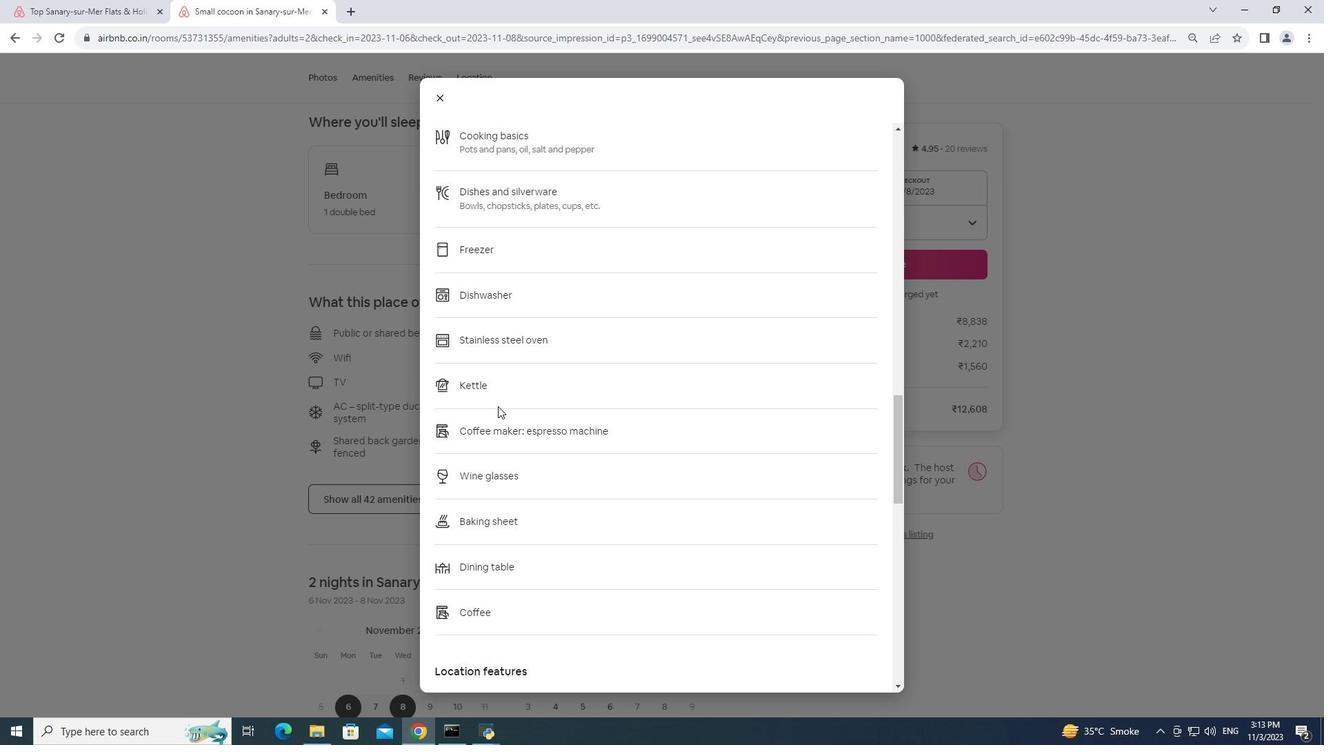 
Action: Mouse scrolled (499, 407) with delta (0, 0)
Screenshot: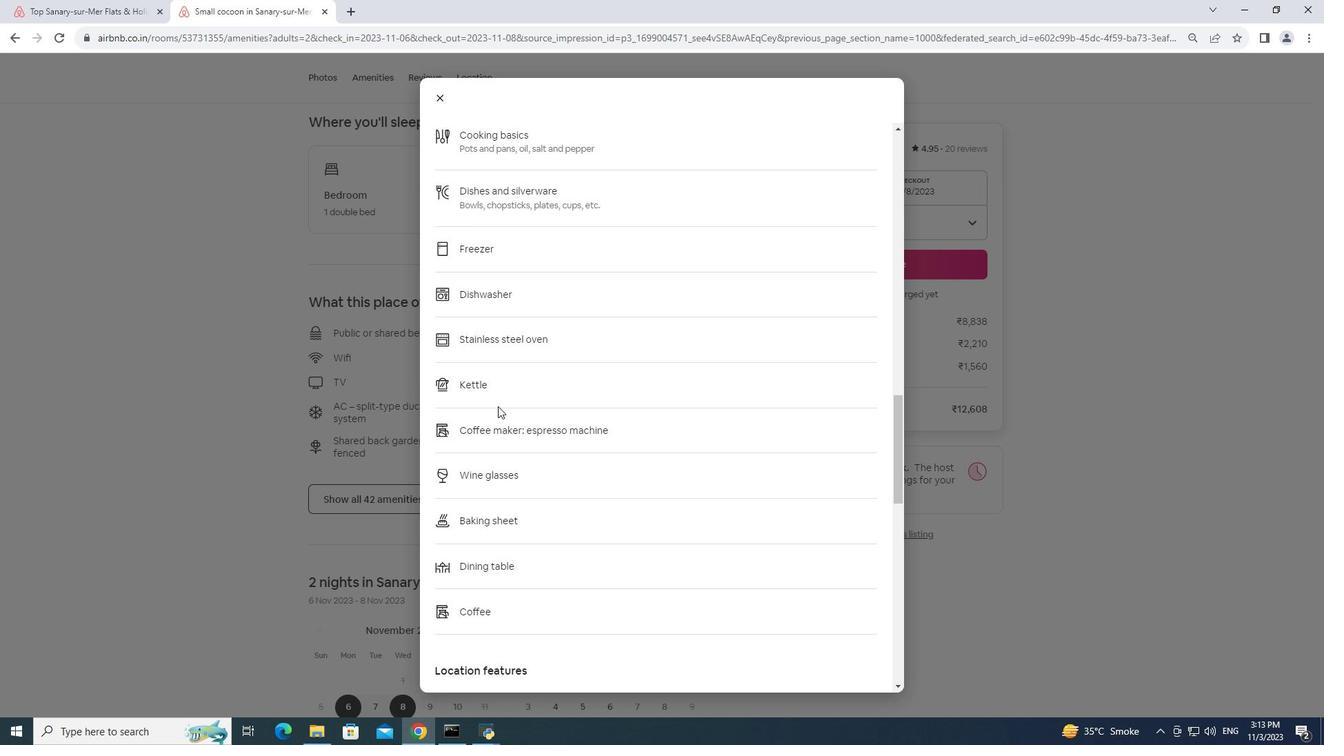 
Action: Mouse scrolled (499, 407) with delta (0, 0)
Screenshot: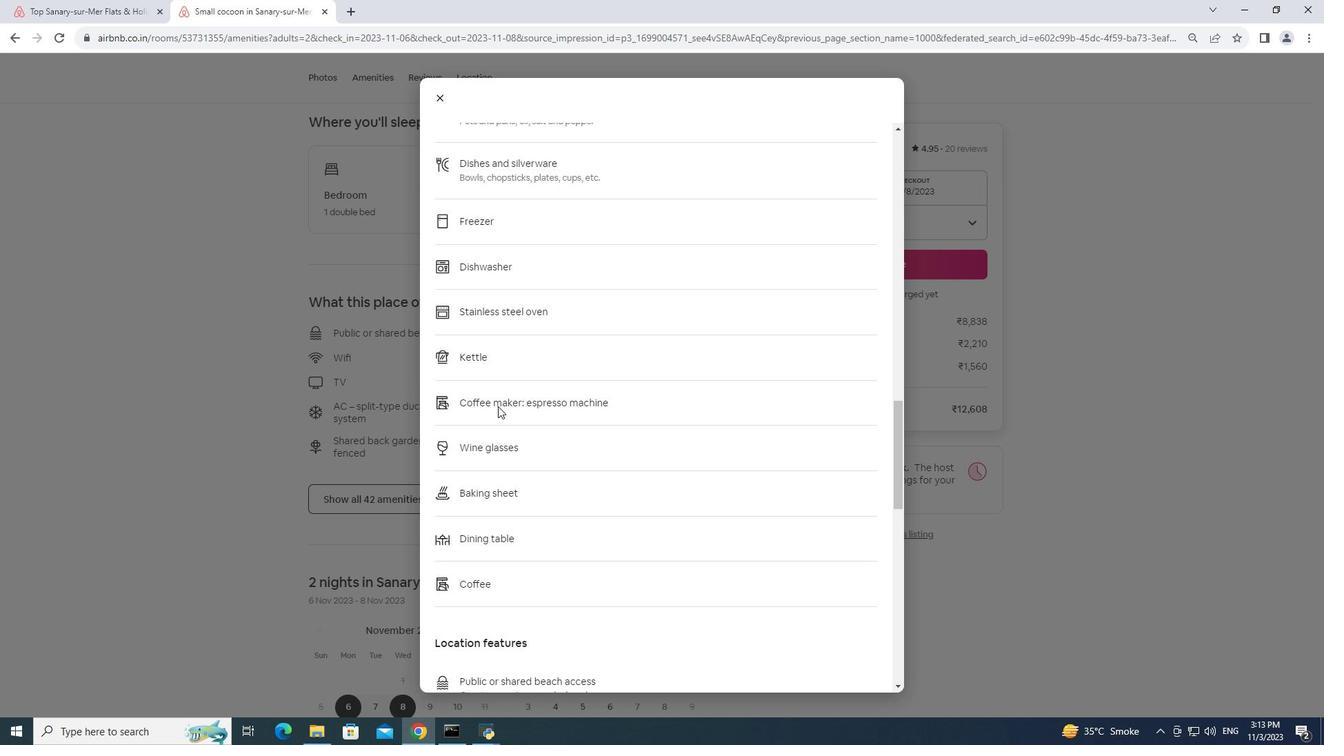 
Action: Mouse scrolled (499, 407) with delta (0, 0)
Screenshot: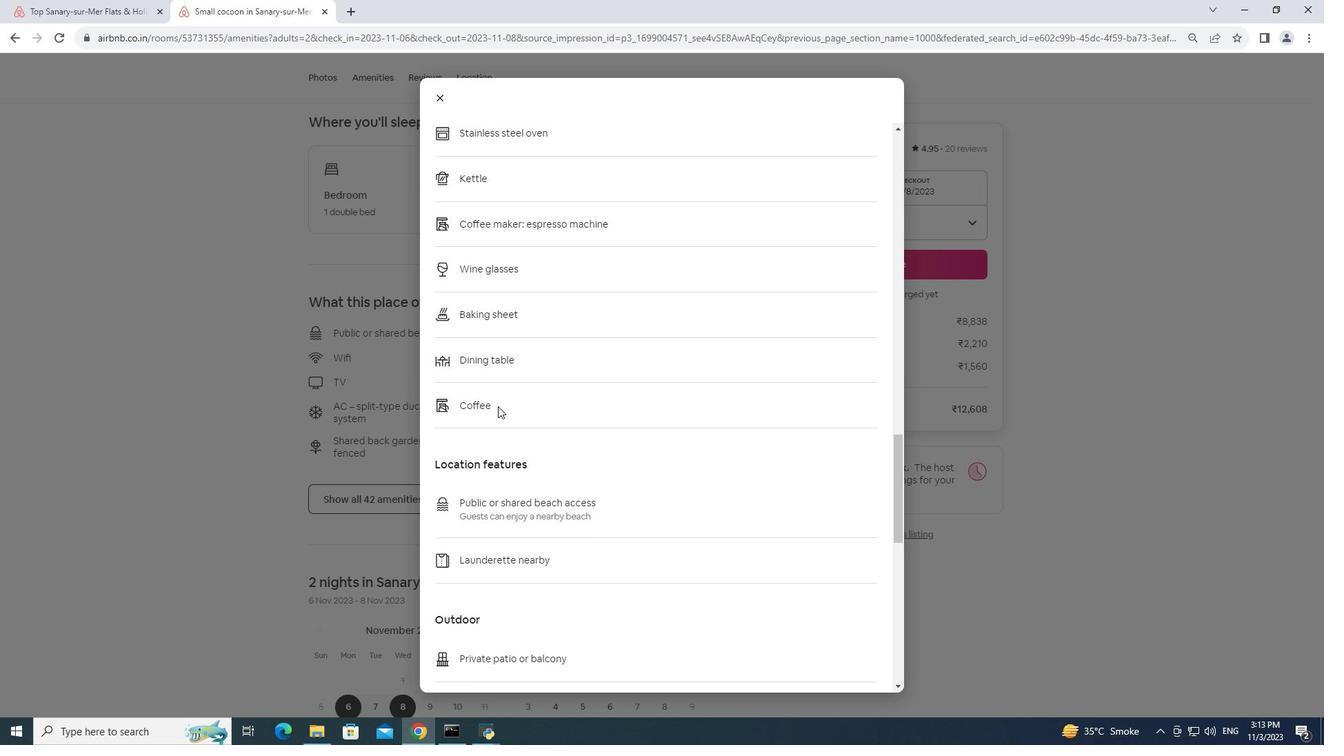 
Action: Mouse scrolled (499, 407) with delta (0, 0)
Screenshot: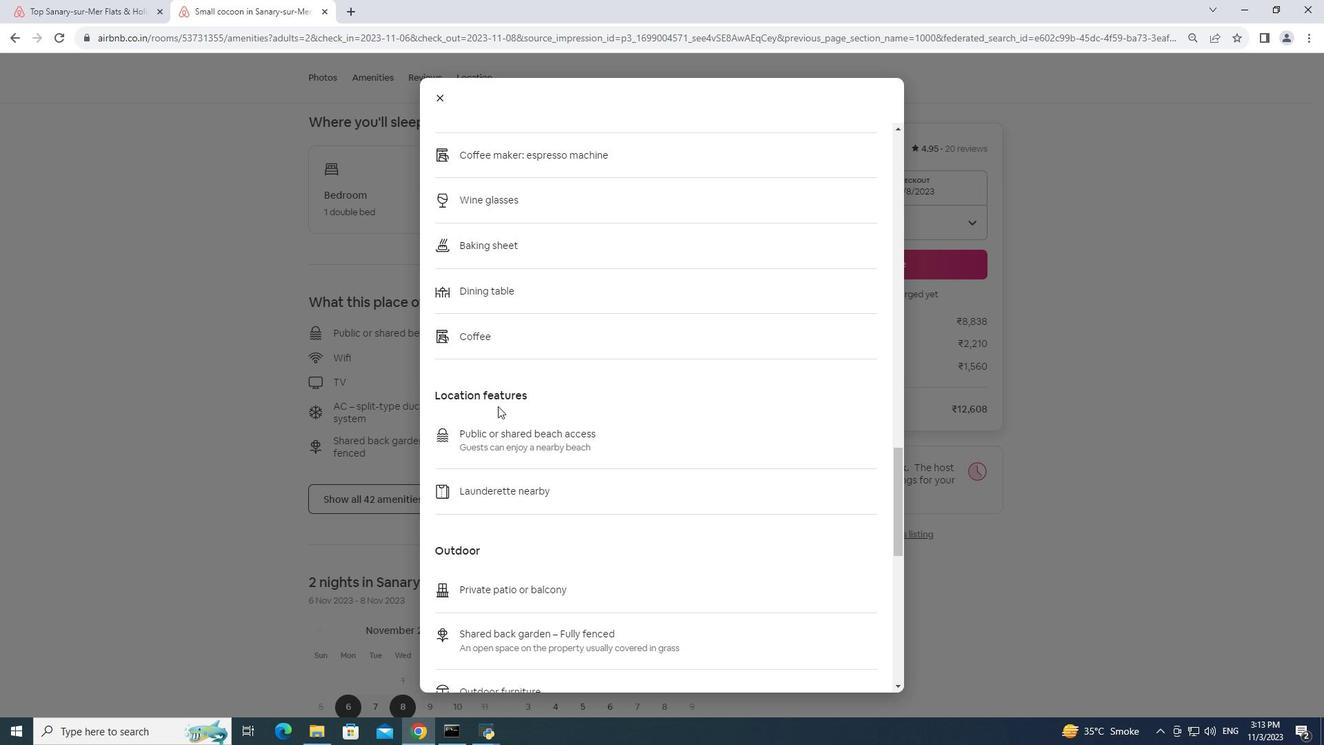 
Action: Mouse moved to (499, 406)
Screenshot: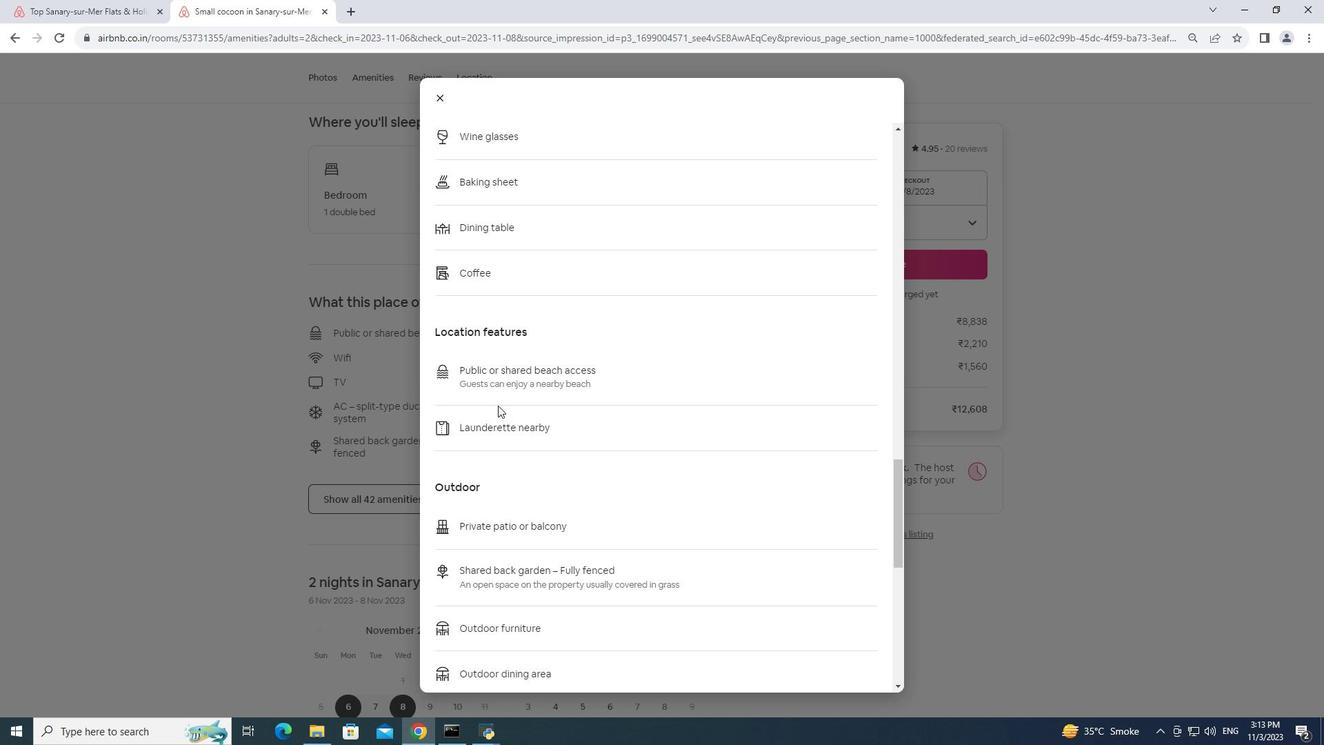 
Action: Mouse scrolled (499, 405) with delta (0, 0)
Screenshot: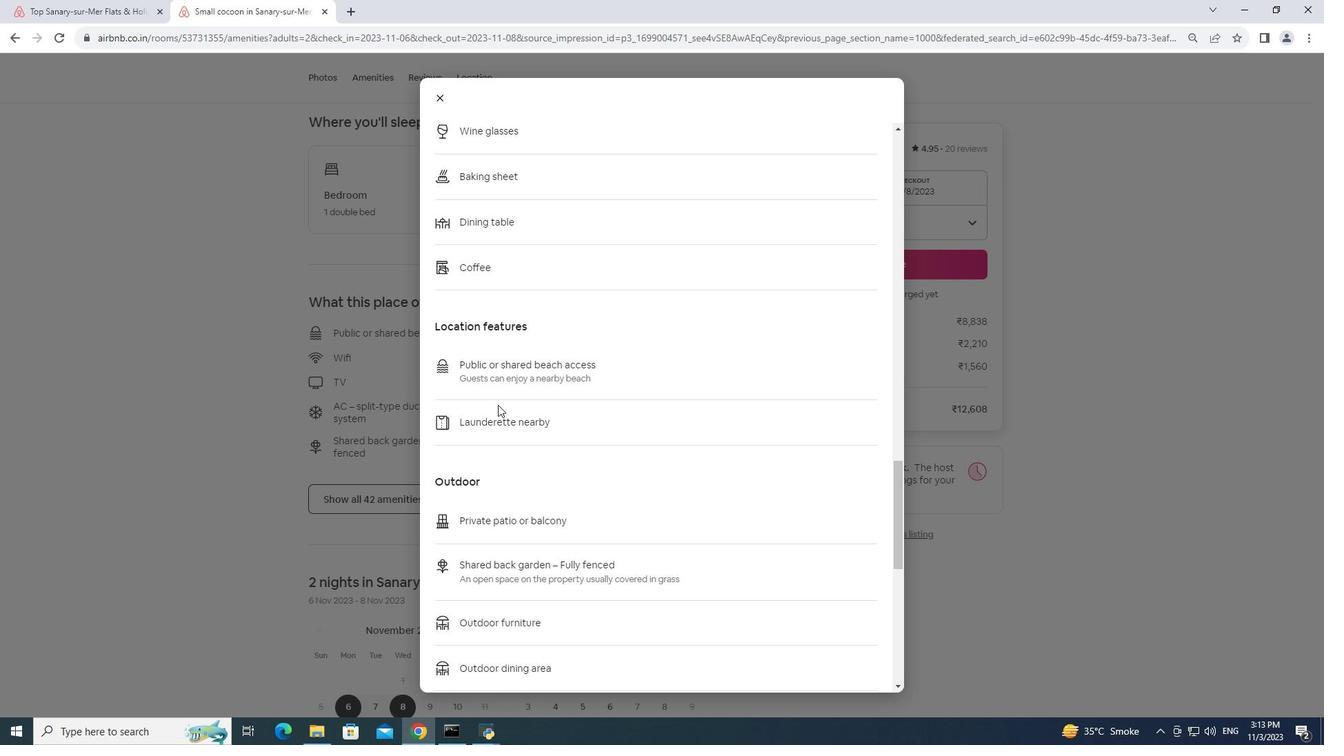 
Action: Mouse scrolled (499, 405) with delta (0, 0)
Screenshot: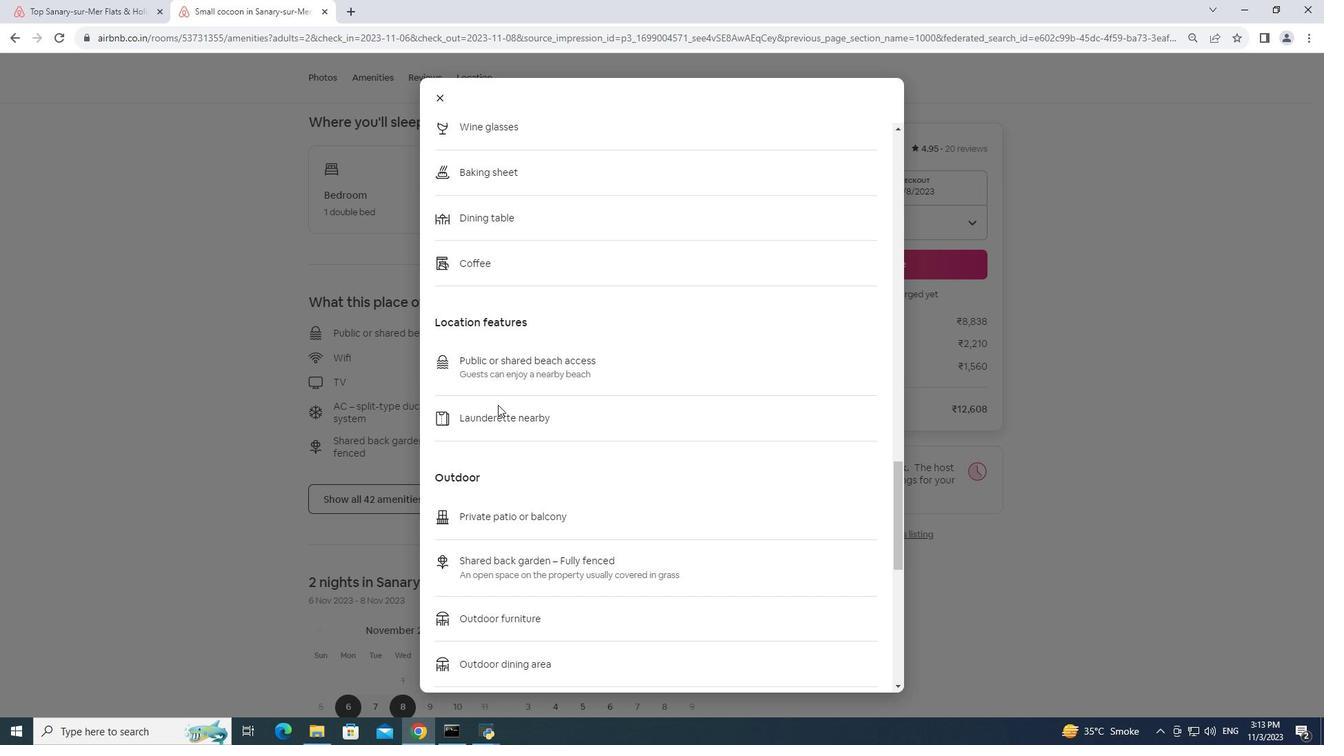 
Action: Mouse moved to (503, 388)
Screenshot: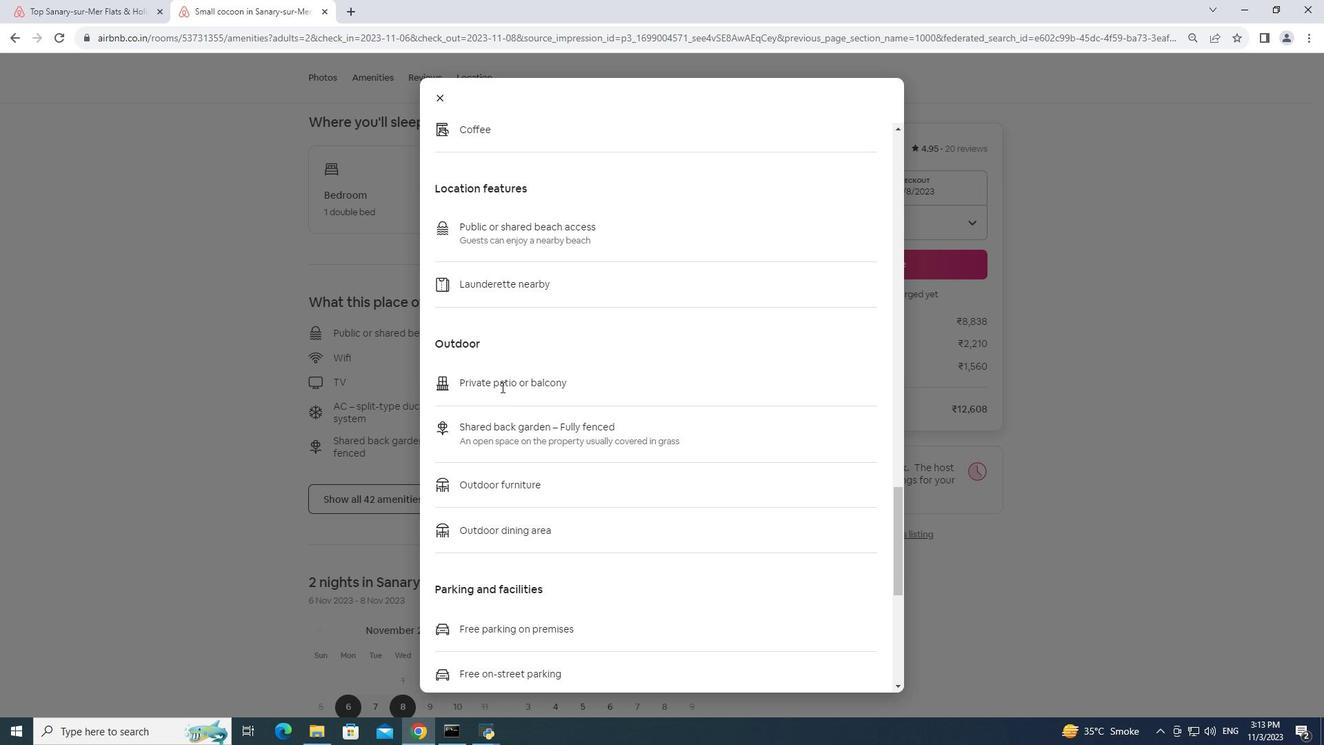 
Action: Mouse scrolled (503, 387) with delta (0, 0)
Screenshot: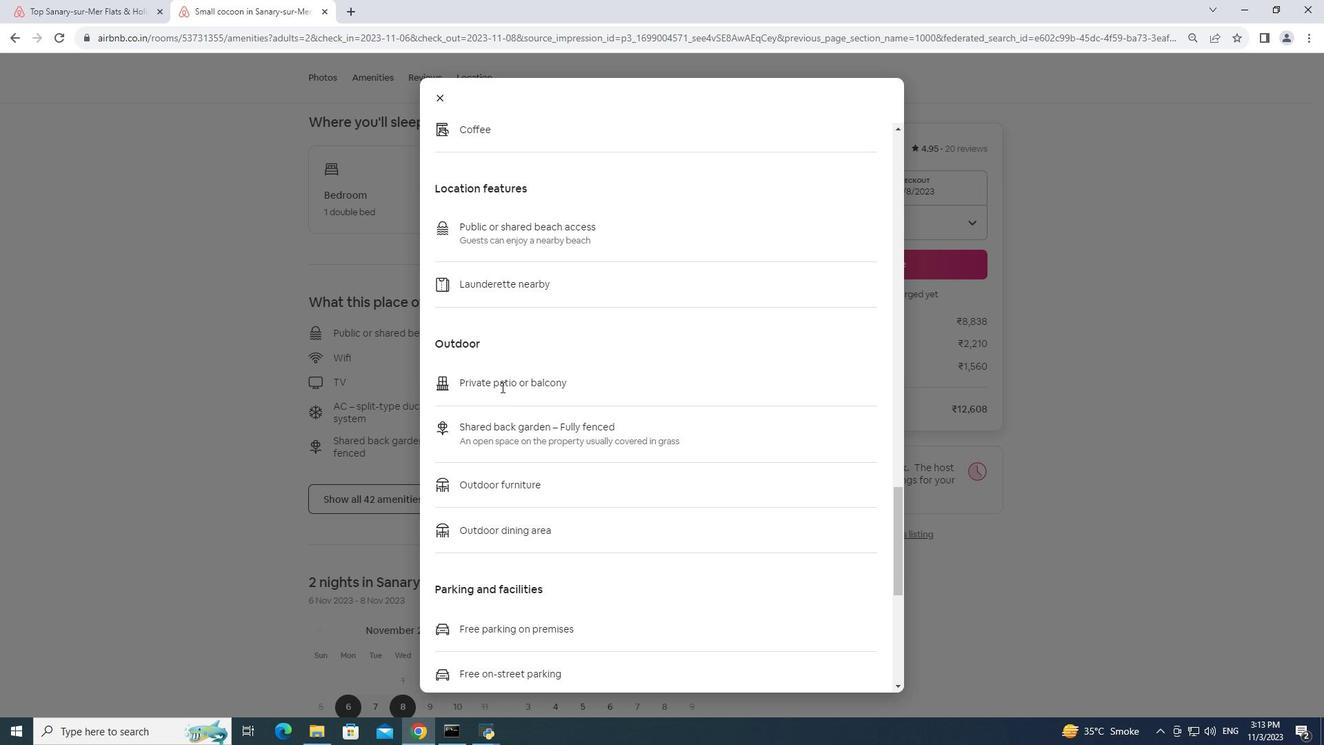 
Action: Mouse scrolled (503, 387) with delta (0, 0)
Screenshot: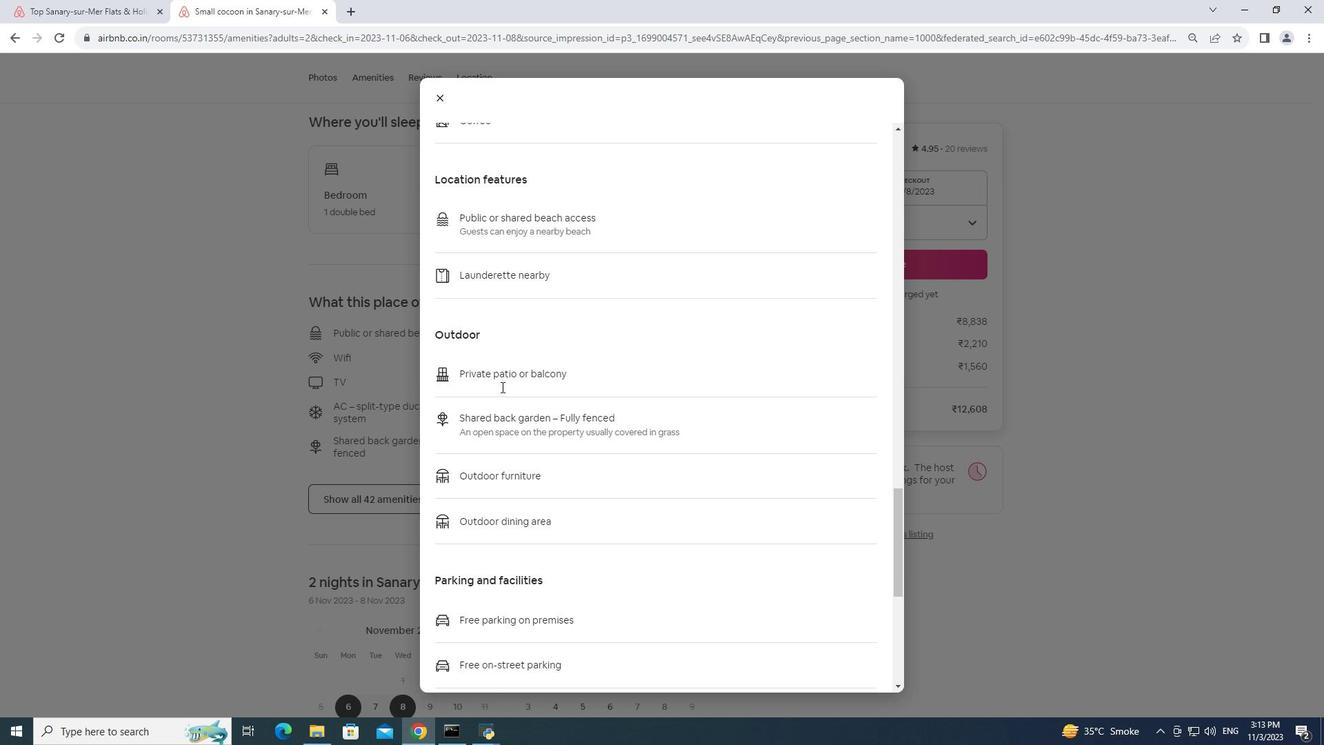 
Action: Mouse scrolled (503, 387) with delta (0, 0)
Screenshot: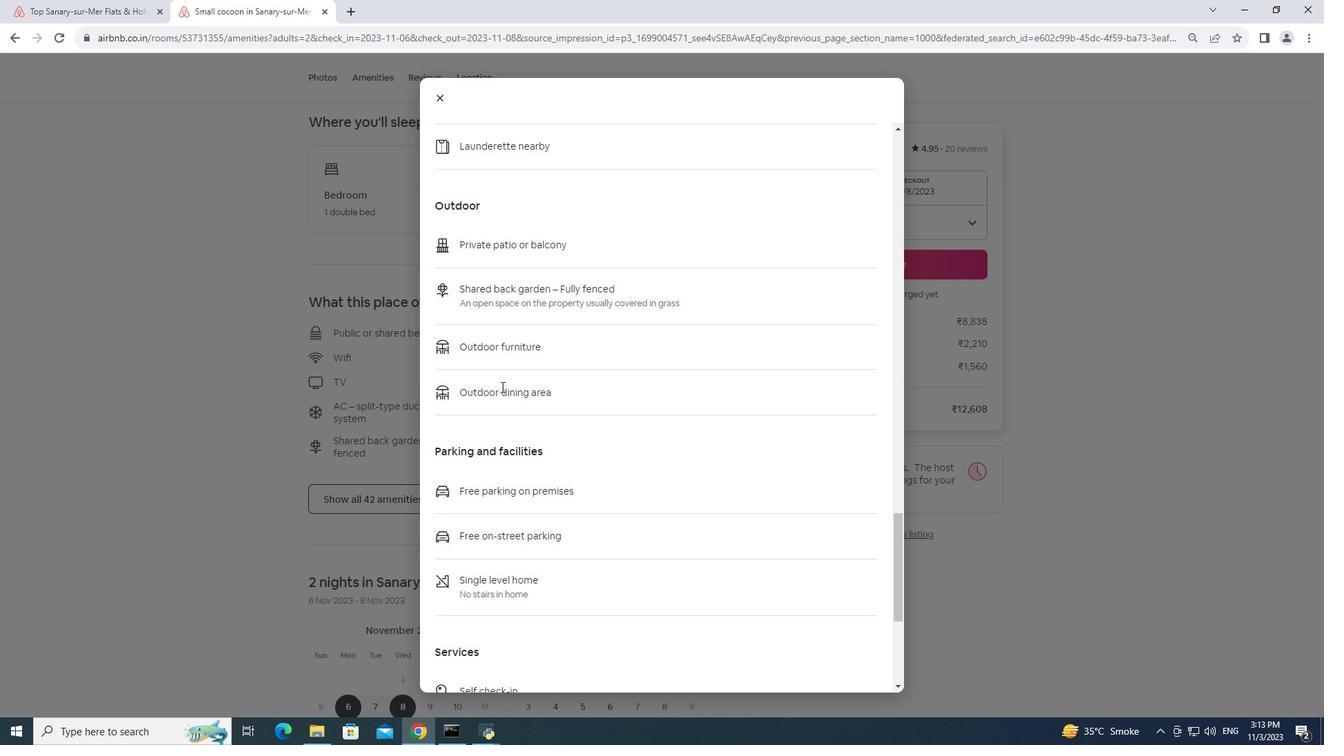 
Action: Mouse scrolled (503, 387) with delta (0, 0)
Screenshot: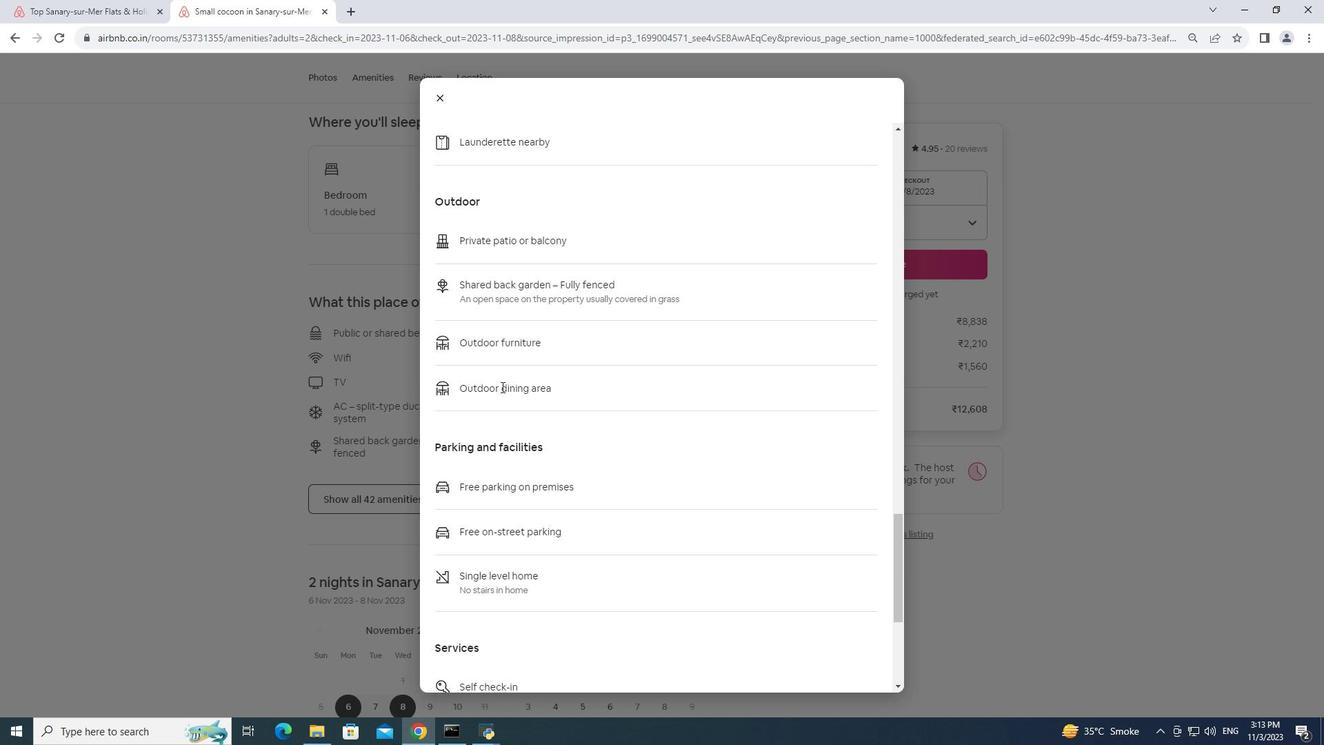
Action: Mouse scrolled (503, 387) with delta (0, 0)
Screenshot: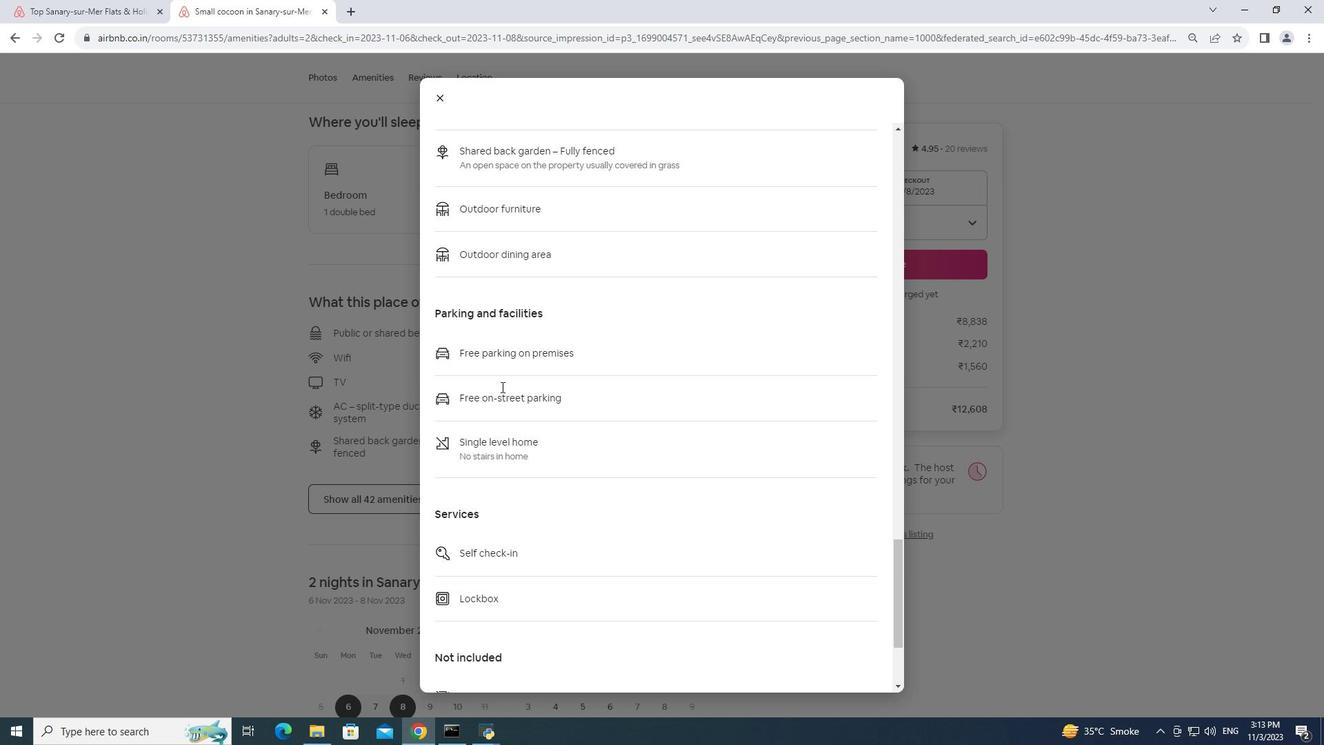 
Action: Mouse scrolled (503, 387) with delta (0, 0)
Screenshot: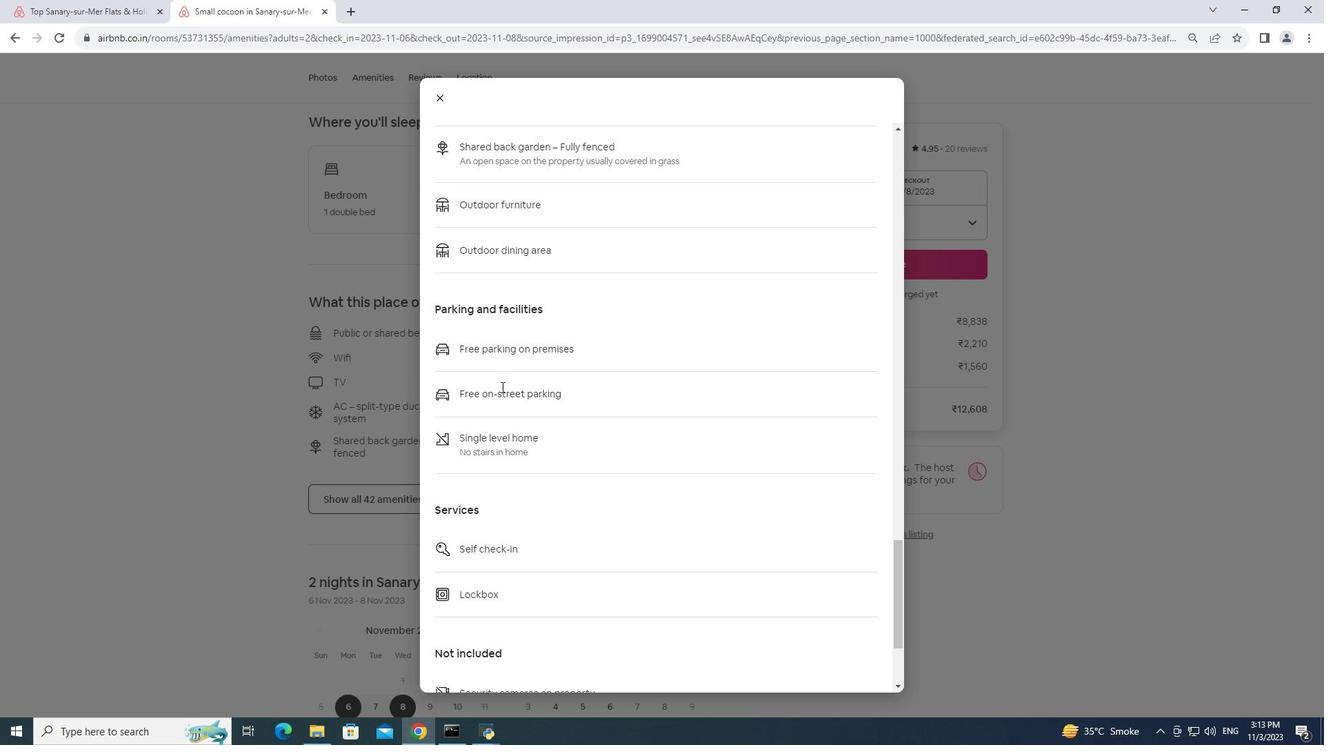 
Action: Mouse scrolled (503, 387) with delta (0, 0)
Screenshot: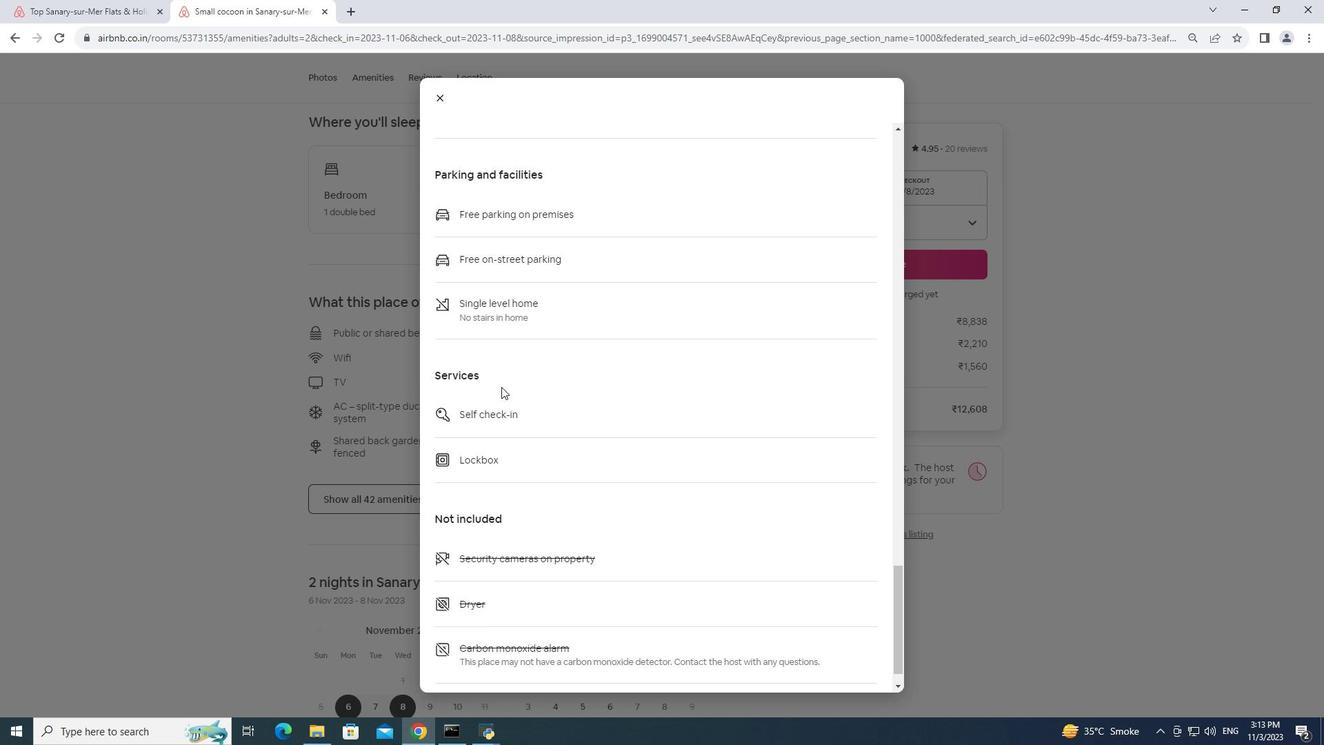 
Action: Mouse scrolled (503, 387) with delta (0, 0)
Screenshot: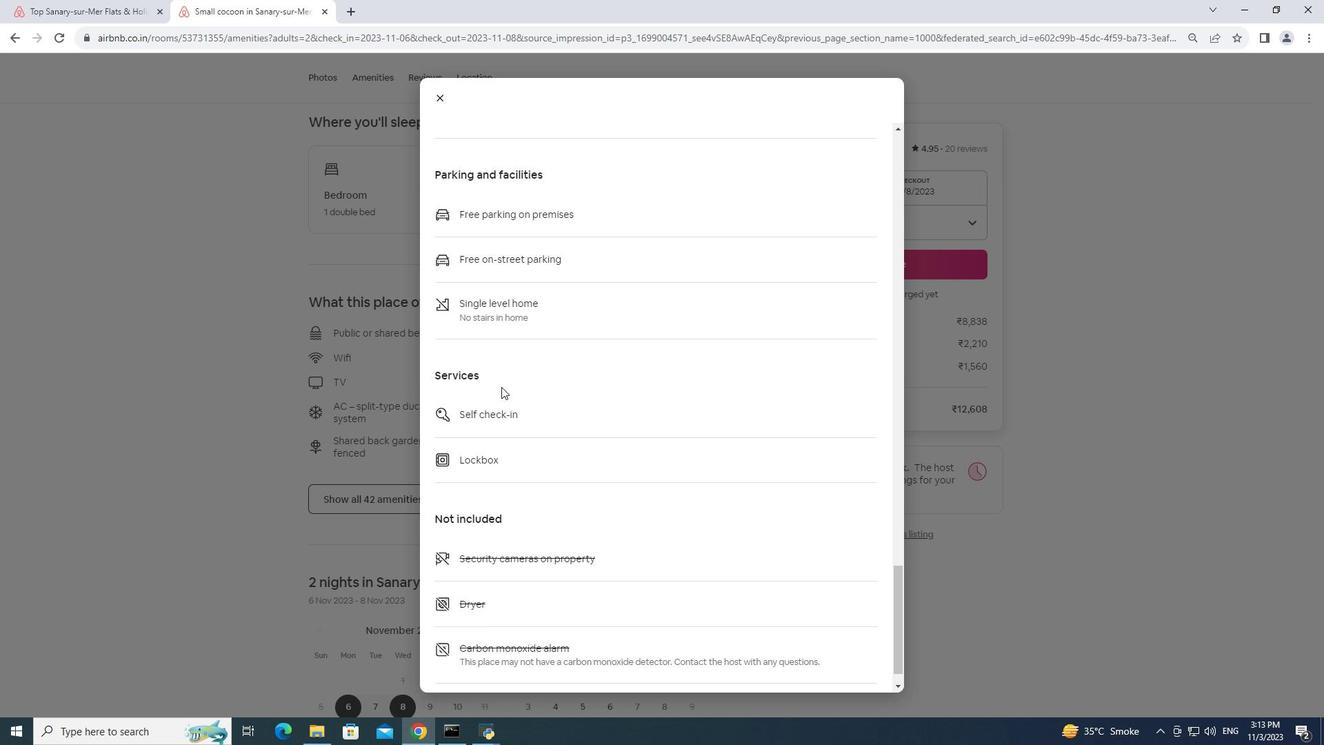 
Action: Mouse scrolled (503, 387) with delta (0, 0)
Screenshot: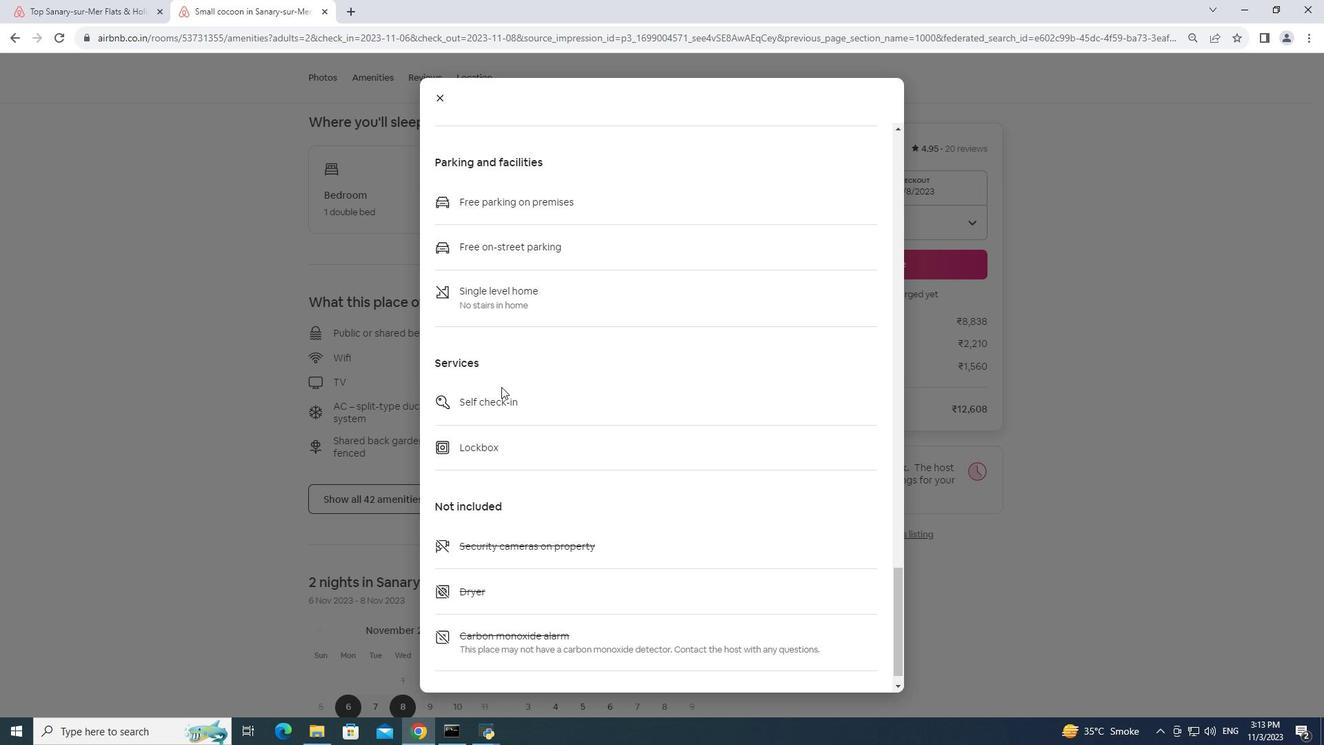 
Action: Mouse moved to (502, 387)
Screenshot: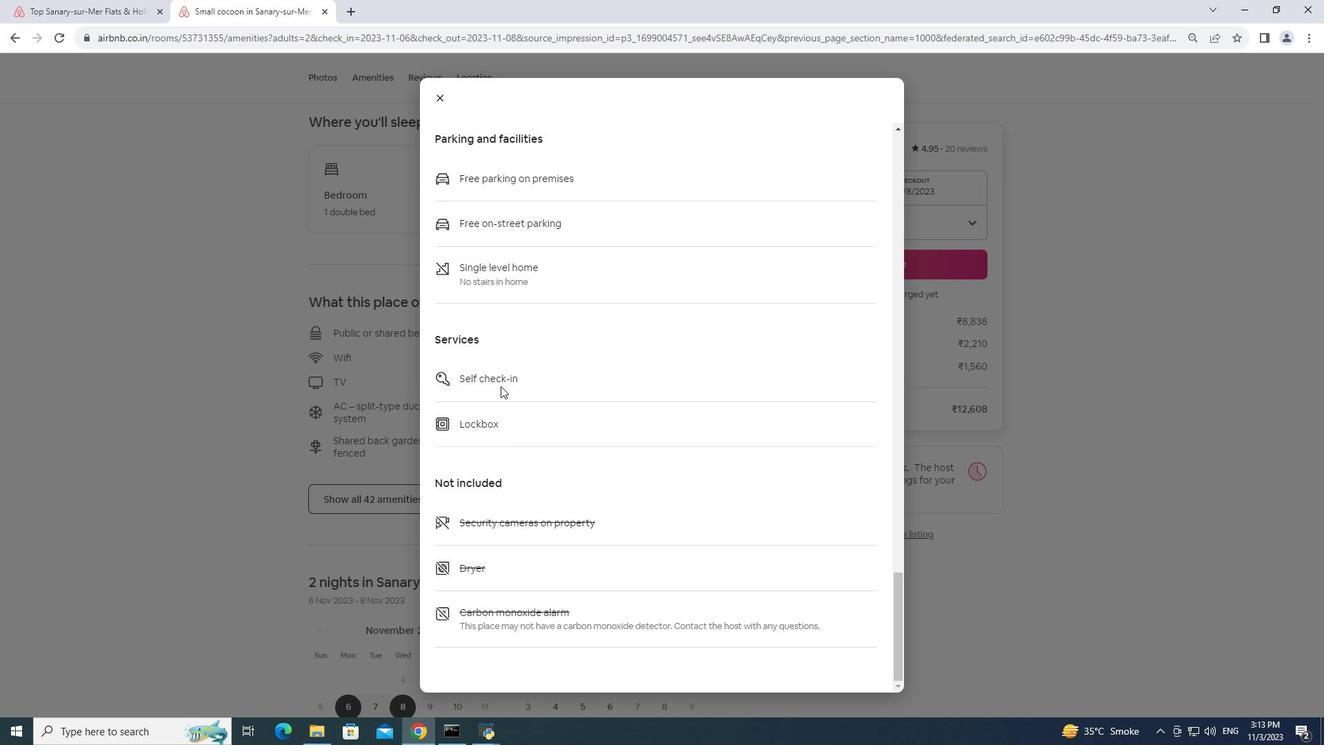 
Action: Mouse scrolled (502, 387) with delta (0, 0)
Screenshot: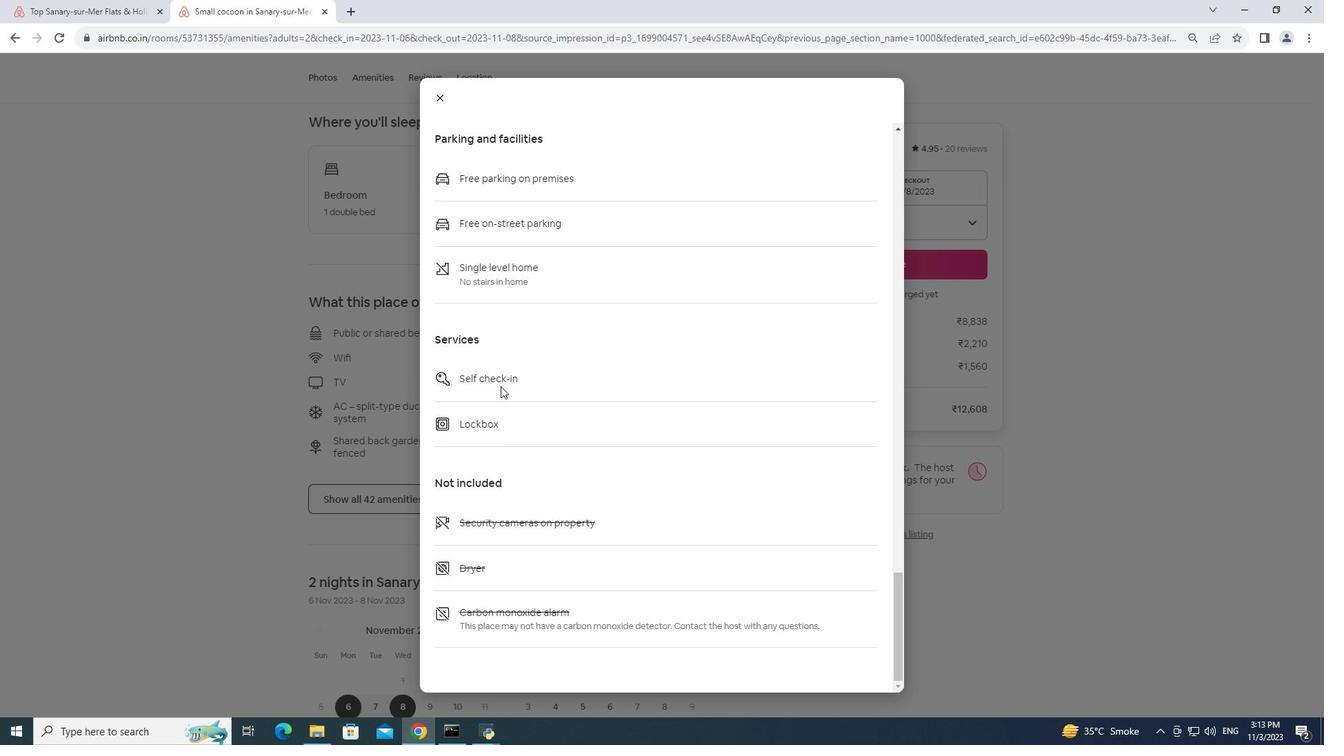 
Action: Mouse scrolled (502, 387) with delta (0, 0)
Screenshot: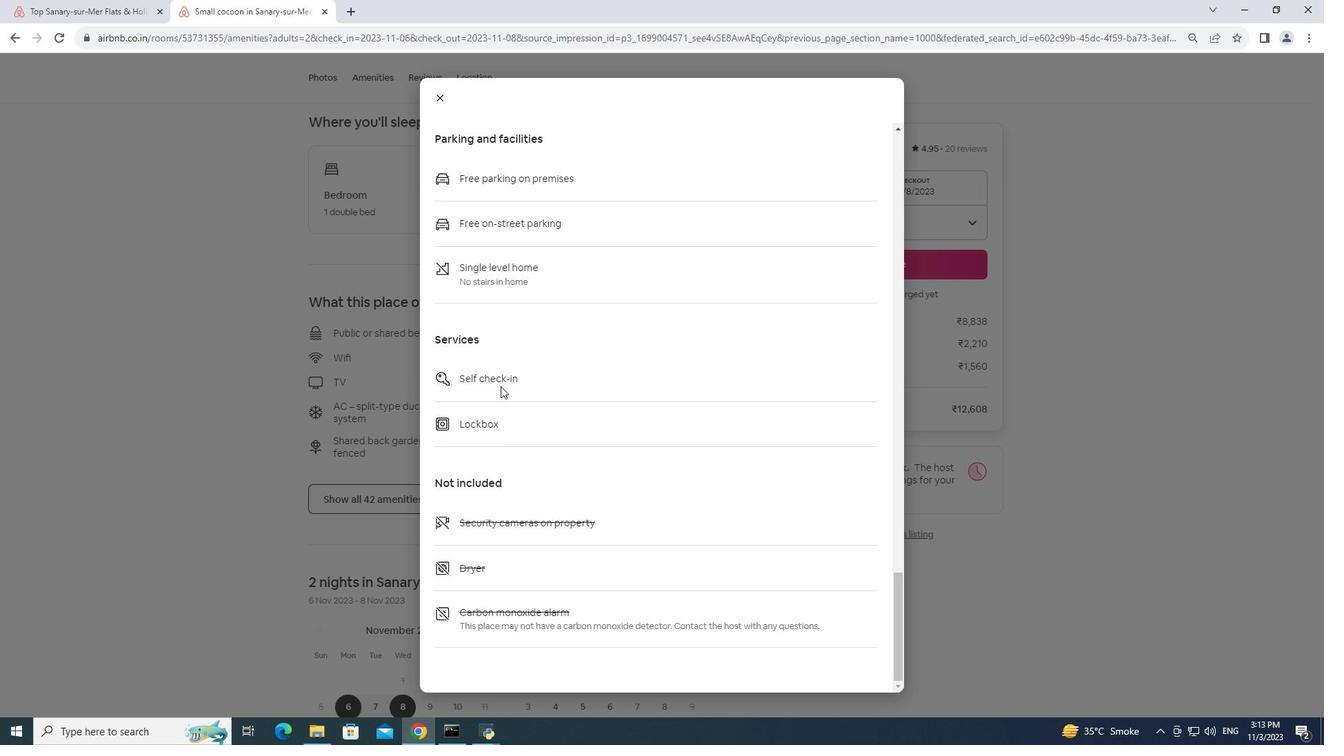 
Action: Mouse scrolled (502, 387) with delta (0, 0)
Screenshot: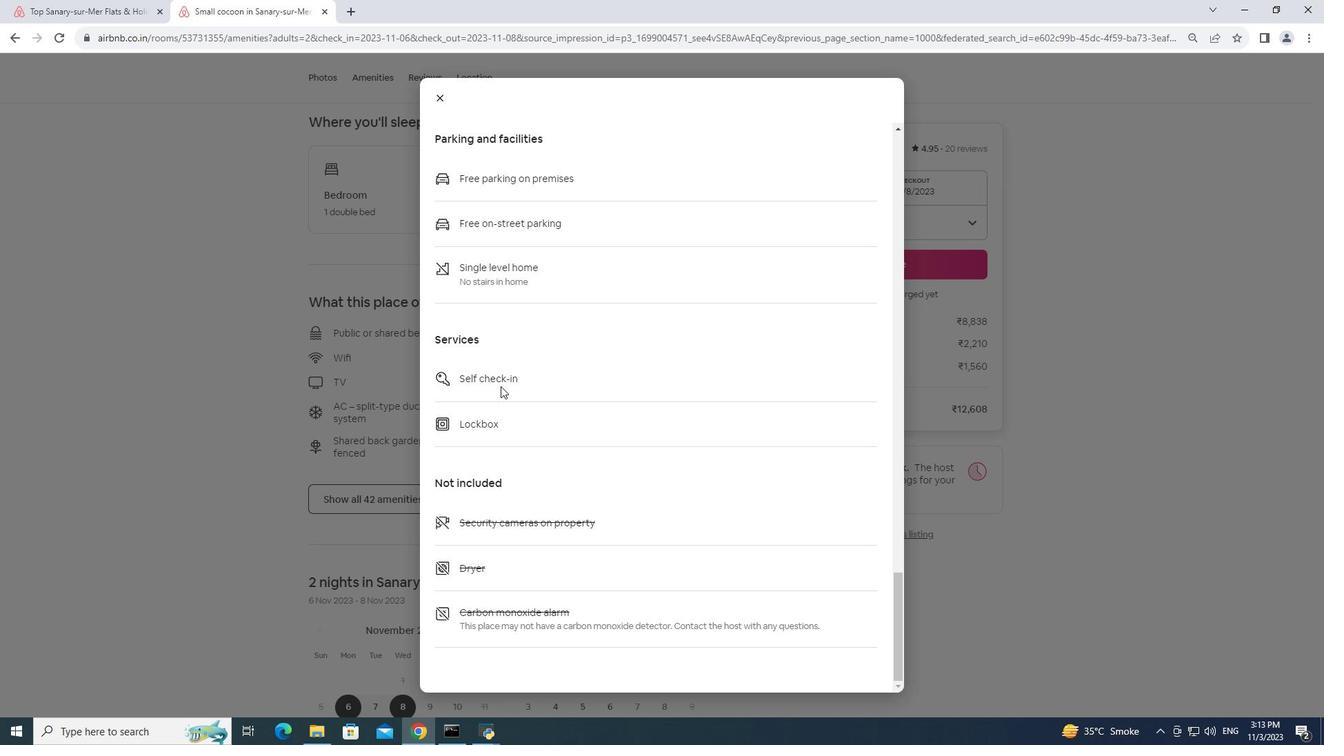 
Action: Mouse scrolled (502, 387) with delta (0, 0)
Screenshot: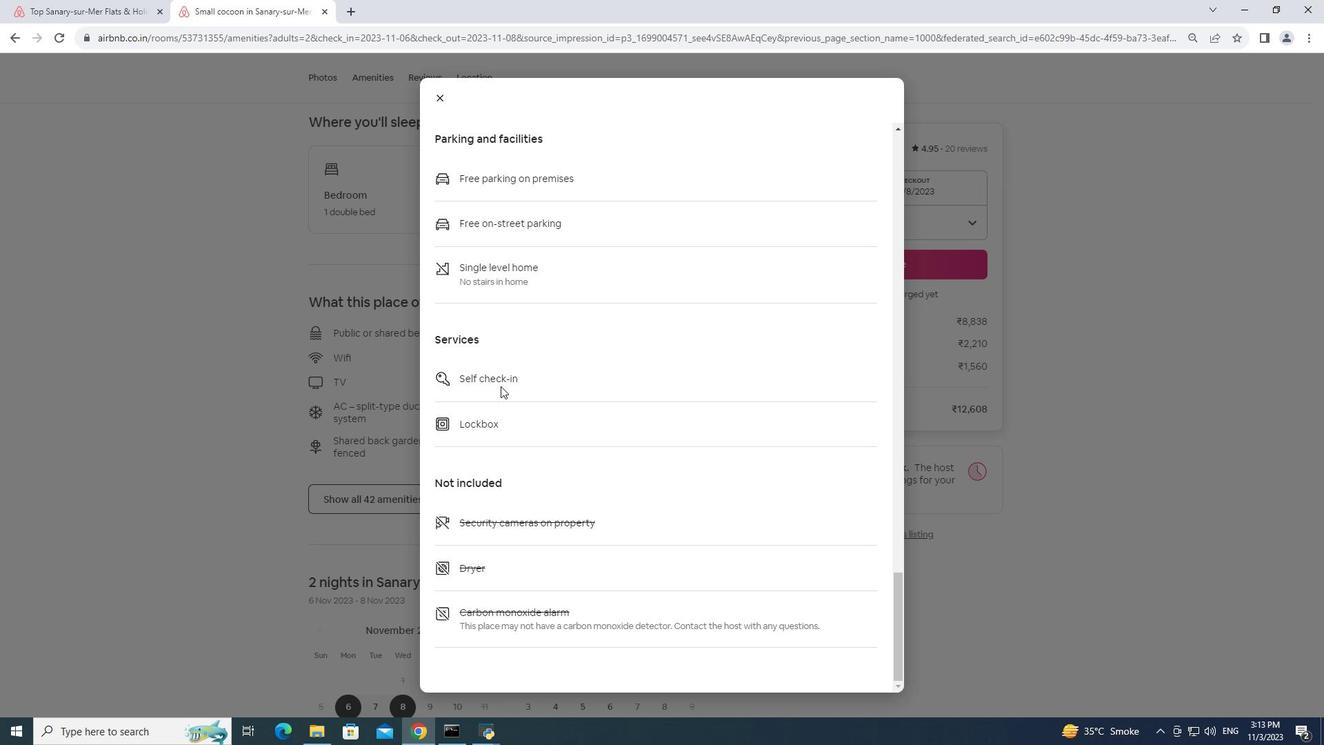
Action: Mouse scrolled (502, 387) with delta (0, 0)
Screenshot: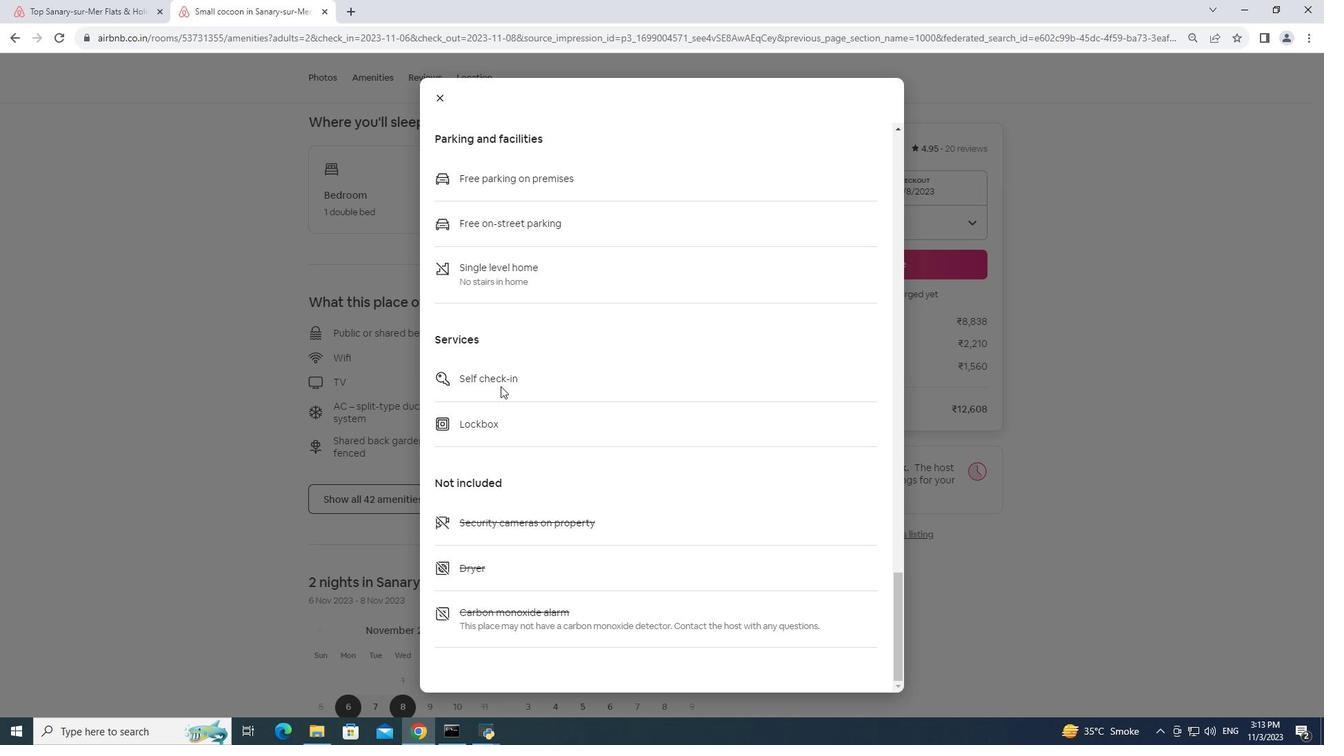 
Action: Mouse moved to (548, 380)
Screenshot: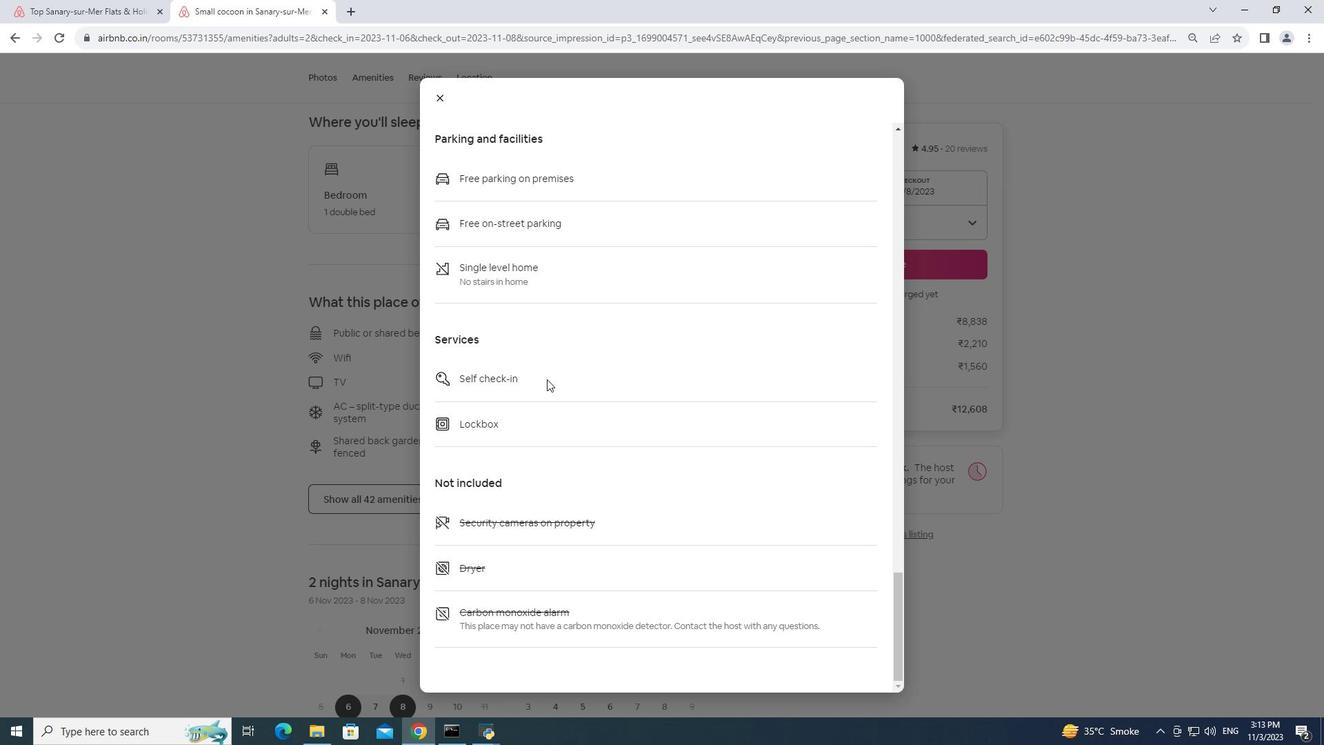 
Action: Mouse scrolled (548, 380) with delta (0, 0)
Screenshot: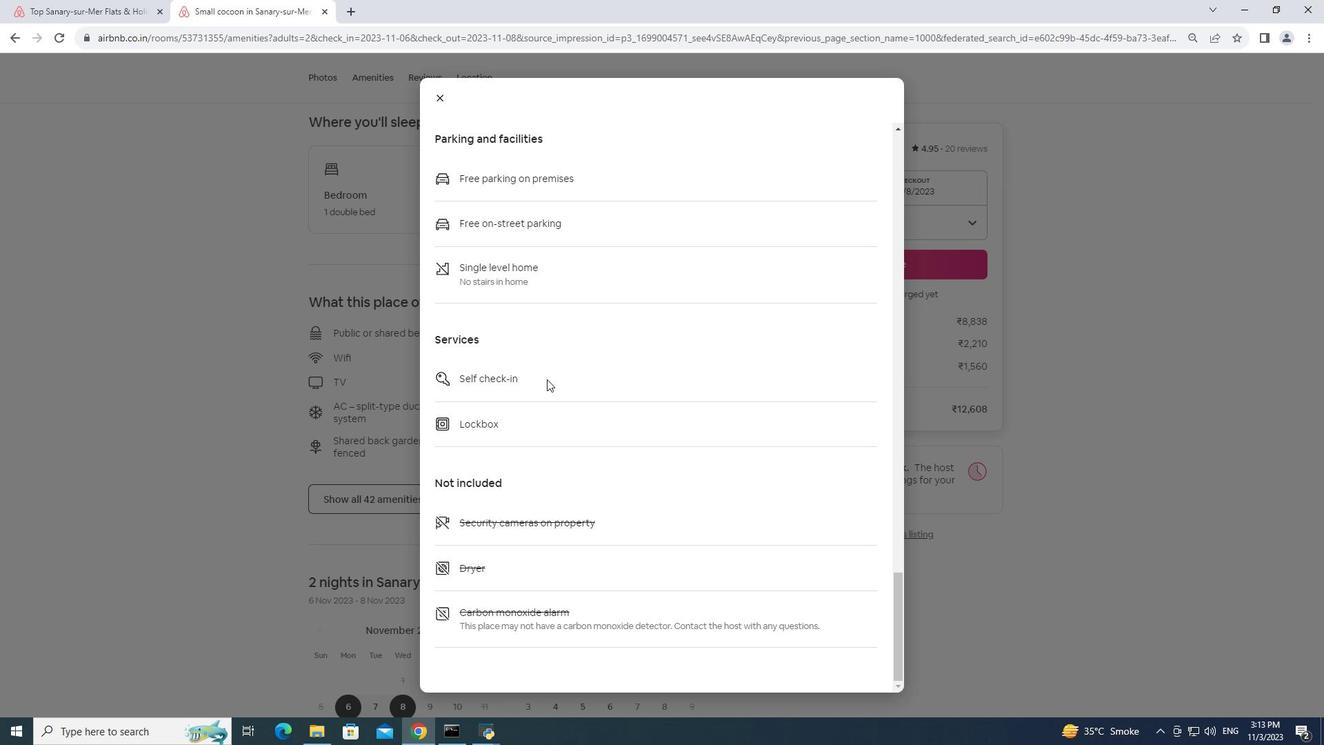 
Action: Mouse moved to (551, 371)
Screenshot: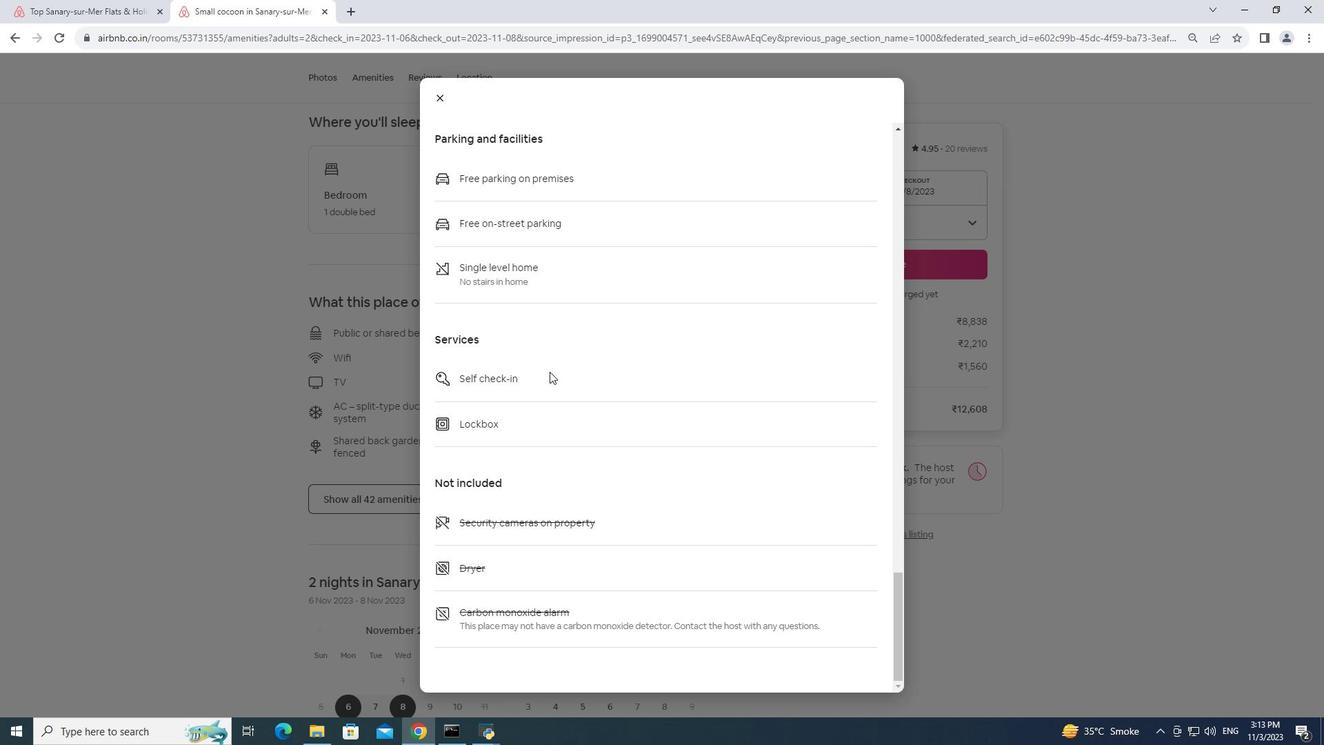 
Action: Mouse scrolled (551, 371) with delta (0, 0)
Screenshot: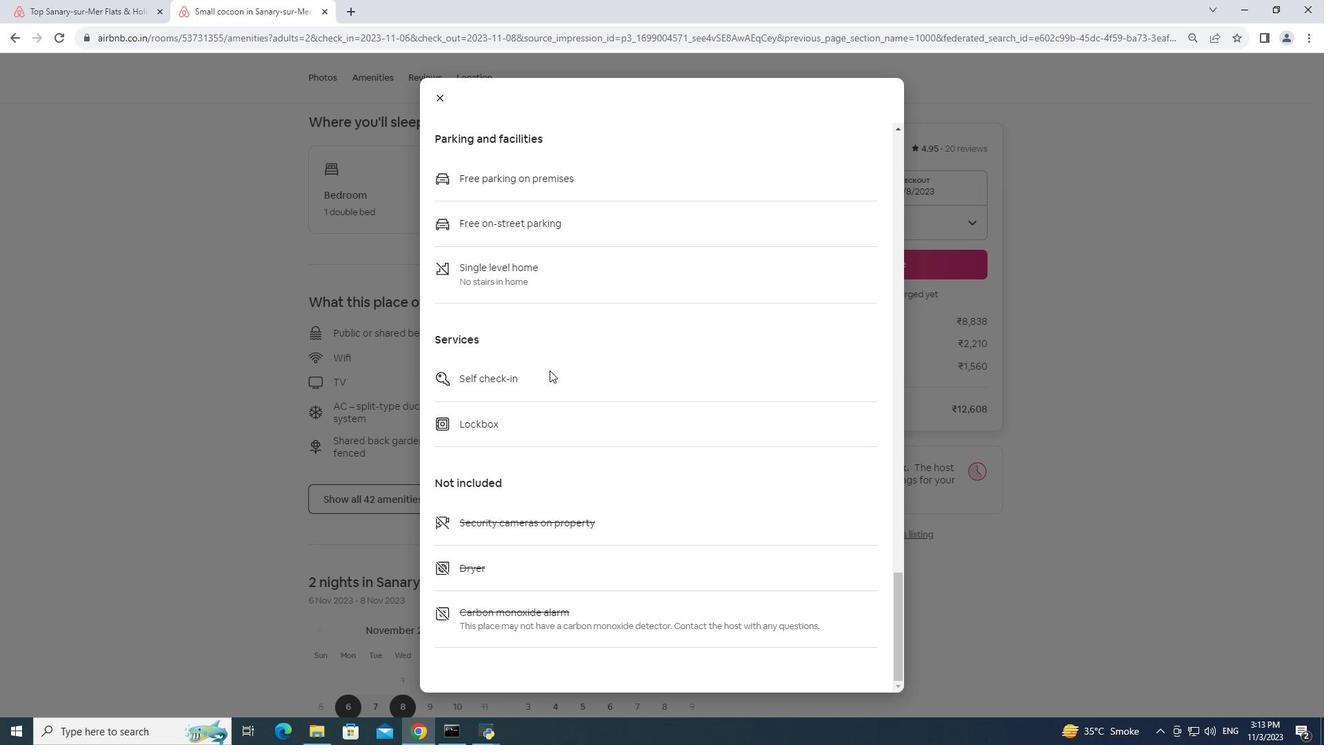 
Action: Mouse scrolled (551, 371) with delta (0, 0)
Screenshot: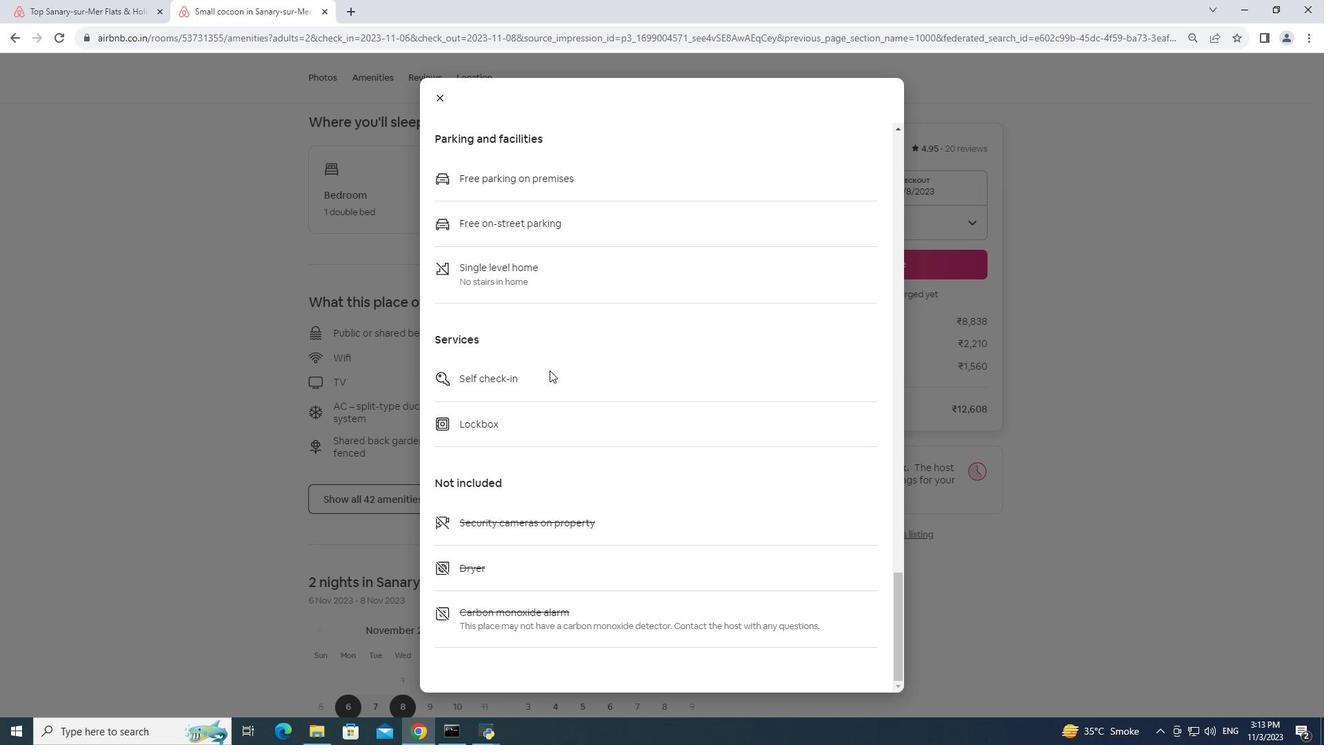 
Action: Mouse moved to (646, 464)
Screenshot: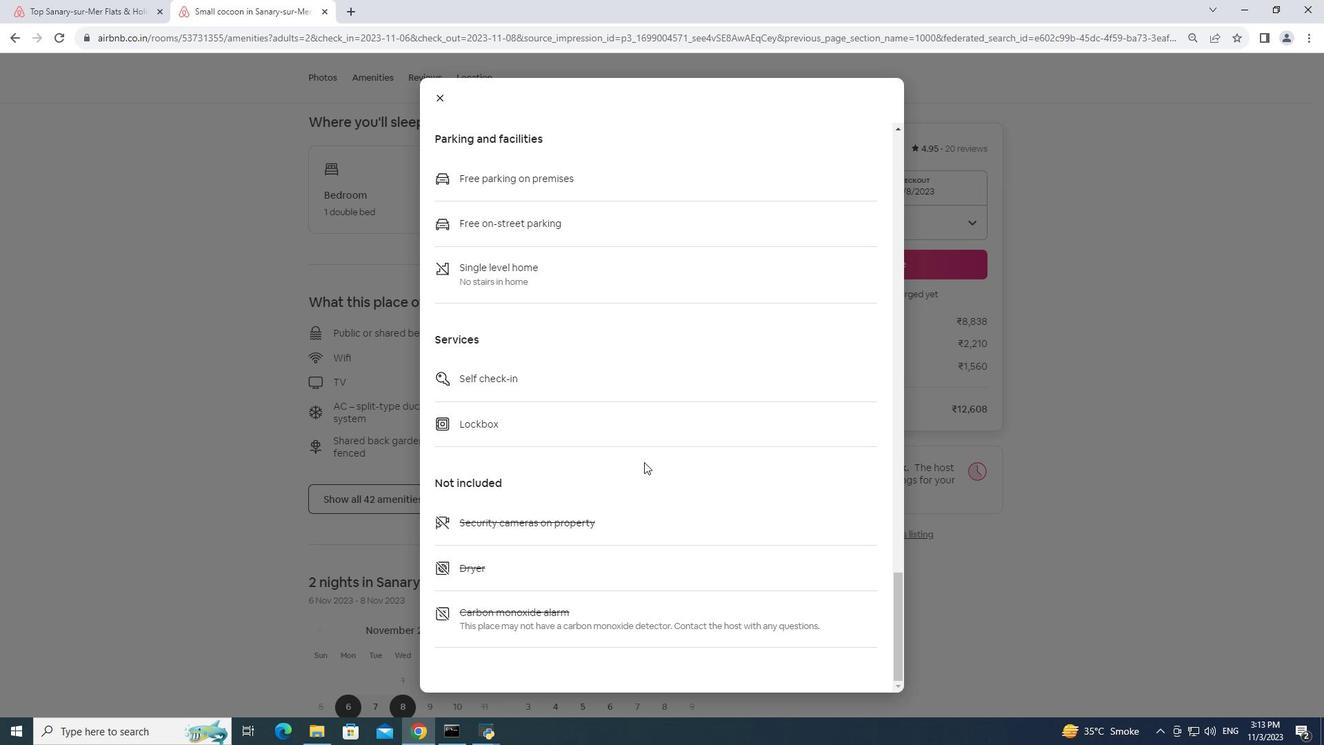 
Action: Mouse scrolled (646, 463) with delta (0, 0)
Screenshot: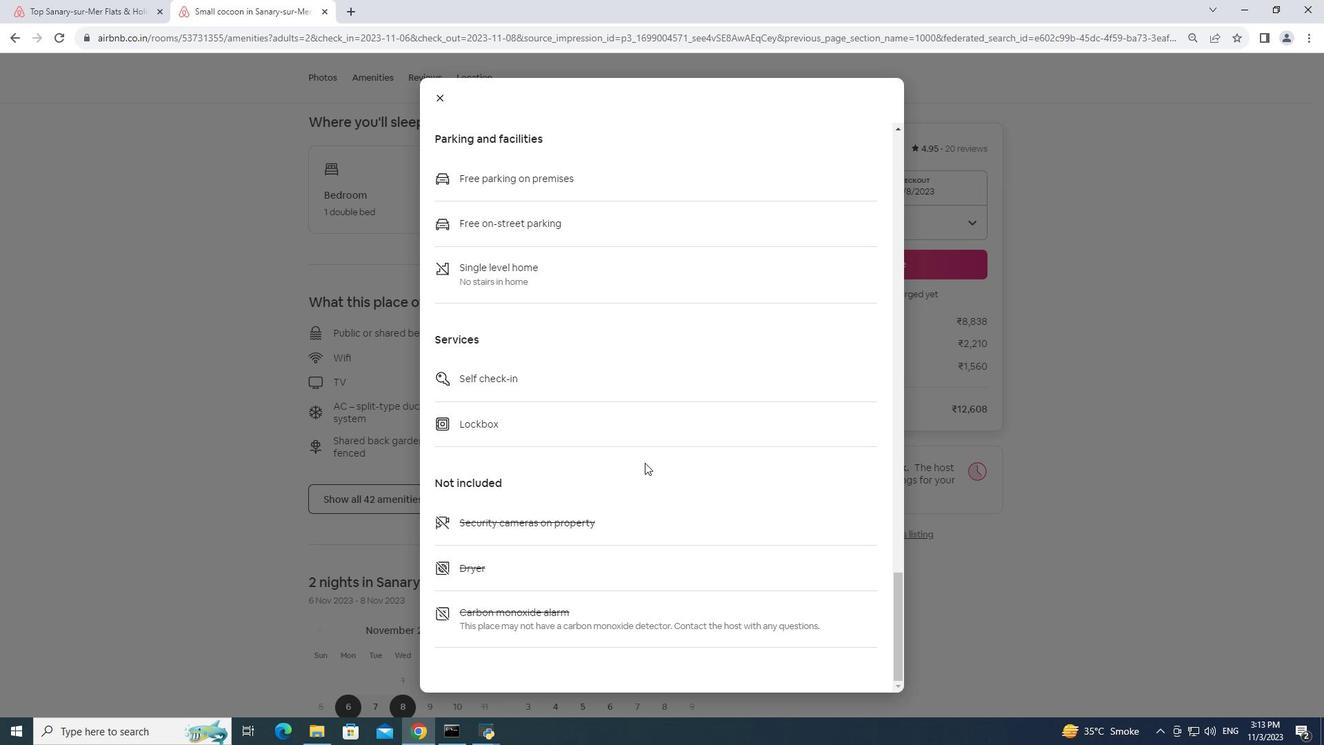 
Action: Mouse scrolled (646, 463) with delta (0, 0)
Screenshot: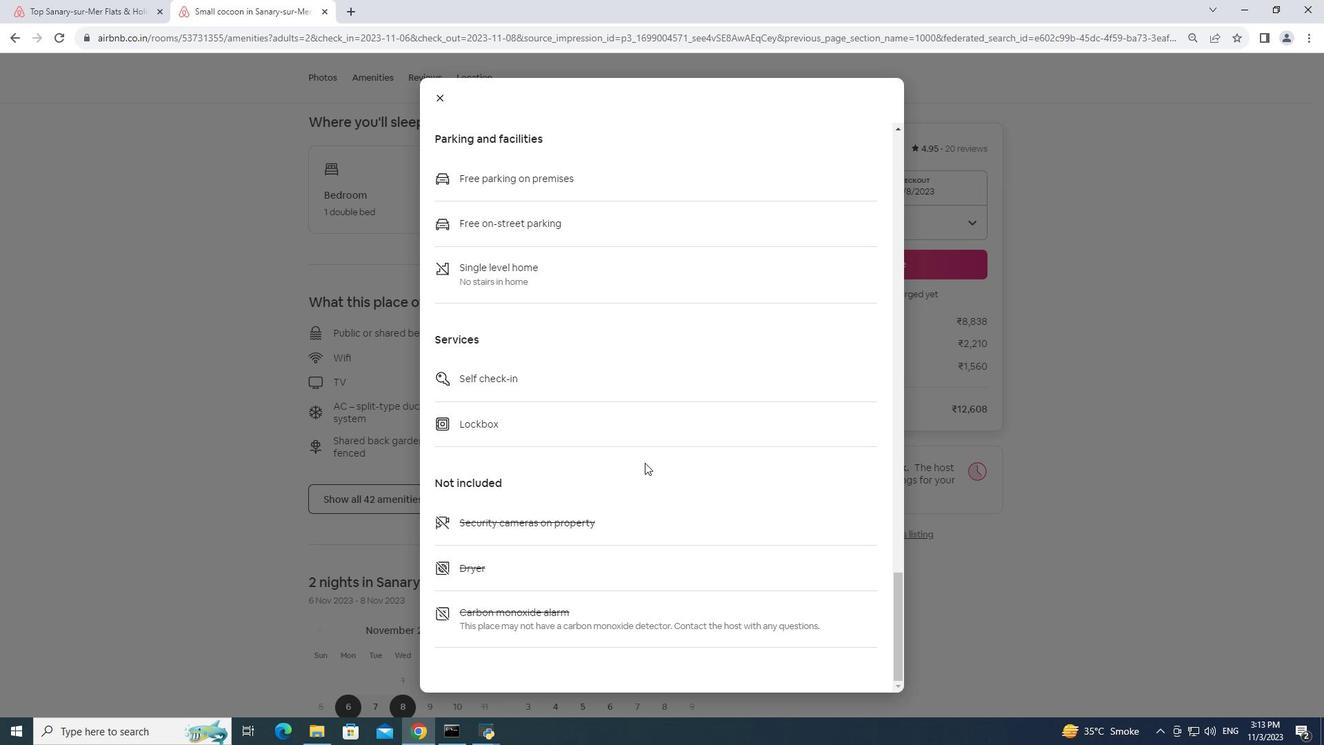 
Action: Mouse scrolled (646, 463) with delta (0, 0)
Screenshot: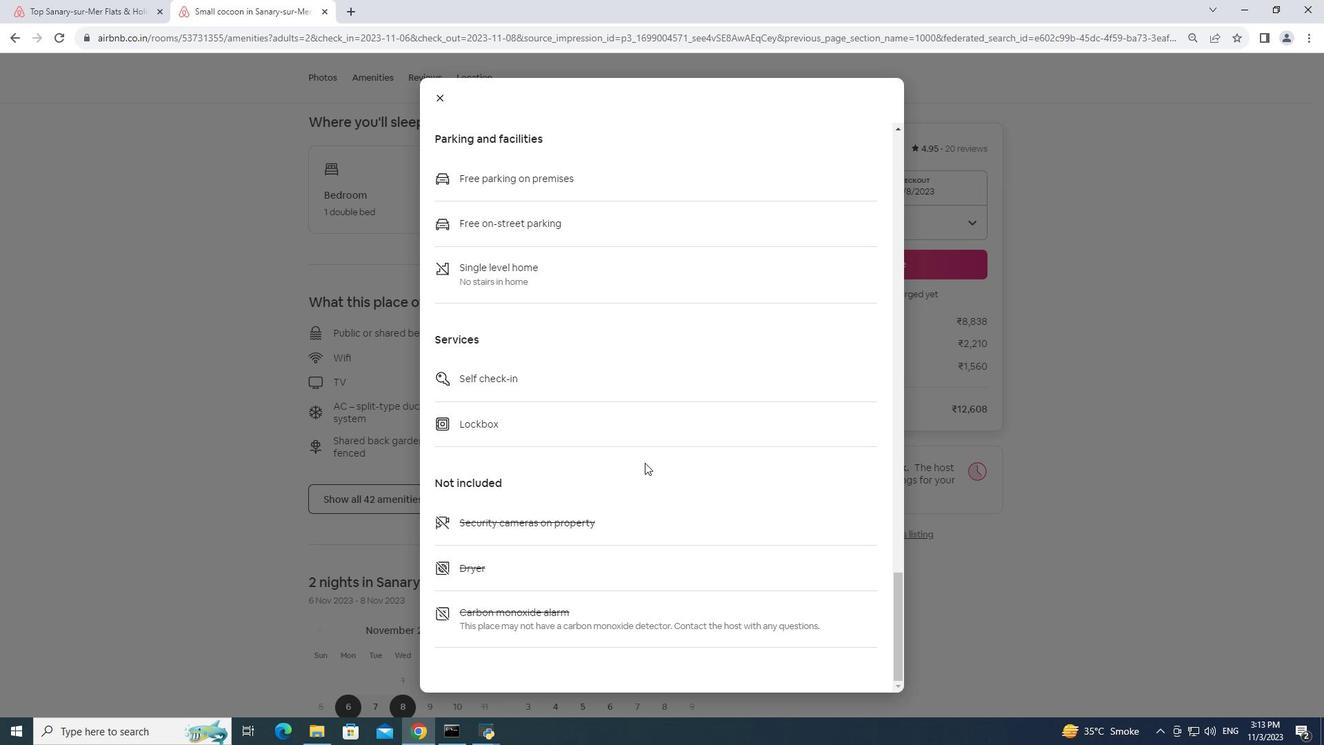 
Action: Mouse scrolled (646, 463) with delta (0, 0)
Screenshot: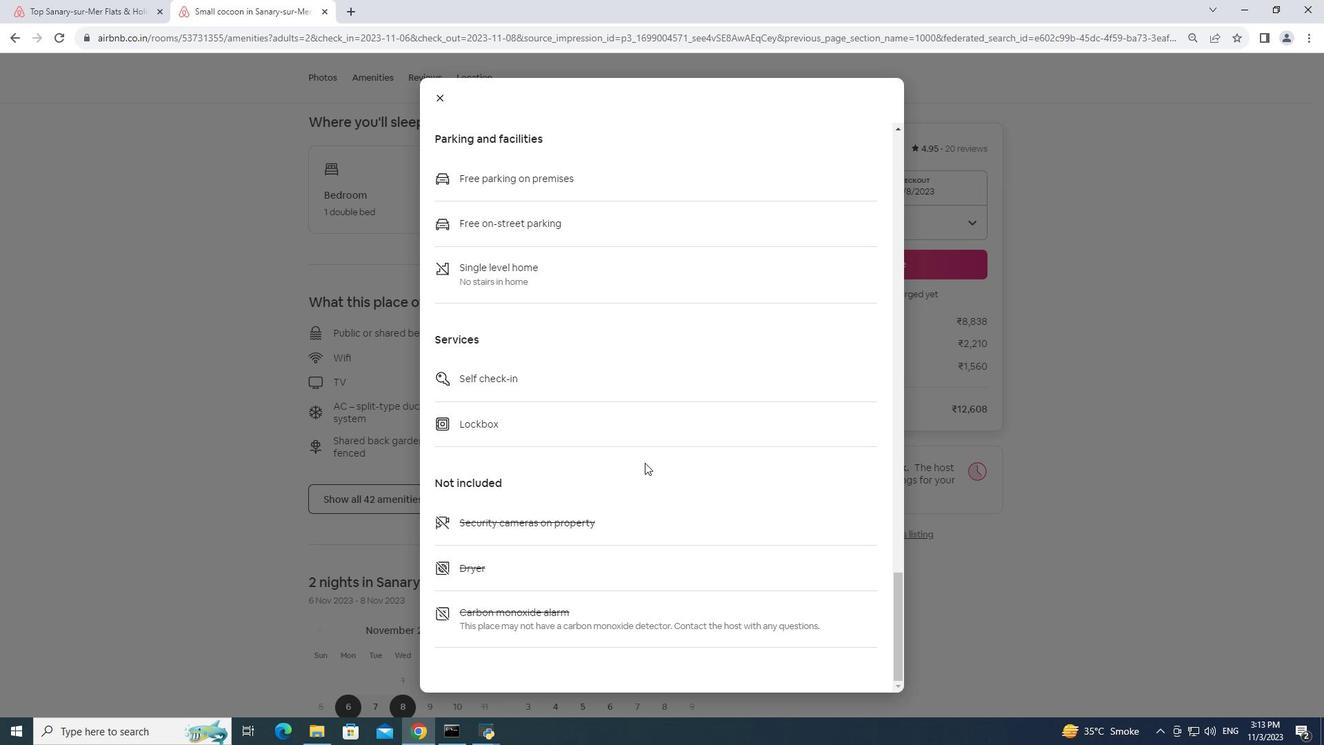 
Action: Mouse moved to (444, 101)
Screenshot: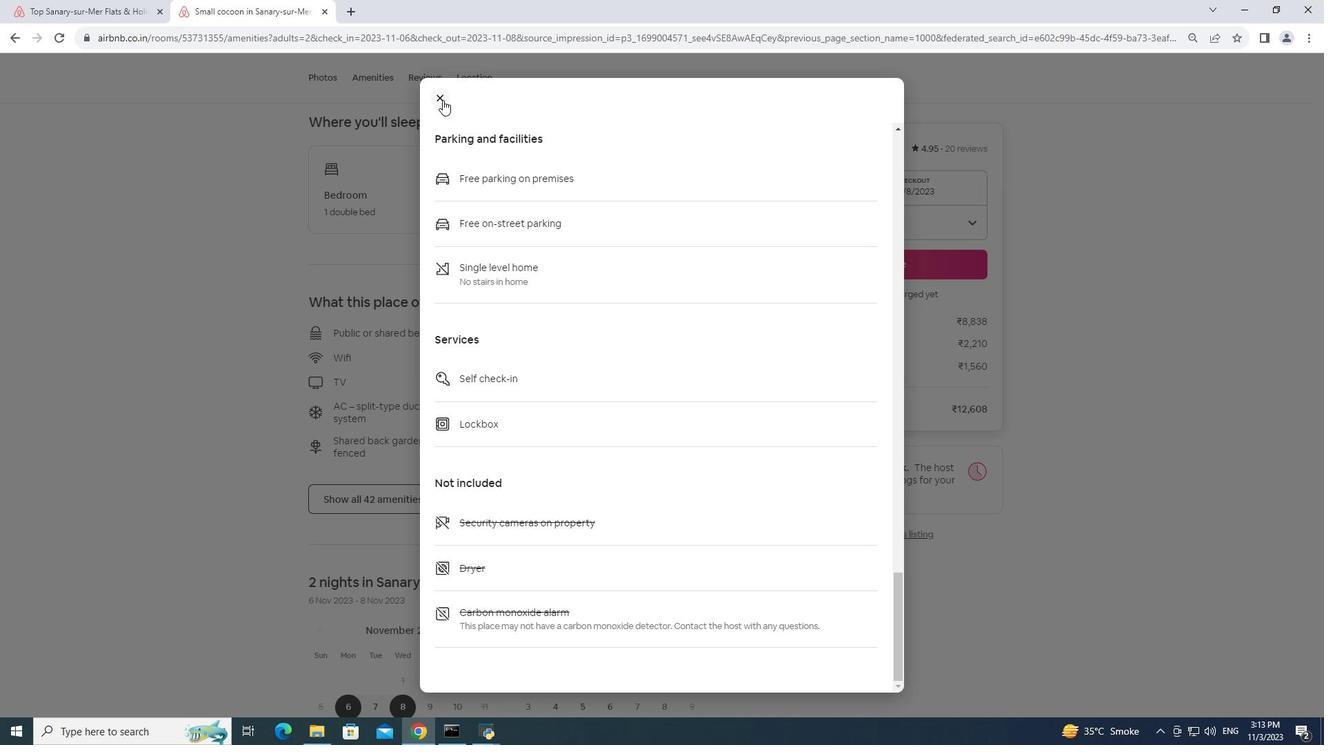 
Action: Mouse pressed left at (444, 101)
Screenshot: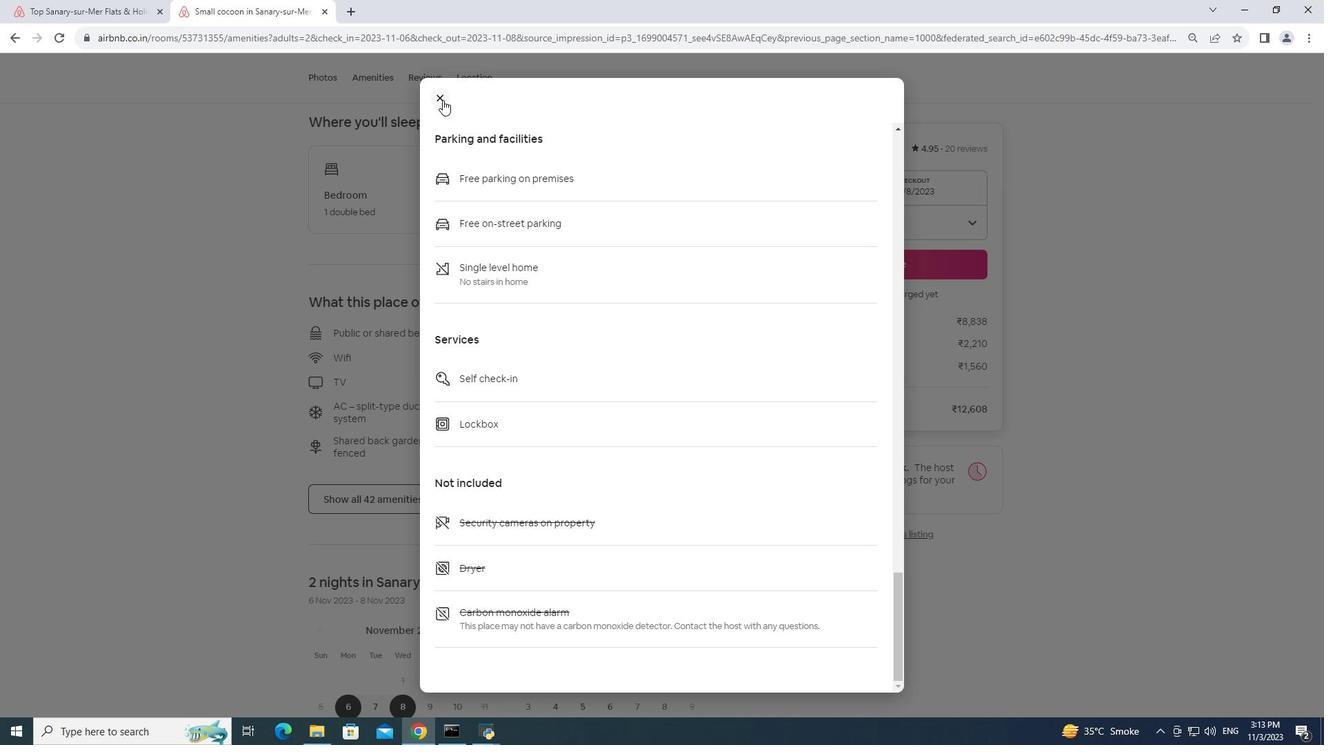 
Action: Mouse moved to (483, 403)
Screenshot: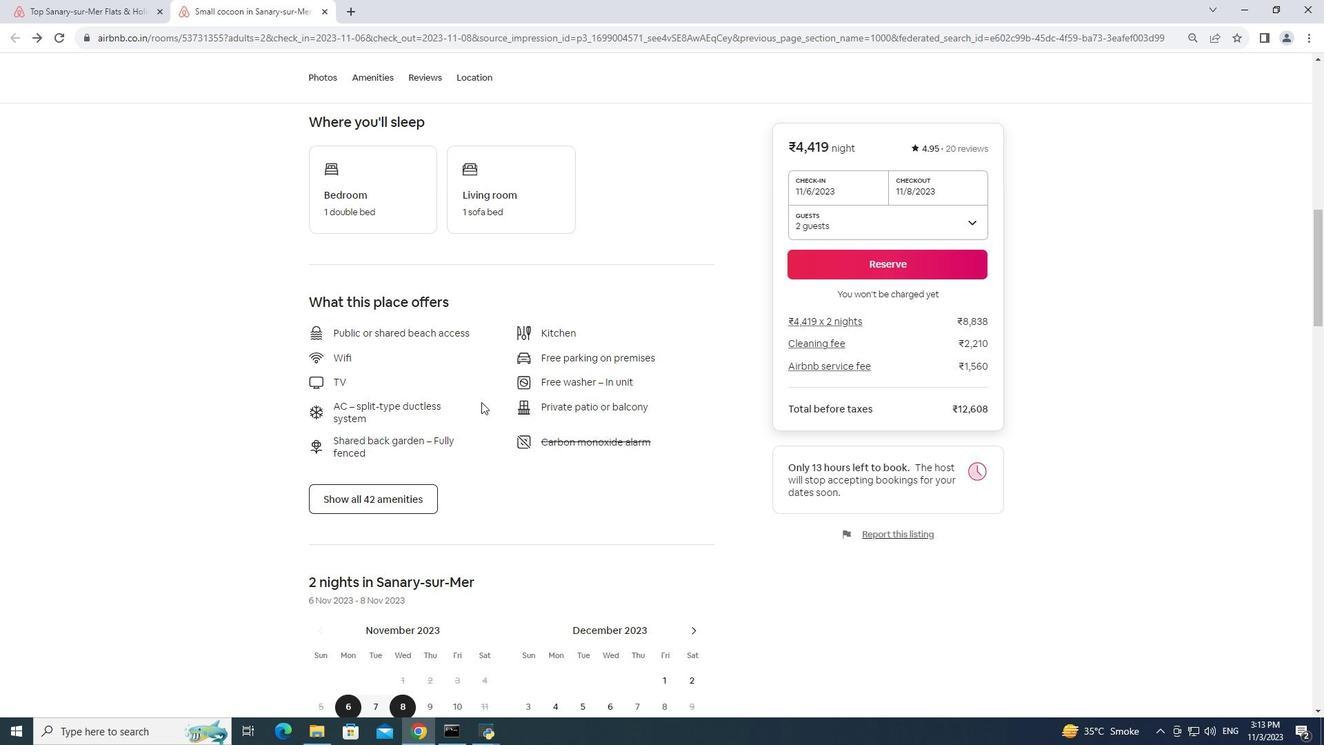 
Action: Mouse scrolled (483, 402) with delta (0, 0)
Screenshot: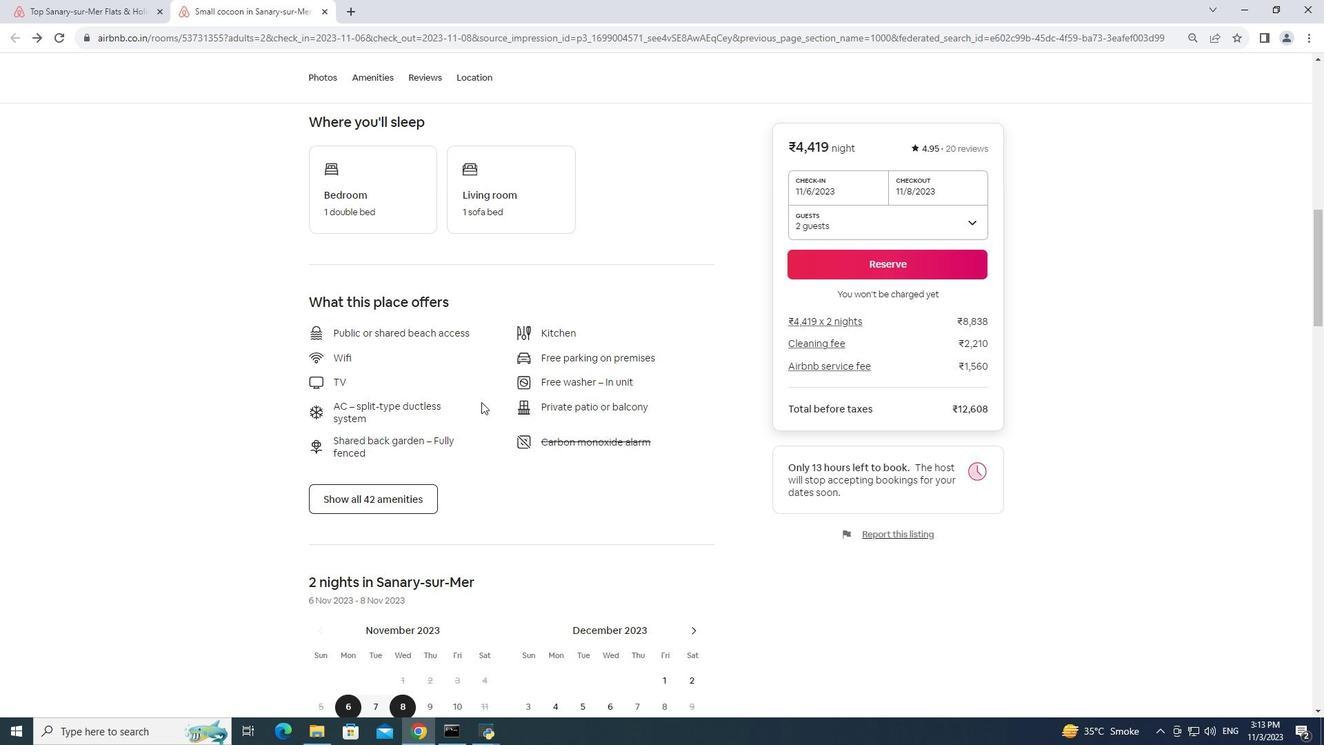 
Action: Mouse scrolled (483, 402) with delta (0, 0)
Screenshot: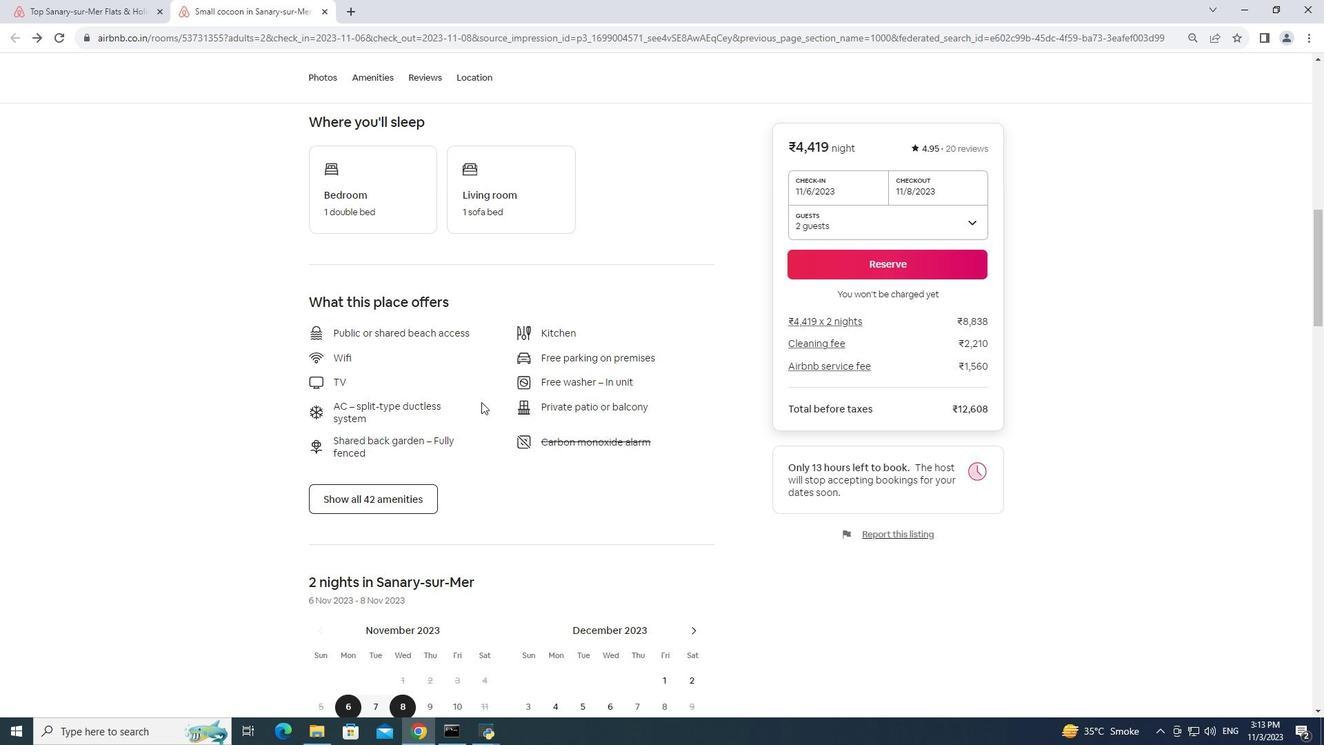 
Action: Mouse moved to (483, 403)
Screenshot: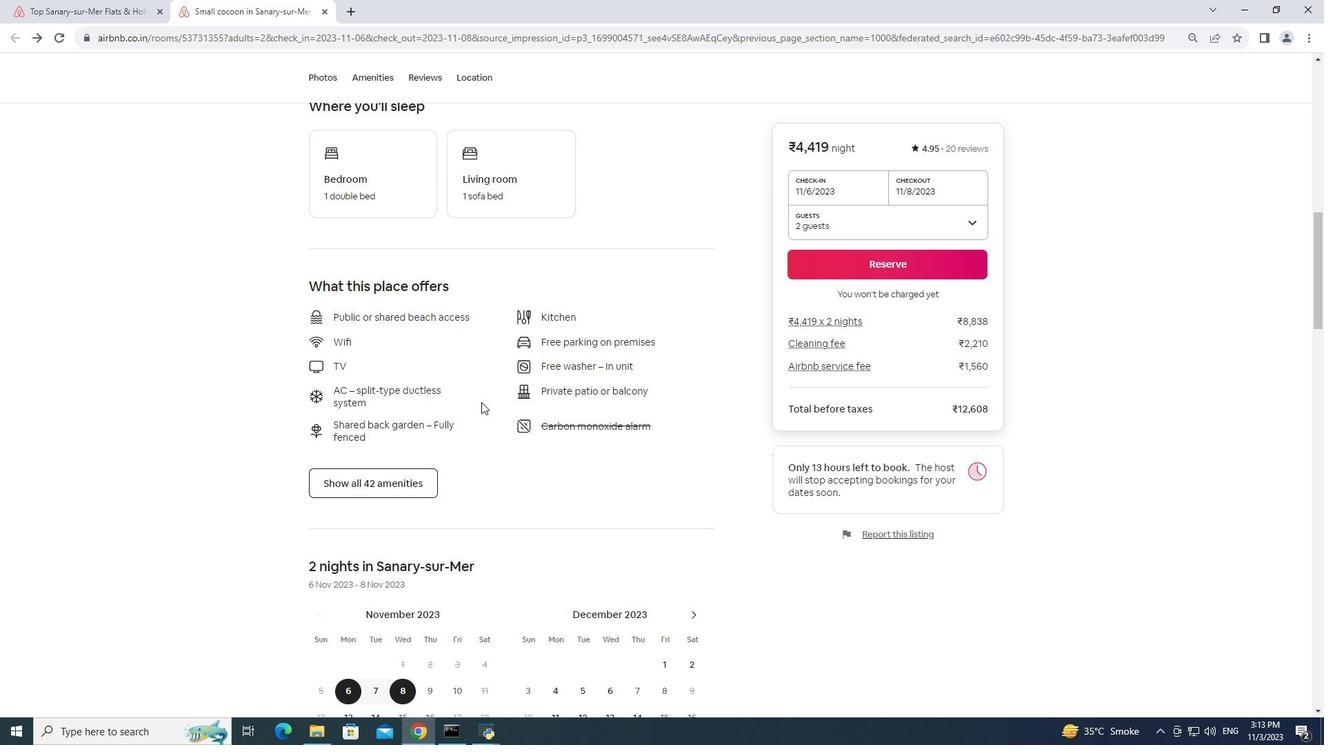 
Action: Mouse scrolled (483, 402) with delta (0, 0)
Screenshot: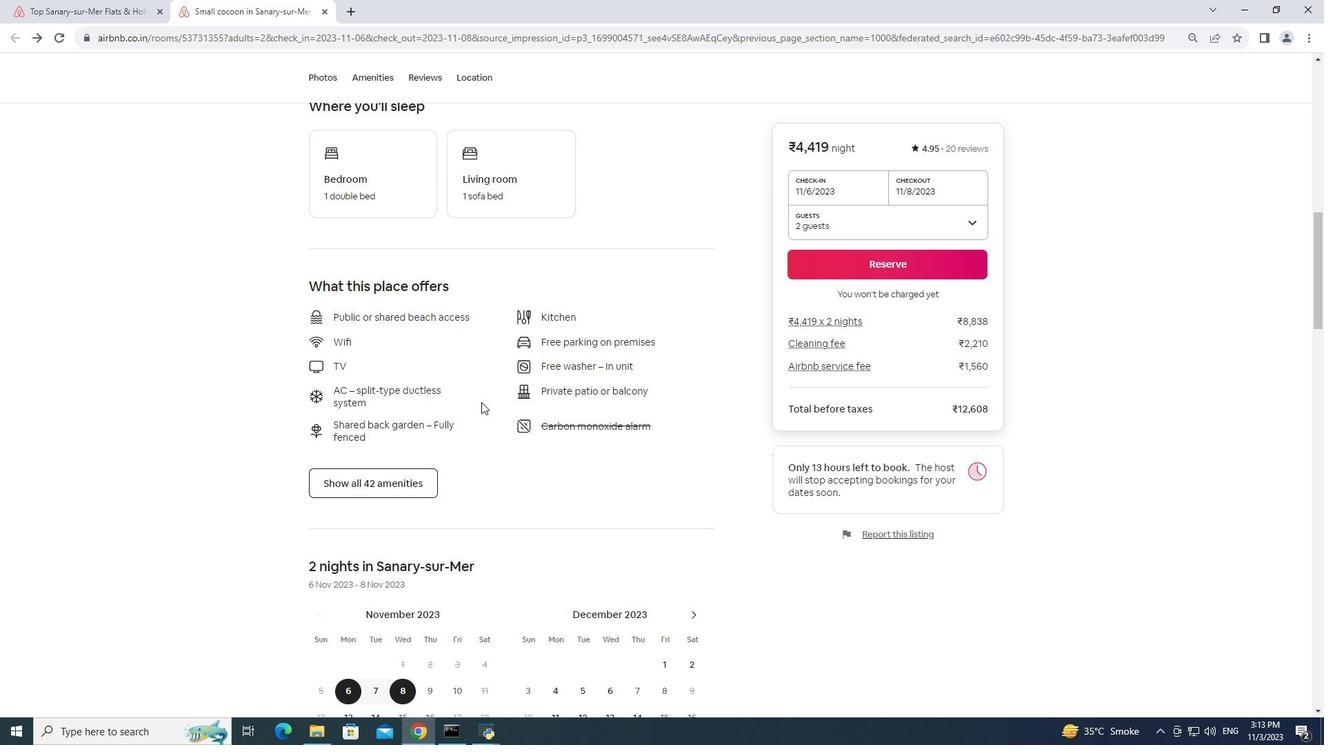 
Action: Mouse moved to (483, 405)
Screenshot: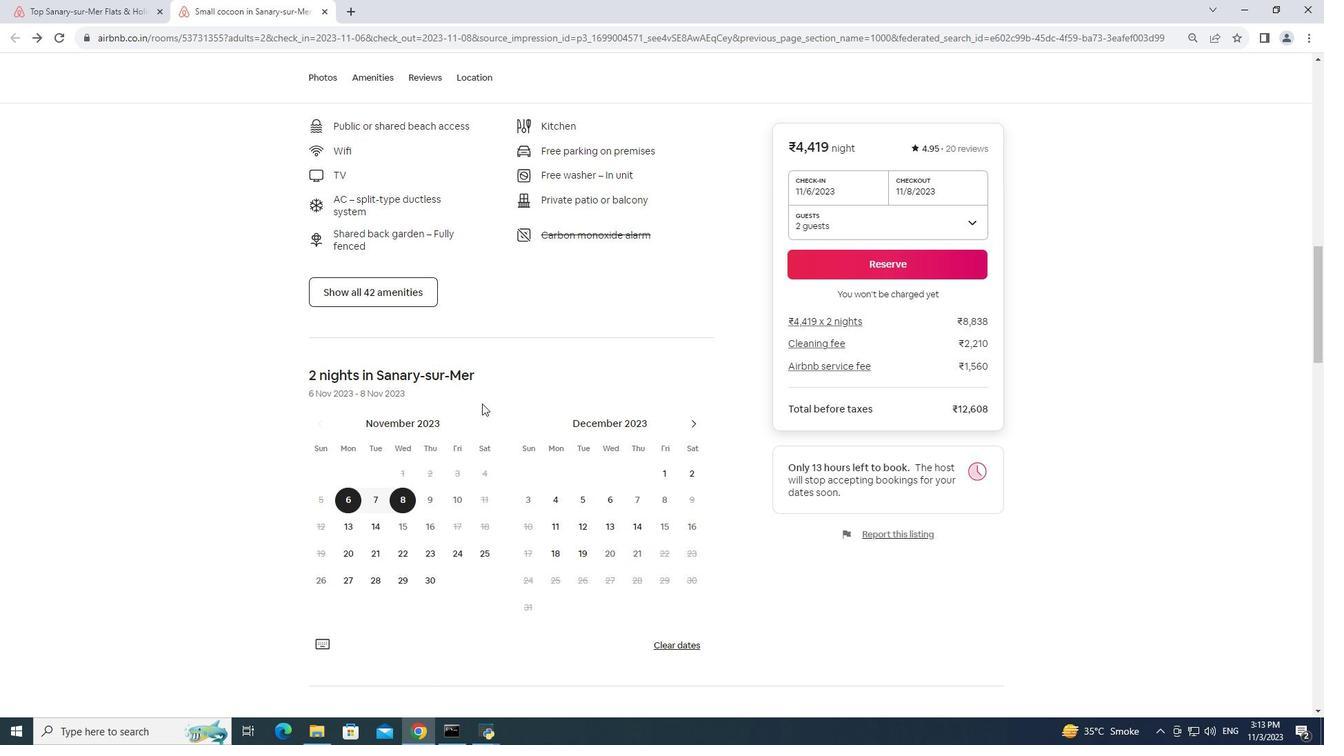 
Action: Mouse scrolled (483, 404) with delta (0, 0)
Screenshot: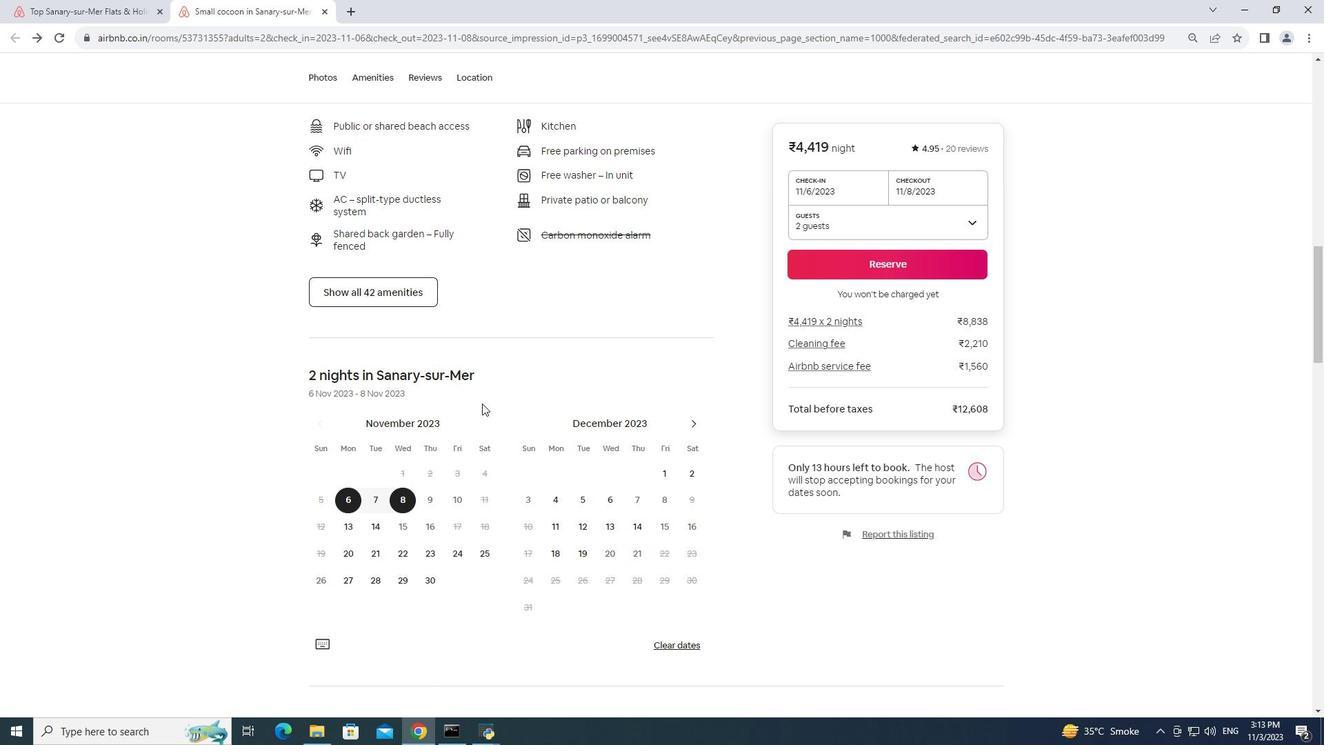 
Action: Mouse scrolled (483, 404) with delta (0, 0)
Screenshot: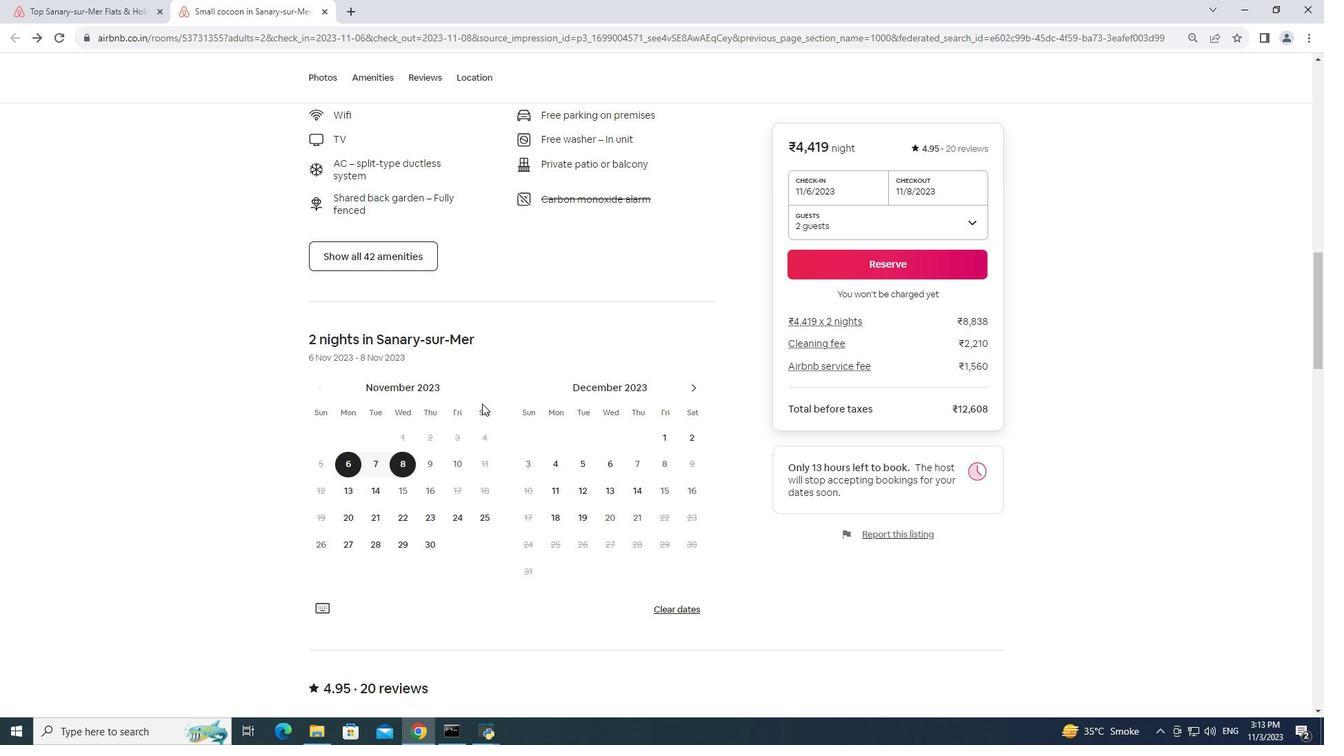 
Action: Mouse moved to (483, 407)
Screenshot: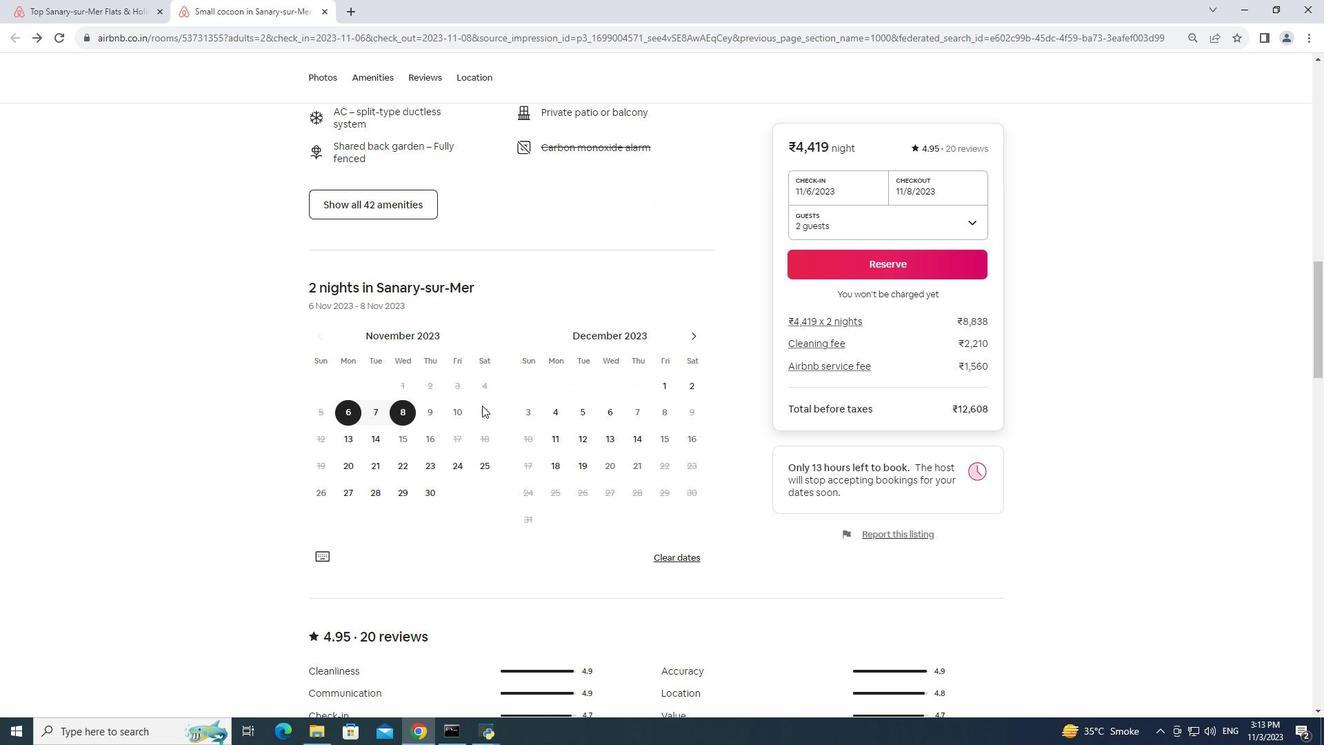 
Action: Mouse scrolled (483, 407) with delta (0, 0)
Screenshot: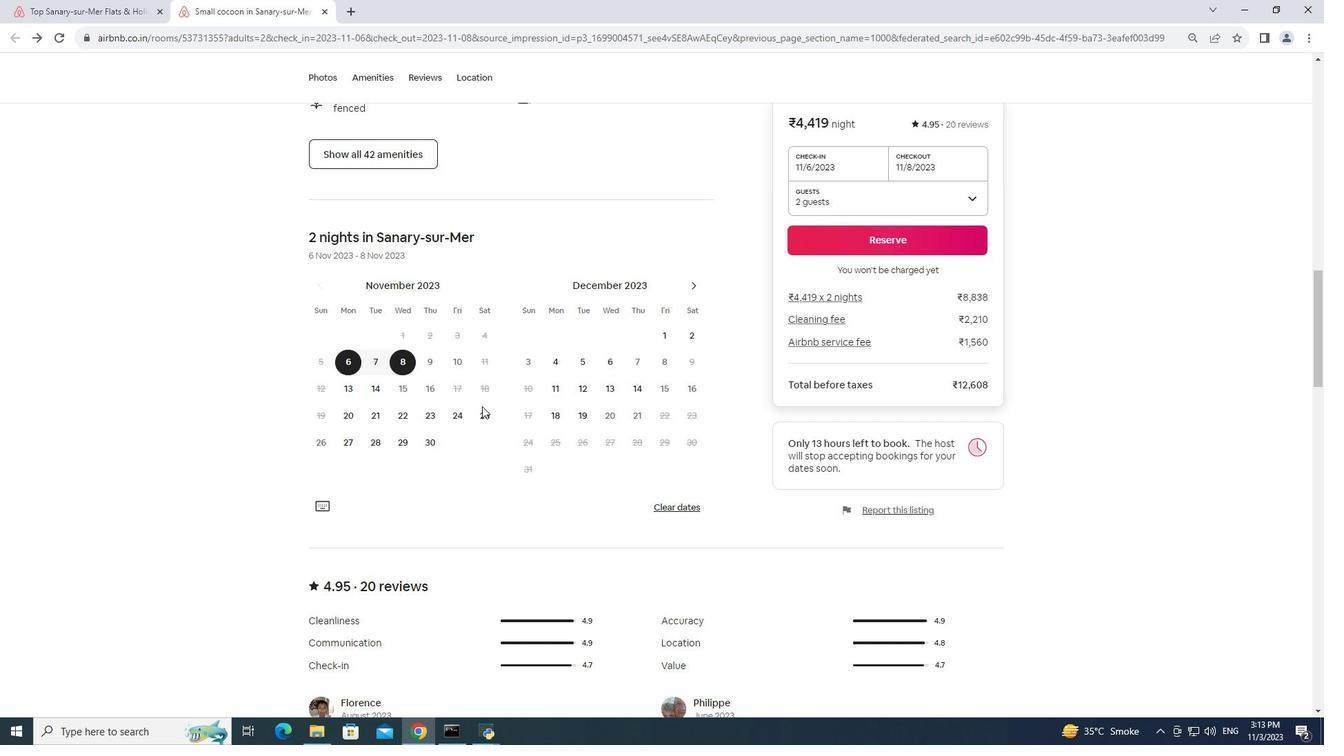 
Action: Mouse scrolled (483, 407) with delta (0, 0)
Screenshot: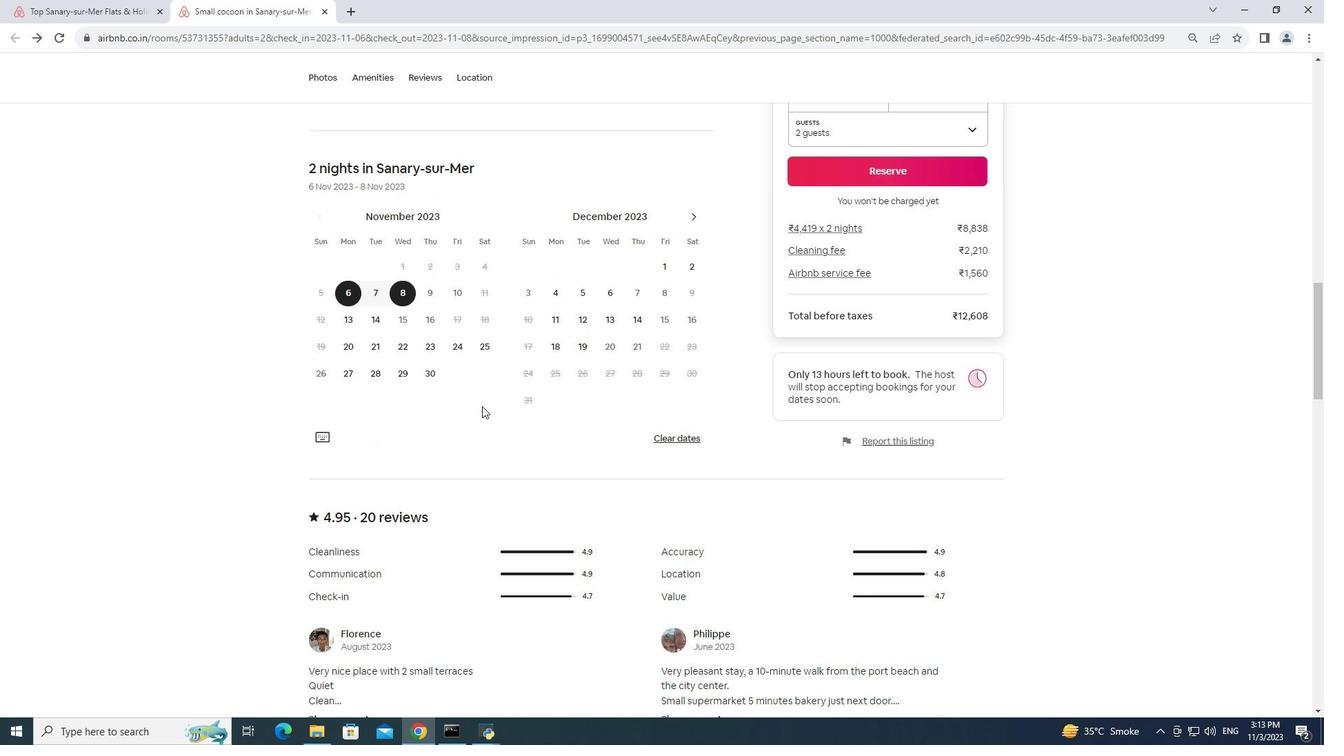 
Action: Mouse scrolled (483, 407) with delta (0, 0)
Screenshot: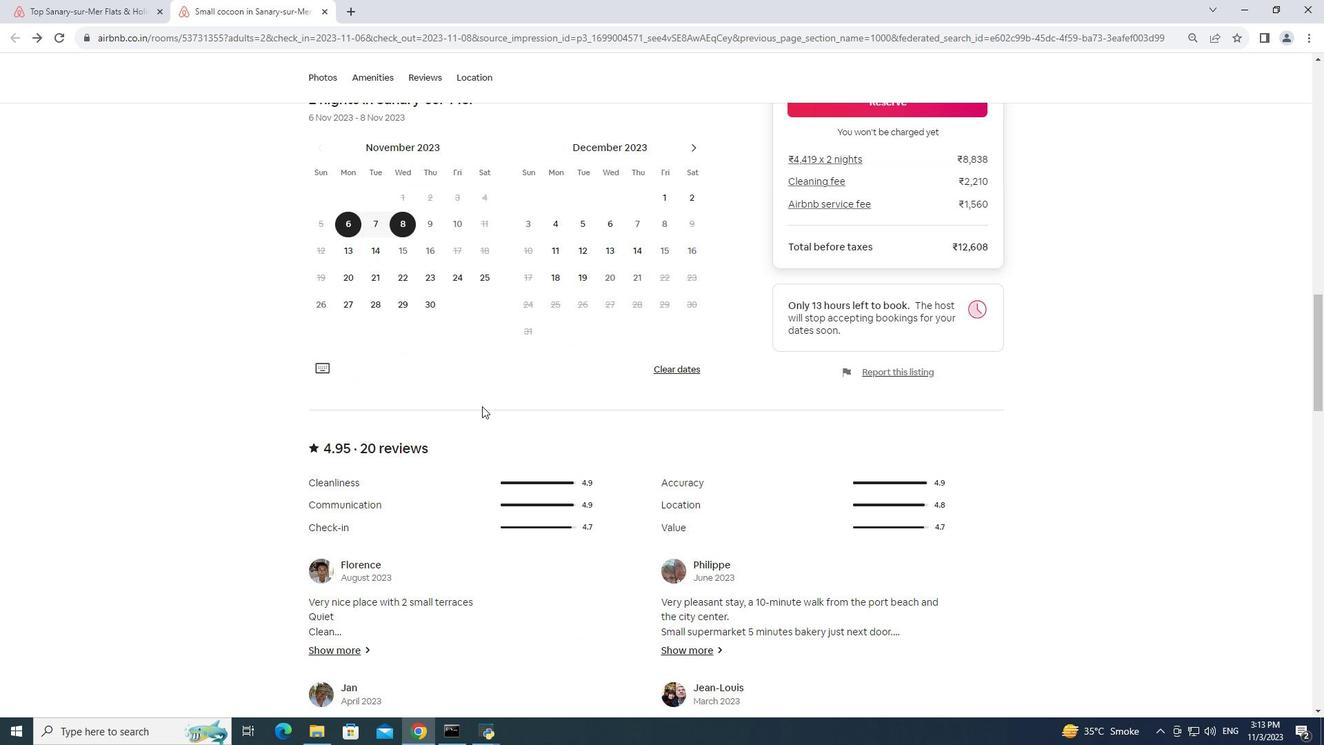 
Action: Mouse scrolled (483, 407) with delta (0, 0)
Screenshot: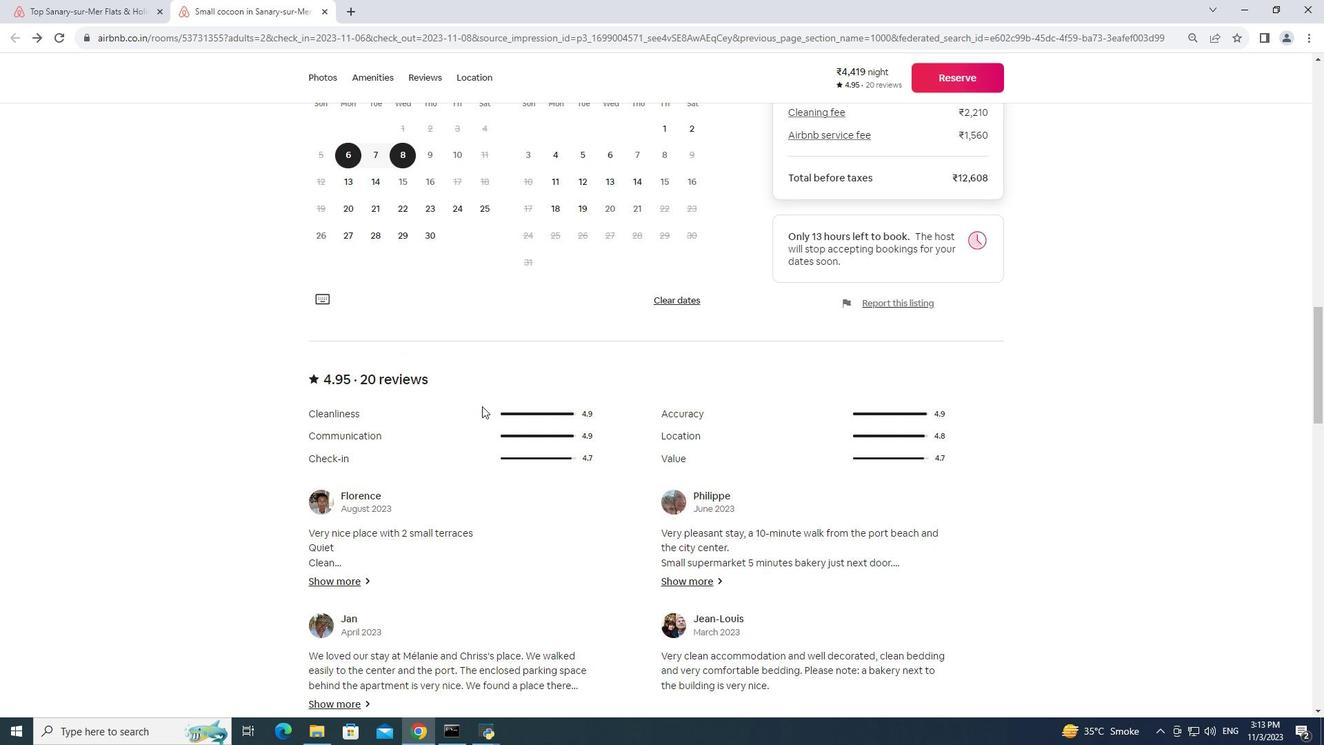 
Action: Mouse scrolled (483, 407) with delta (0, 0)
Screenshot: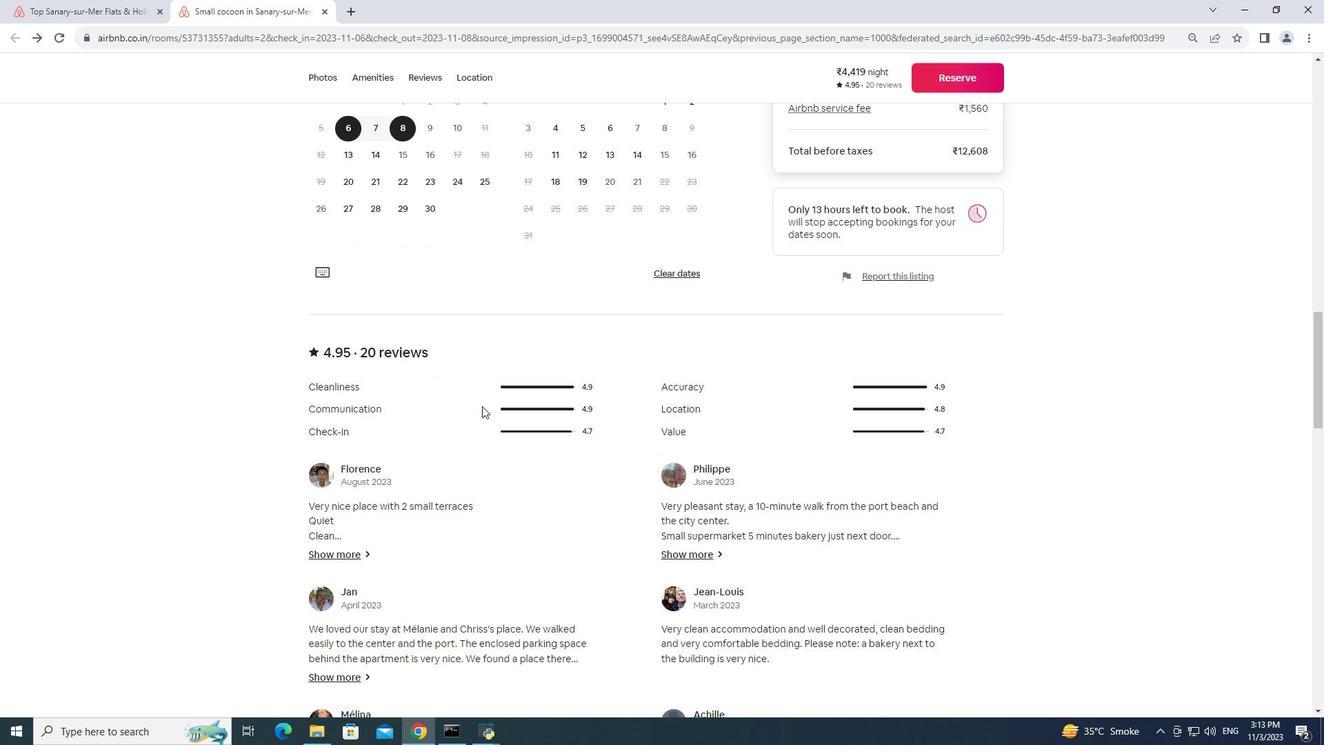 
Action: Mouse scrolled (483, 407) with delta (0, 0)
Screenshot: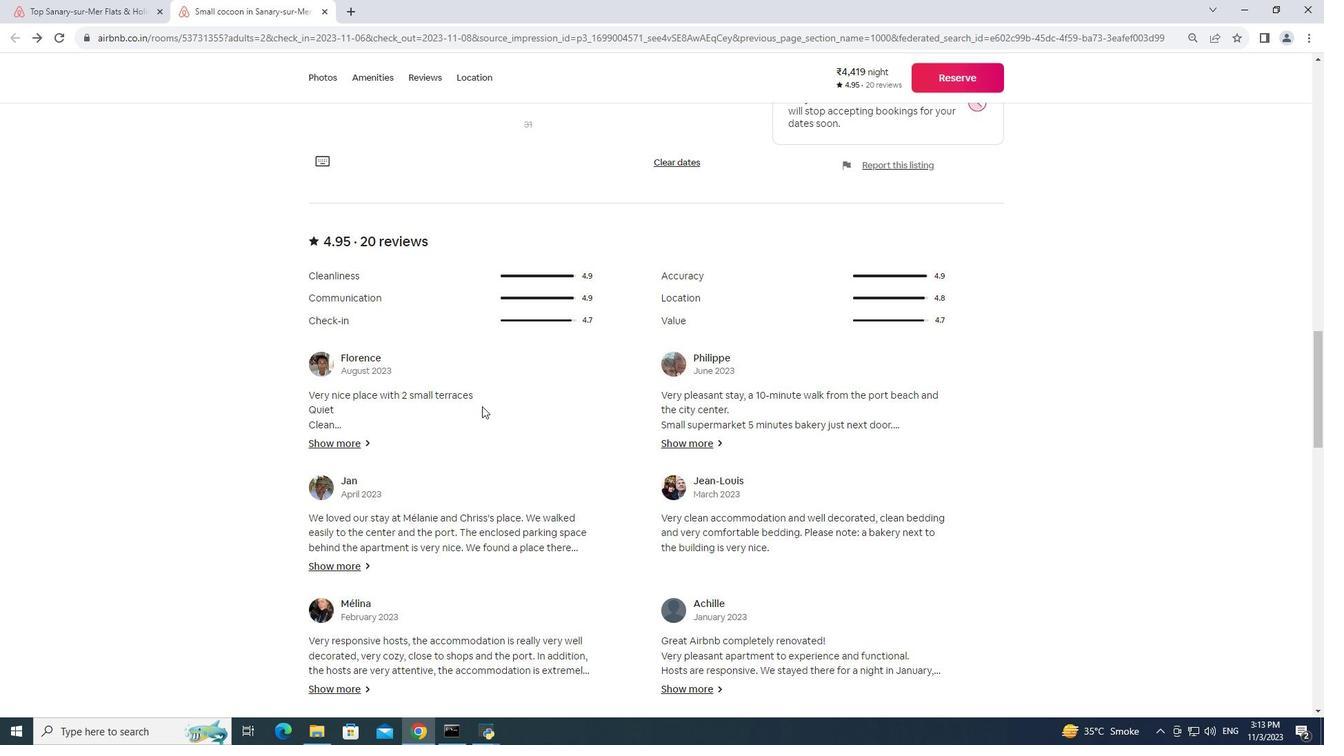 
Action: Mouse scrolled (483, 407) with delta (0, 0)
Screenshot: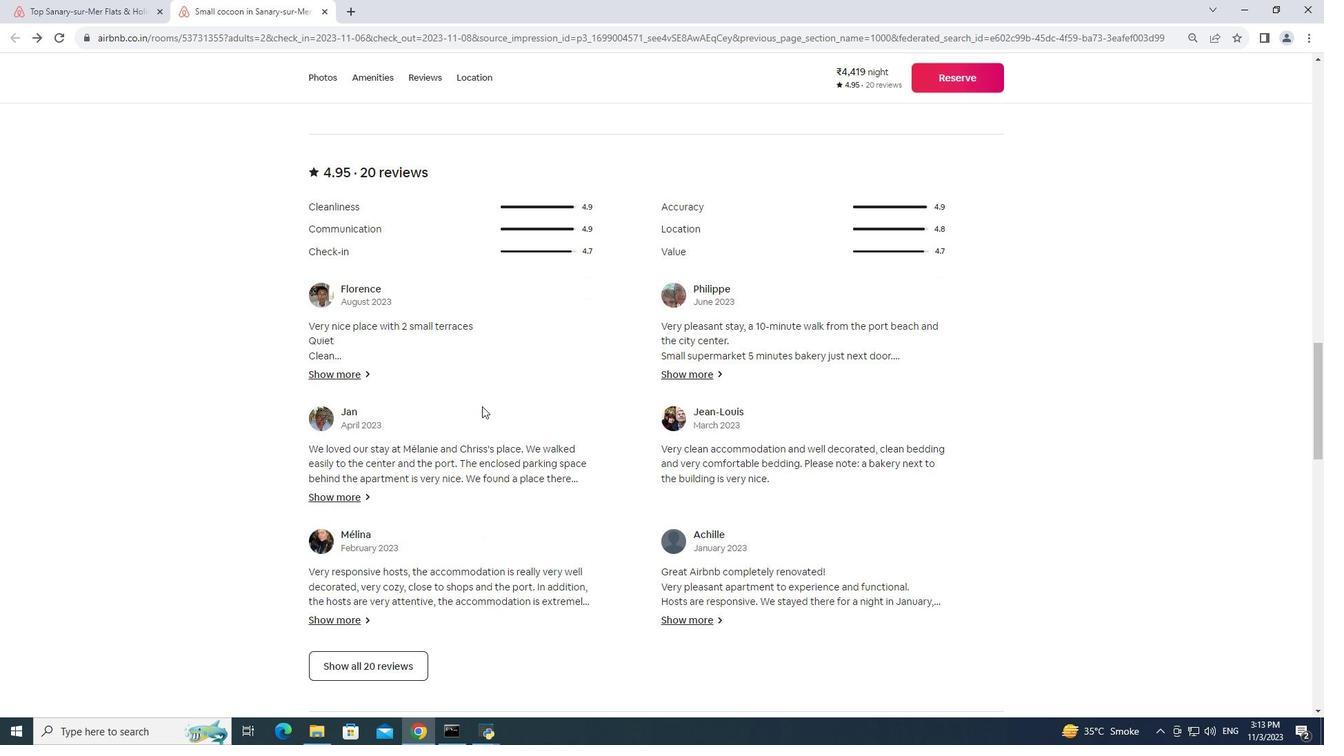 
Action: Mouse scrolled (483, 407) with delta (0, 0)
Screenshot: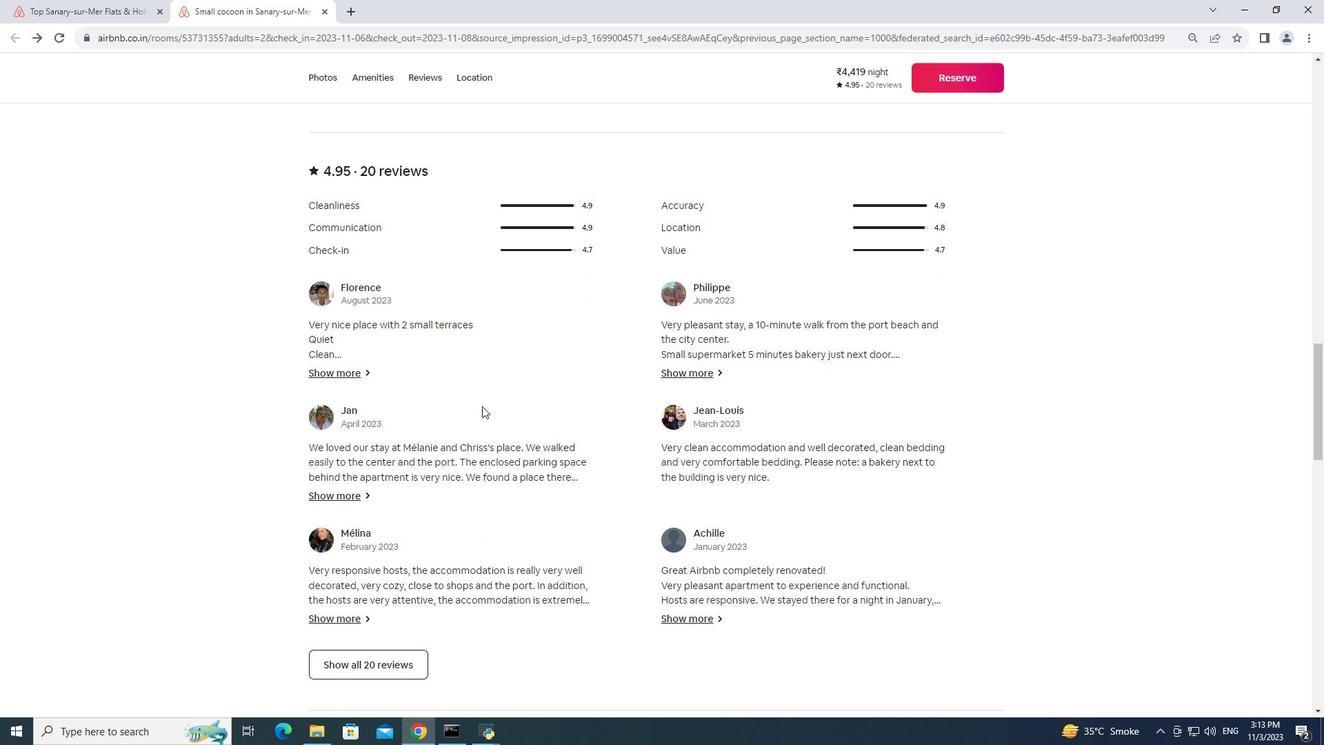 
Action: Mouse scrolled (483, 407) with delta (0, 0)
Screenshot: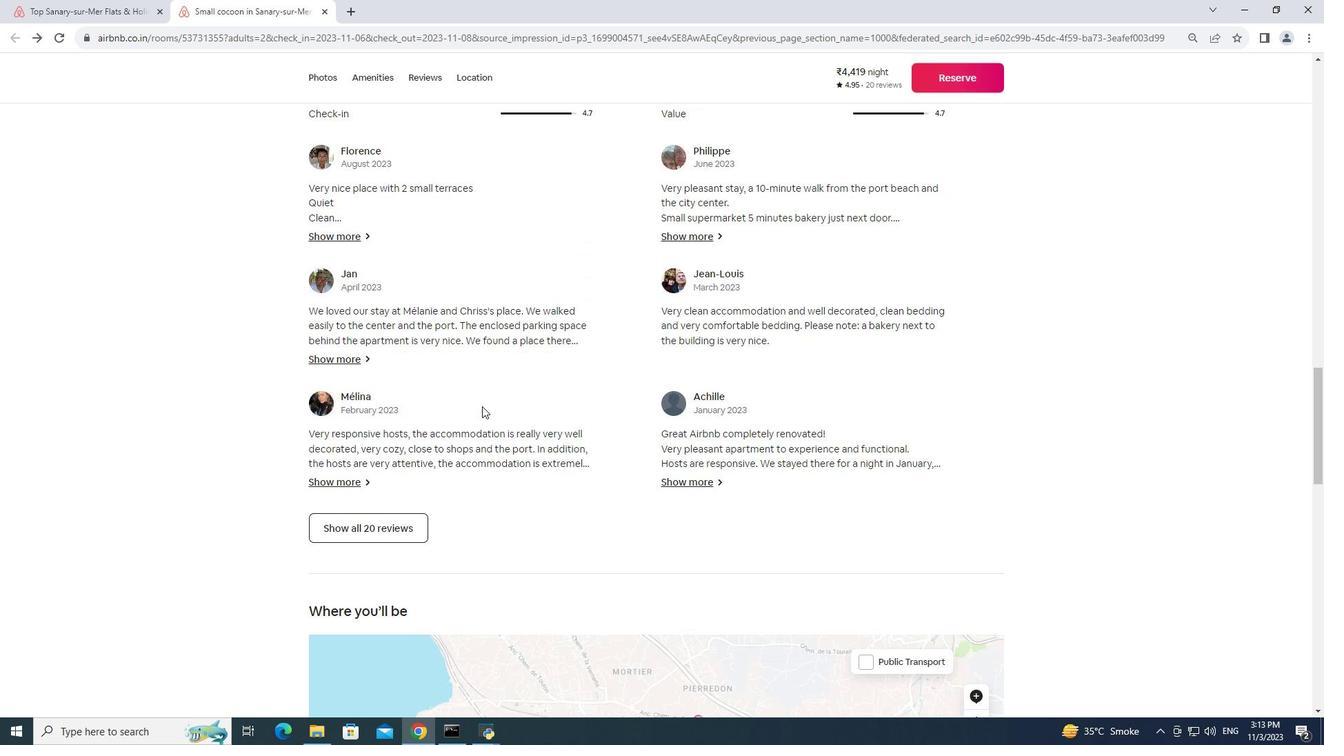 
Action: Mouse scrolled (483, 407) with delta (0, 0)
Screenshot: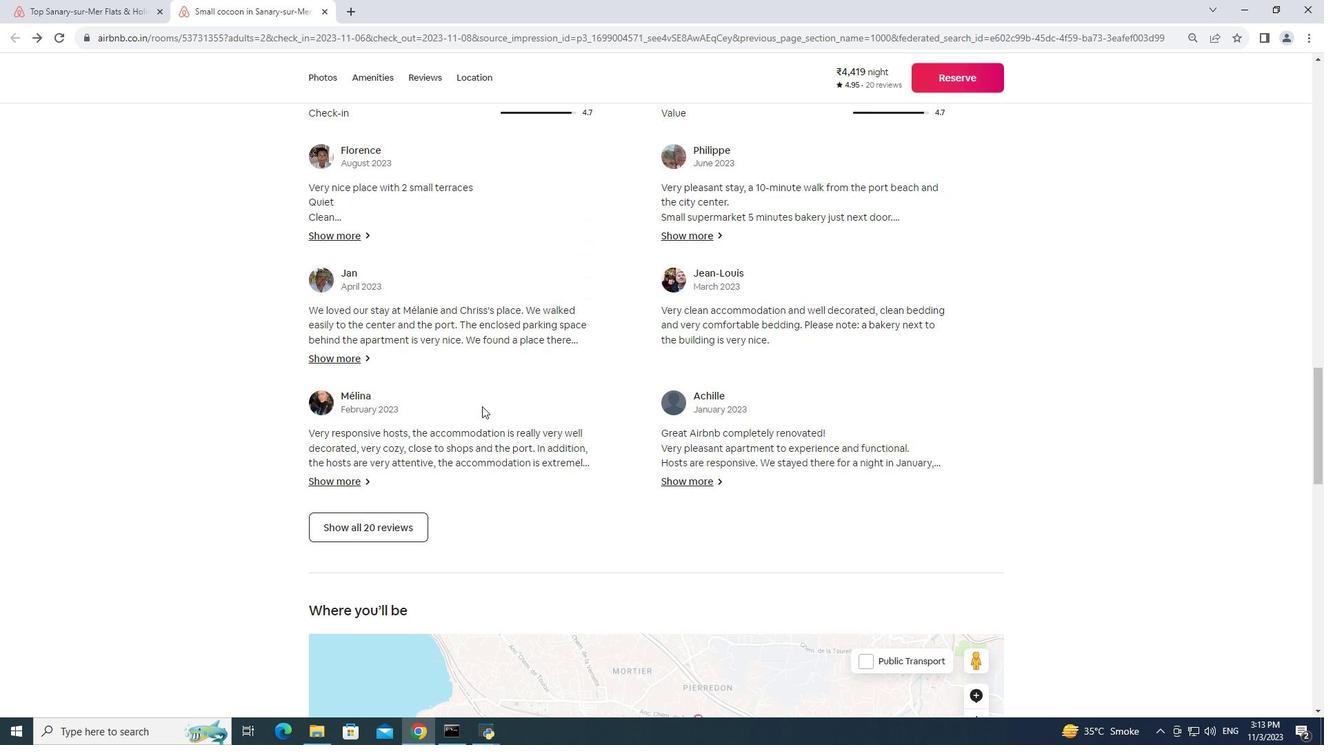 
Action: Mouse moved to (434, 432)
Screenshot: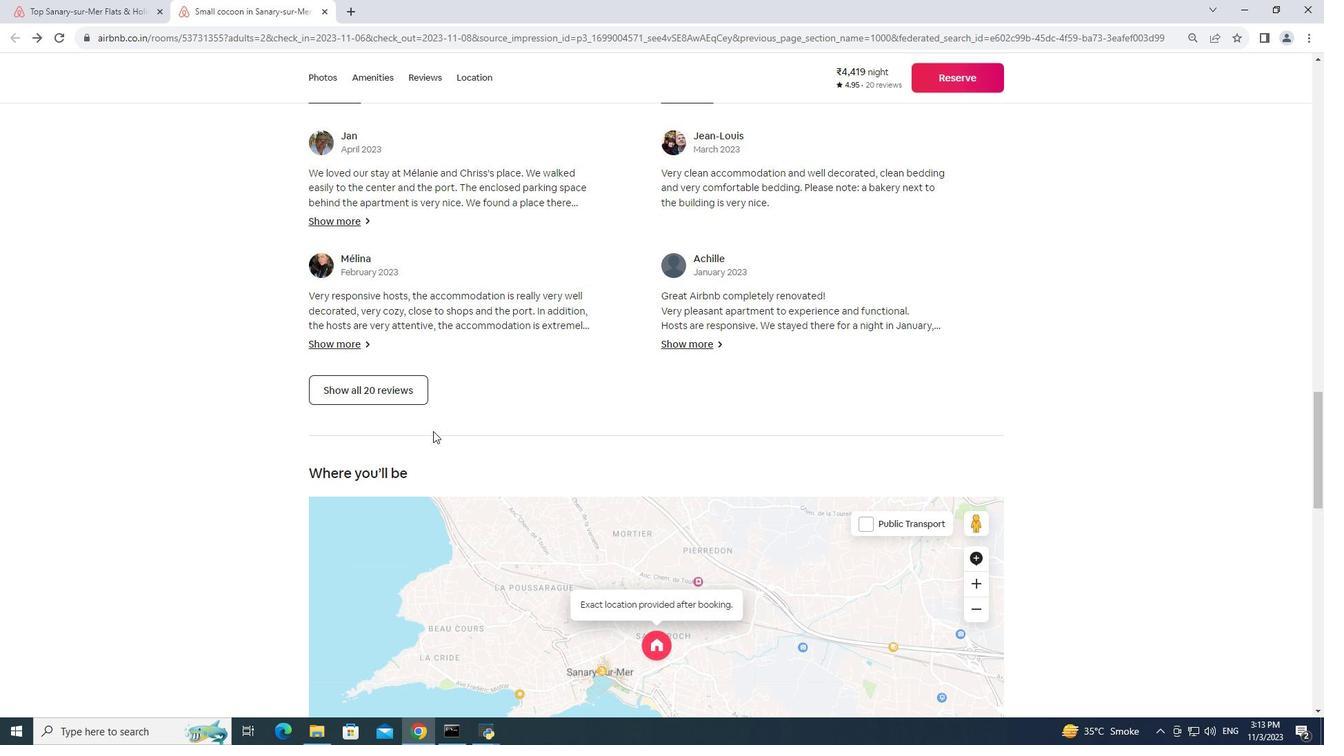 
Action: Mouse scrolled (434, 431) with delta (0, 0)
Screenshot: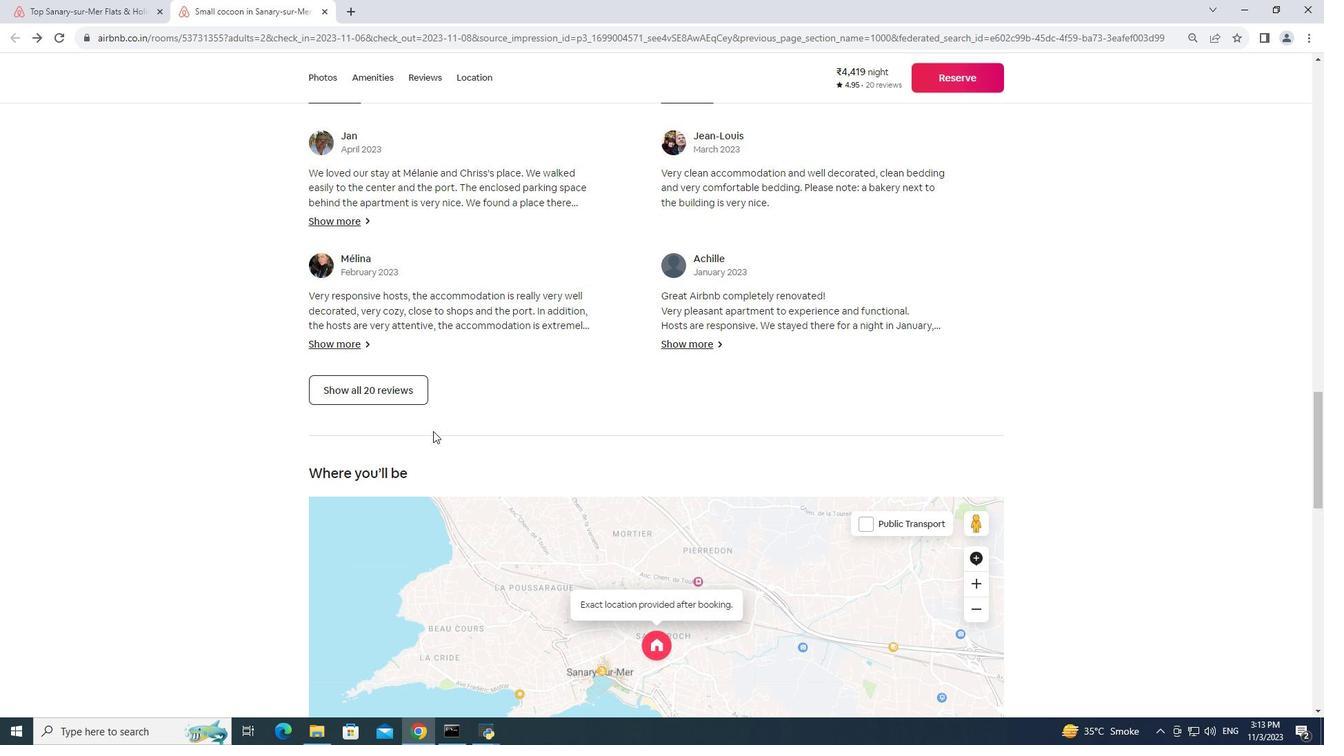 
Action: Mouse scrolled (434, 431) with delta (0, 0)
Screenshot: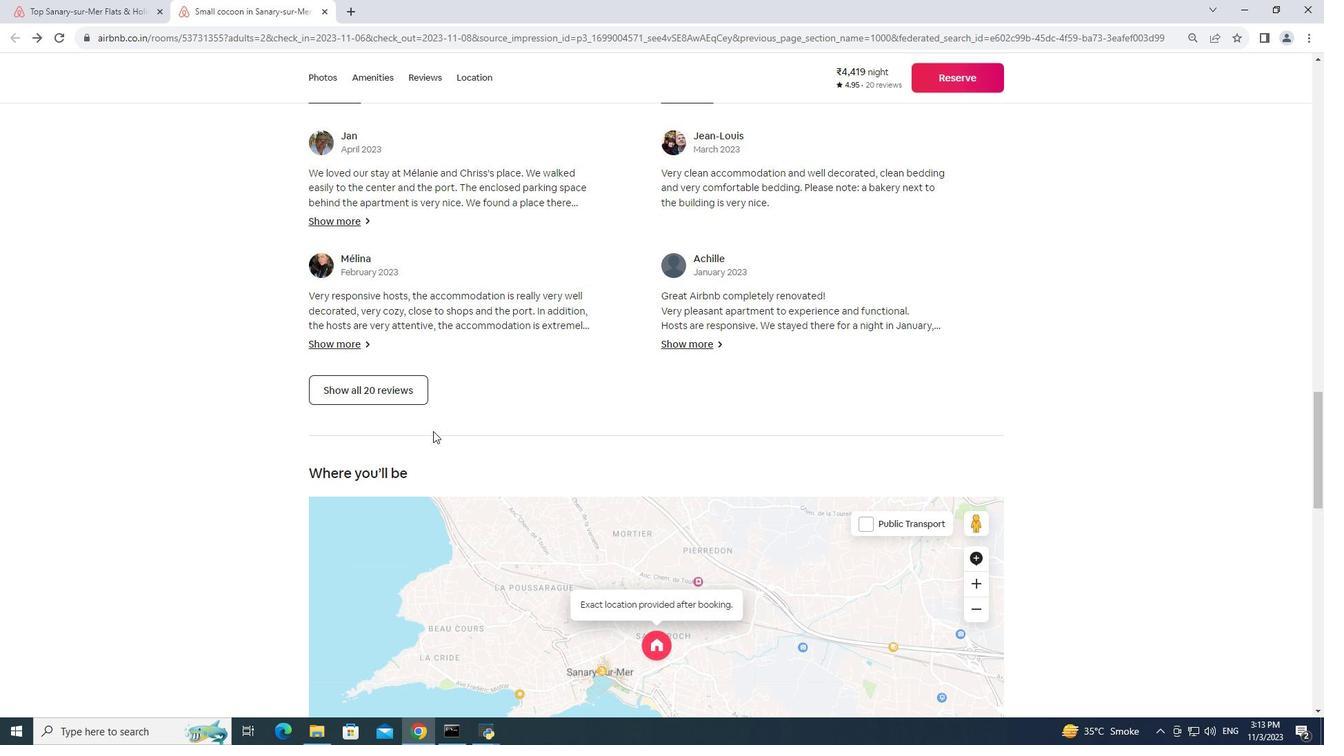 
Action: Mouse scrolled (434, 431) with delta (0, 0)
Screenshot: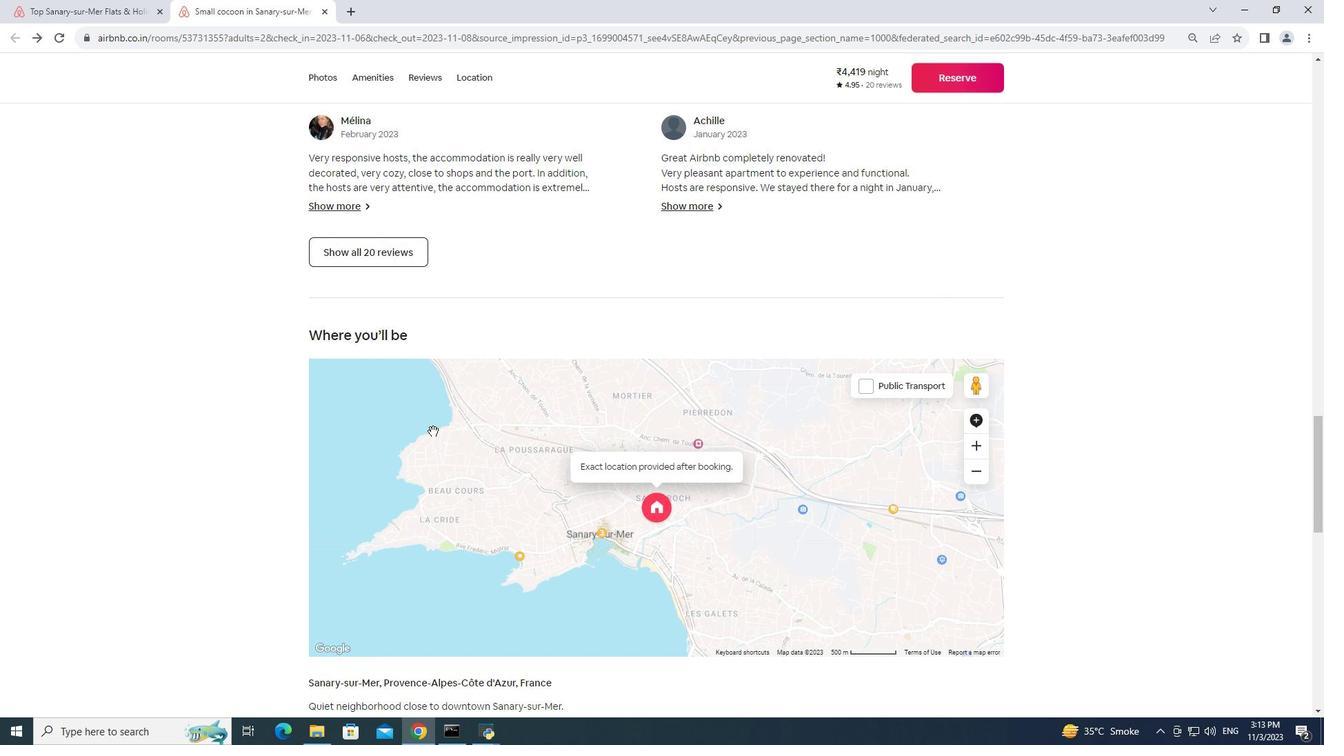 
Action: Mouse scrolled (434, 431) with delta (0, 0)
Screenshot: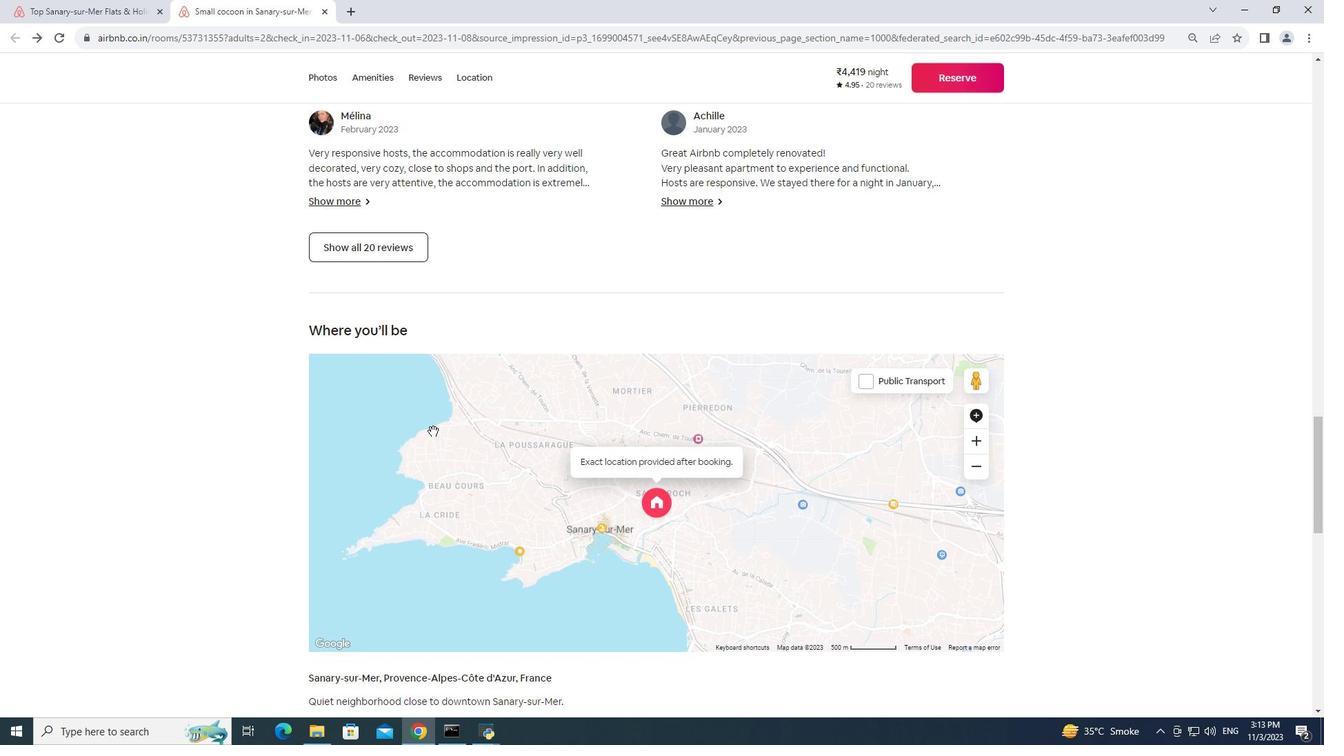 
Action: Mouse scrolled (434, 431) with delta (0, 0)
Screenshot: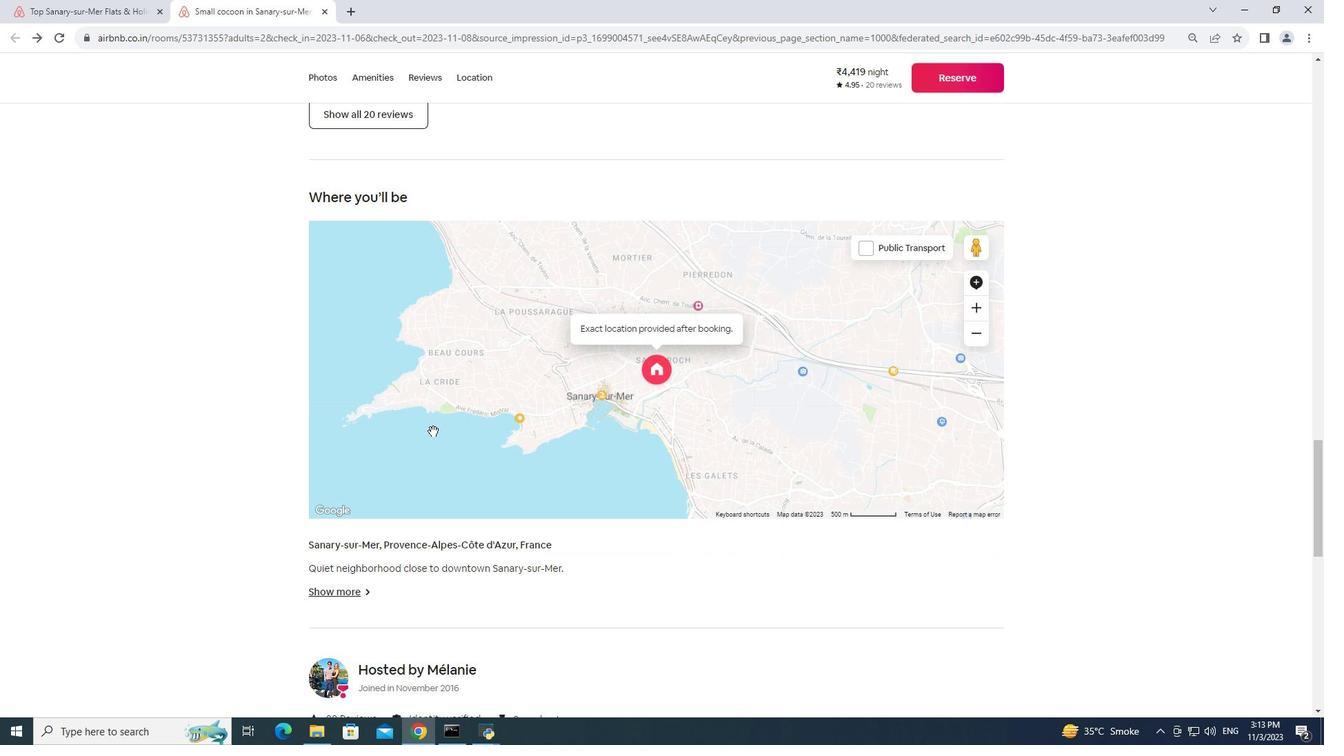 
Action: Mouse scrolled (434, 431) with delta (0, 0)
Screenshot: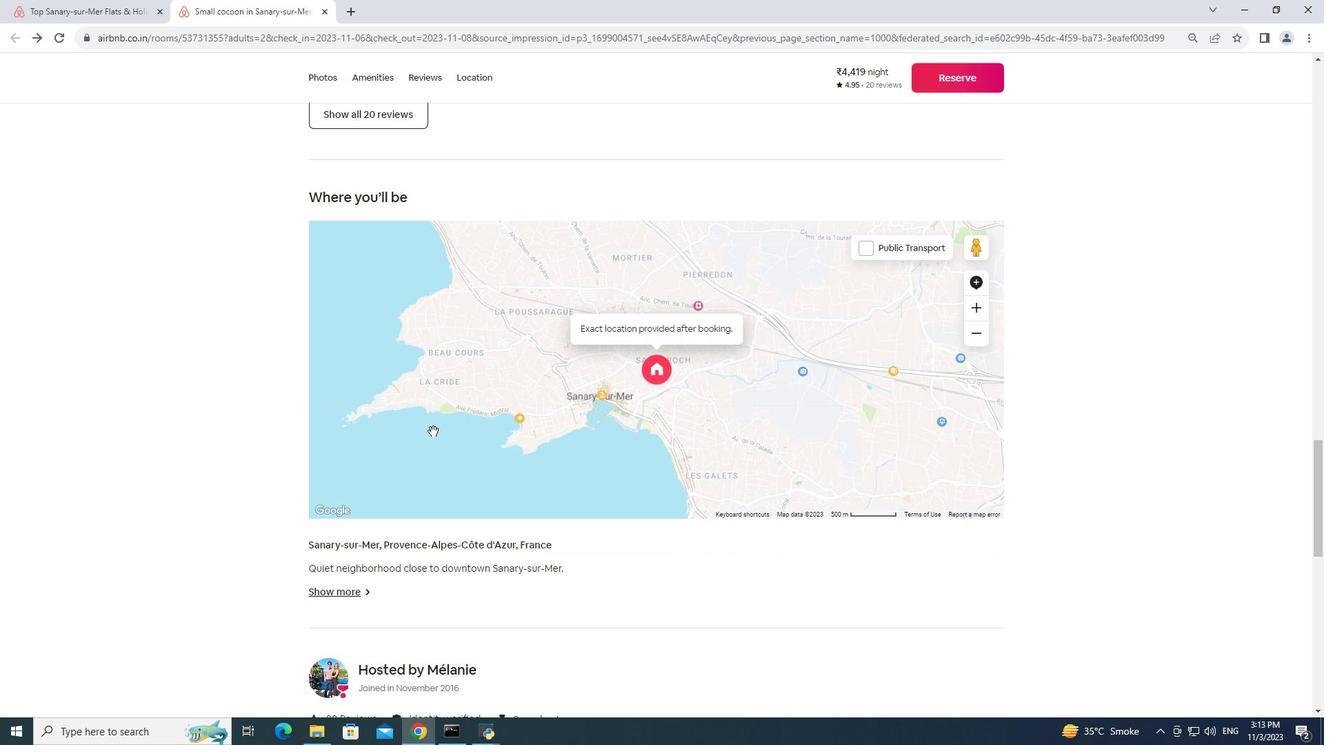 
Action: Mouse scrolled (434, 431) with delta (0, 0)
Screenshot: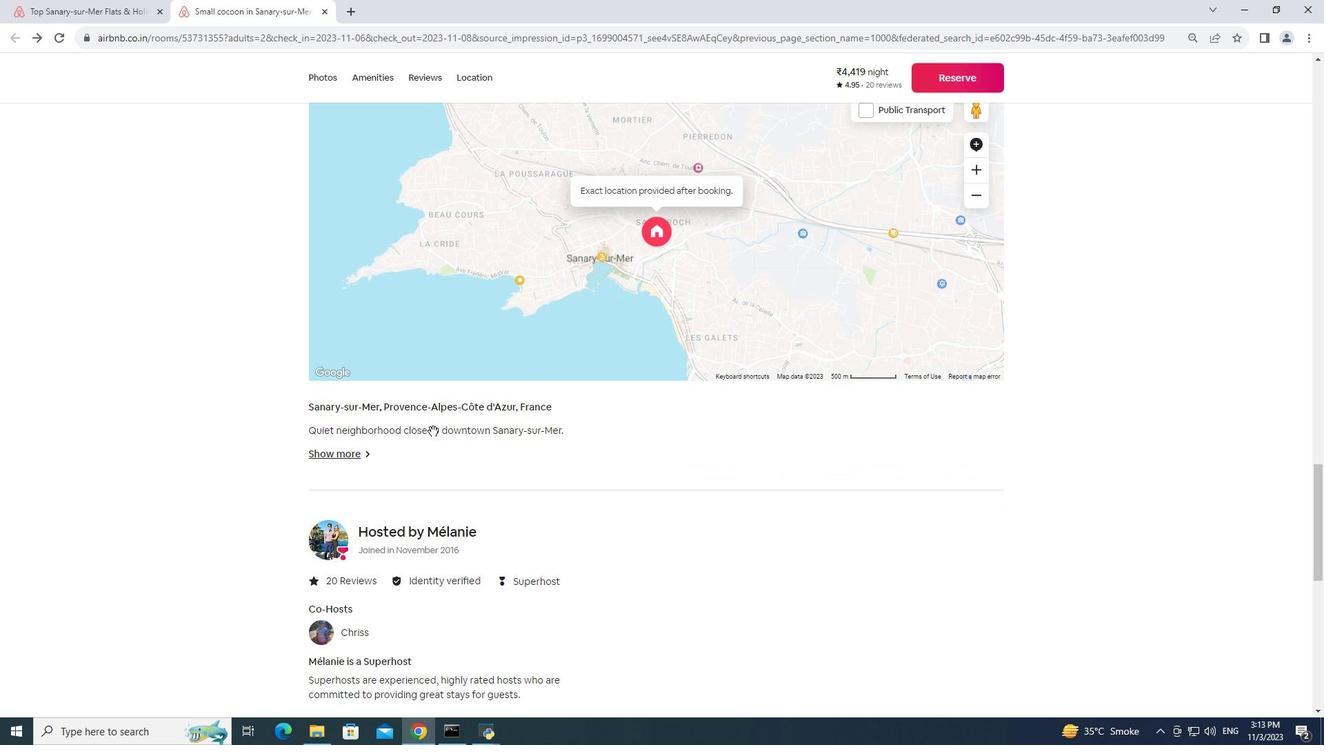 
Action: Mouse scrolled (434, 431) with delta (0, 0)
Screenshot: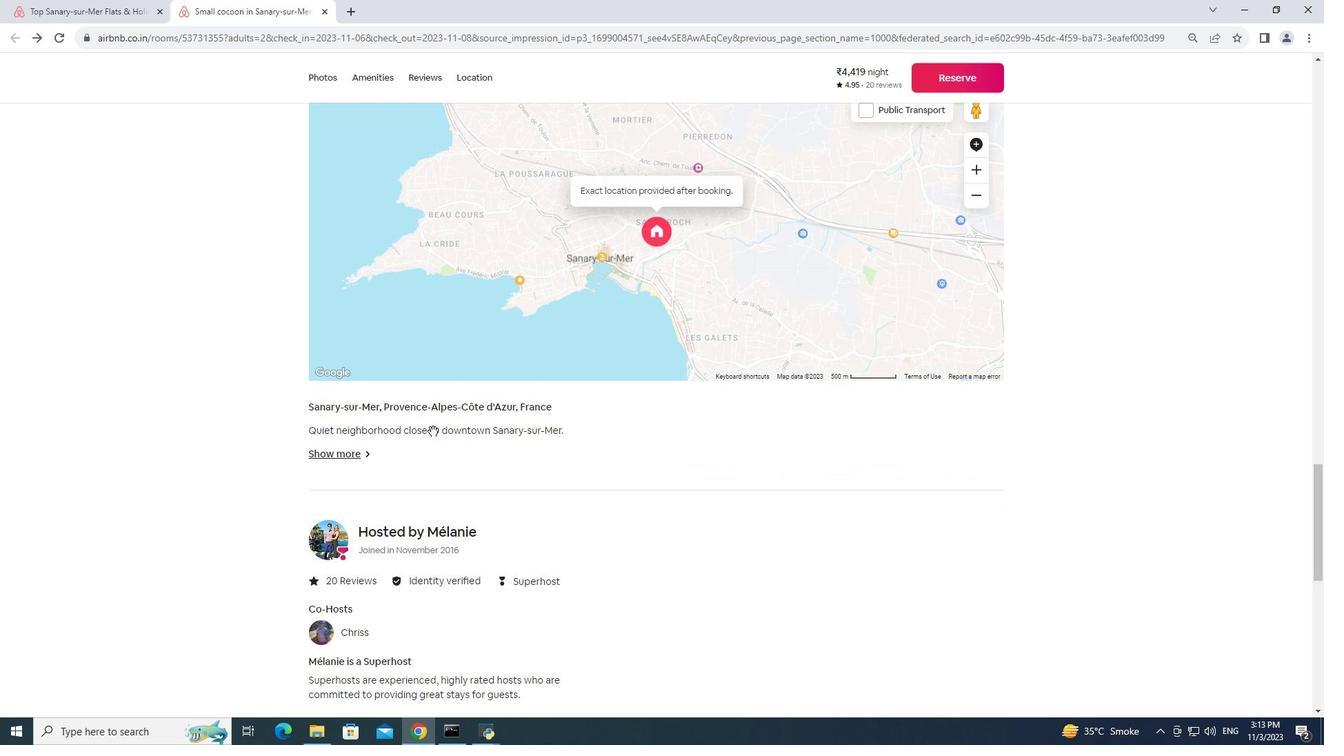 
Action: Mouse scrolled (434, 431) with delta (0, 0)
Screenshot: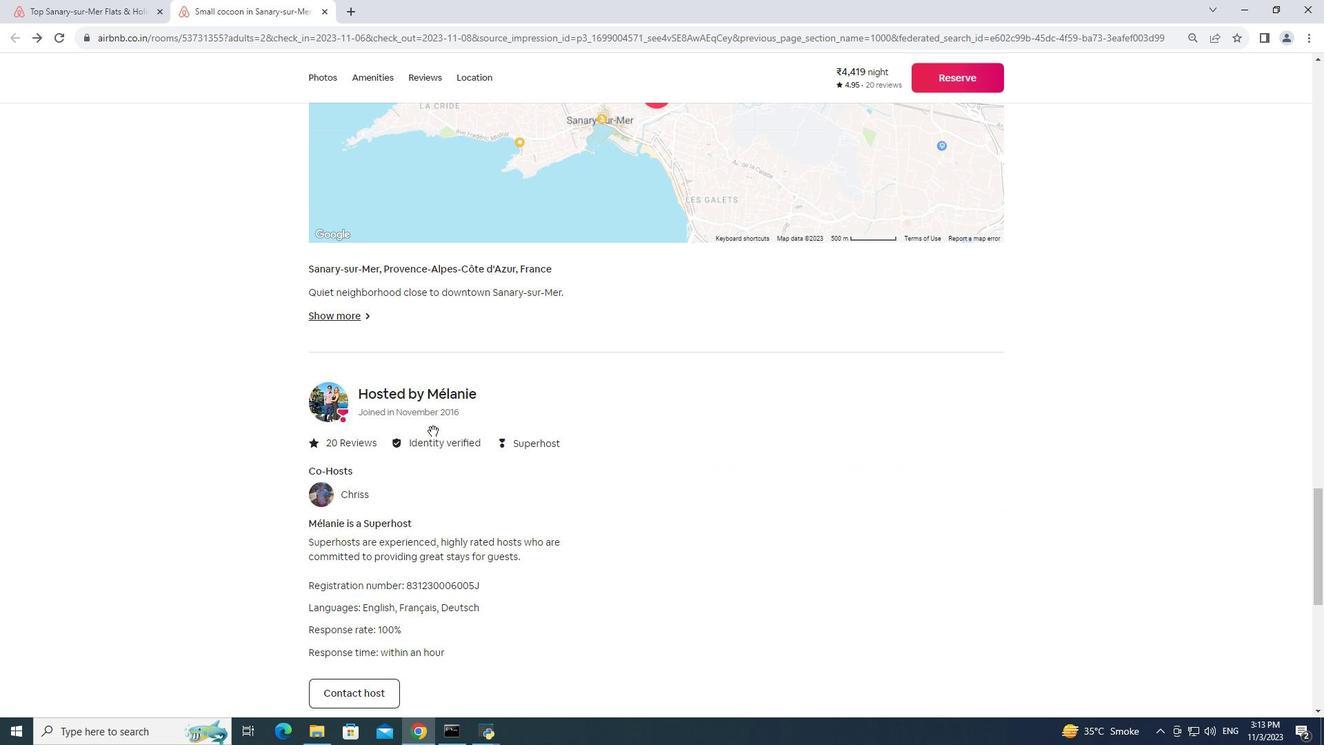 
Action: Mouse scrolled (434, 431) with delta (0, 0)
Screenshot: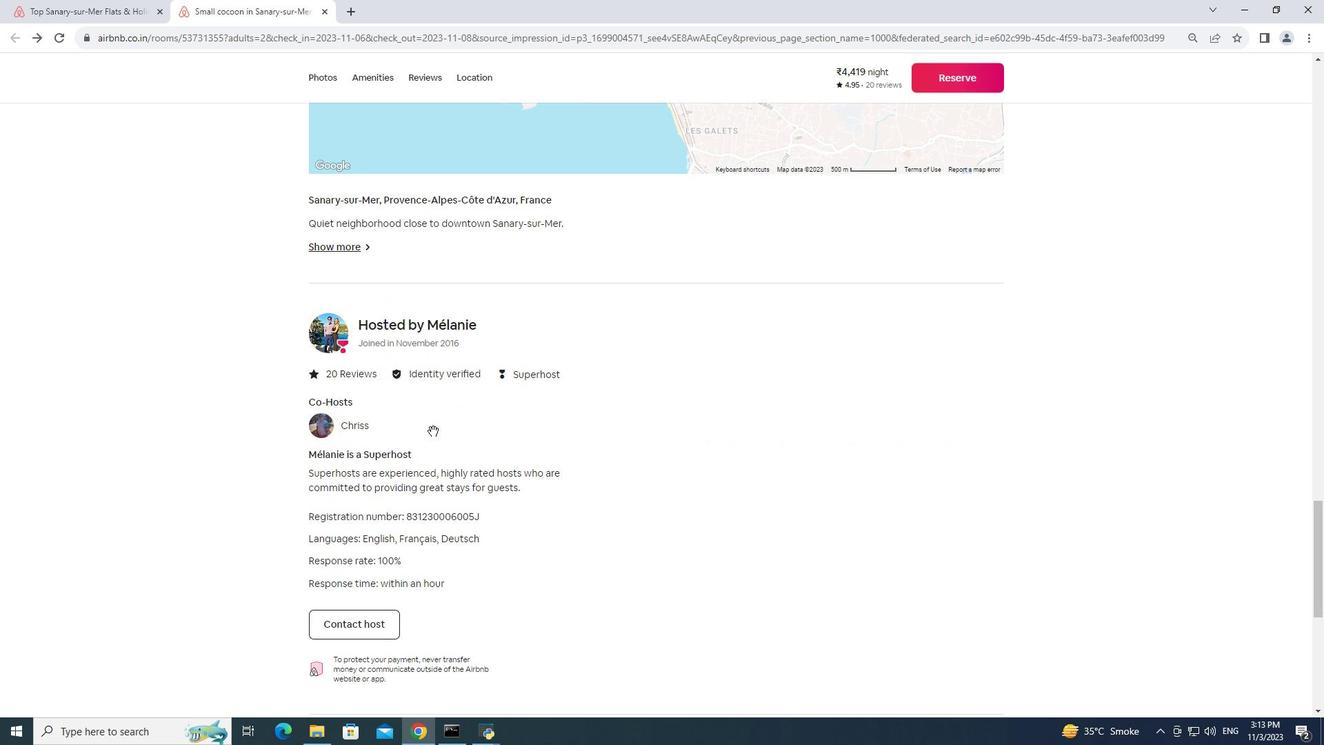 
Action: Mouse scrolled (434, 431) with delta (0, 0)
Screenshot: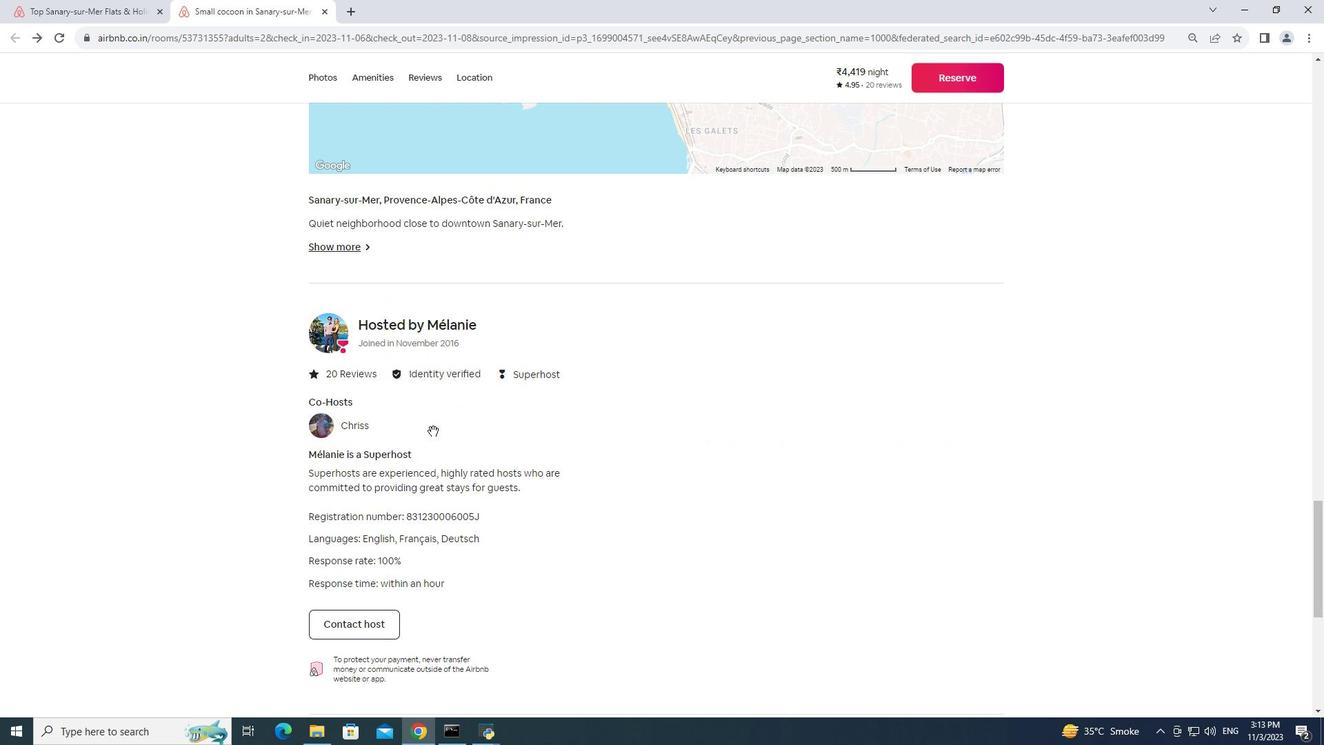 
Action: Mouse scrolled (434, 431) with delta (0, 0)
Screenshot: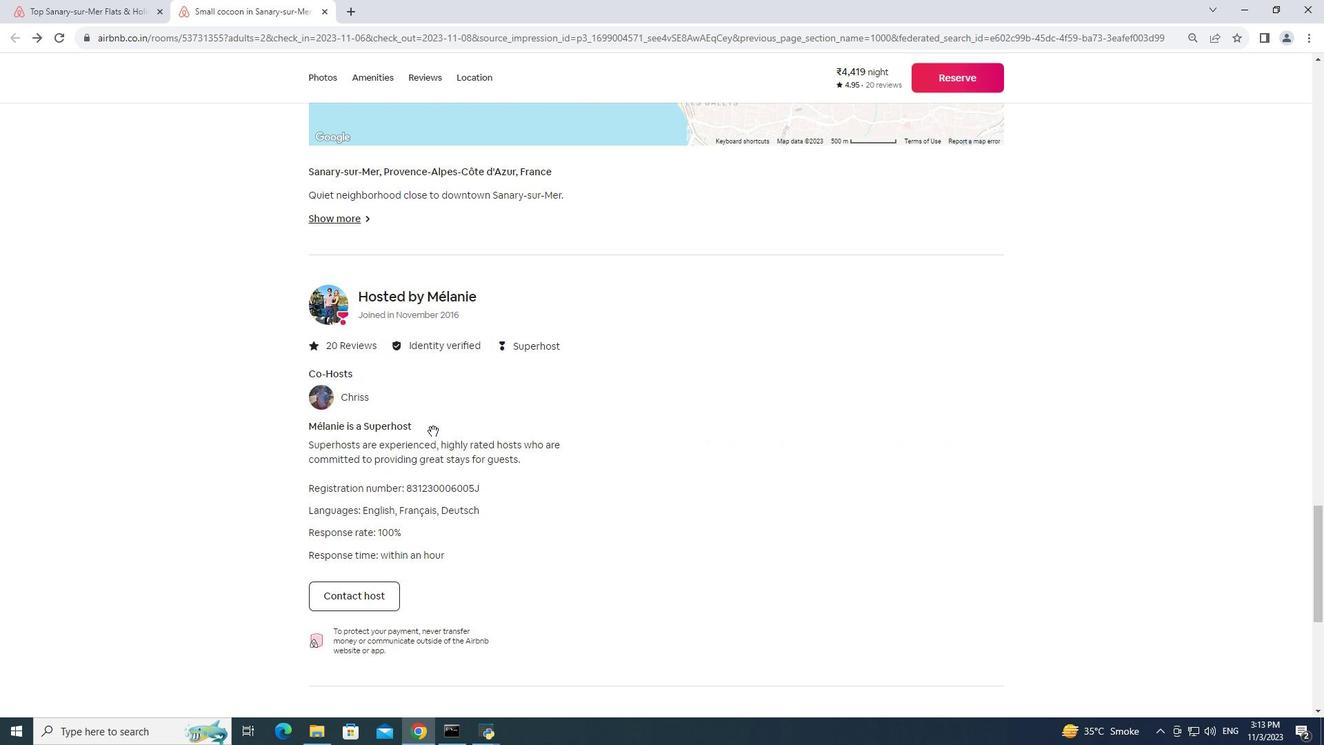 
Action: Mouse scrolled (434, 431) with delta (0, 0)
Screenshot: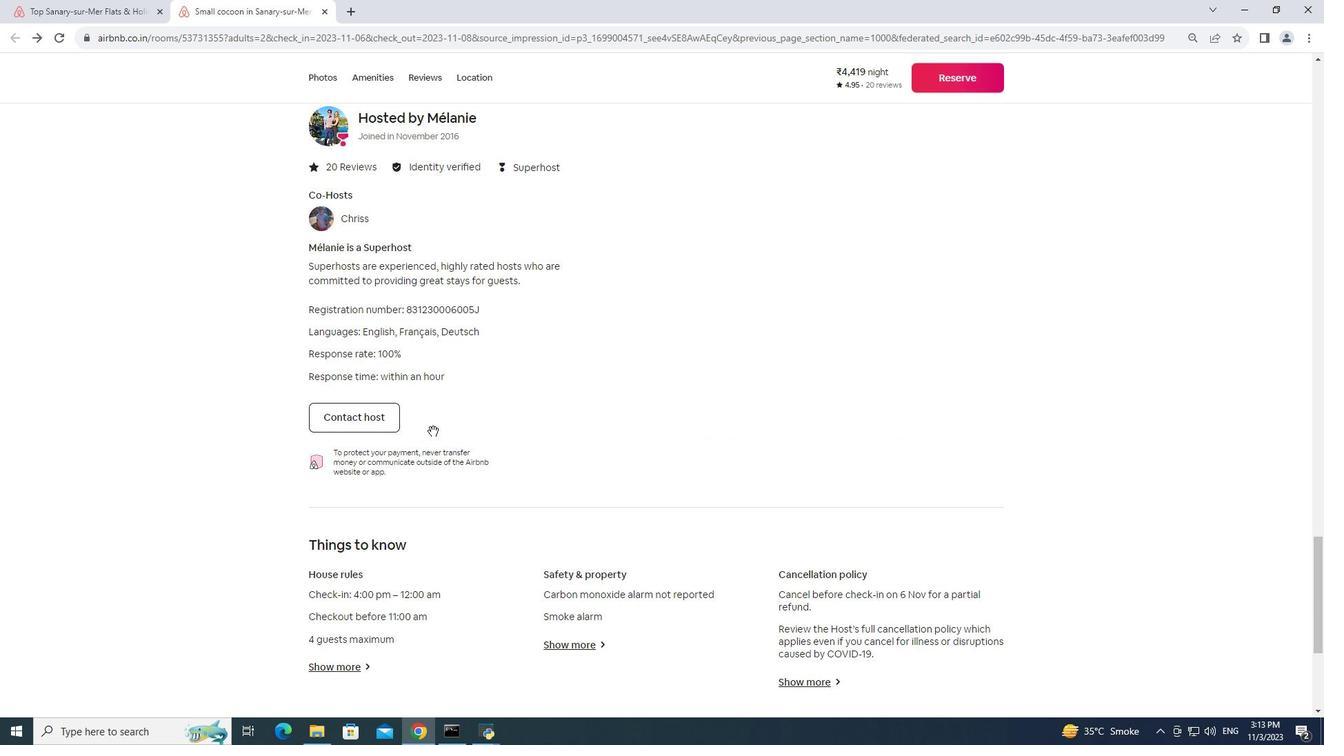 
Action: Mouse scrolled (434, 431) with delta (0, 0)
Screenshot: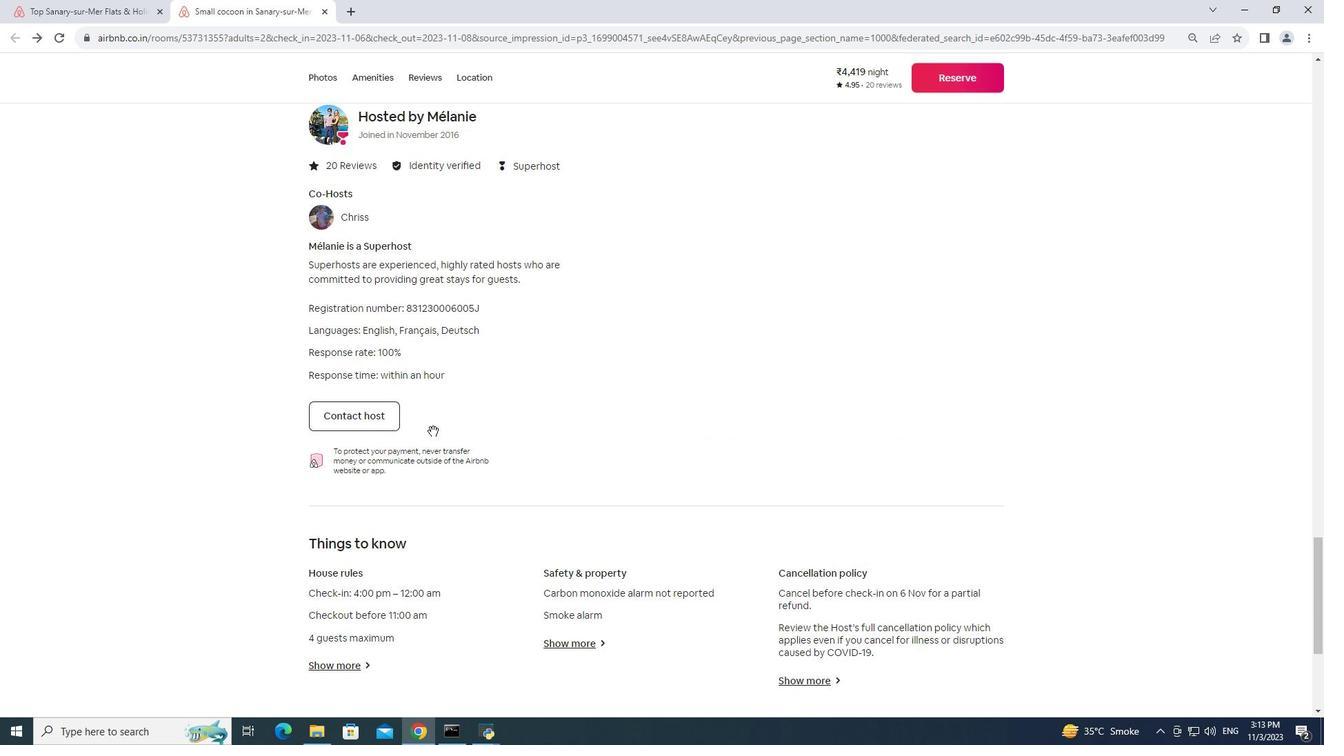 
Action: Mouse moved to (414, 443)
Screenshot: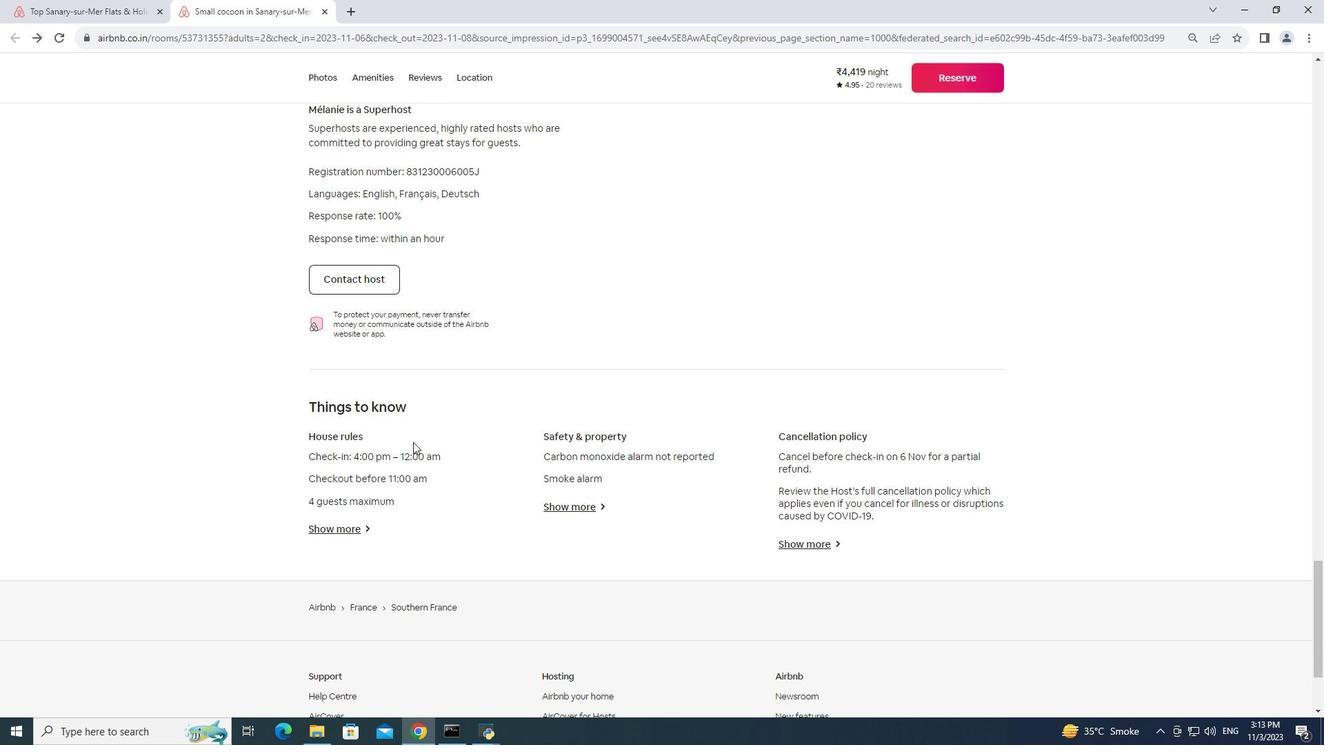 
Action: Mouse scrolled (414, 443) with delta (0, 0)
Screenshot: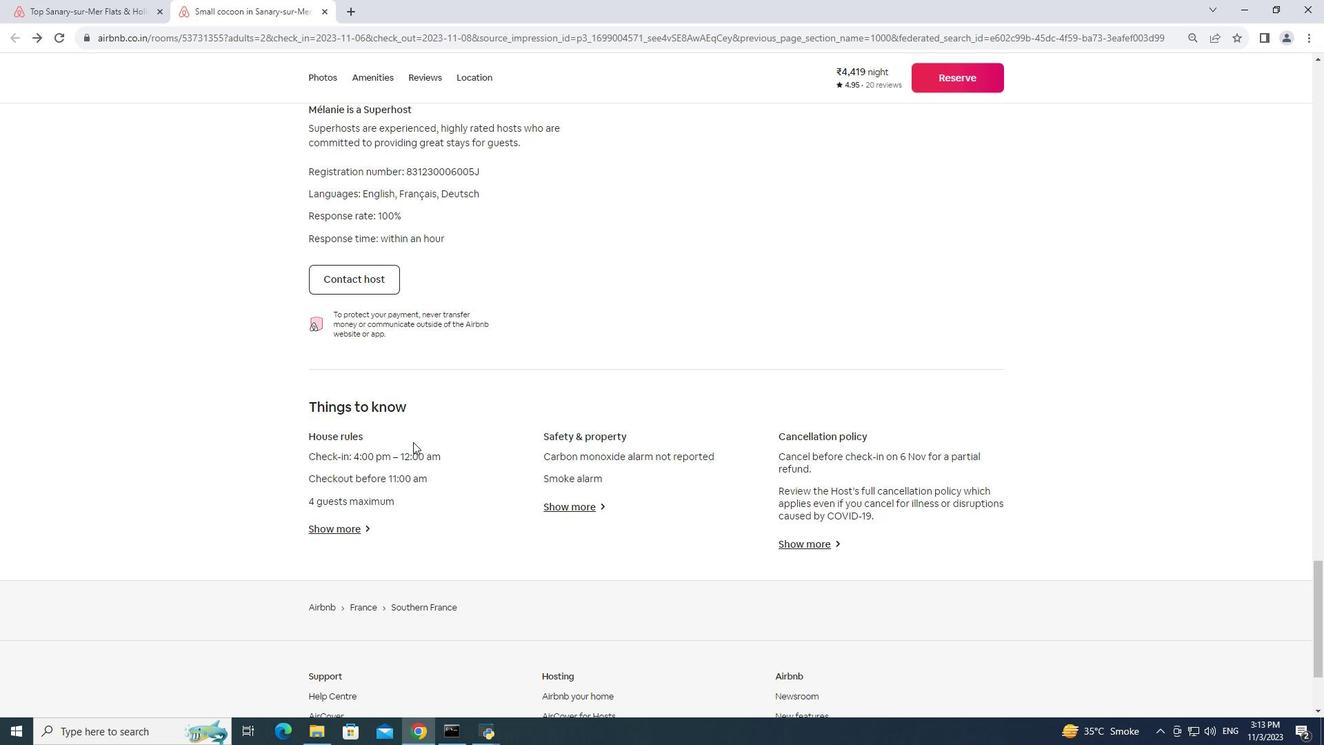 
Action: Mouse scrolled (414, 443) with delta (0, 0)
Screenshot: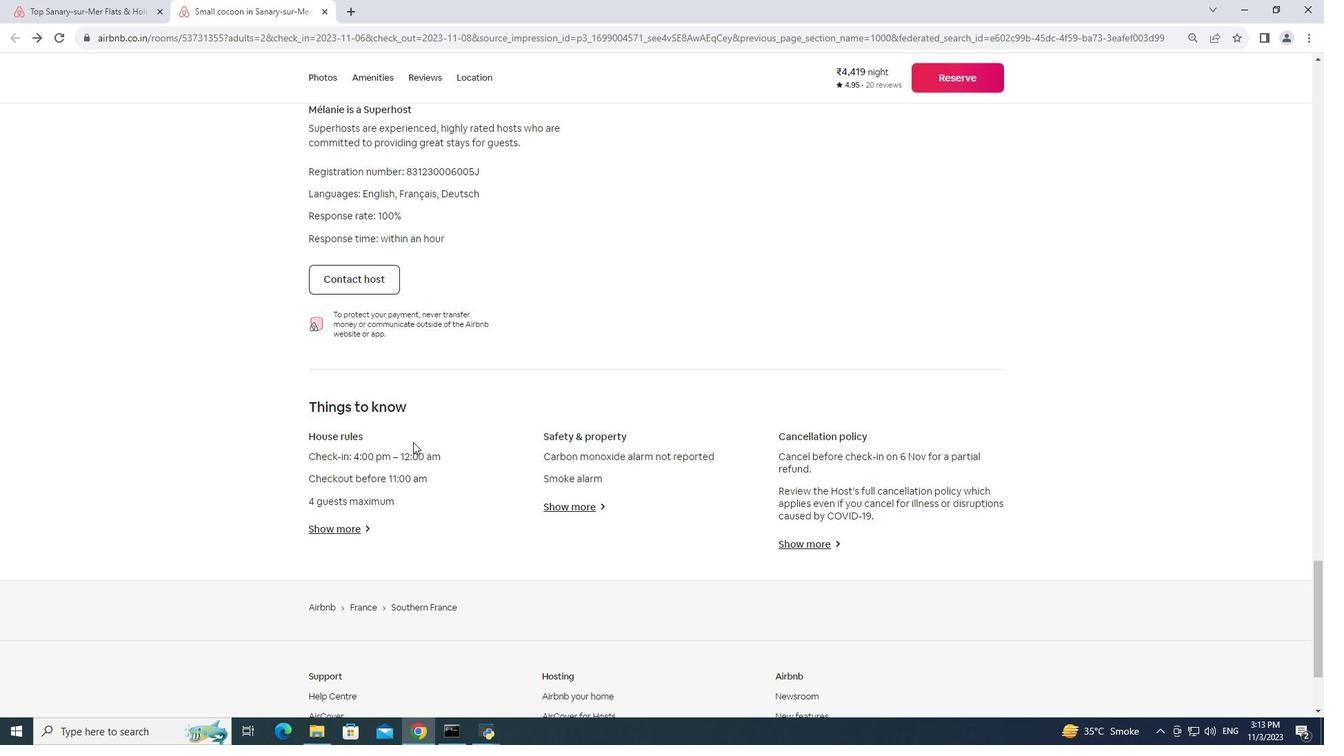 
Action: Mouse scrolled (414, 443) with delta (0, 0)
Screenshot: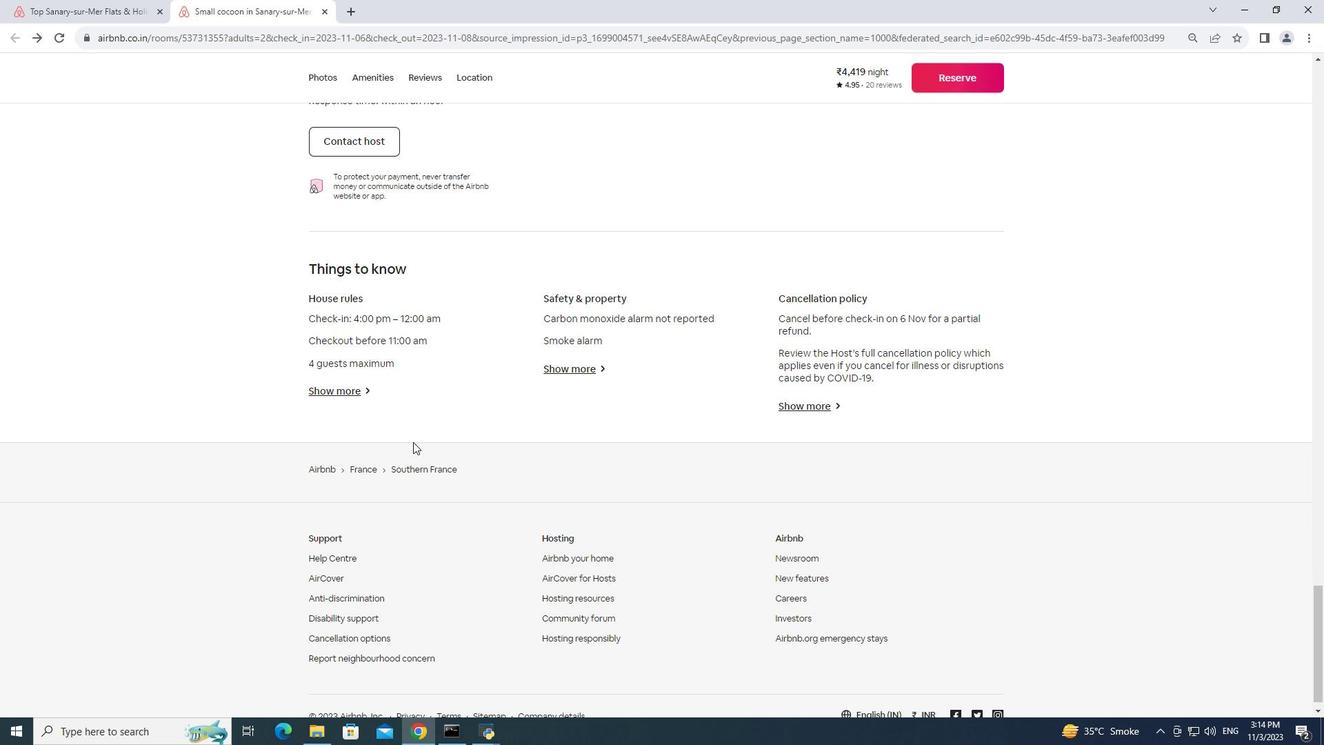 
Action: Mouse moved to (340, 368)
Screenshot: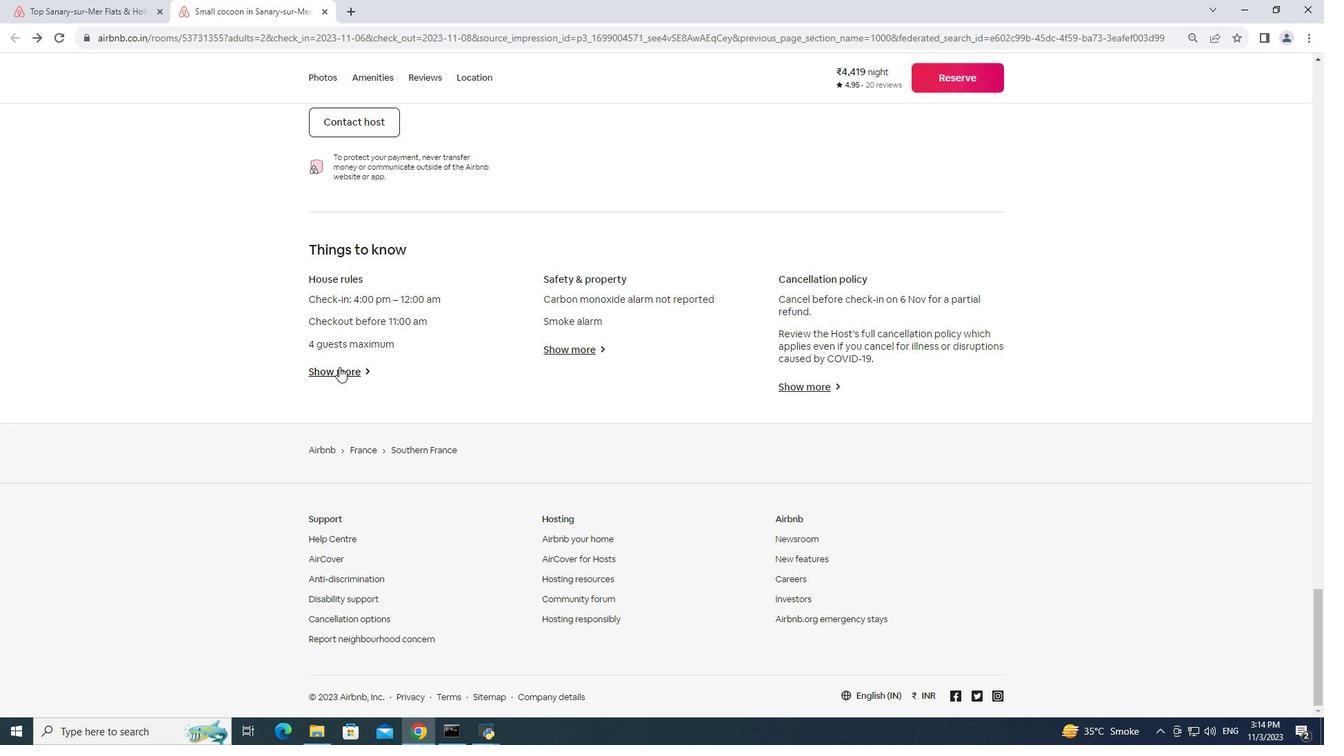 
Action: Mouse pressed left at (340, 368)
Screenshot: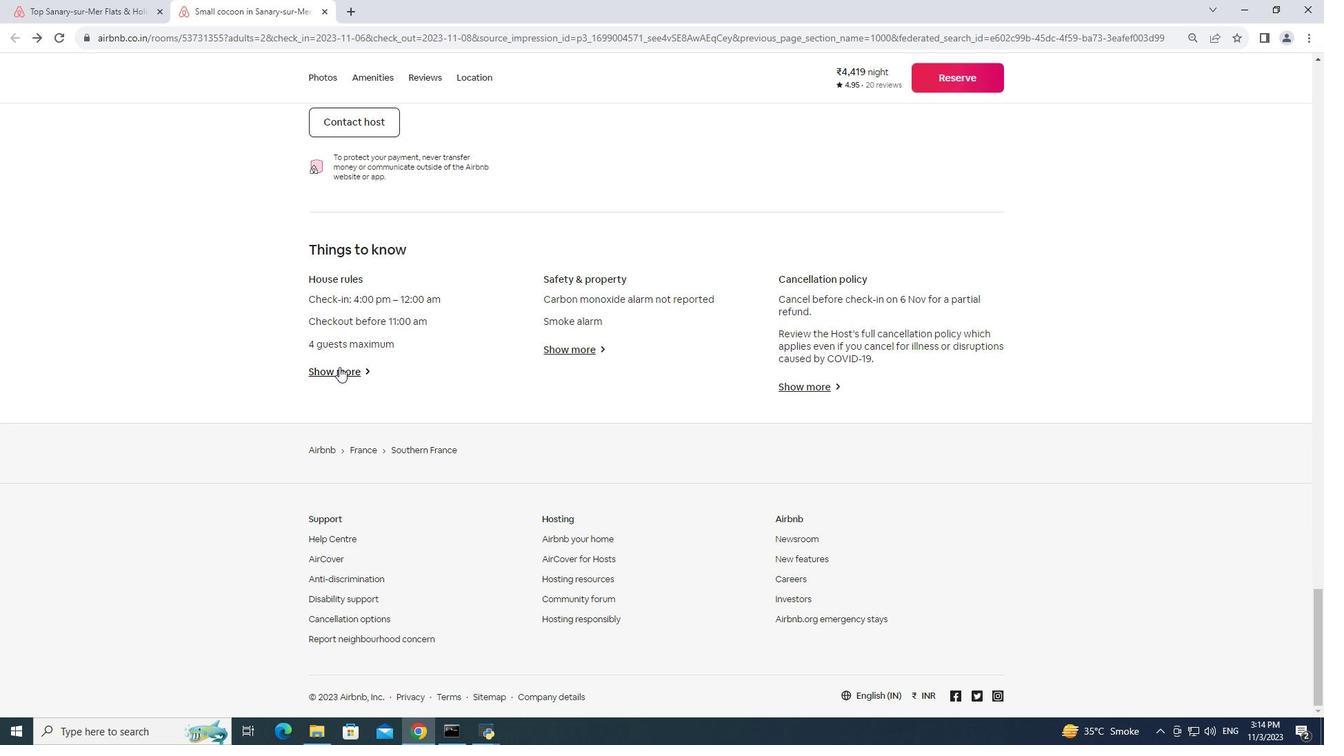 
Action: Mouse moved to (446, 348)
Screenshot: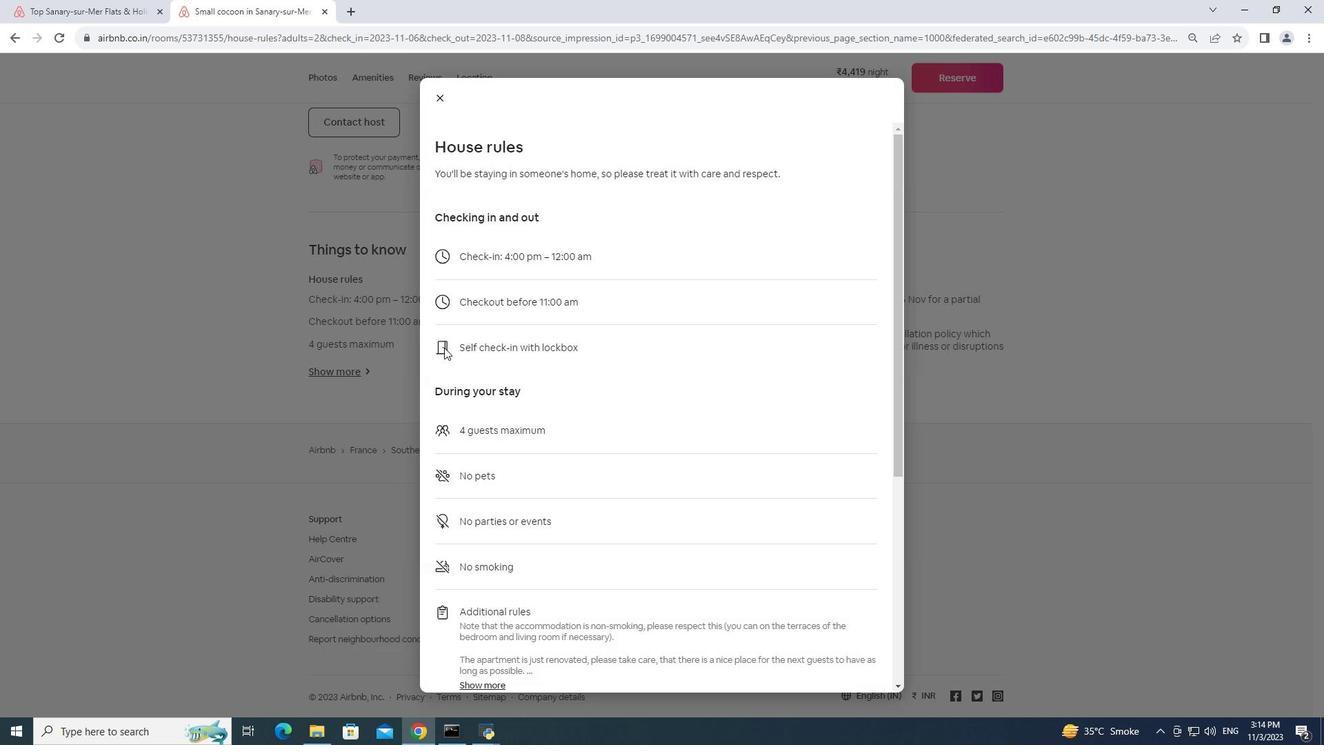 
Action: Mouse scrolled (446, 347) with delta (0, 0)
Screenshot: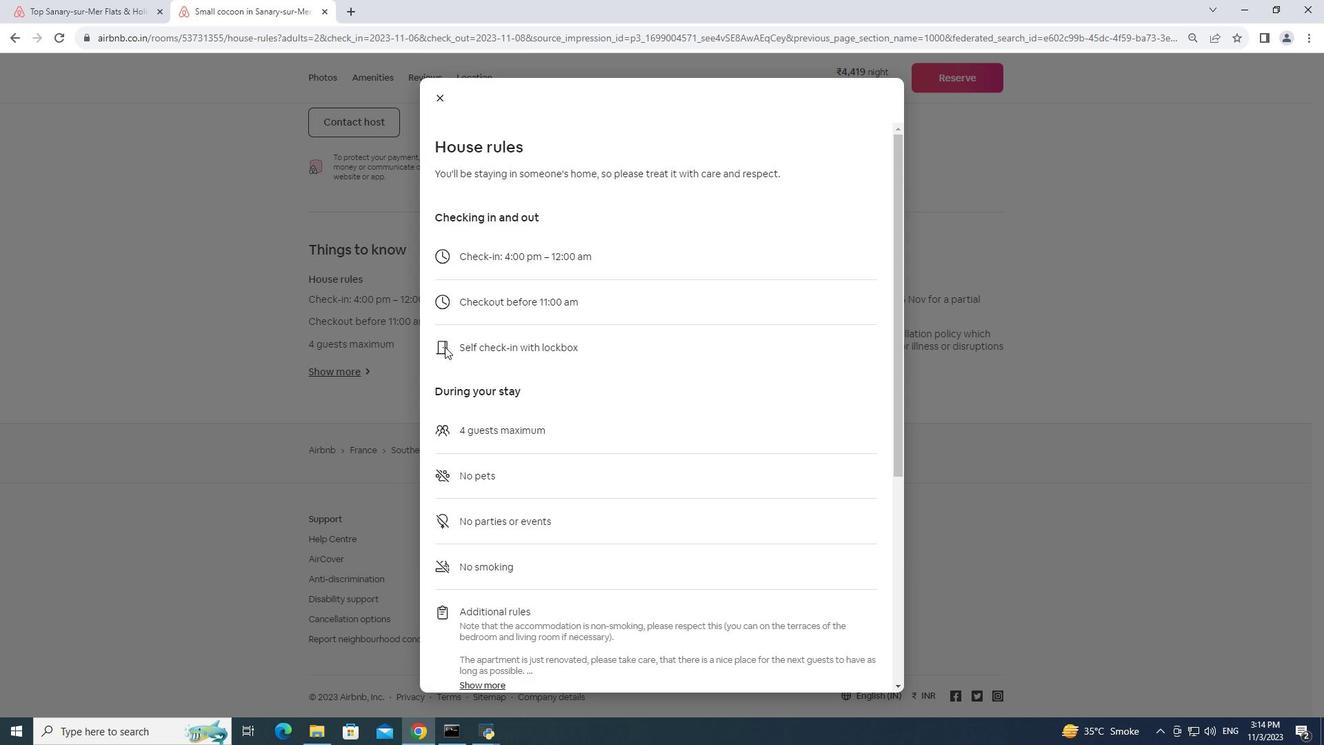 
Action: Mouse scrolled (446, 347) with delta (0, 0)
Screenshot: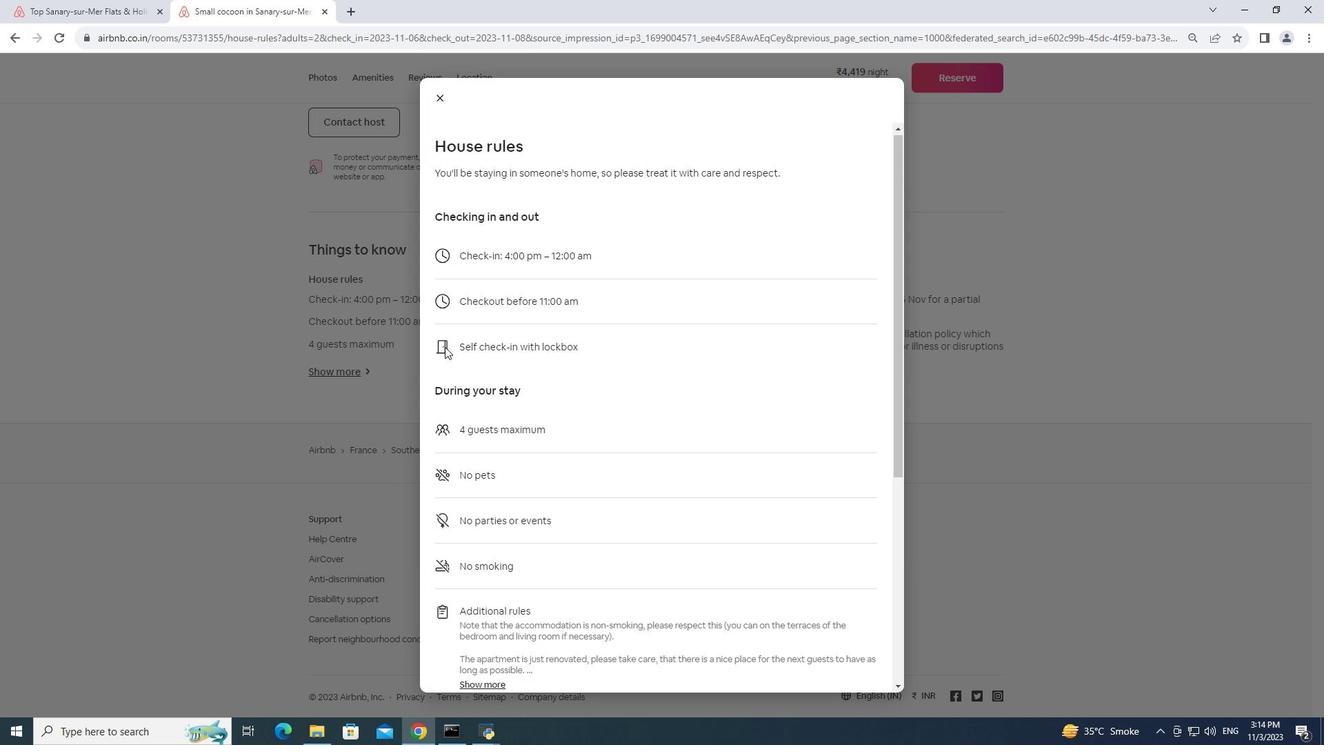 
Action: Mouse scrolled (446, 347) with delta (0, 0)
Screenshot: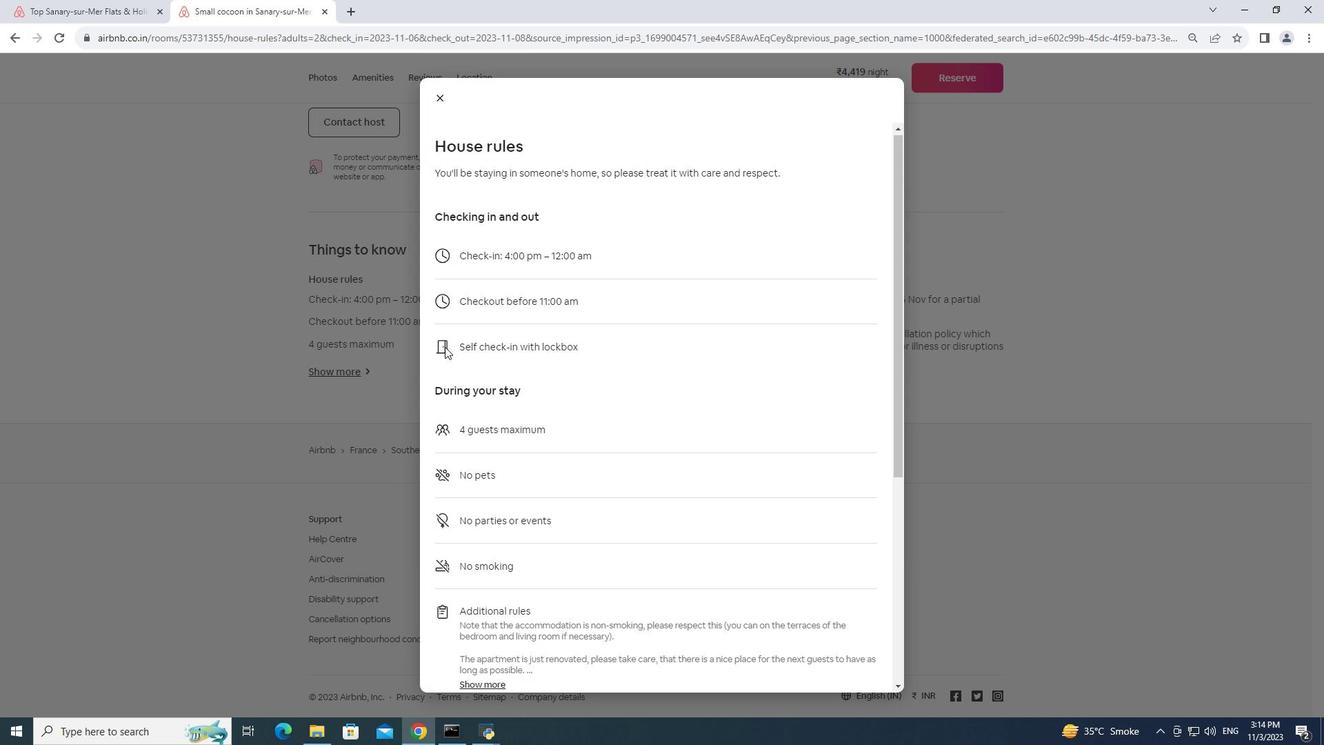 
Action: Mouse moved to (446, 348)
Screenshot: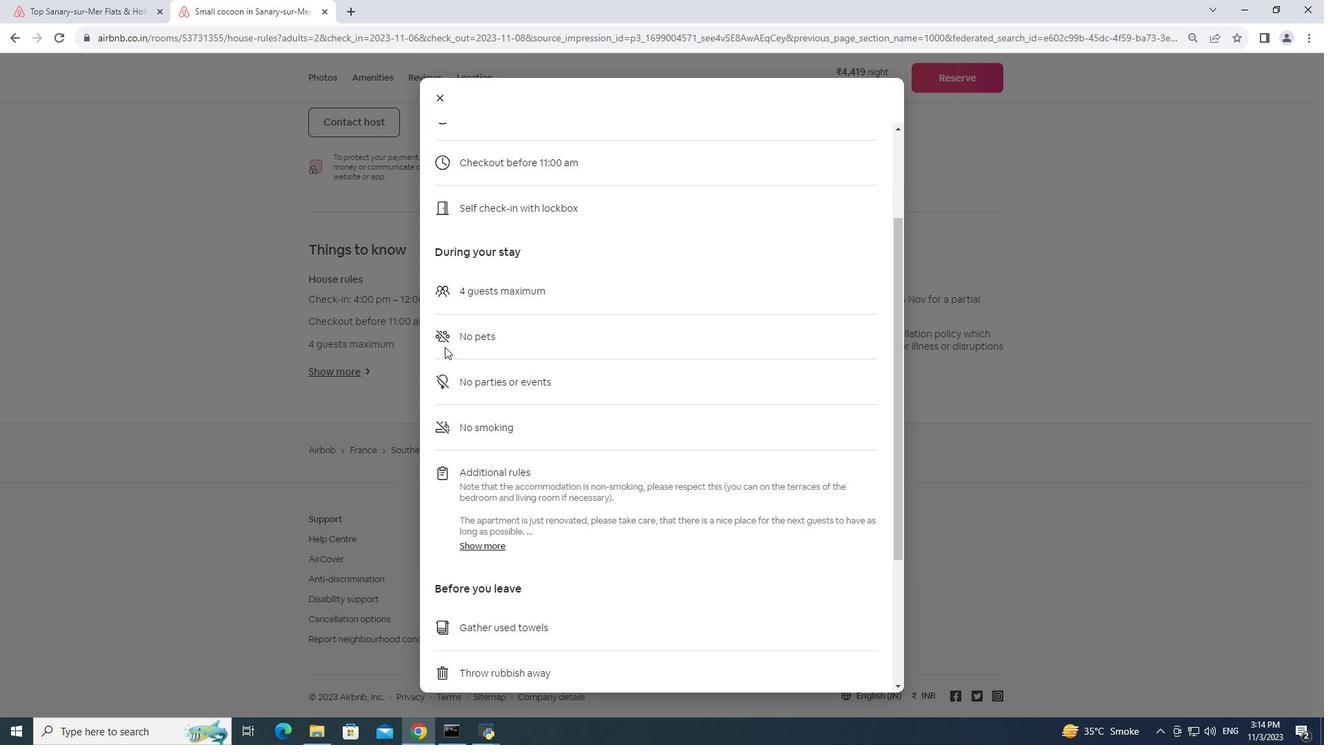 
Action: Mouse scrolled (446, 347) with delta (0, 0)
Screenshot: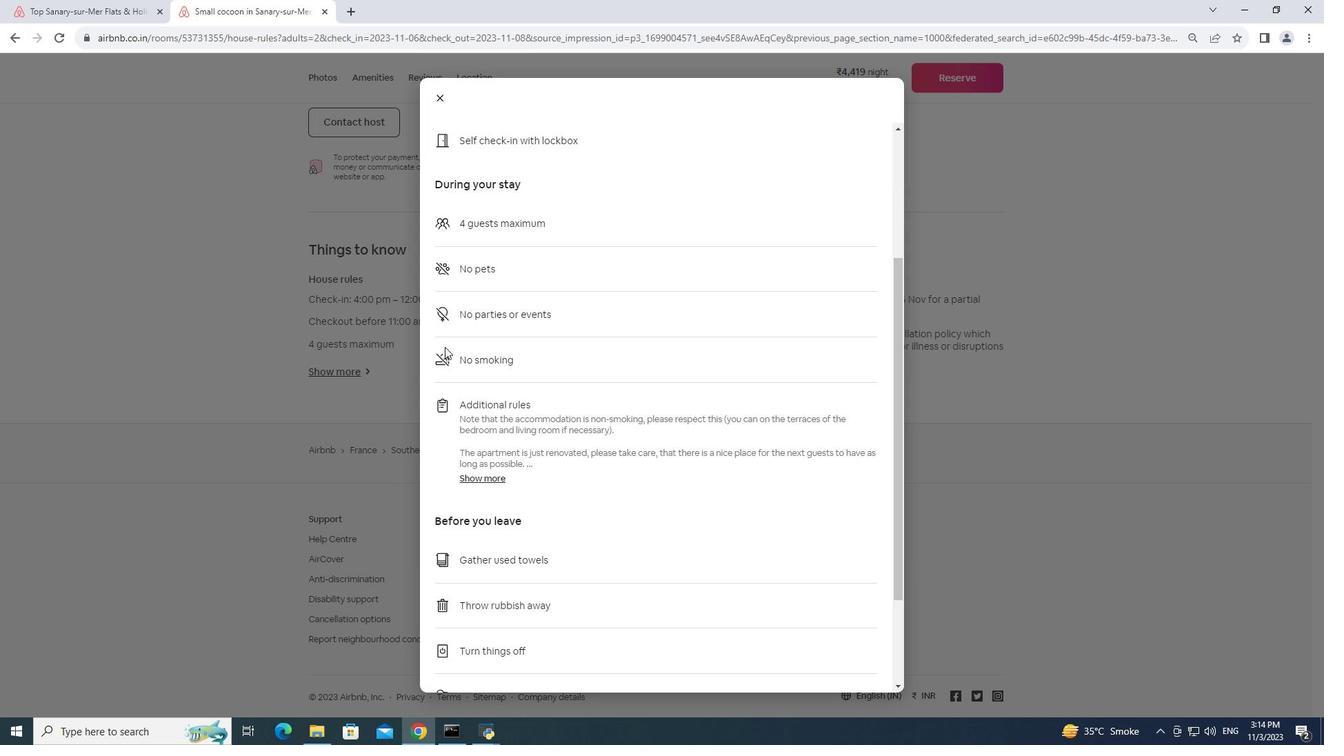 
Action: Mouse scrolled (446, 347) with delta (0, 0)
Screenshot: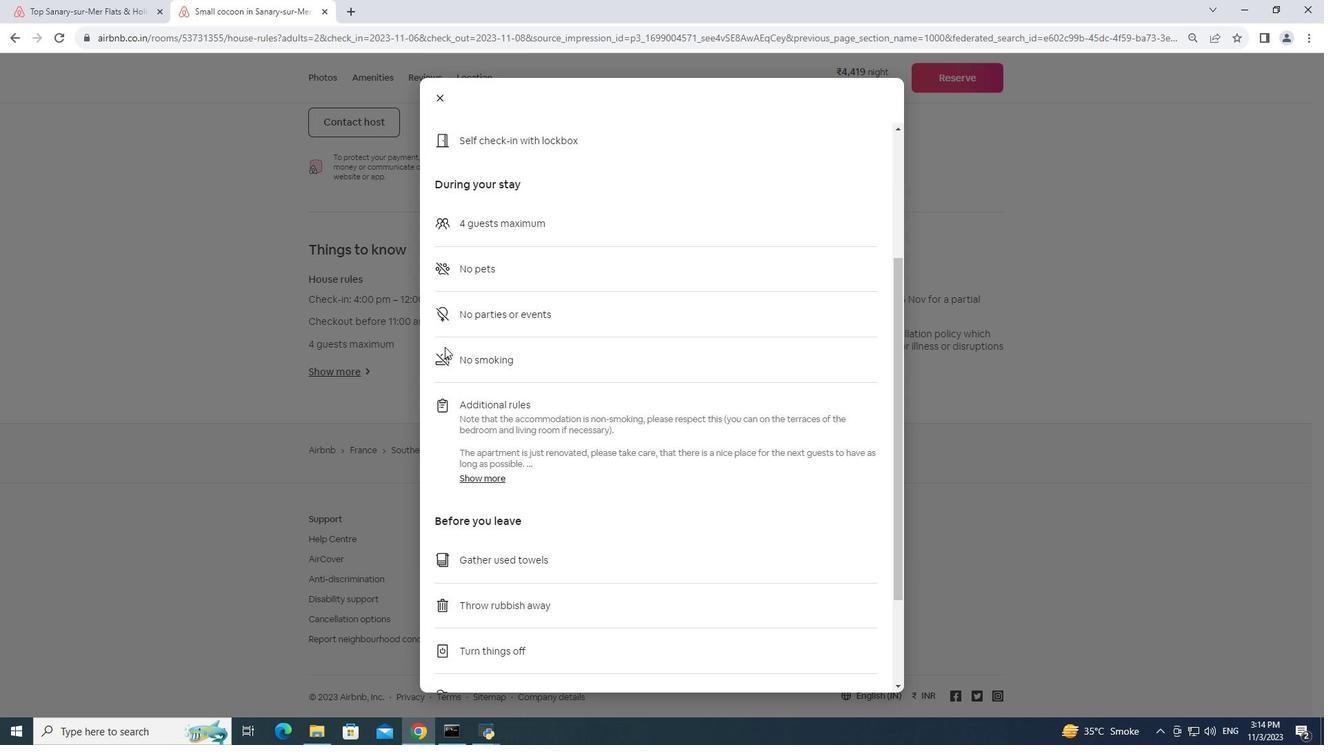 
Action: Mouse scrolled (446, 347) with delta (0, 0)
Screenshot: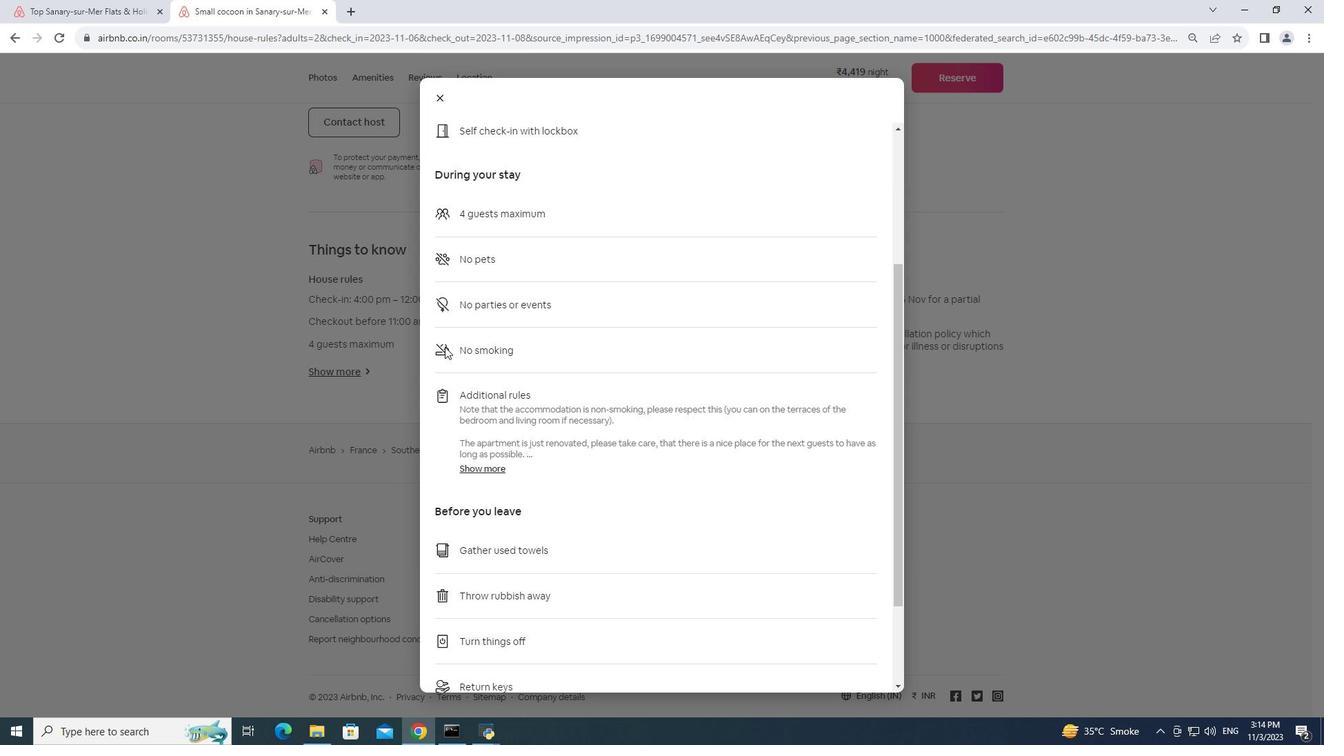 
Action: Mouse scrolled (446, 347) with delta (0, 0)
Screenshot: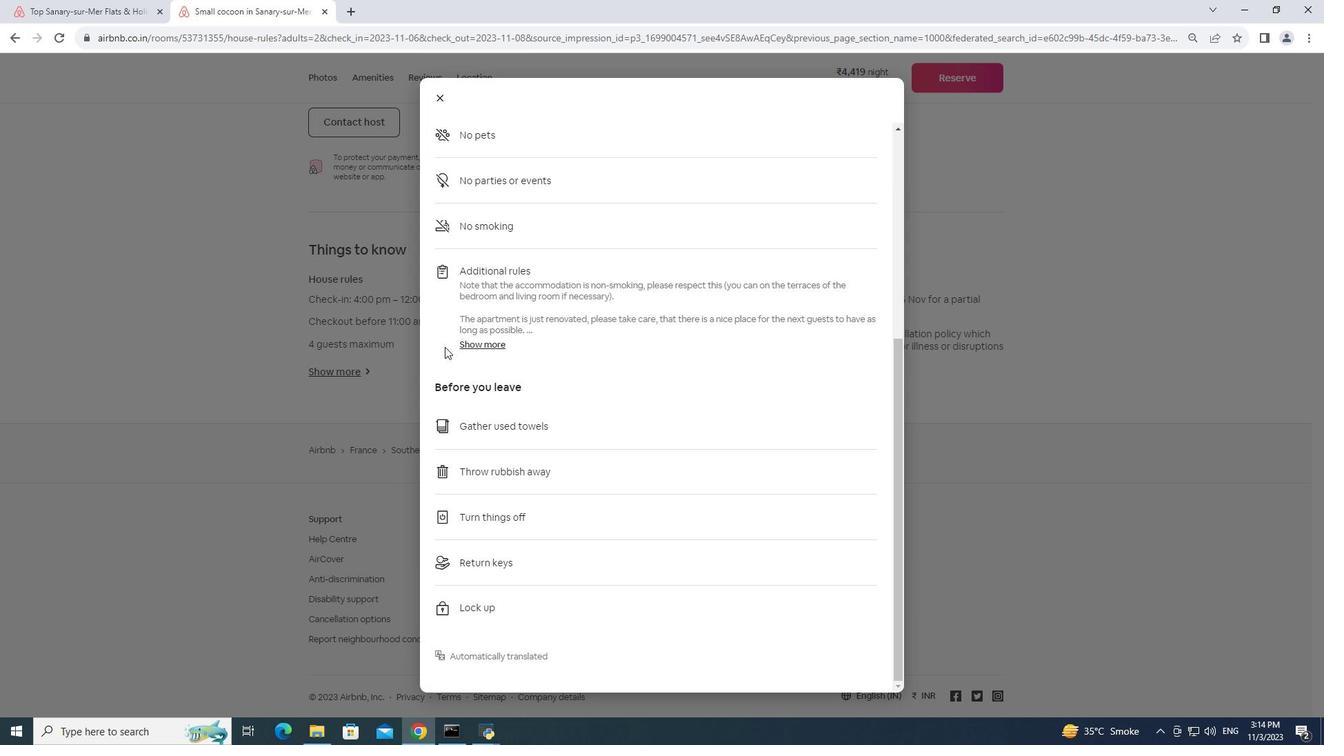 
Action: Mouse scrolled (446, 347) with delta (0, 0)
Screenshot: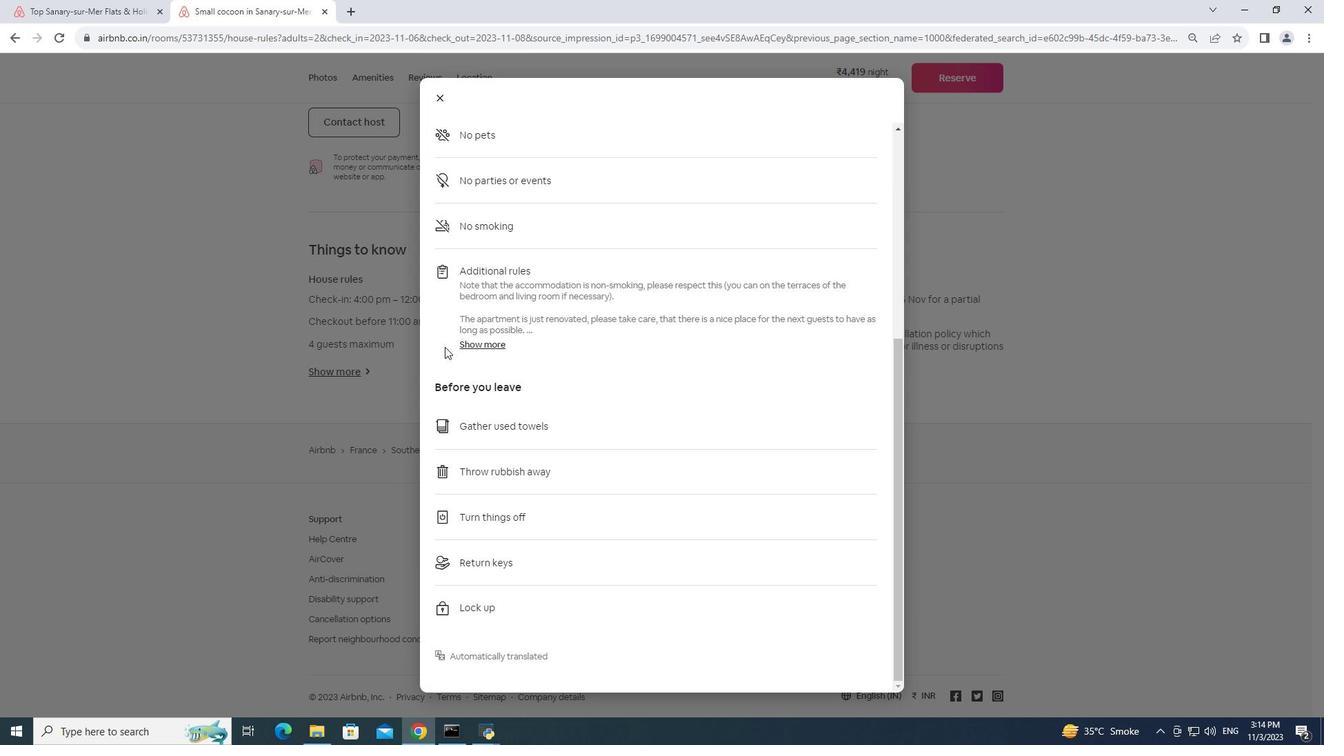 
Action: Mouse scrolled (446, 347) with delta (0, 0)
Screenshot: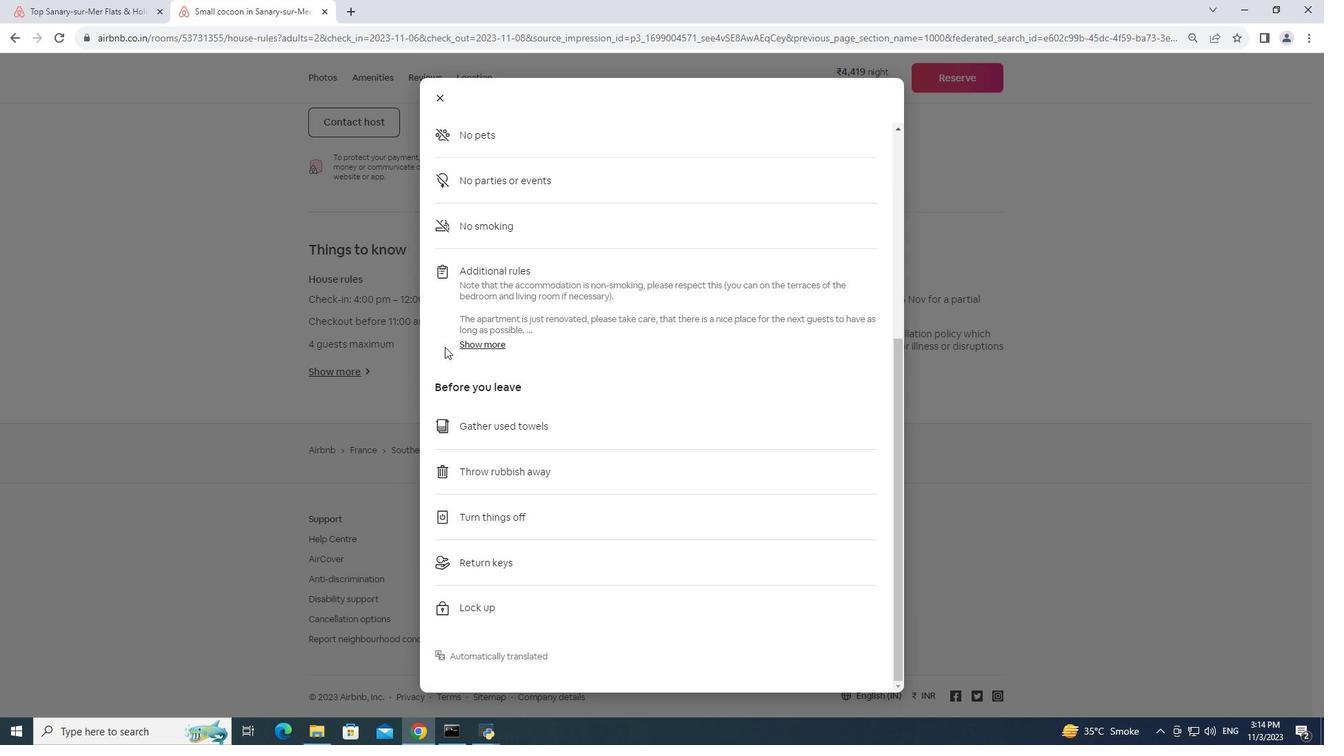 
Action: Mouse scrolled (446, 347) with delta (0, 0)
Screenshot: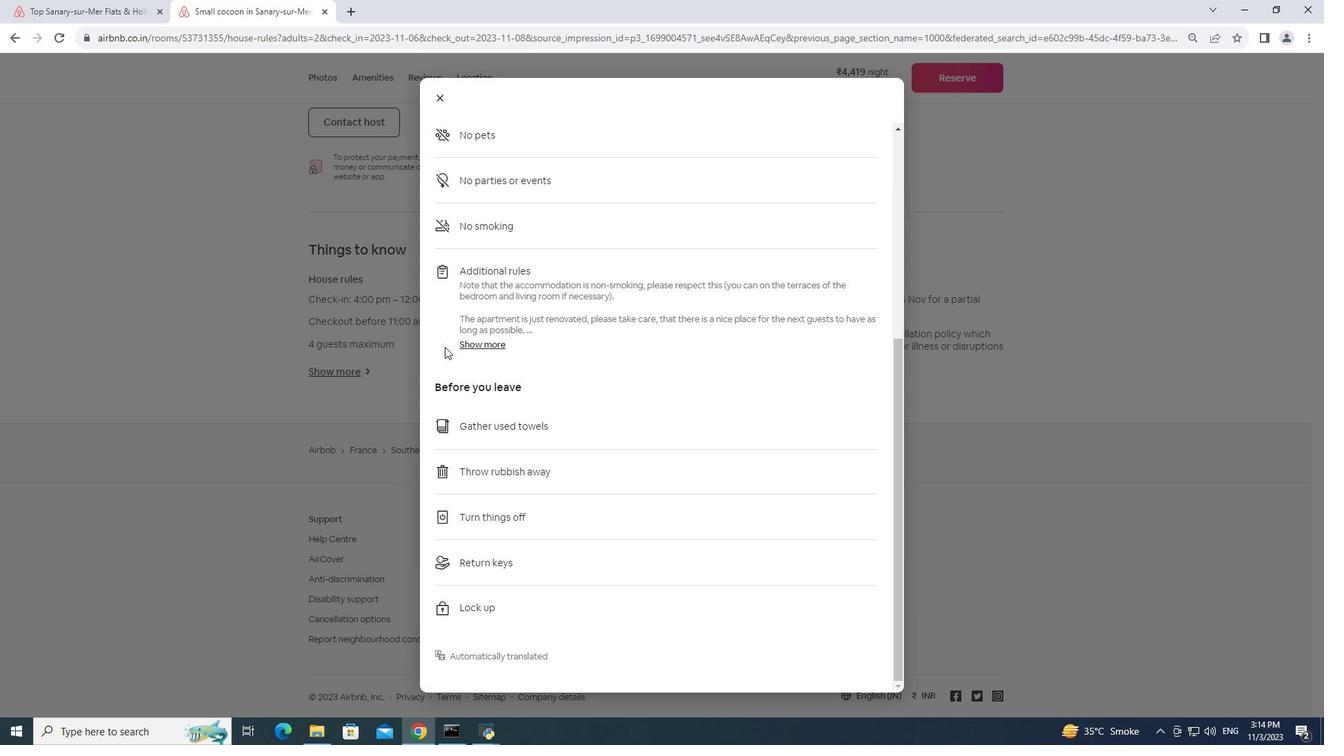 
Action: Mouse scrolled (446, 347) with delta (0, 0)
Screenshot: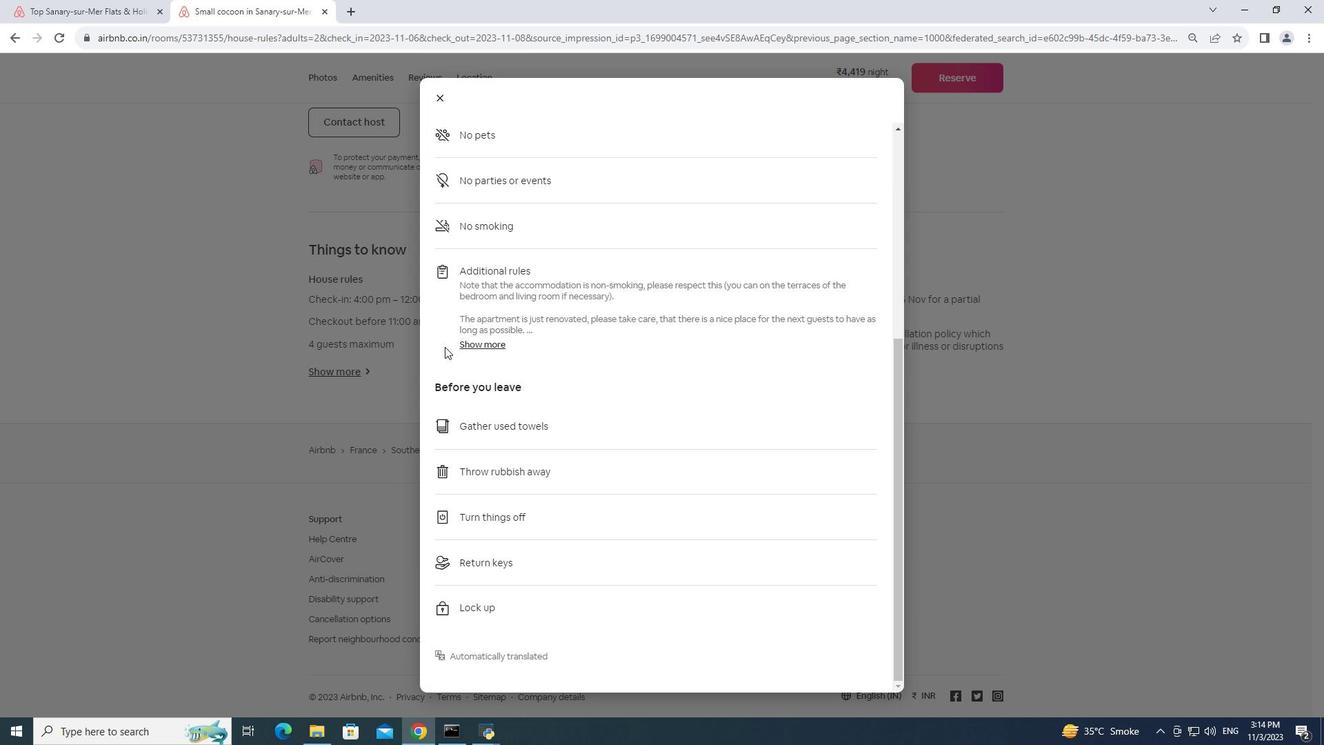 
Action: Mouse scrolled (446, 347) with delta (0, 0)
Screenshot: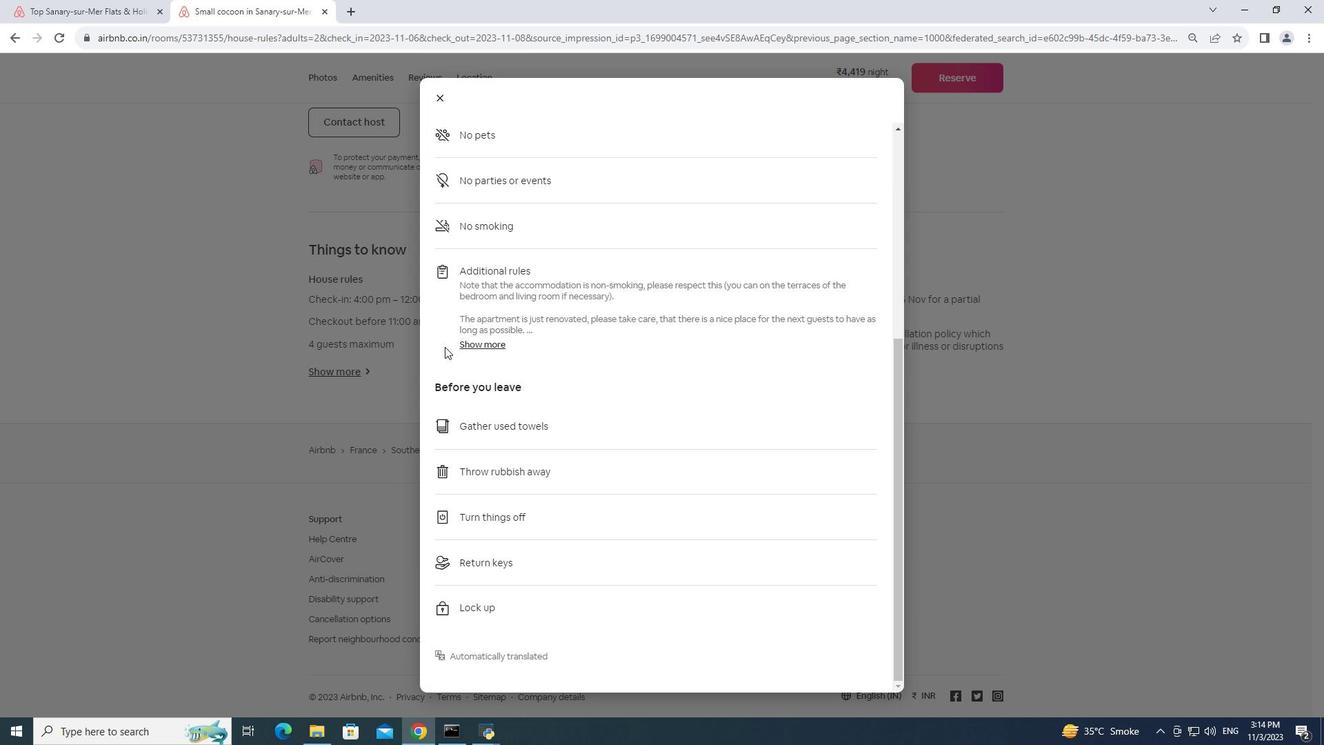
Action: Mouse scrolled (446, 347) with delta (0, 0)
Screenshot: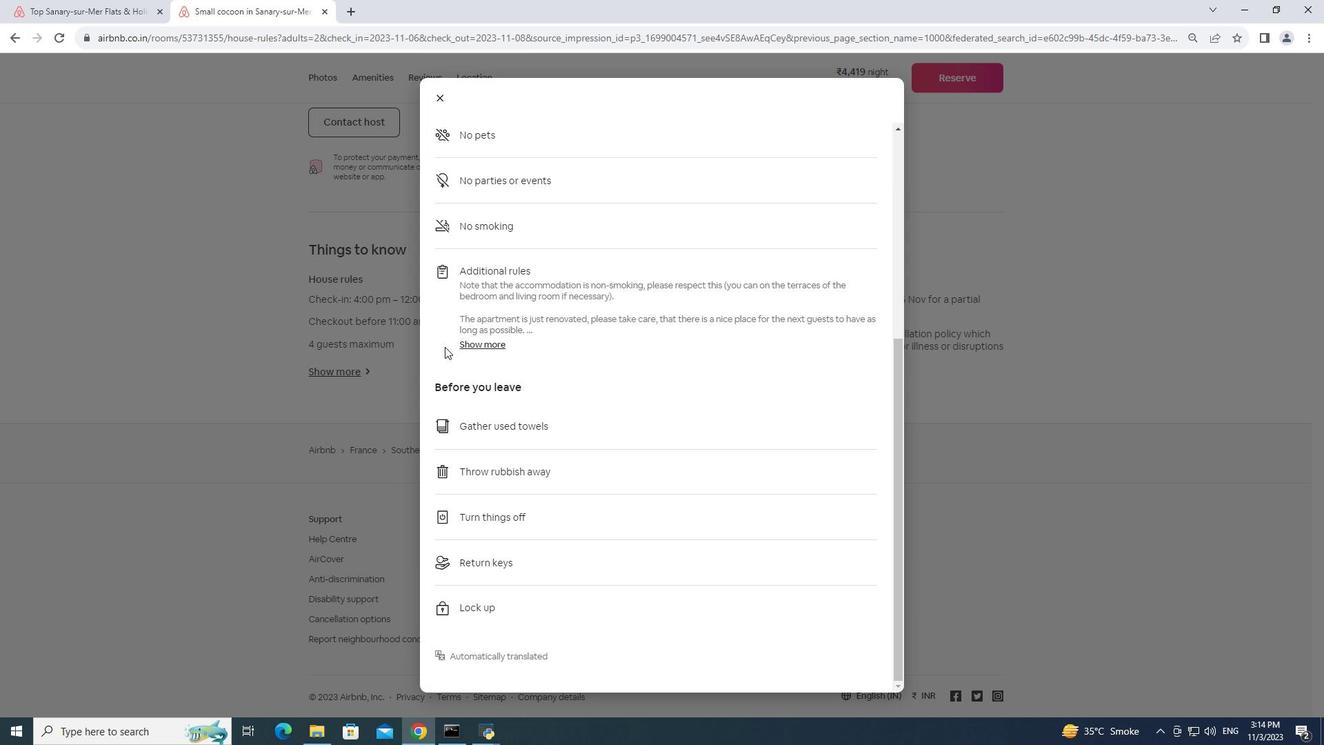 
Action: Mouse scrolled (446, 347) with delta (0, 0)
Screenshot: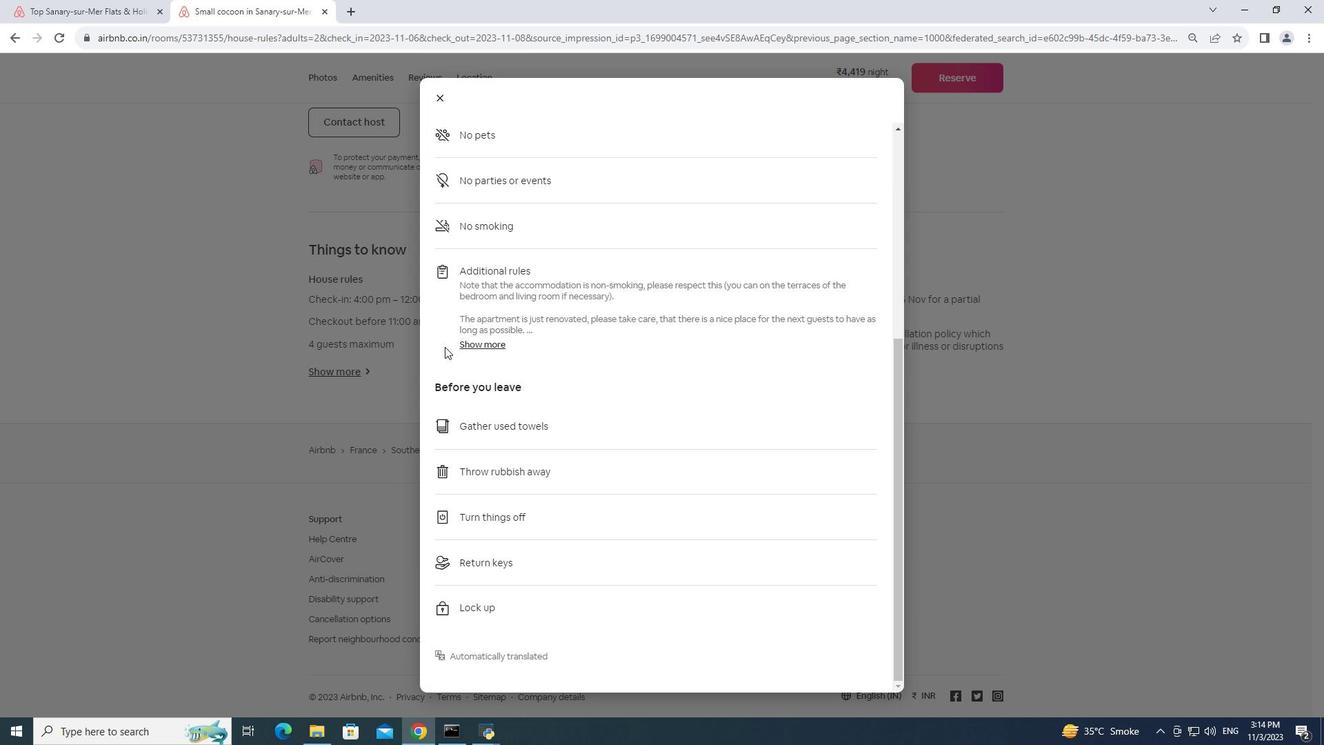 
Action: Mouse moved to (438, 96)
Screenshot: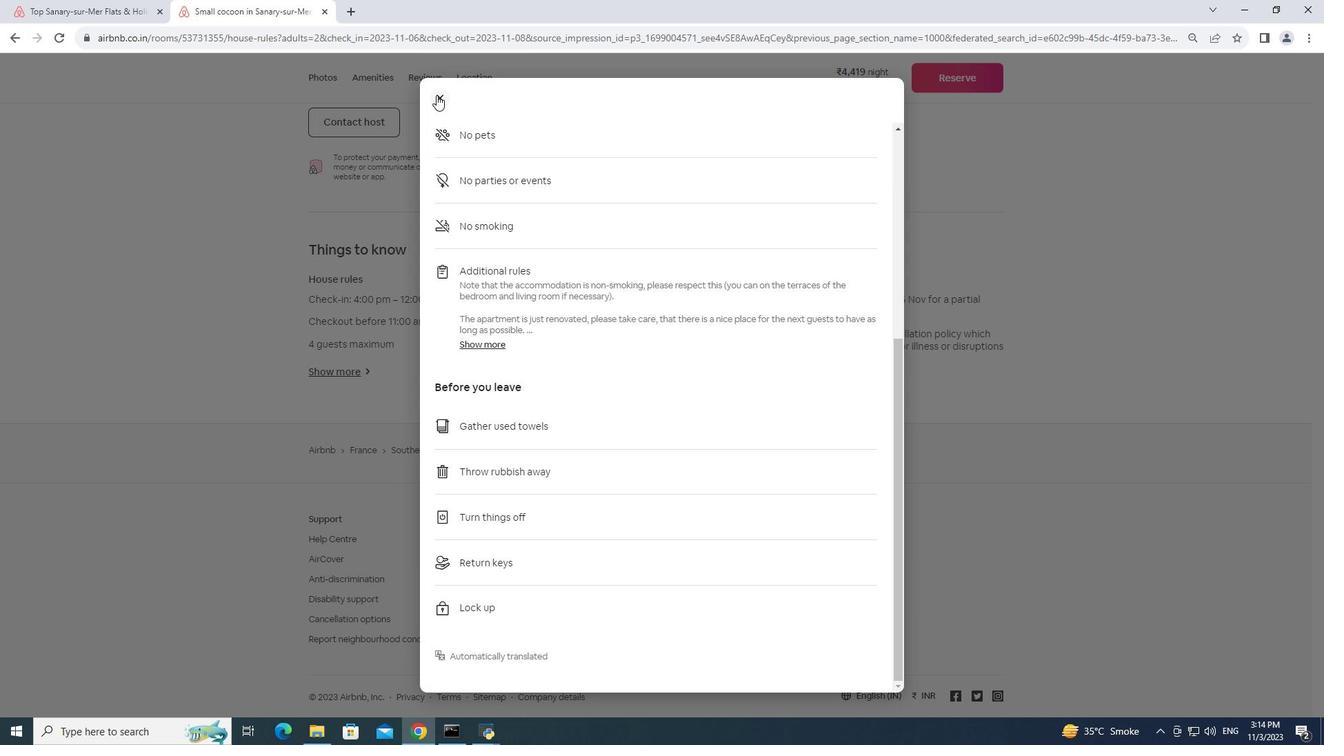 
Action: Mouse pressed left at (438, 96)
Screenshot: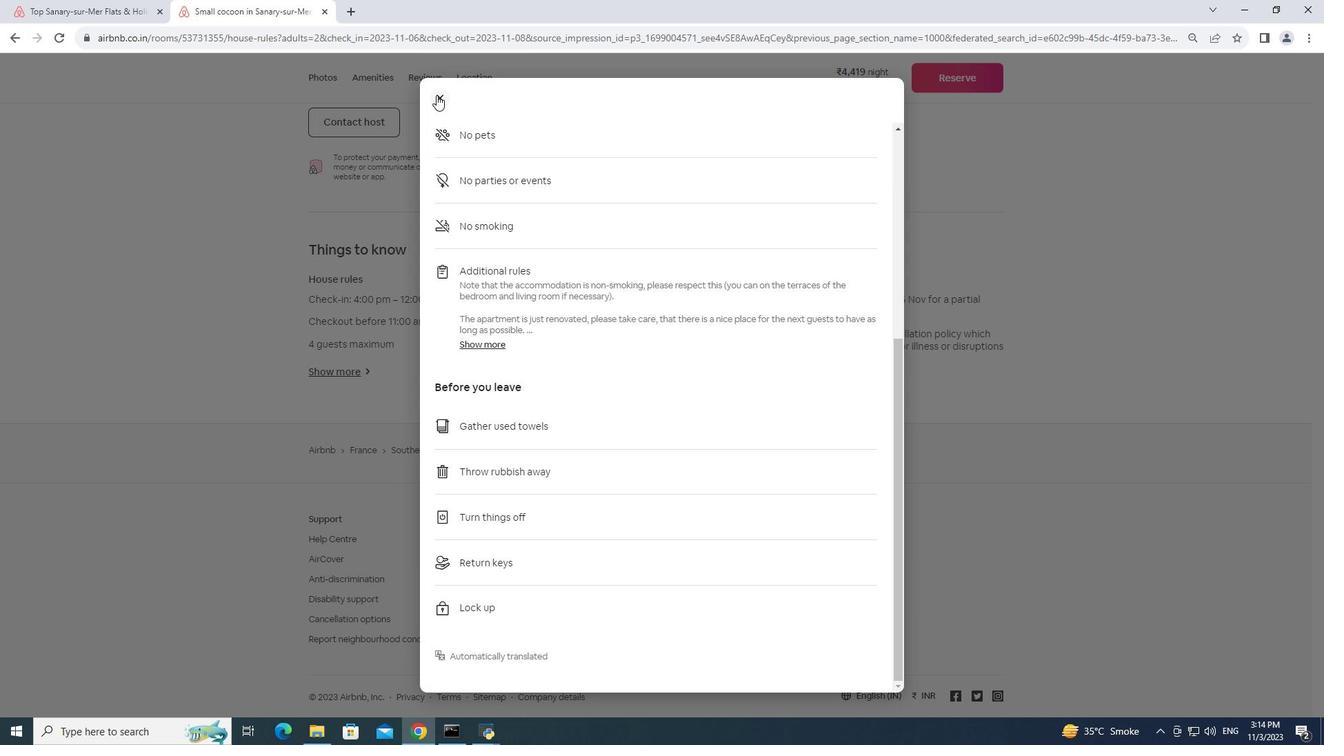 
Action: Mouse moved to (554, 349)
Screenshot: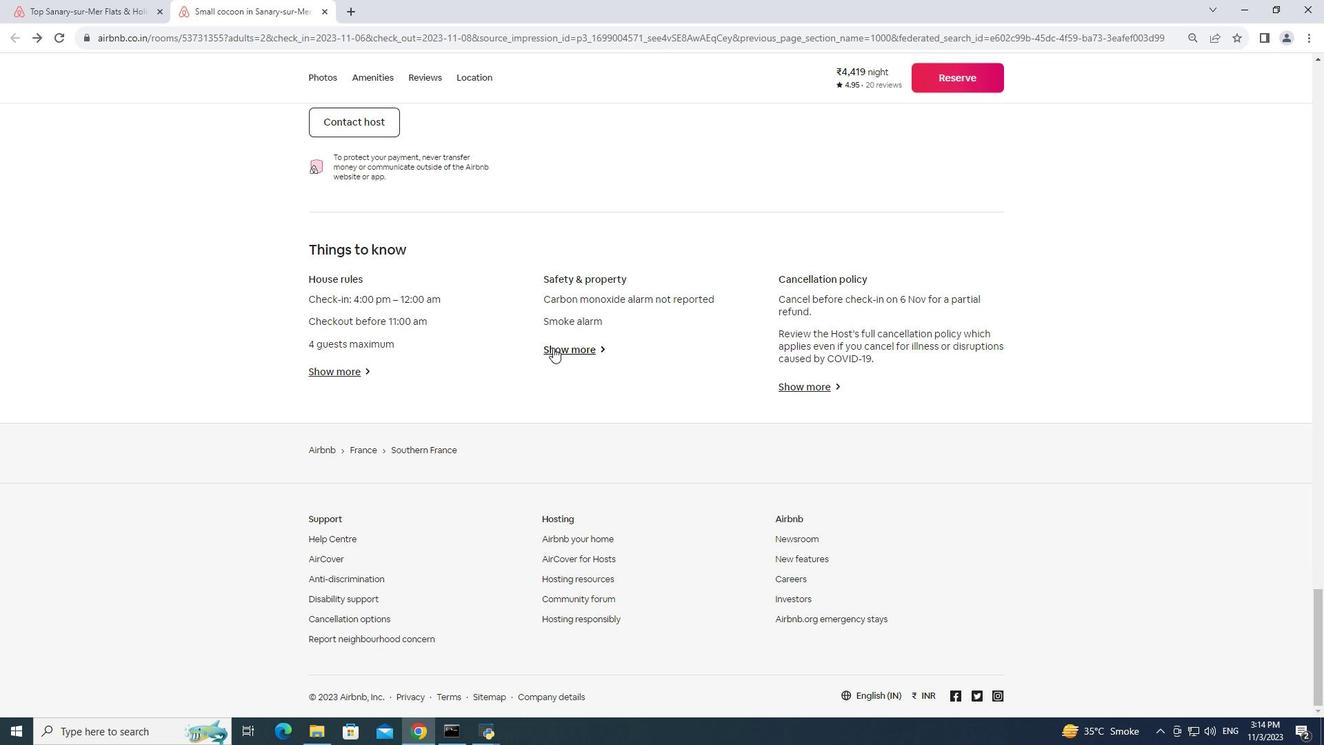
Action: Mouse pressed left at (554, 349)
Screenshot: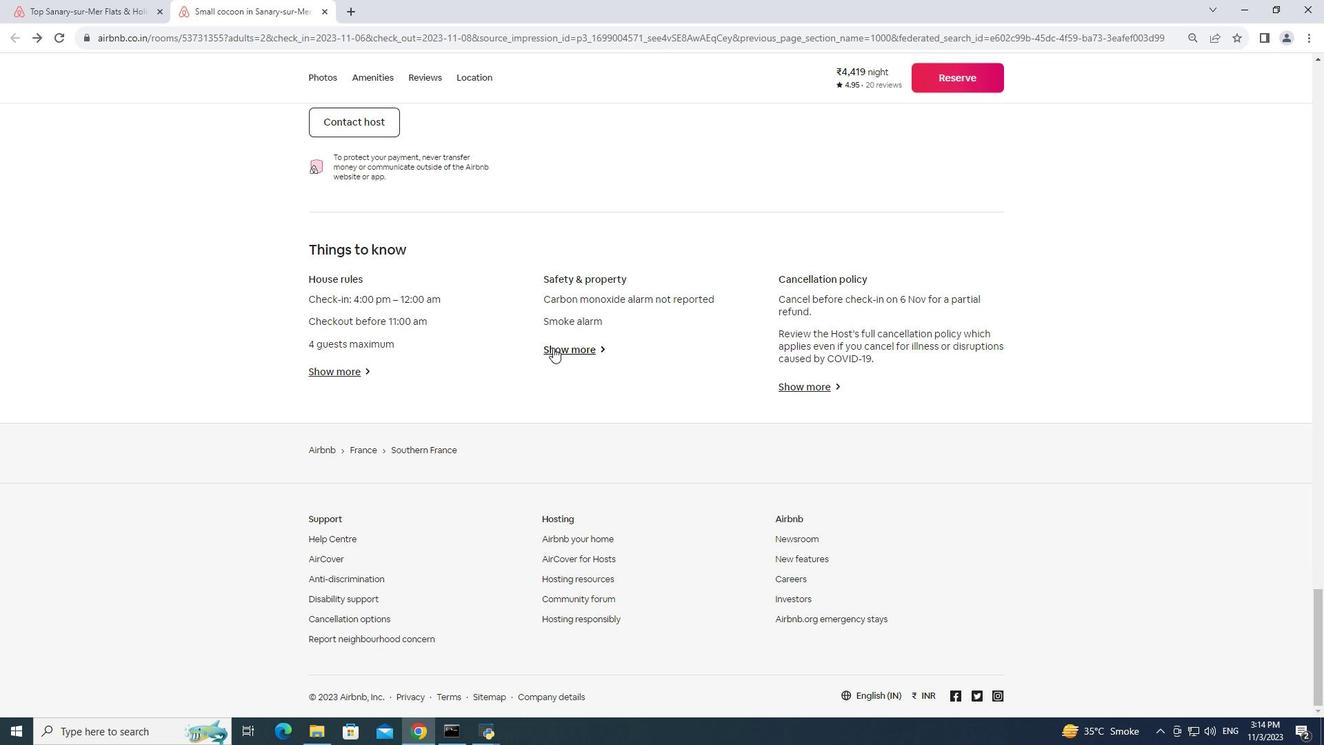 
Action: Mouse moved to (547, 334)
Screenshot: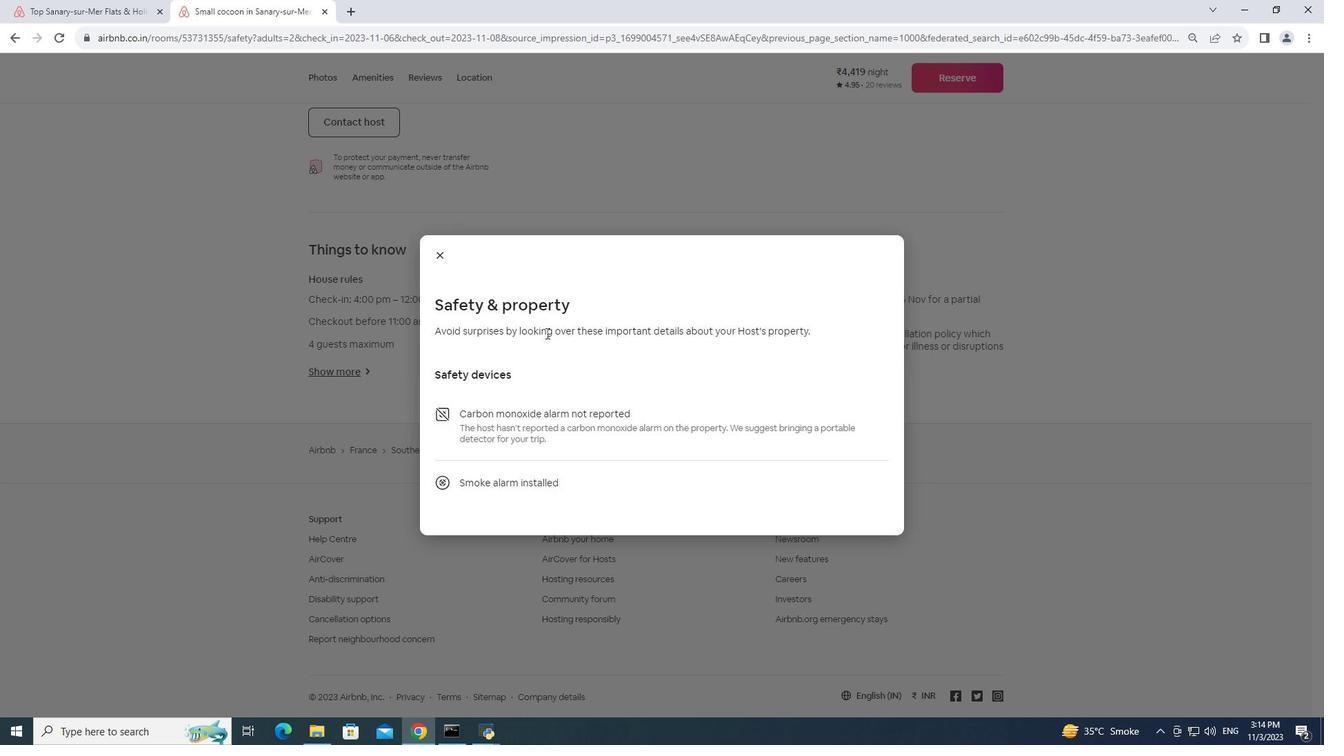 
Action: Mouse scrolled (547, 333) with delta (0, 0)
Screenshot: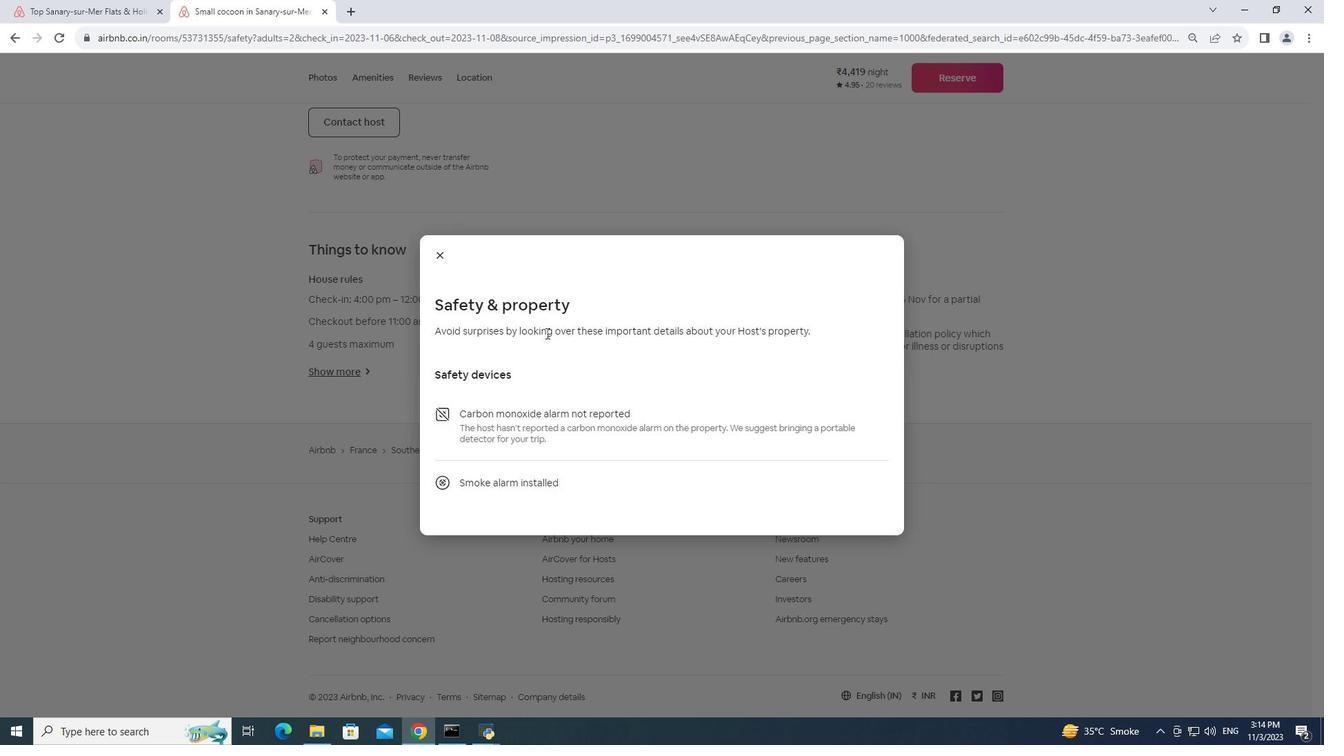 
Action: Mouse scrolled (547, 333) with delta (0, 0)
Screenshot: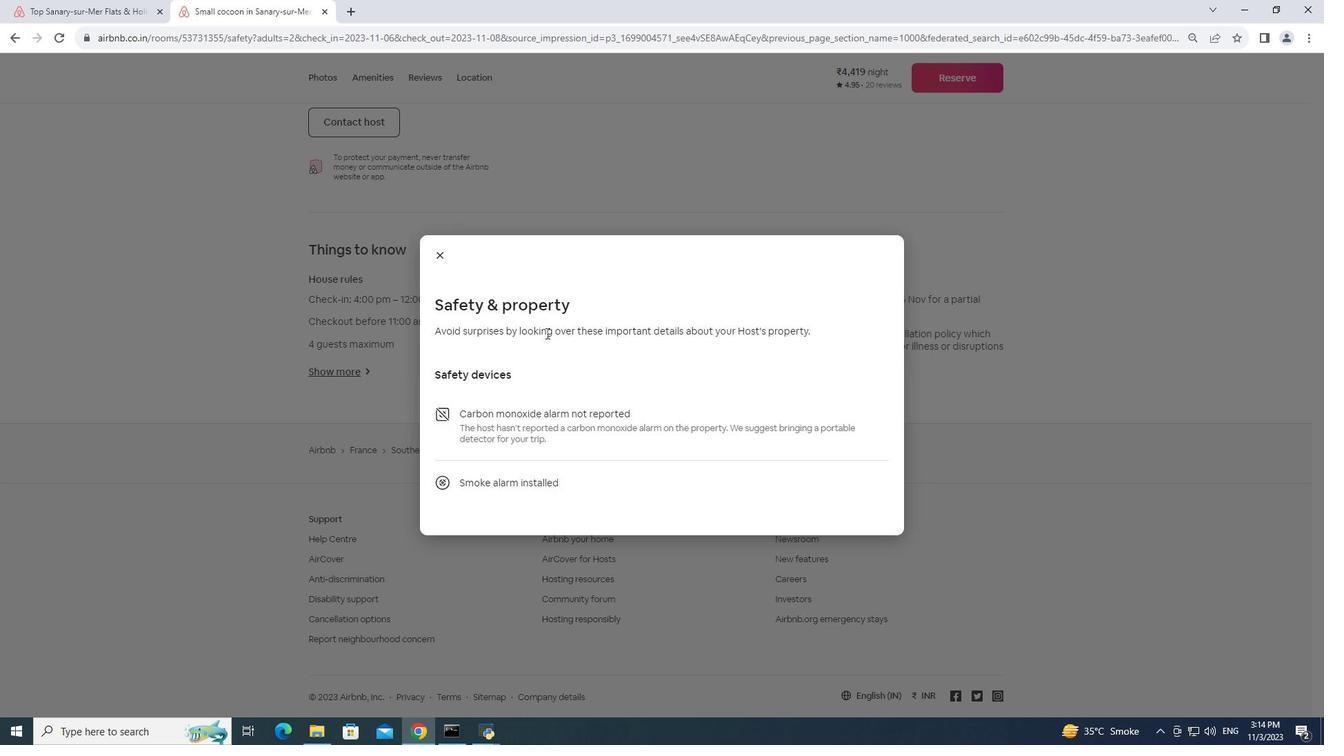 
Action: Mouse scrolled (547, 333) with delta (0, 0)
Screenshot: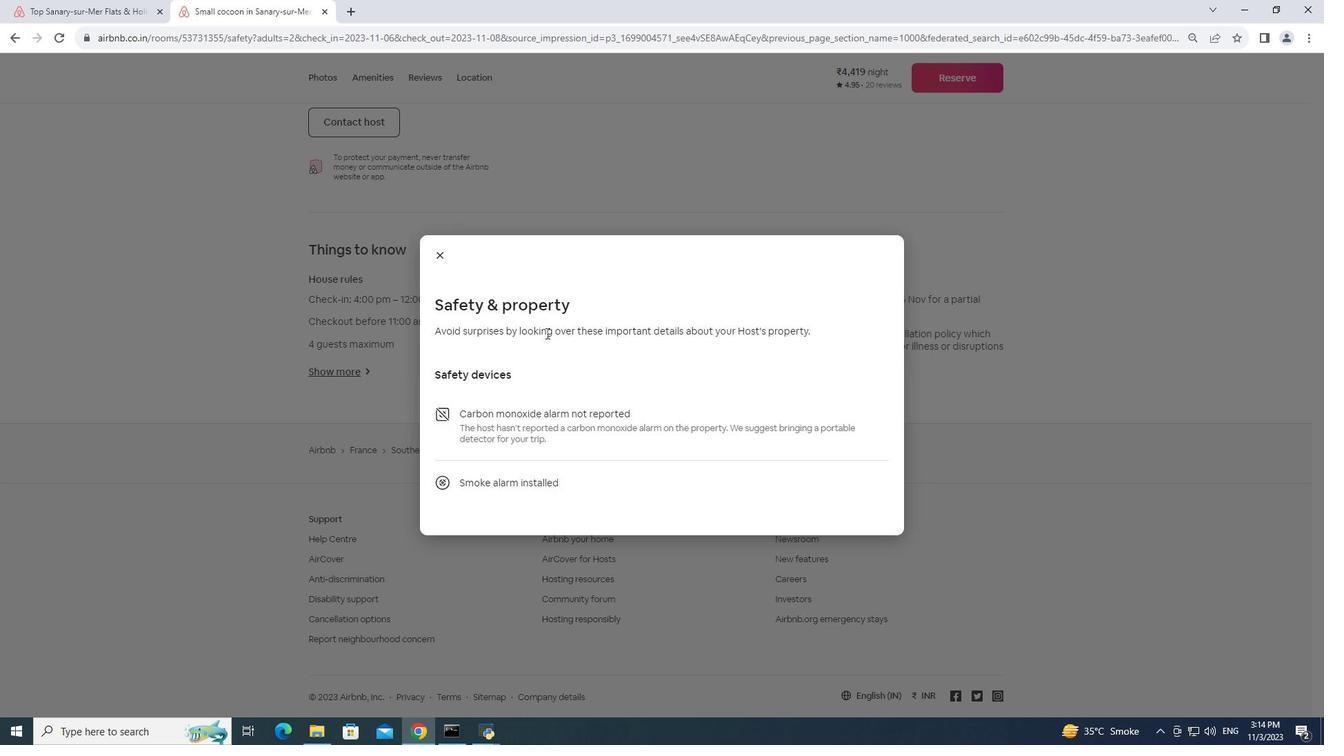
Action: Mouse scrolled (547, 333) with delta (0, 0)
Screenshot: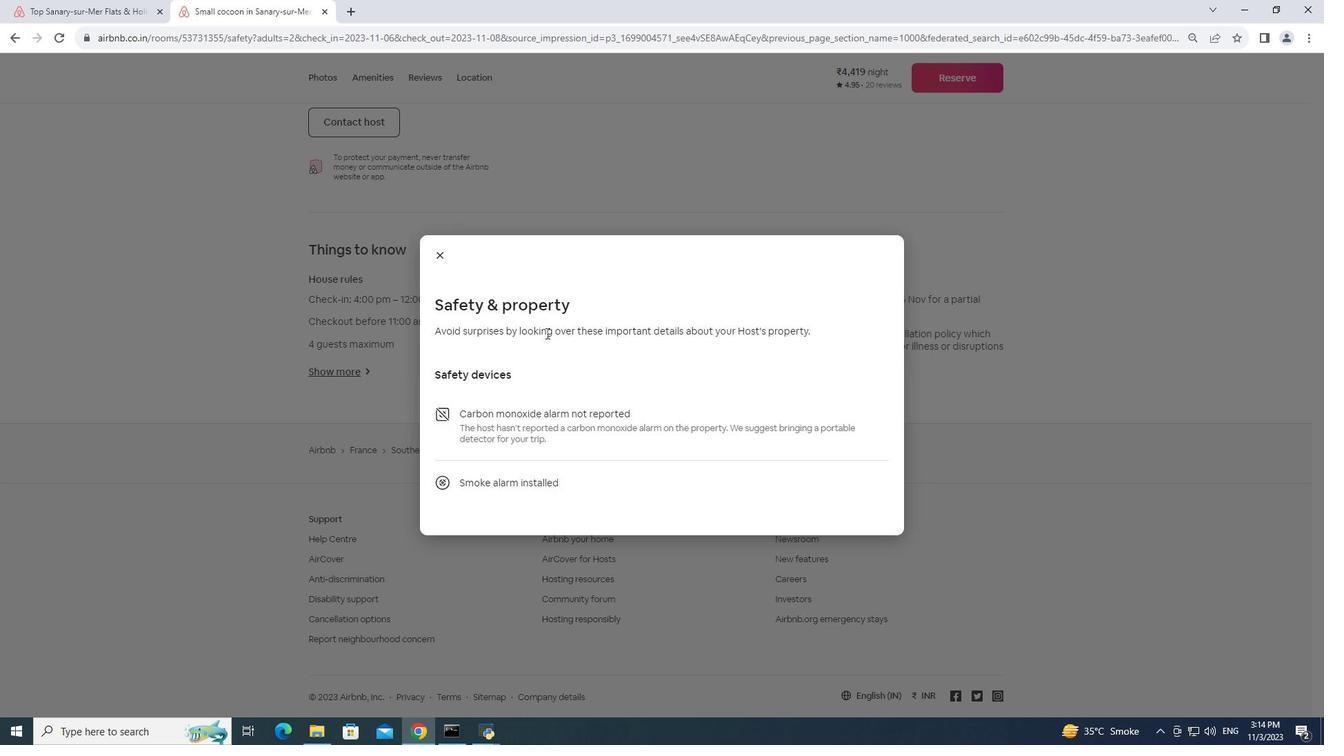 
Action: Mouse scrolled (547, 333) with delta (0, 0)
Screenshot: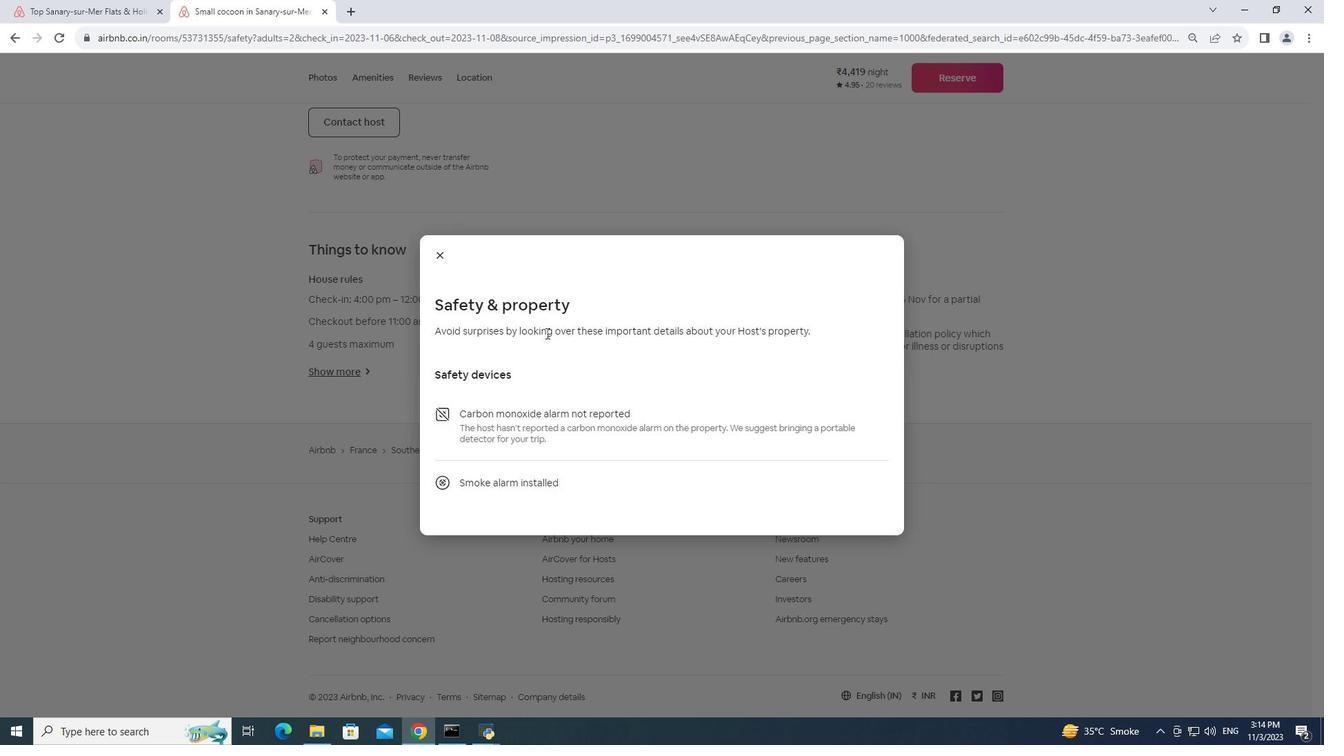 
Action: Mouse moved to (435, 253)
Screenshot: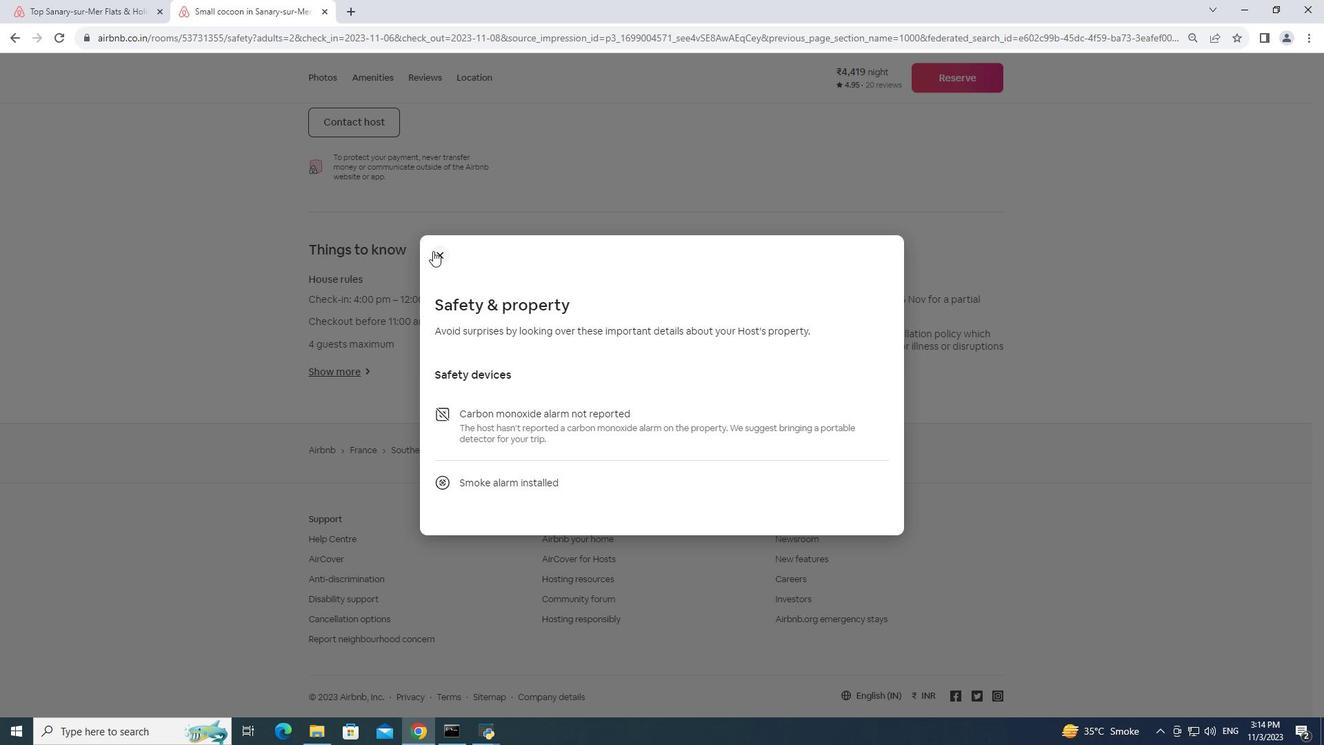 
Action: Mouse pressed left at (435, 253)
Screenshot: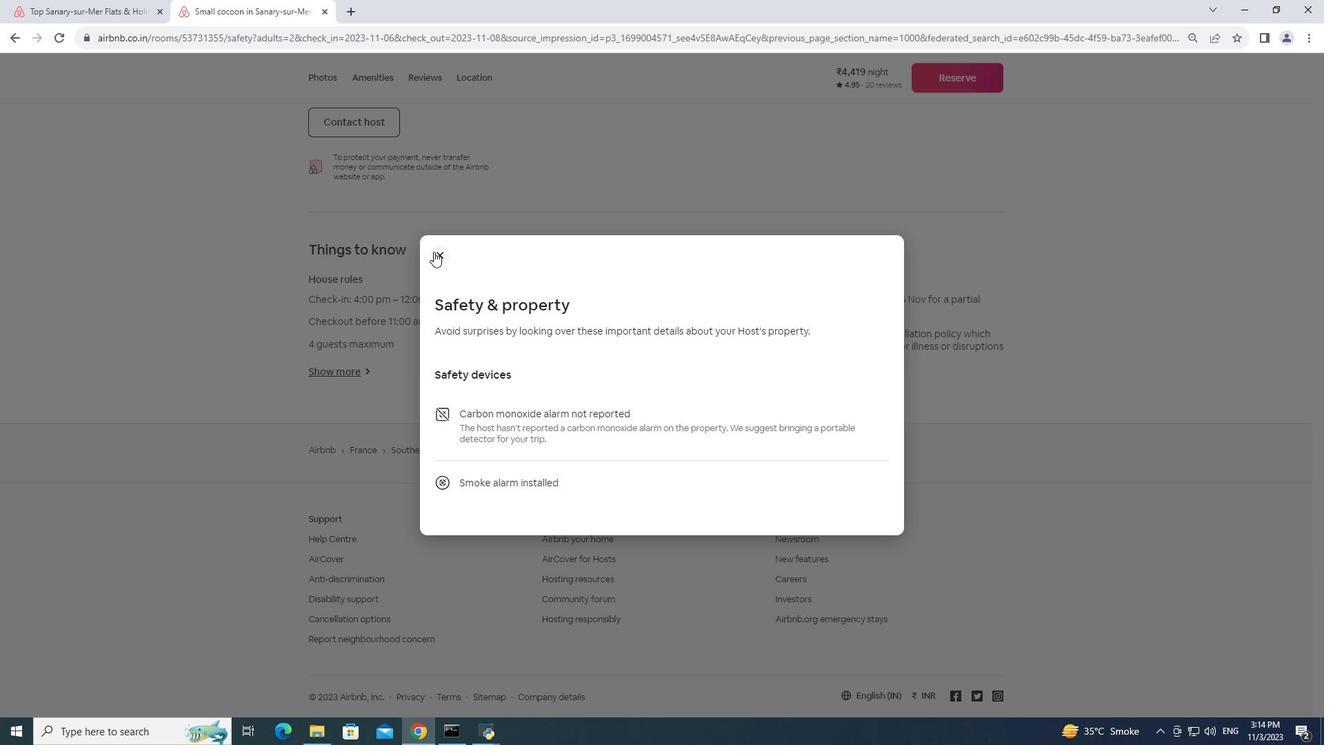 
Action: Mouse moved to (794, 386)
Screenshot: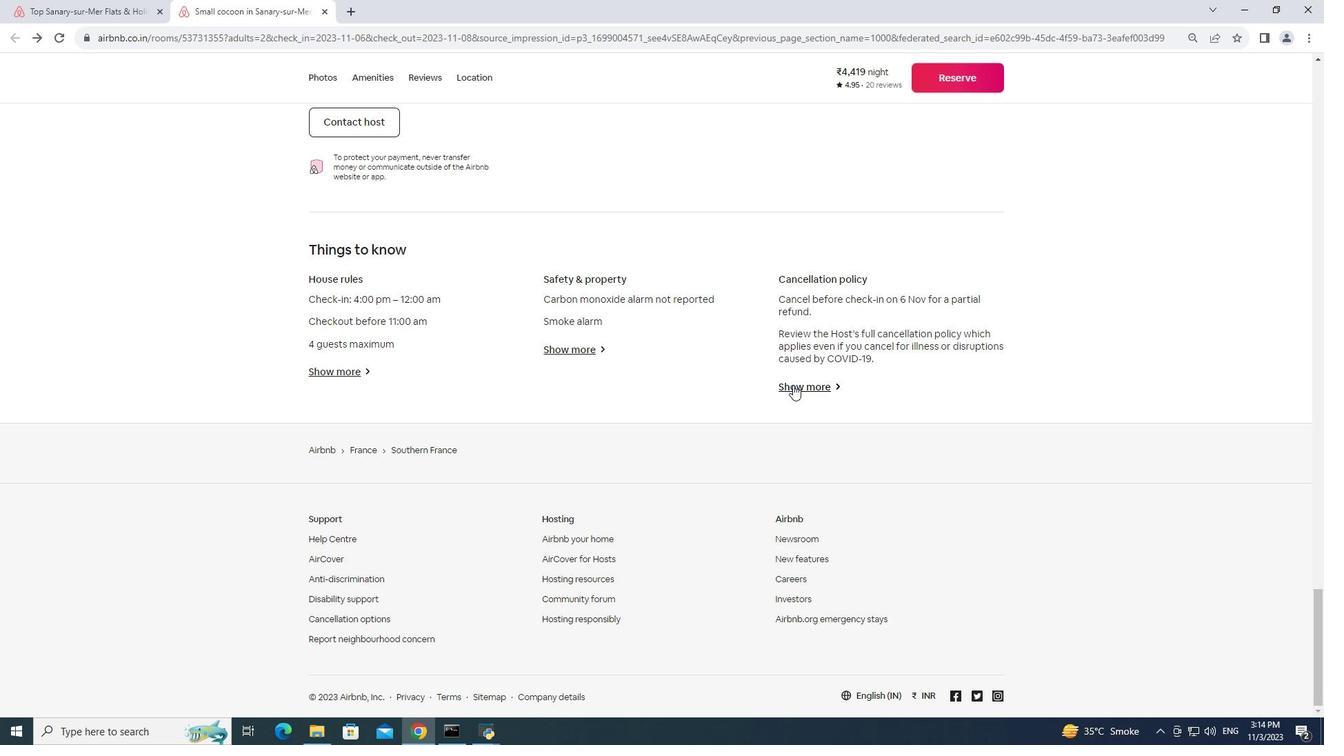 
Action: Mouse pressed left at (794, 386)
Screenshot: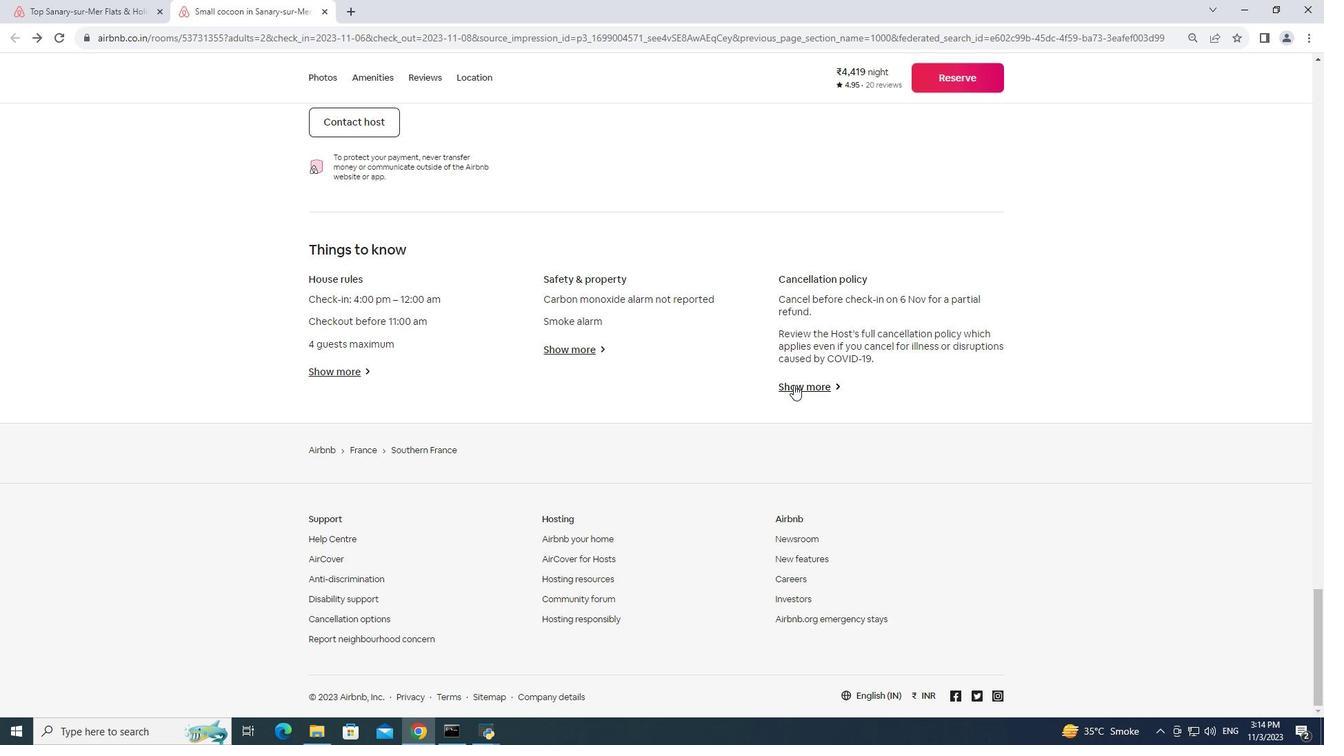 
Action: Mouse moved to (787, 384)
Screenshot: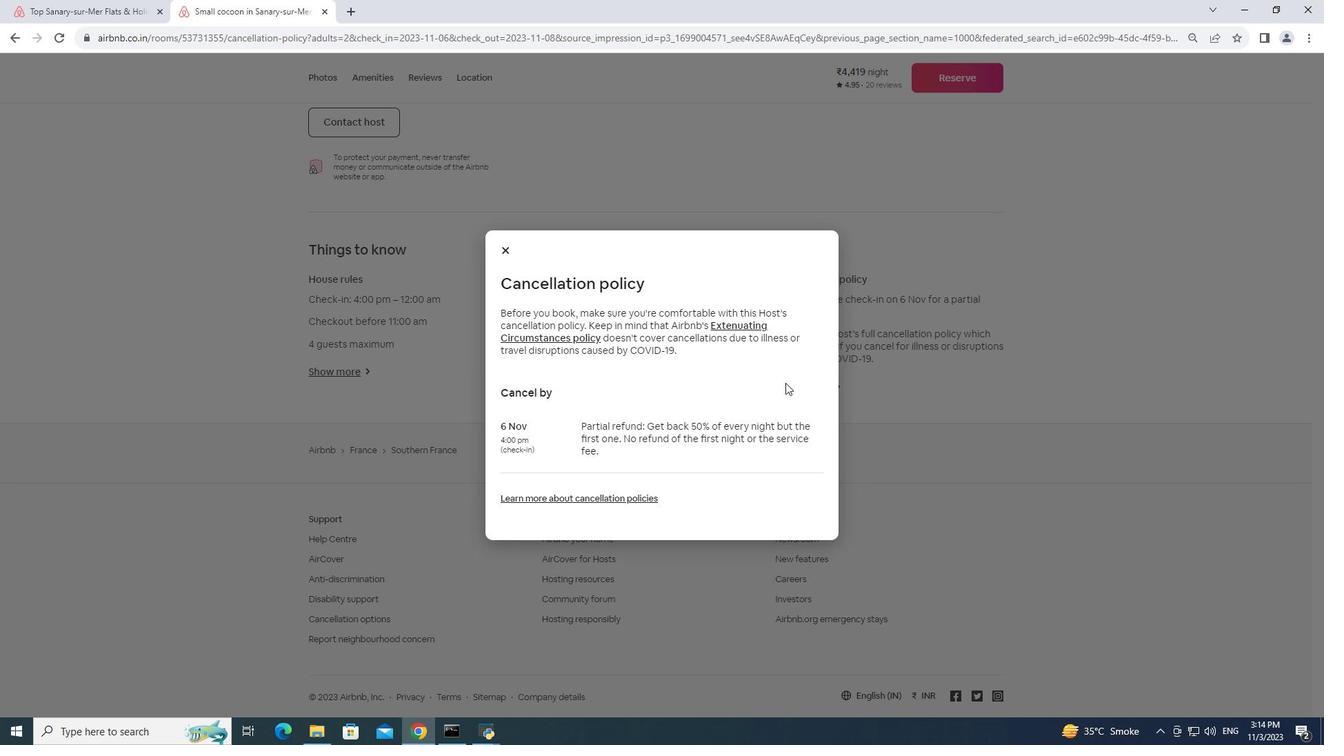 
Action: Mouse scrolled (787, 383) with delta (0, 0)
